 Task: Create a 'Coming Soon' poster for a historical event using Canva.
Action: Mouse moved to (527, 190)
Screenshot: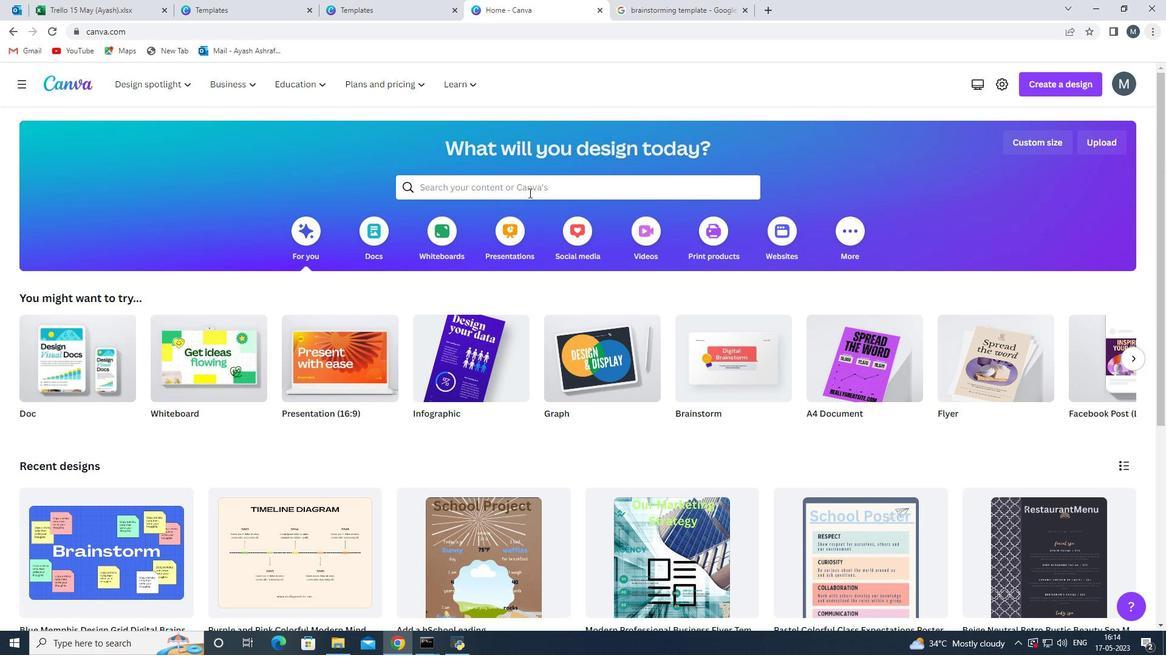 
Action: Mouse pressed left at (527, 190)
Screenshot: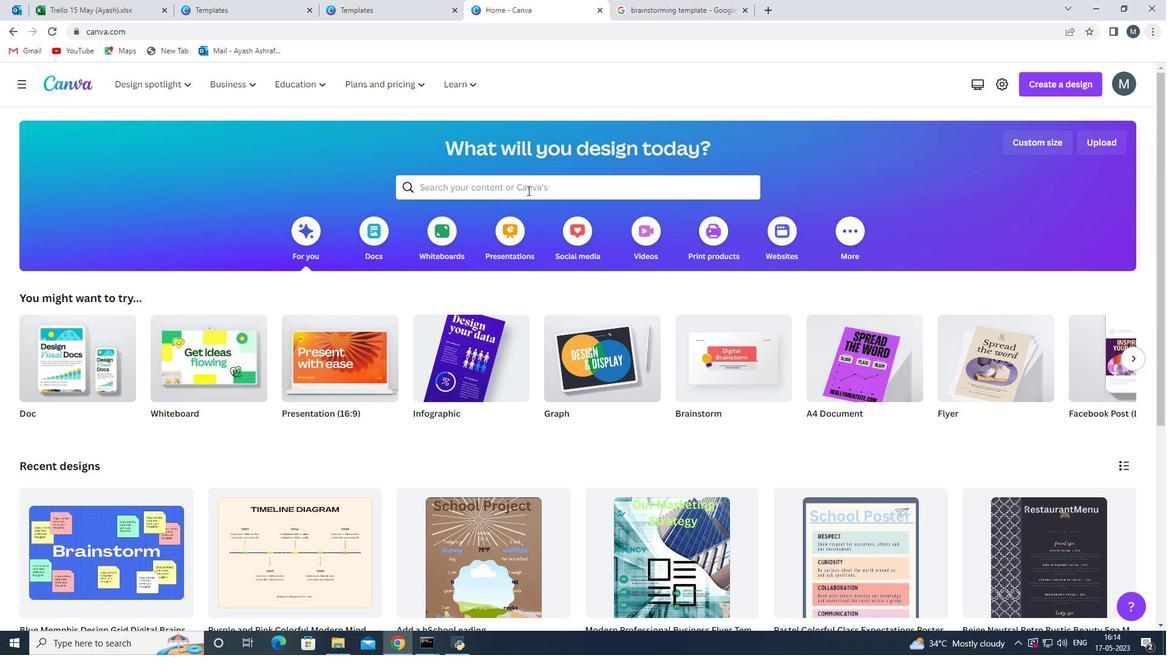 
Action: Mouse moved to (490, 188)
Screenshot: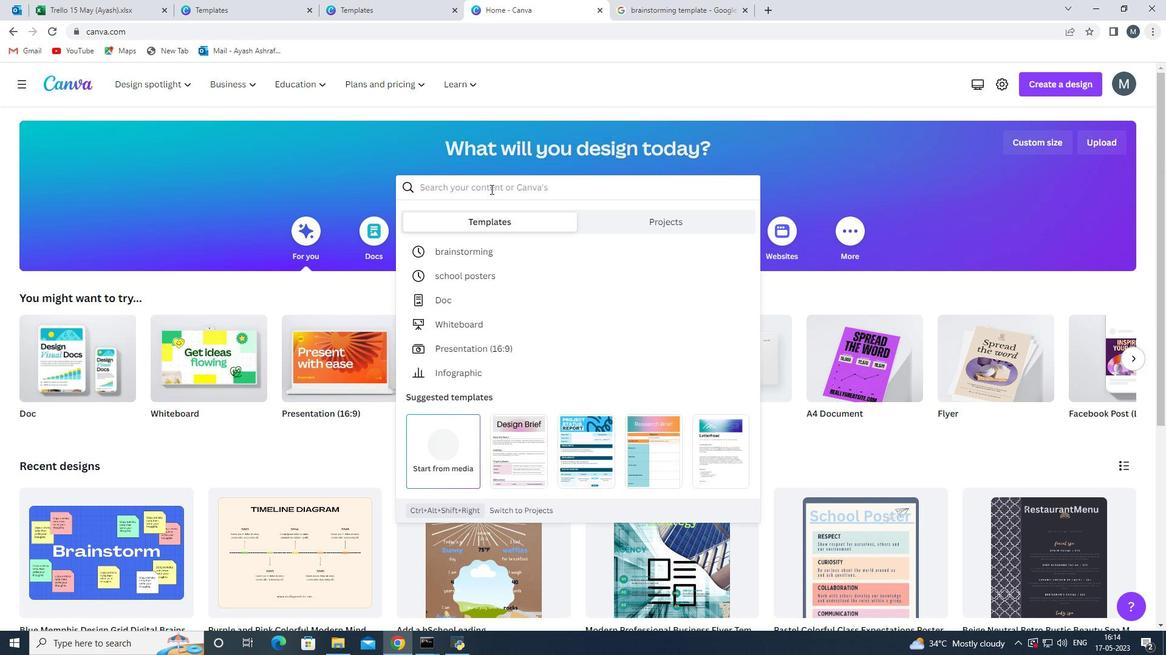 
Action: Mouse pressed left at (490, 188)
Screenshot: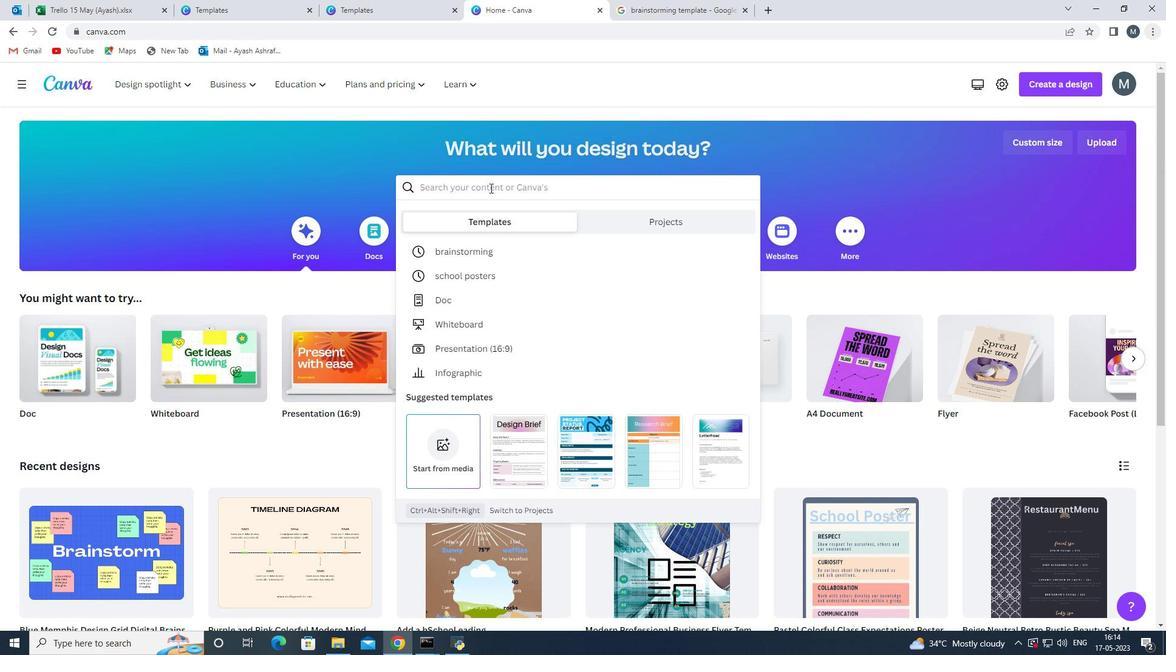 
Action: Key pressed <Key.shift>Historical<Key.space>
Screenshot: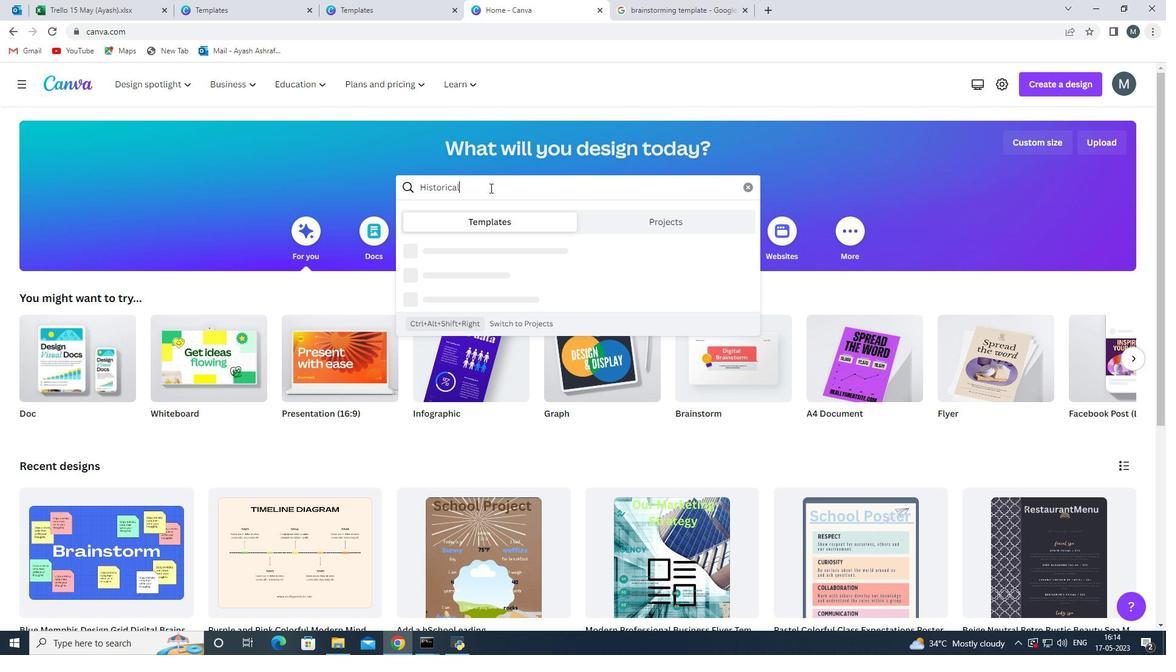
Action: Mouse moved to (506, 256)
Screenshot: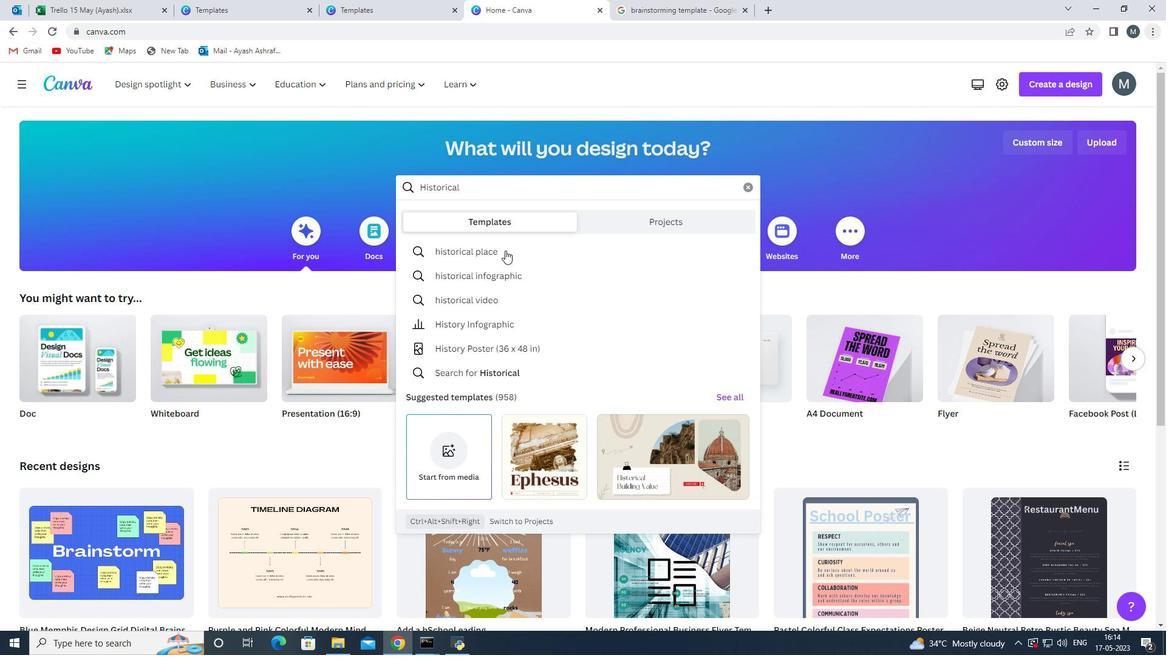 
Action: Key pressed timeline<Key.space>
Screenshot: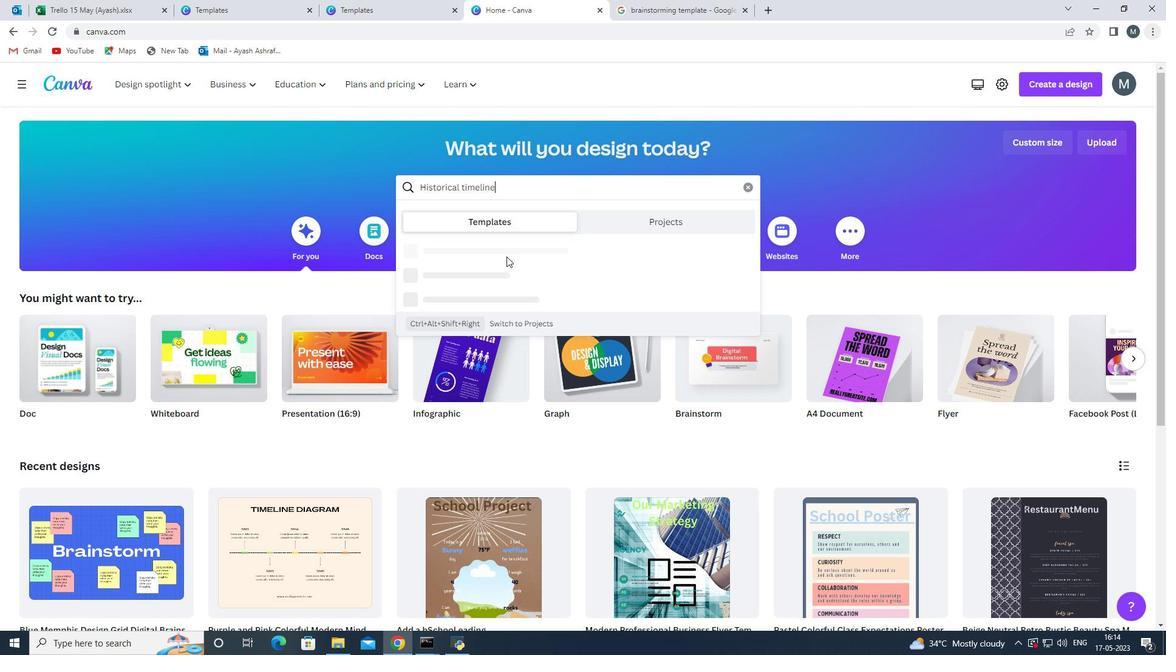 
Action: Mouse moved to (501, 279)
Screenshot: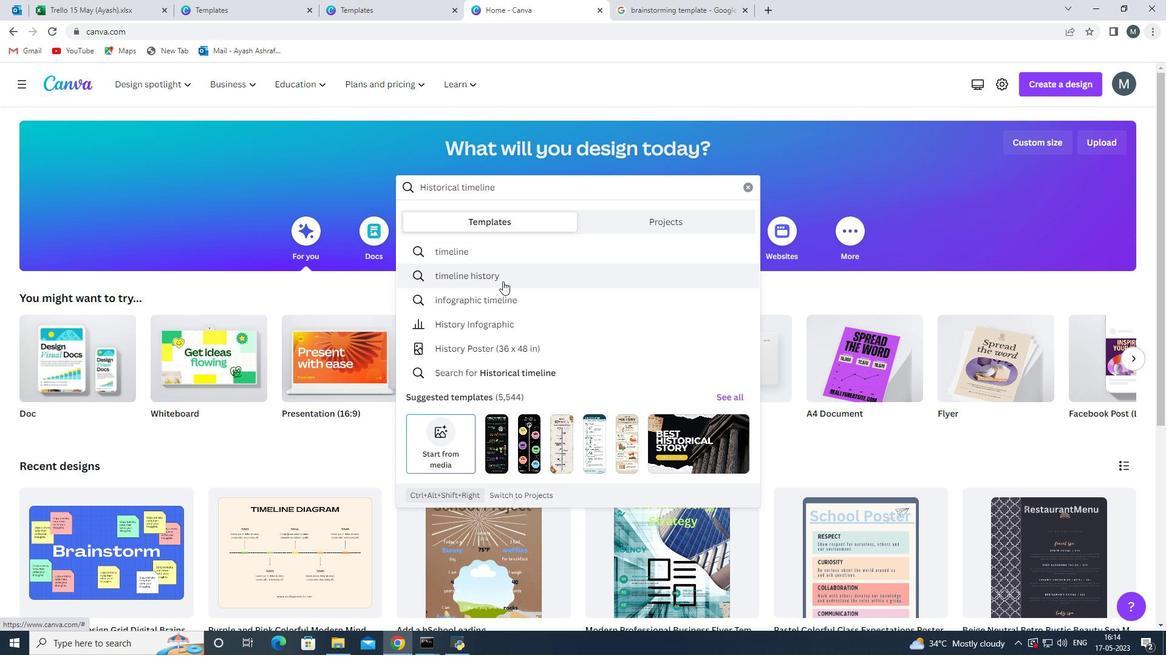 
Action: Mouse pressed left at (501, 279)
Screenshot: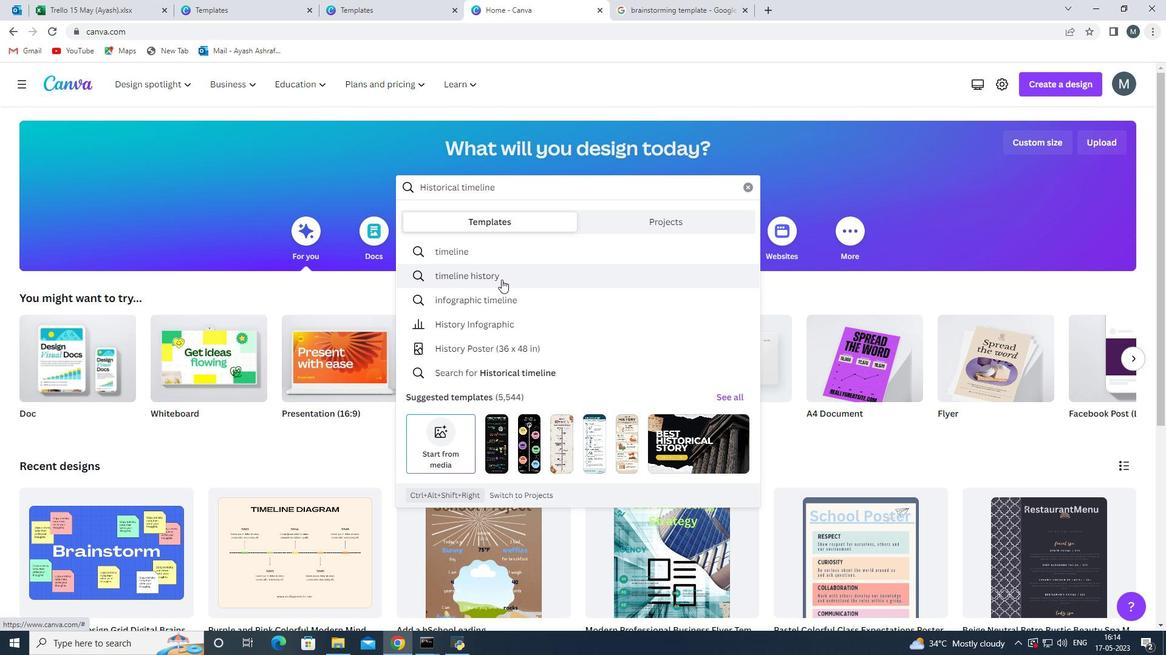 
Action: Mouse moved to (358, 380)
Screenshot: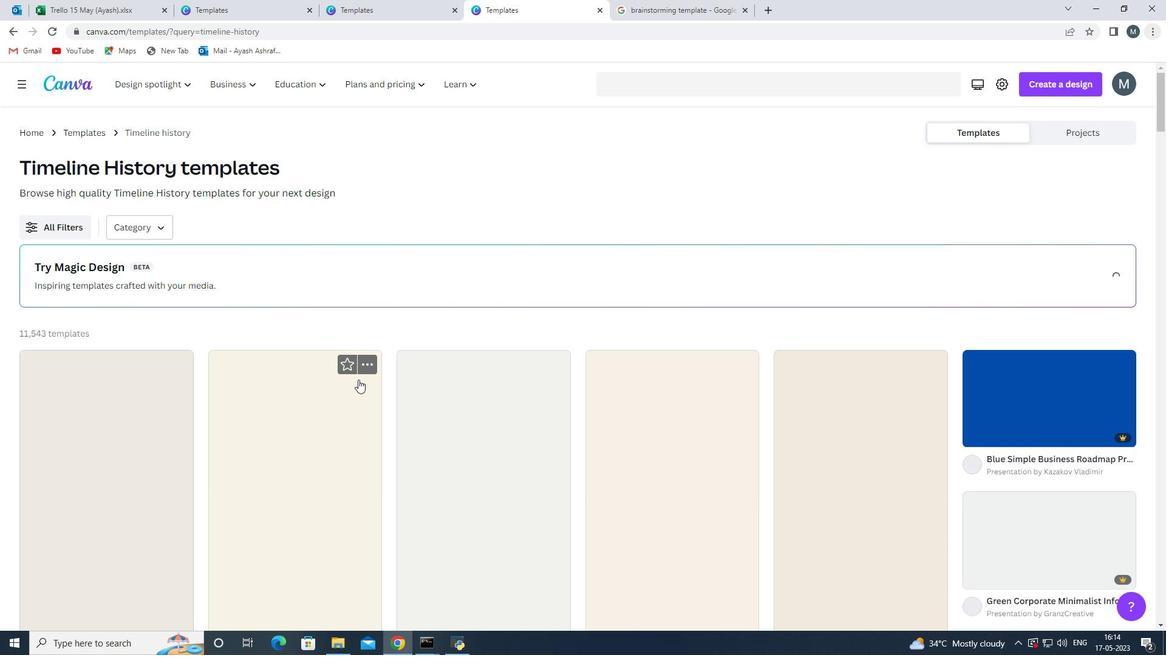 
Action: Mouse scrolled (358, 379) with delta (0, 0)
Screenshot: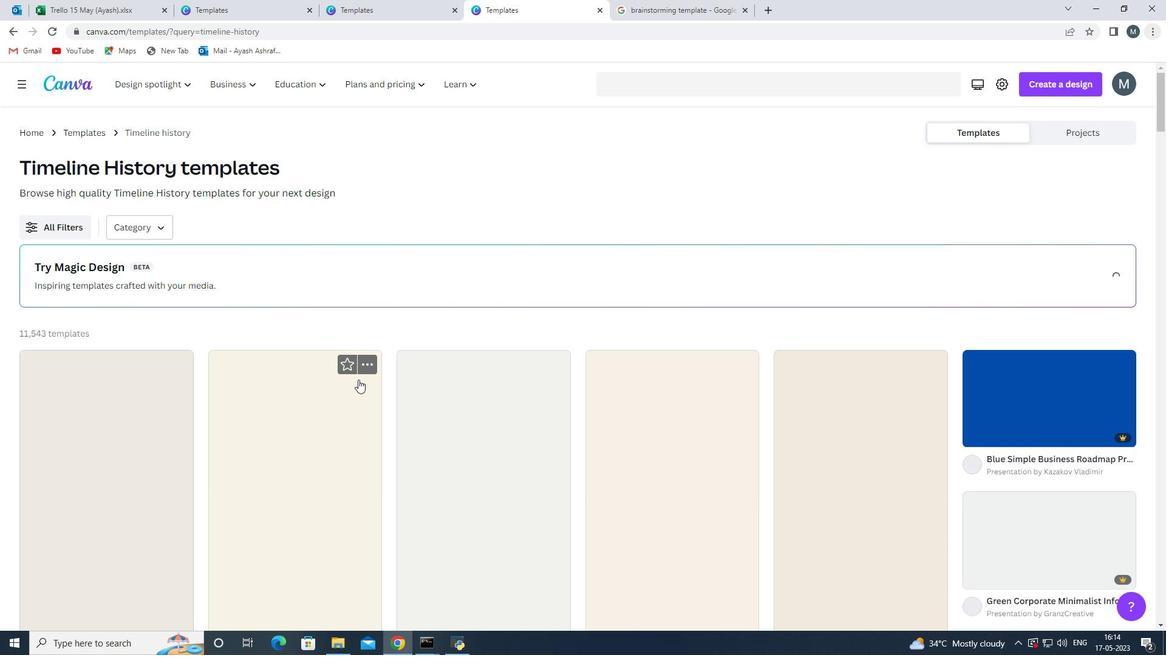 
Action: Mouse moved to (361, 381)
Screenshot: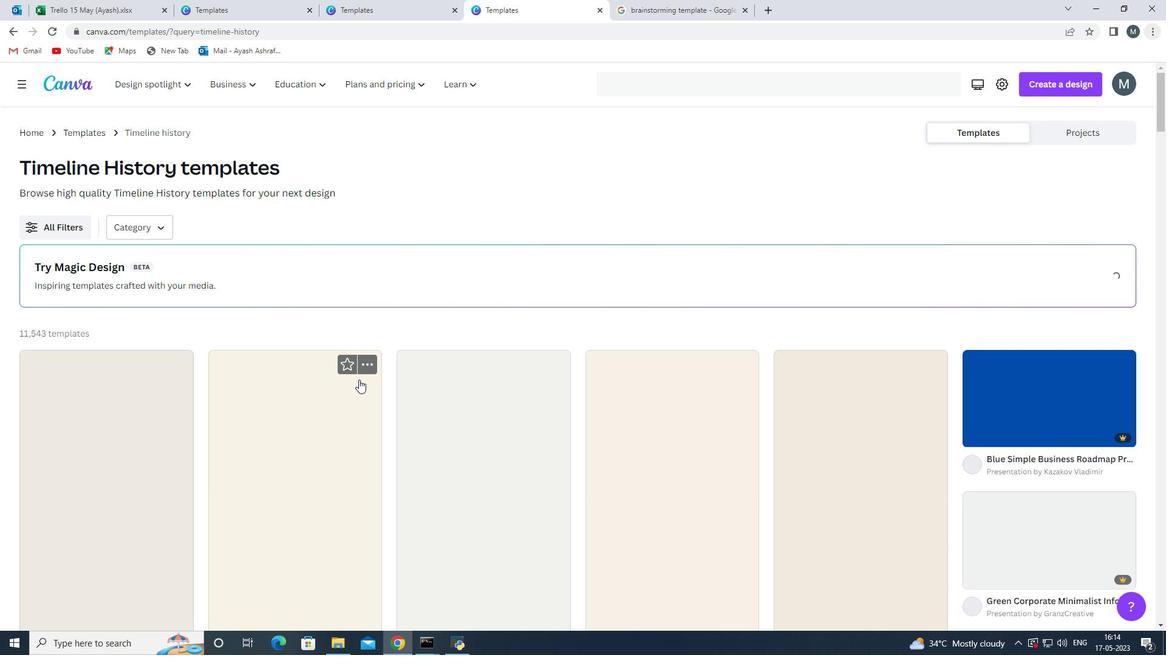 
Action: Mouse scrolled (361, 380) with delta (0, 0)
Screenshot: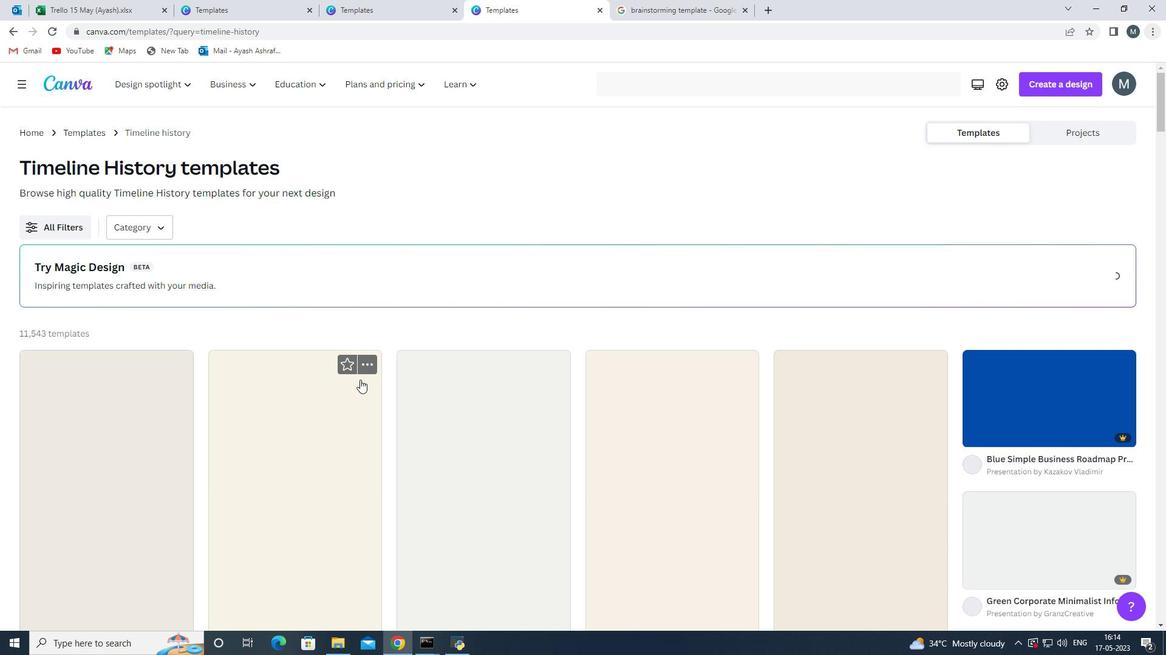 
Action: Mouse moved to (518, 425)
Screenshot: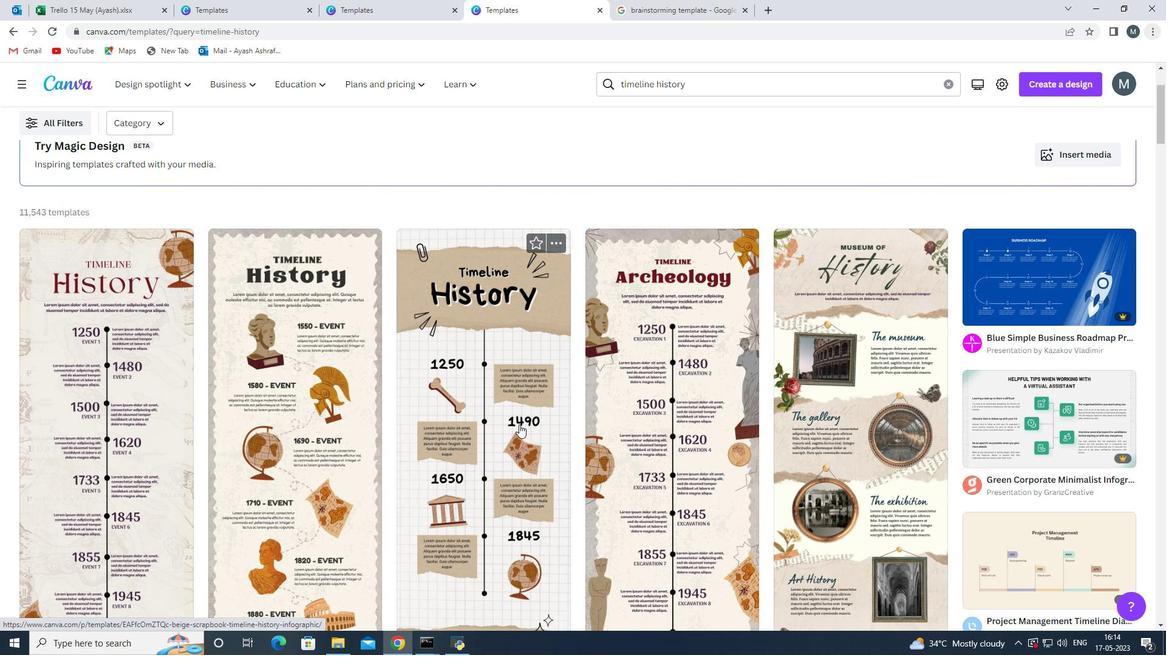 
Action: Mouse scrolled (518, 424) with delta (0, 0)
Screenshot: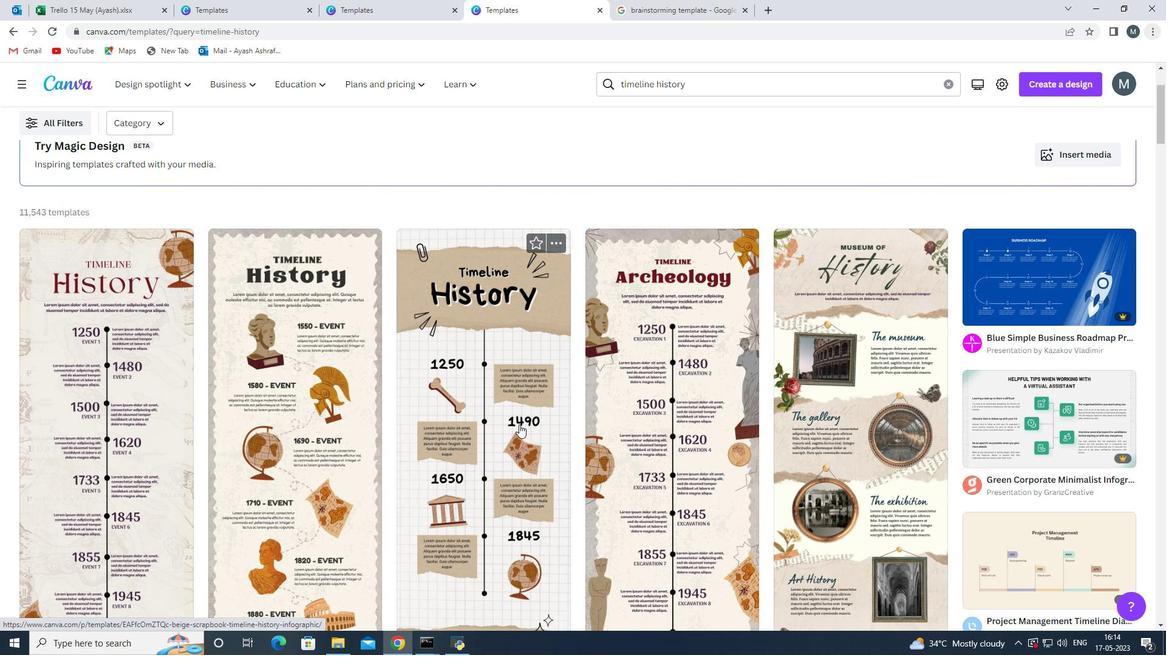 
Action: Mouse moved to (511, 424)
Screenshot: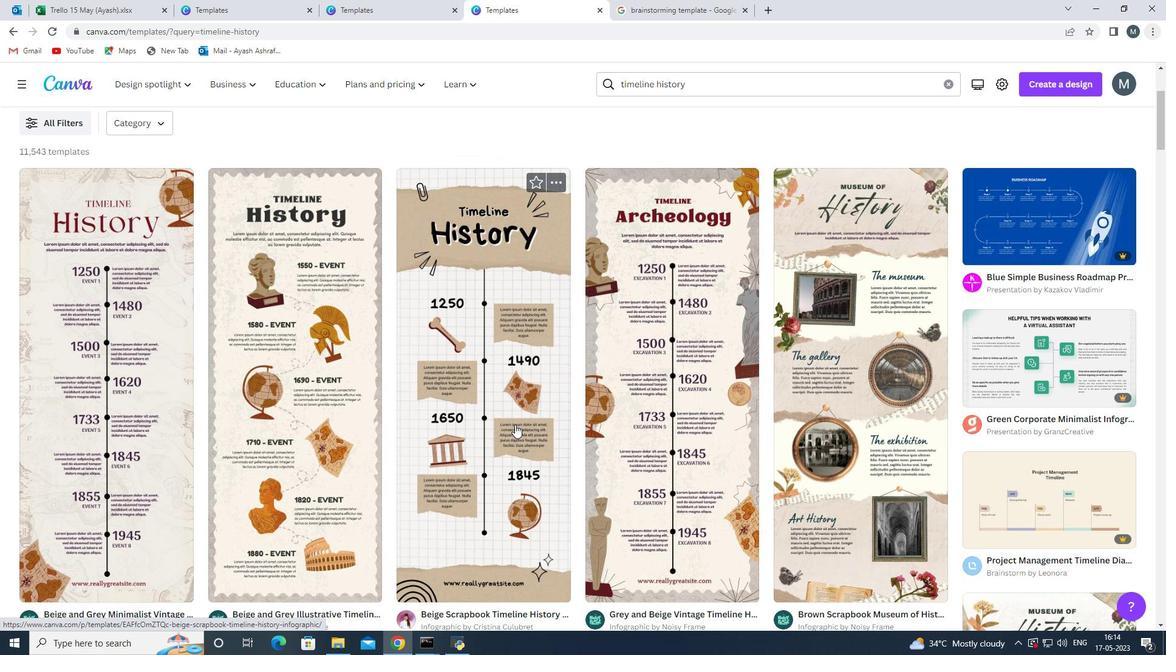 
Action: Mouse pressed left at (511, 424)
Screenshot: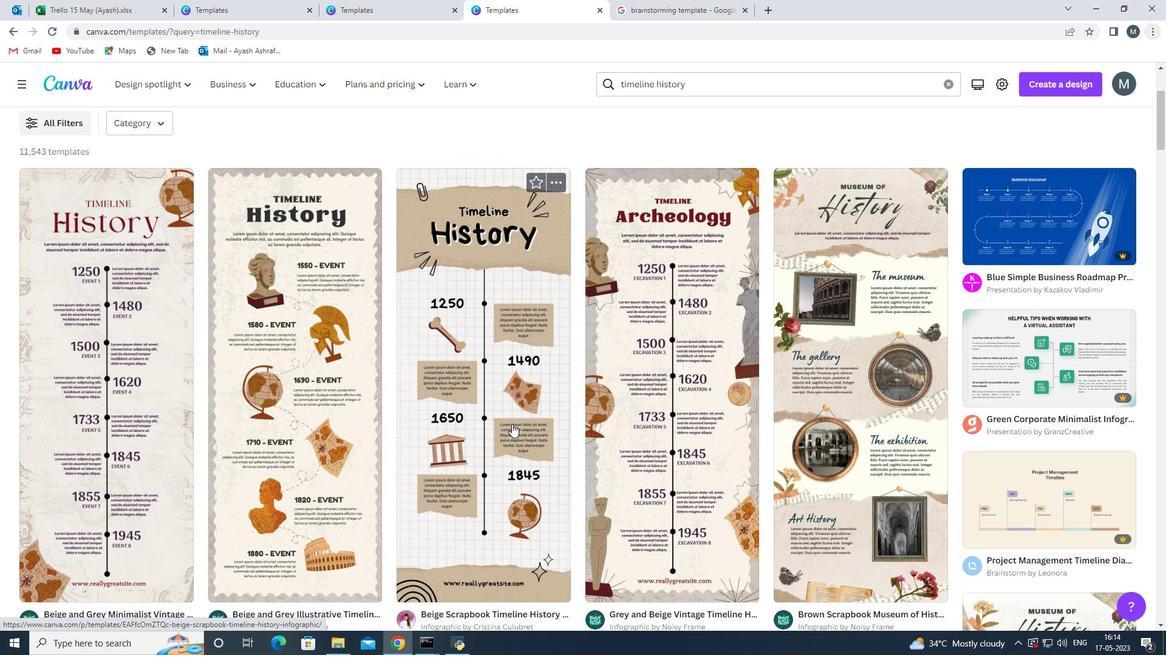 
Action: Mouse moved to (477, 413)
Screenshot: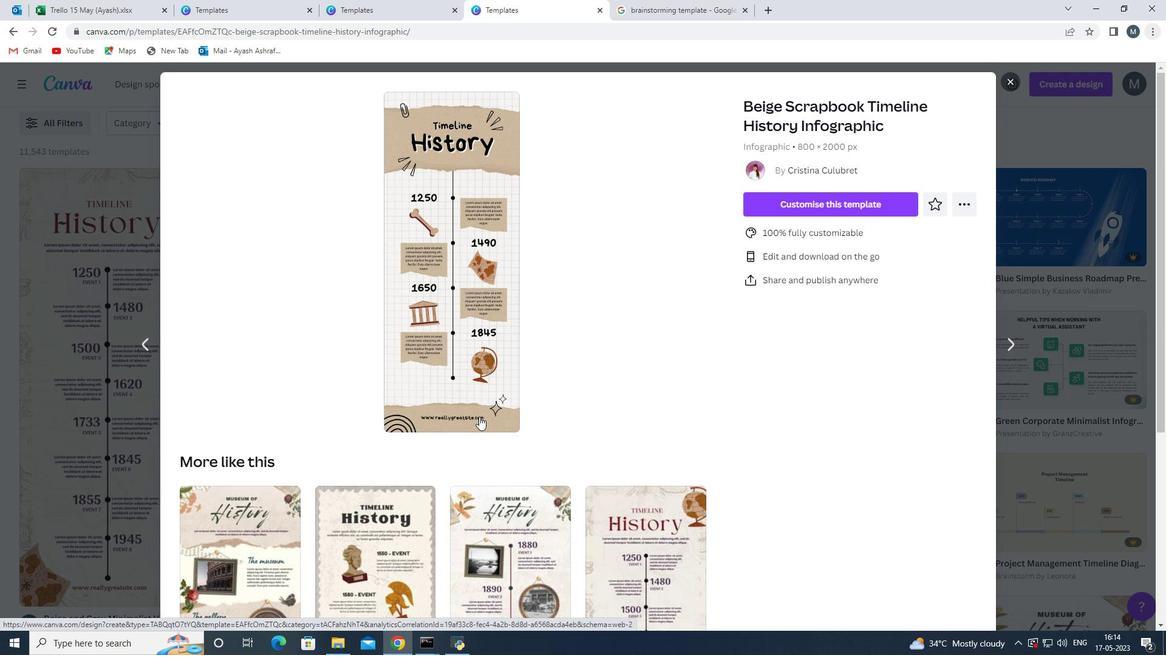 
Action: Mouse scrolled (477, 414) with delta (0, 0)
Screenshot: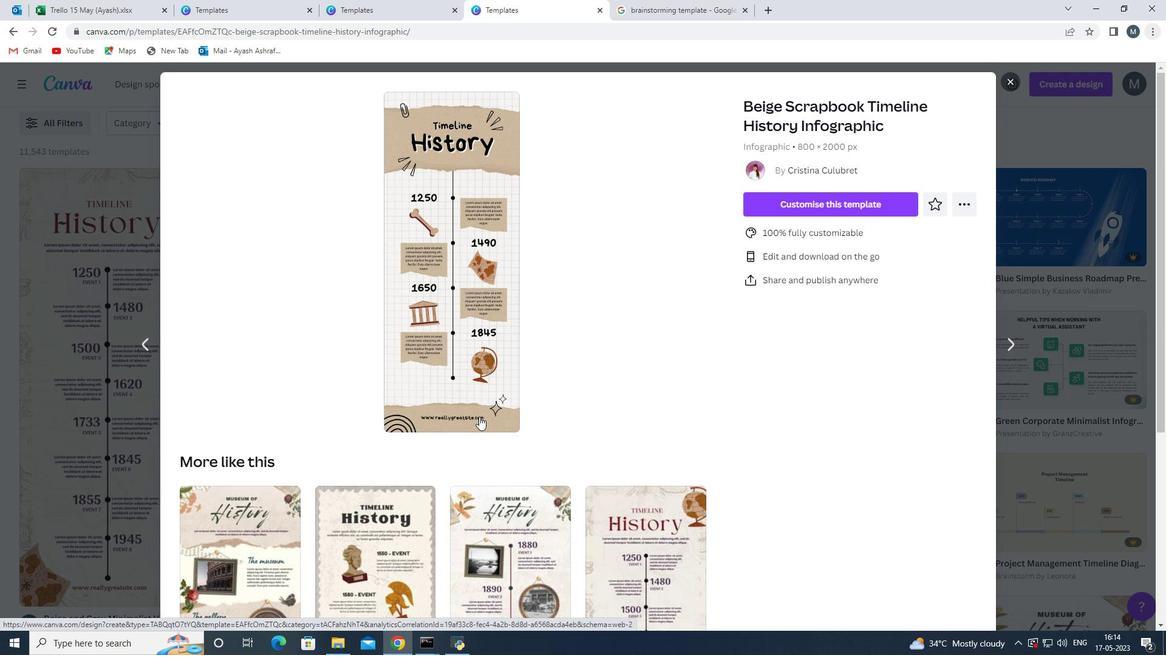 
Action: Mouse scrolled (477, 414) with delta (0, 0)
Screenshot: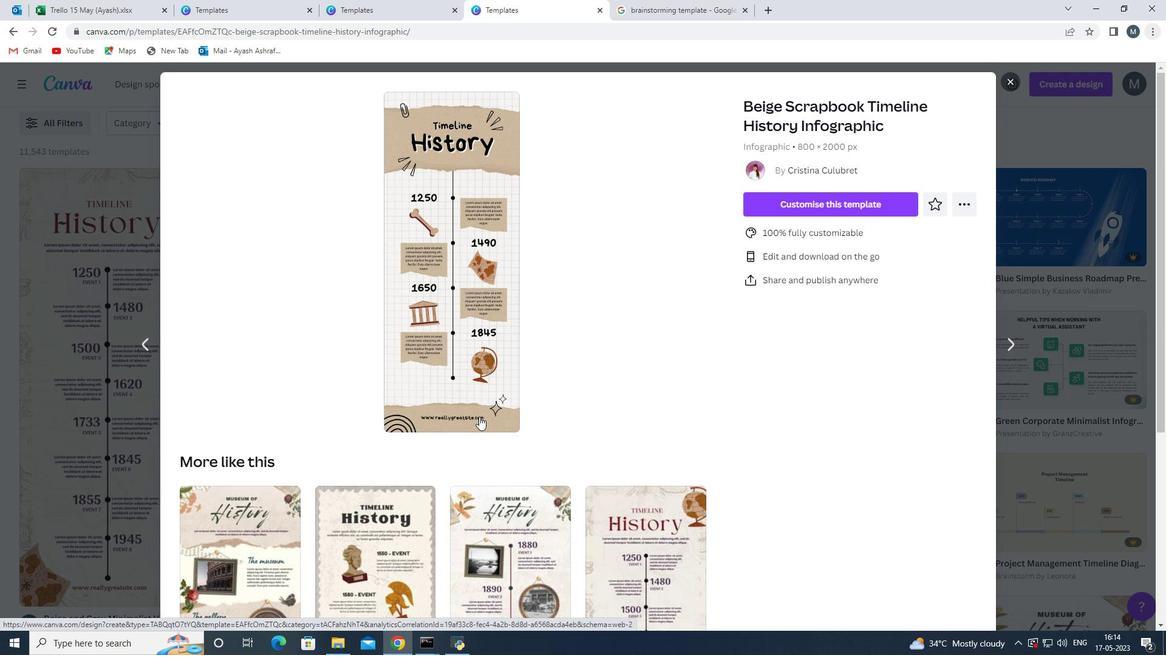 
Action: Mouse scrolled (477, 414) with delta (0, 0)
Screenshot: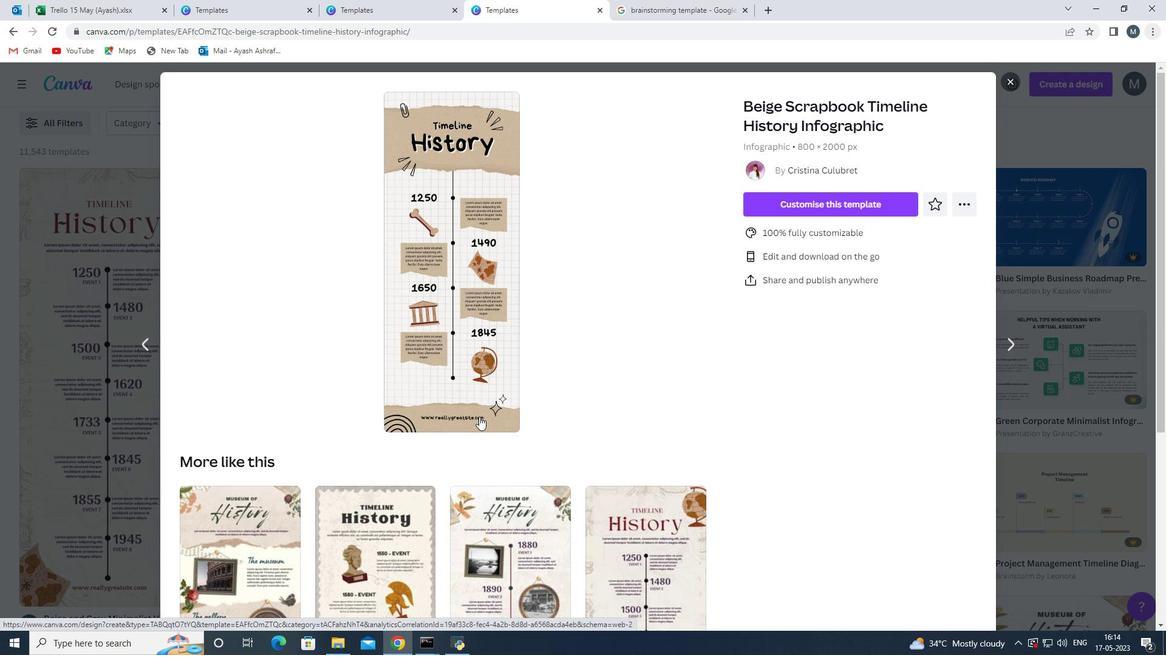
Action: Mouse scrolled (477, 414) with delta (0, 0)
Screenshot: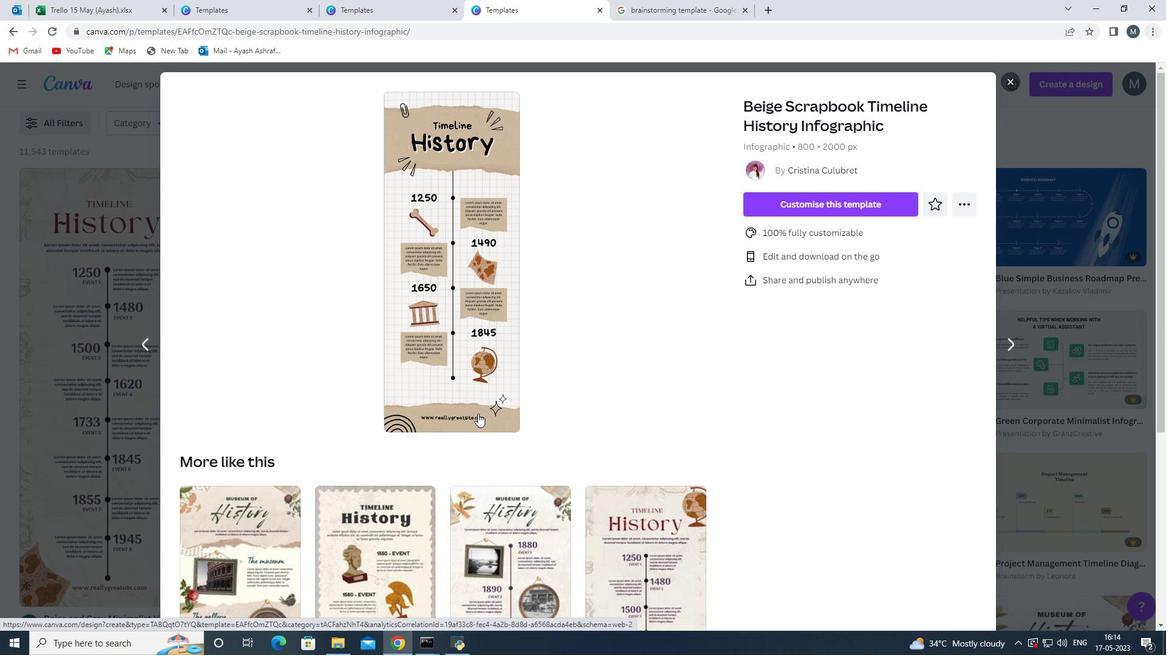 
Action: Mouse scrolled (477, 414) with delta (0, 0)
Screenshot: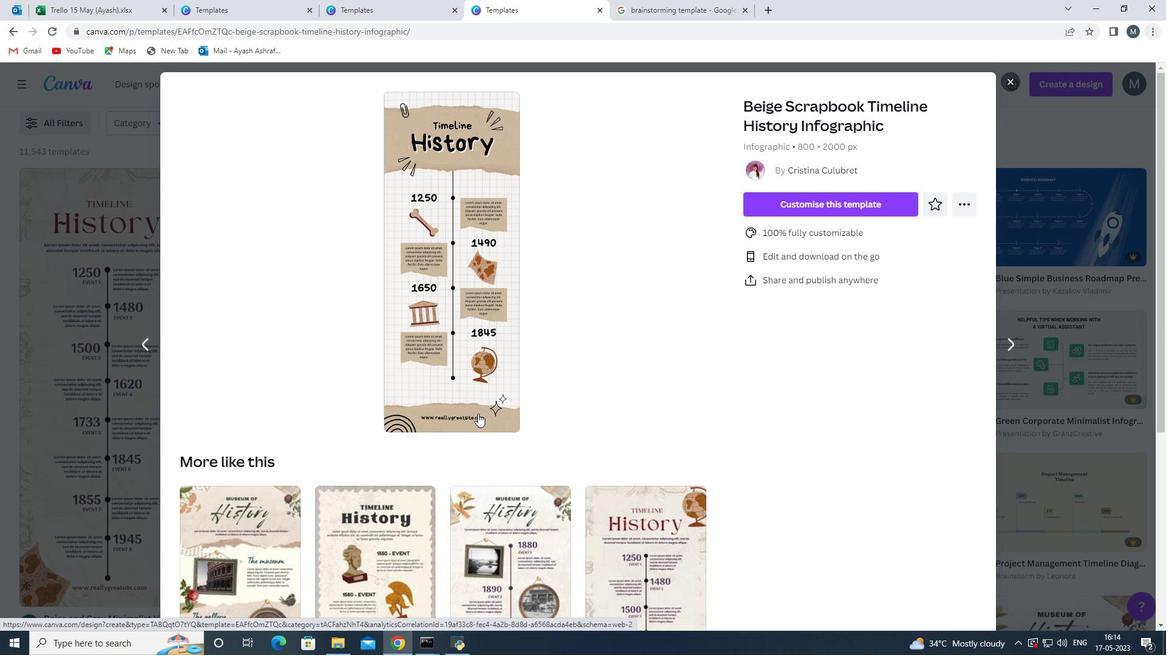 
Action: Mouse scrolled (477, 414) with delta (0, 0)
Screenshot: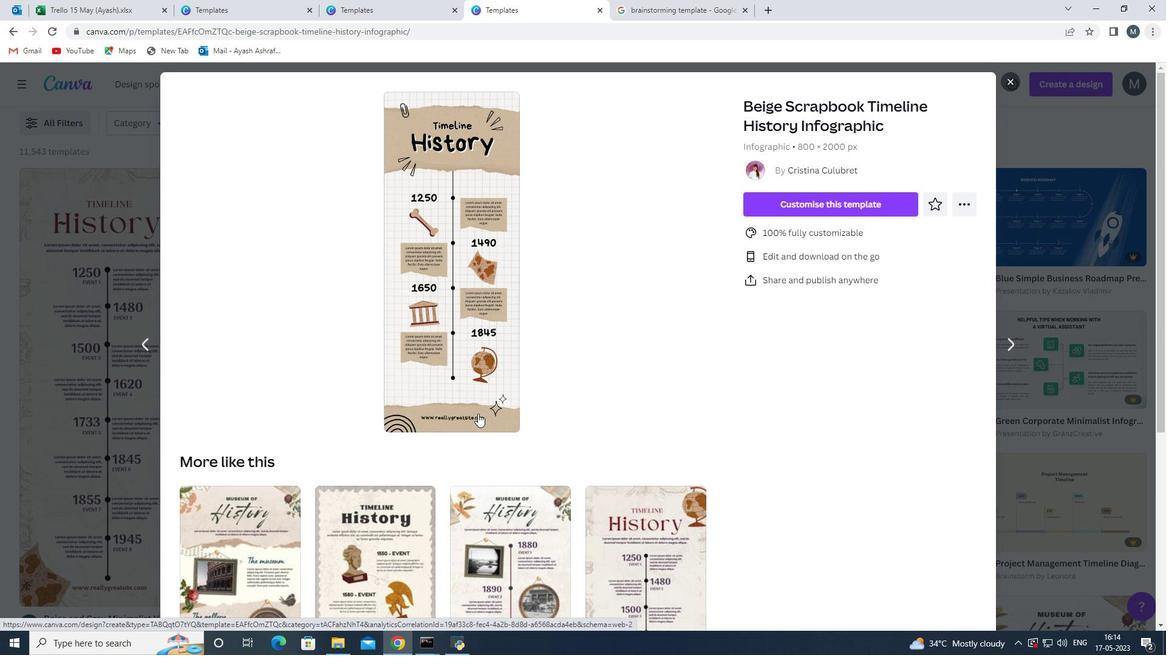 
Action: Mouse scrolled (477, 414) with delta (0, 0)
Screenshot: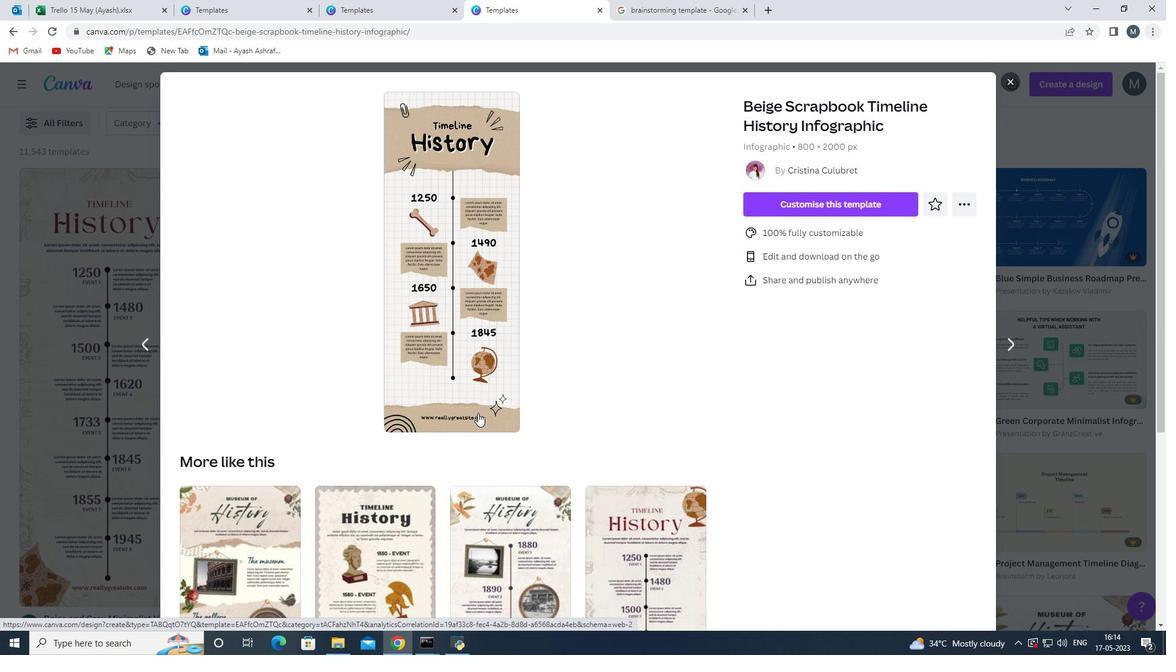 
Action: Mouse moved to (1008, 80)
Screenshot: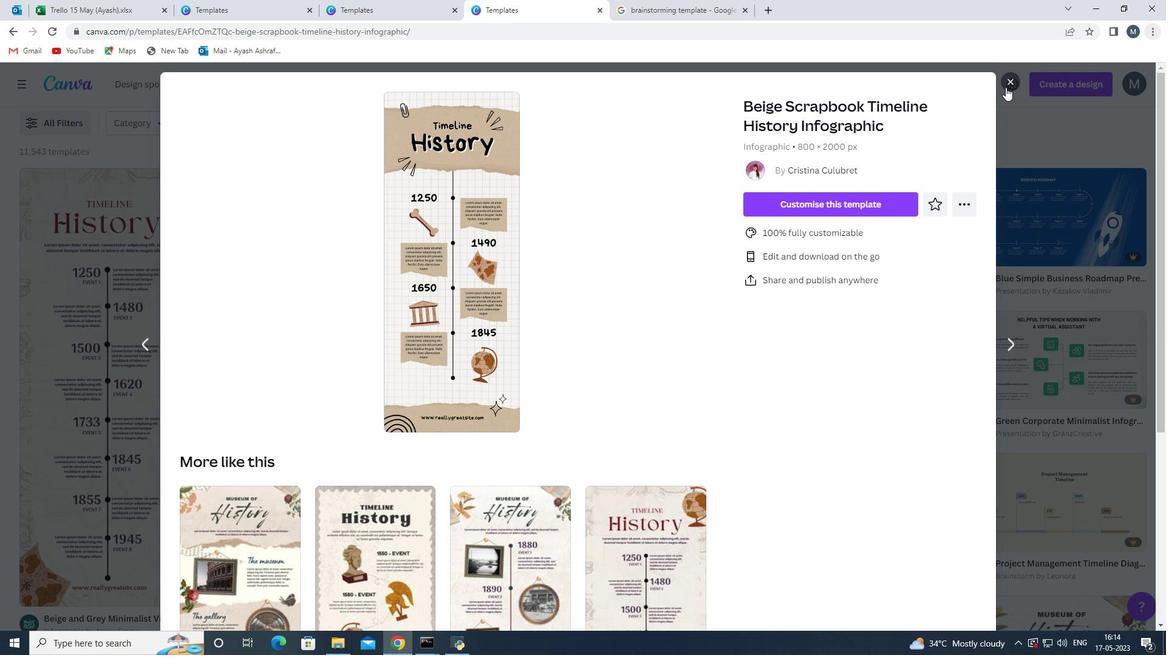 
Action: Mouse pressed left at (1008, 80)
Screenshot: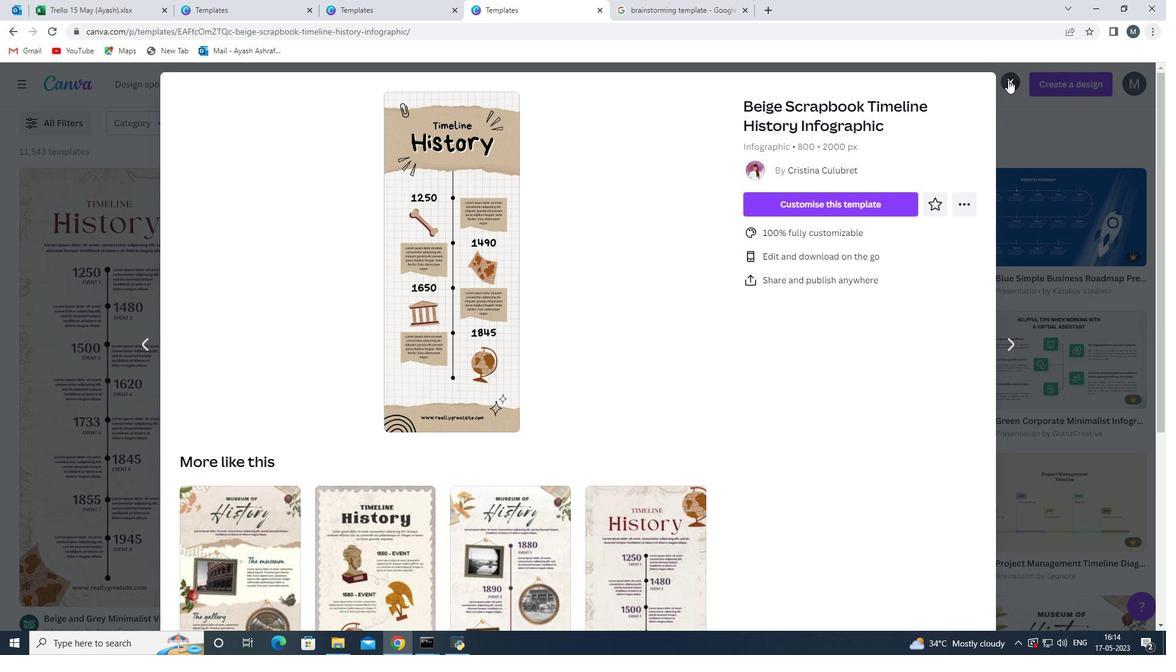 
Action: Mouse moved to (648, 139)
Screenshot: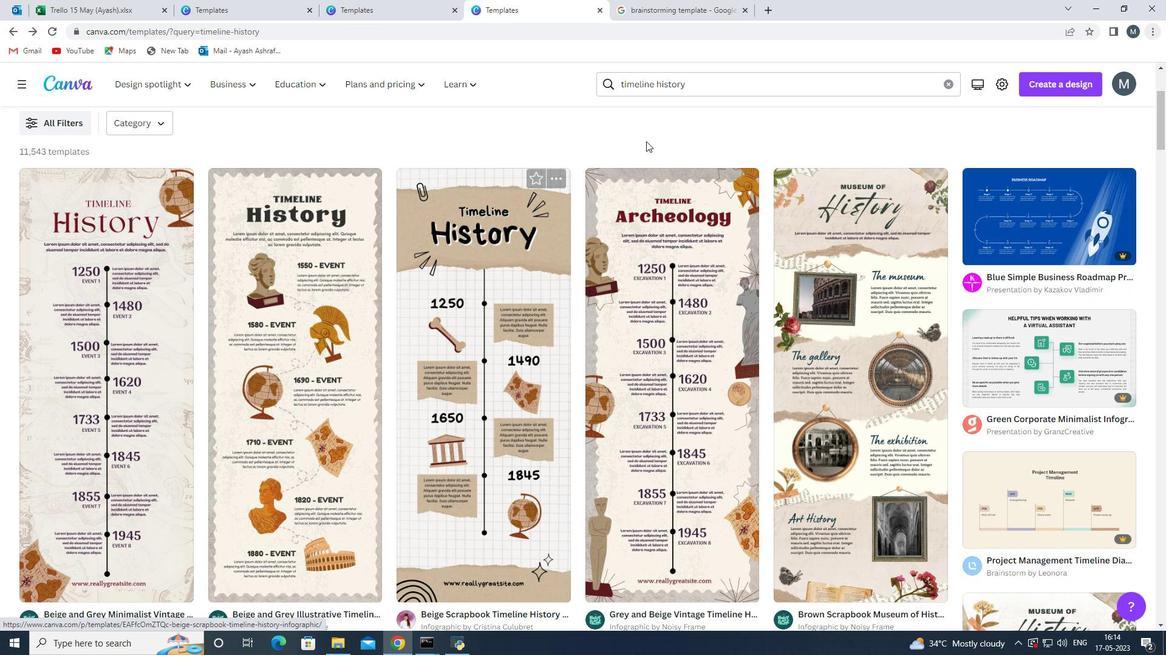 
Action: Mouse scrolled (648, 139) with delta (0, 0)
Screenshot: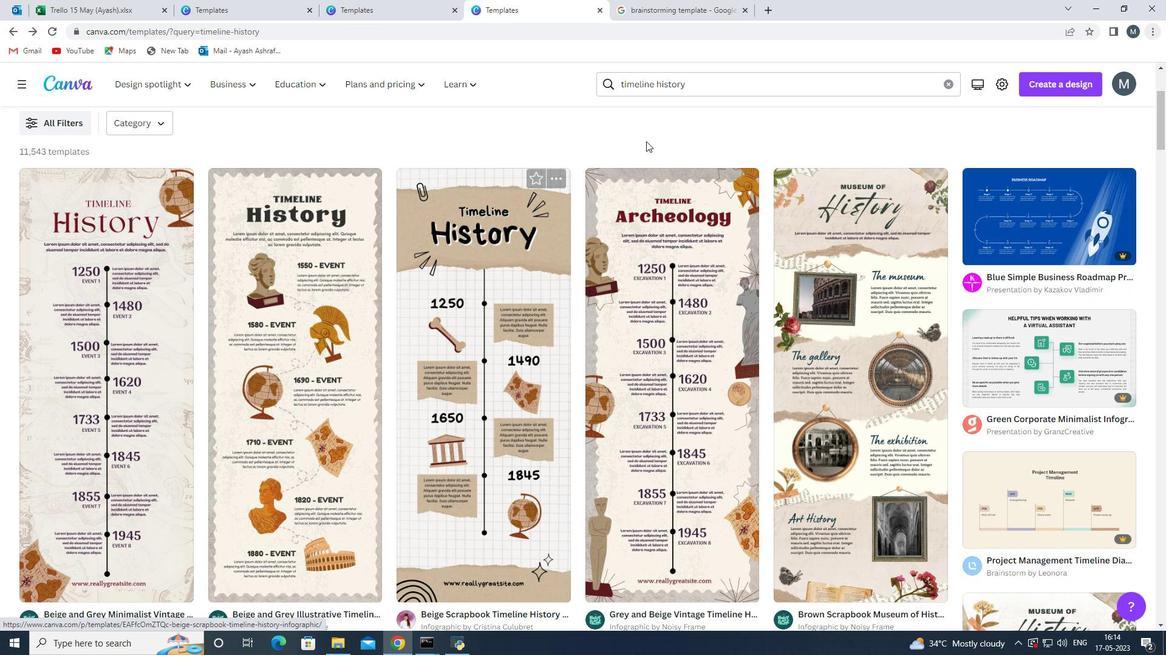 
Action: Mouse scrolled (648, 139) with delta (0, 0)
Screenshot: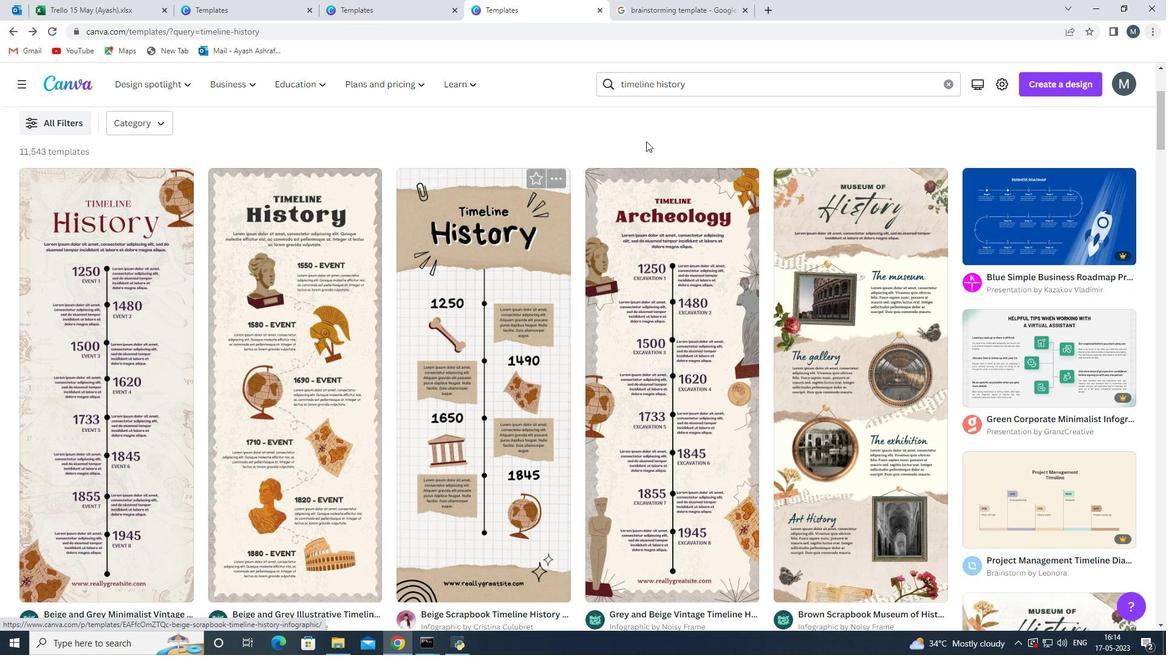 
Action: Mouse scrolled (648, 139) with delta (0, 0)
Screenshot: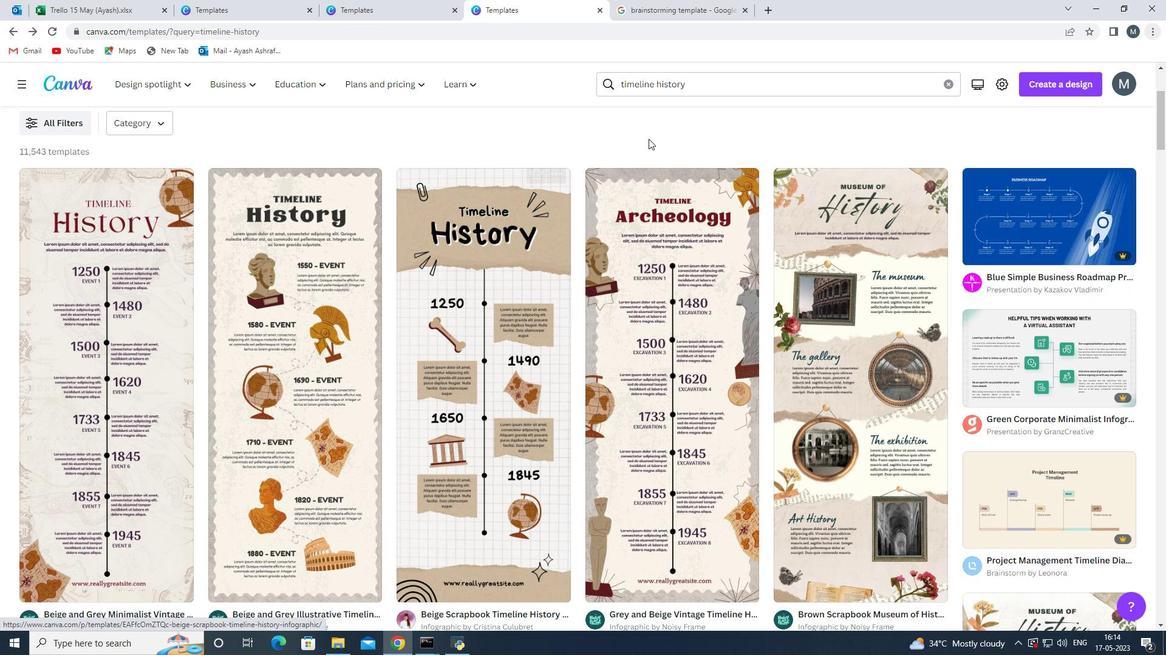 
Action: Mouse moved to (688, 85)
Screenshot: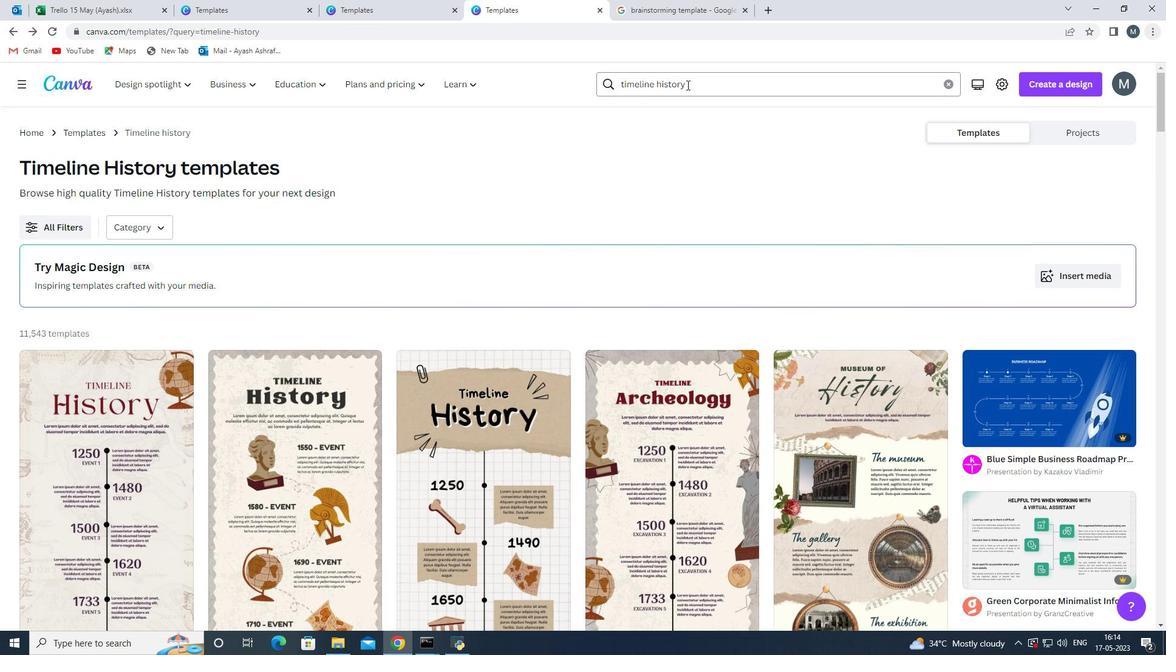
Action: Mouse pressed left at (688, 85)
Screenshot: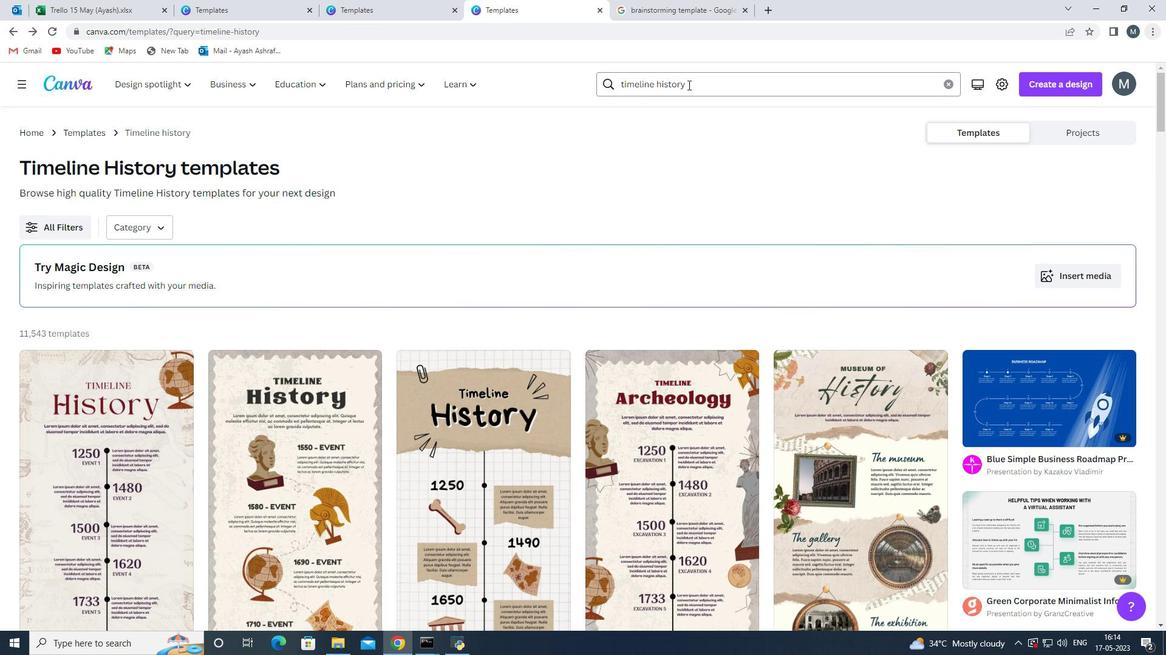
Action: Mouse moved to (654, 86)
Screenshot: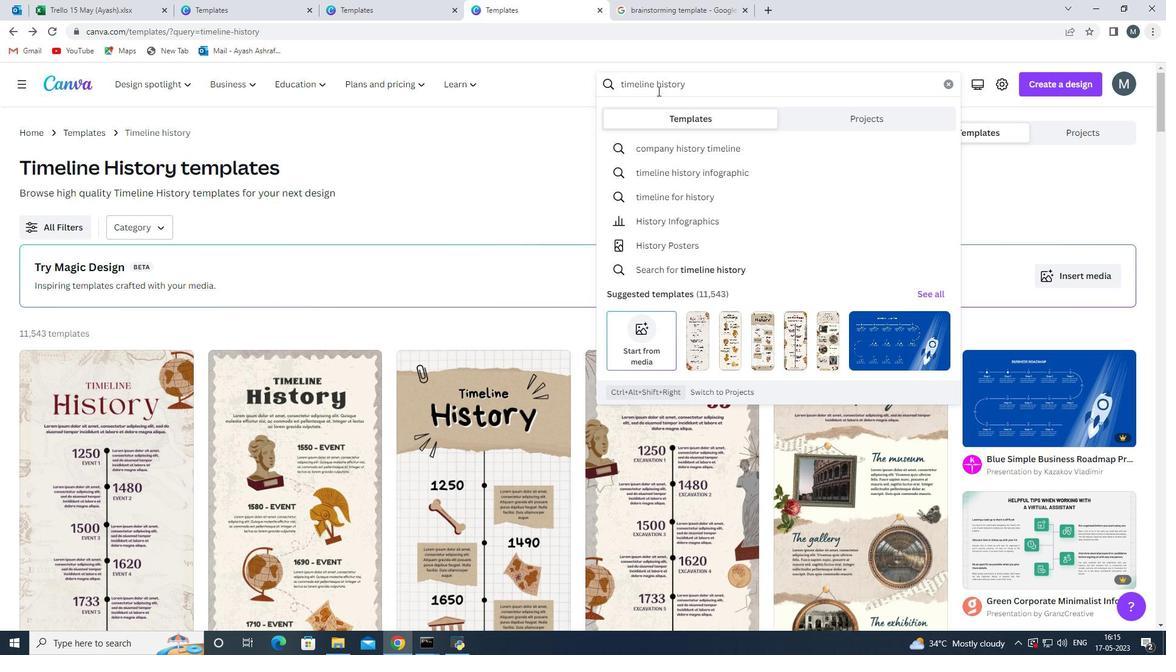 
Action: Mouse pressed left at (654, 86)
Screenshot: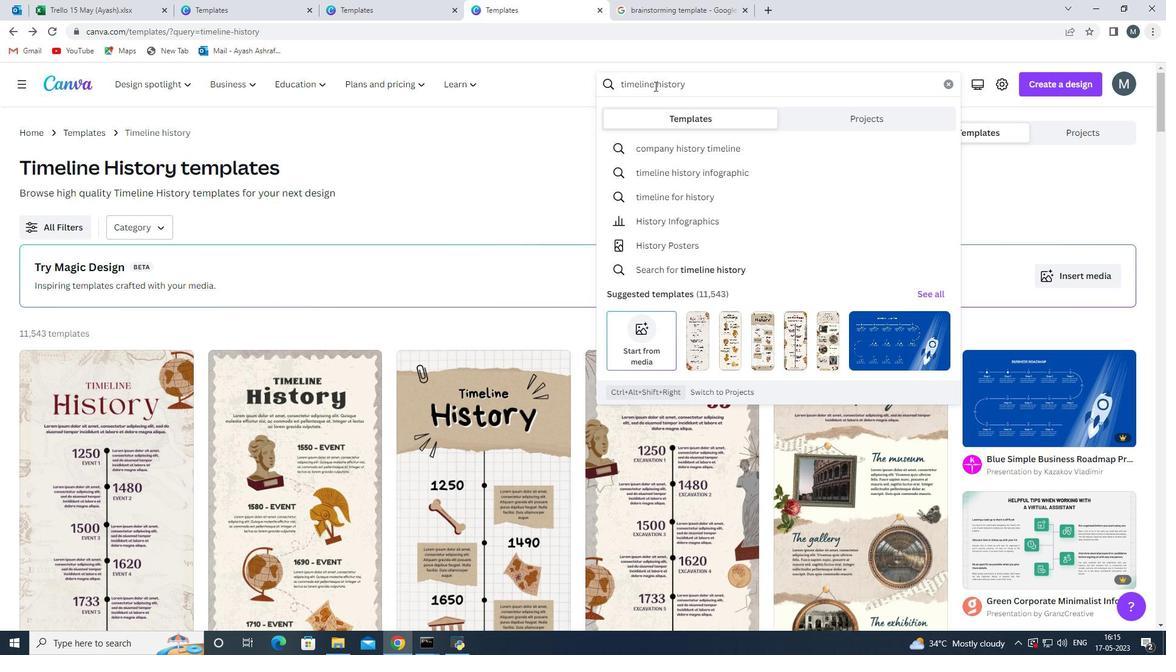 
Action: Mouse moved to (656, 88)
Screenshot: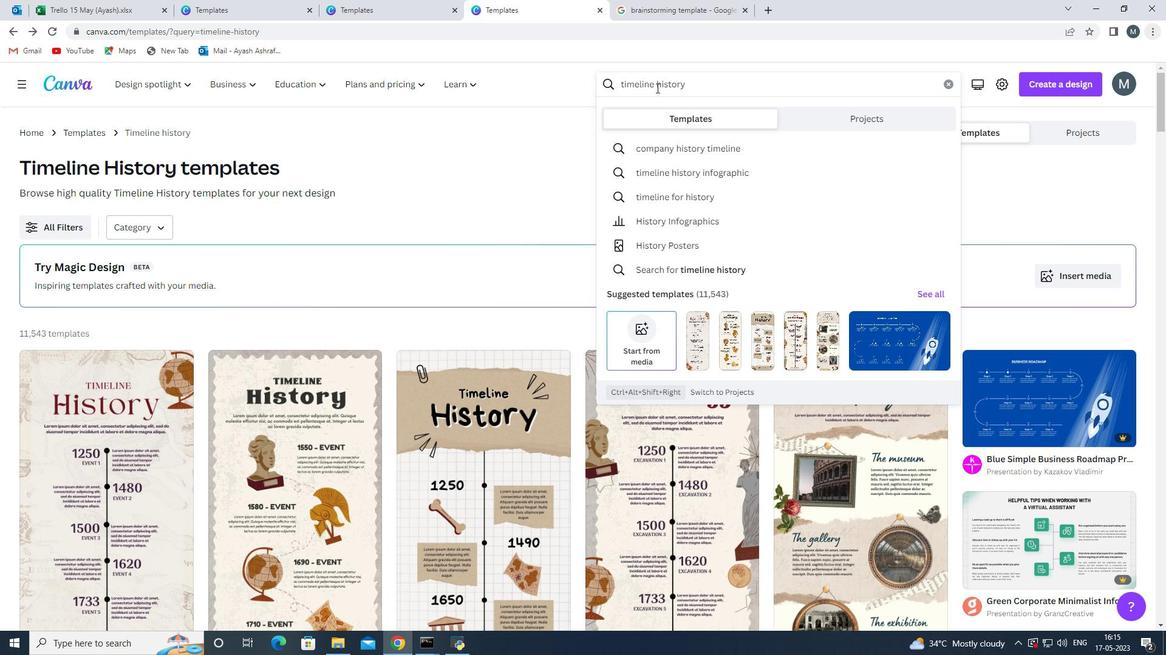 
Action: Key pressed <Key.backspace>
Screenshot: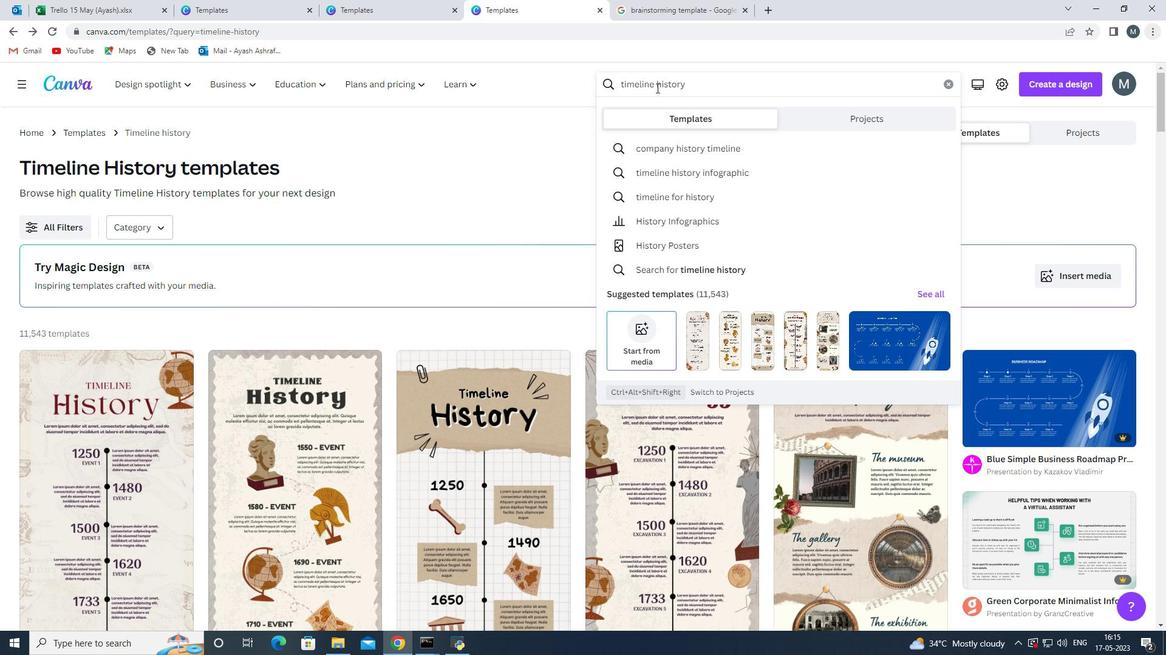 
Action: Mouse moved to (656, 89)
Screenshot: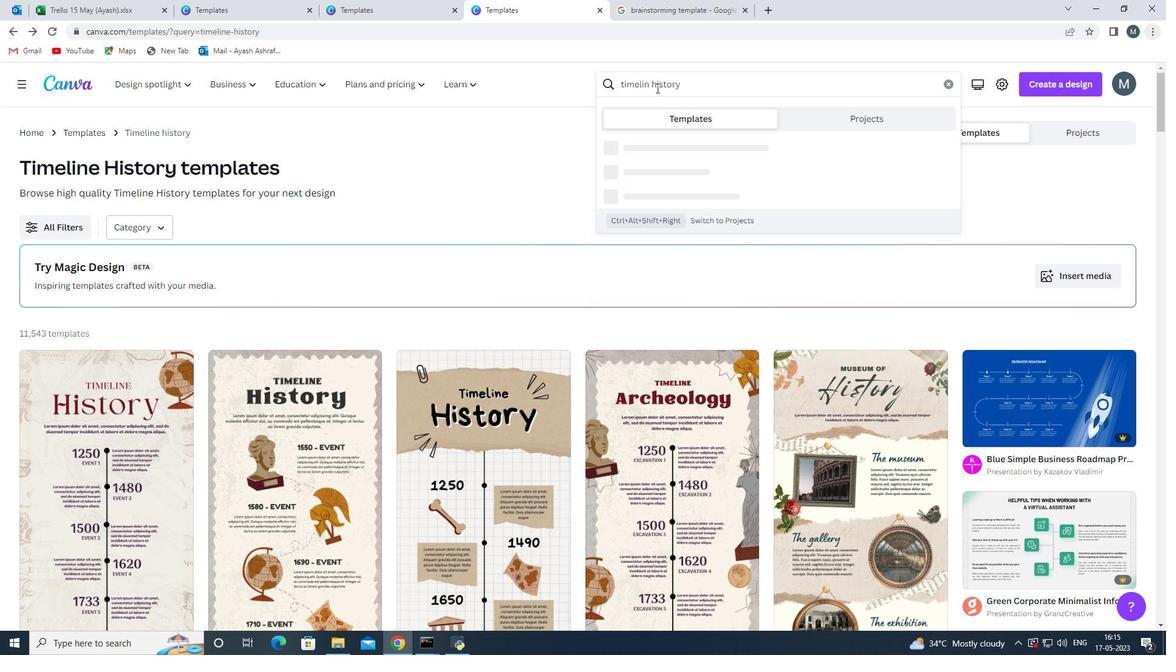 
Action: Key pressed <Key.backspace>
Screenshot: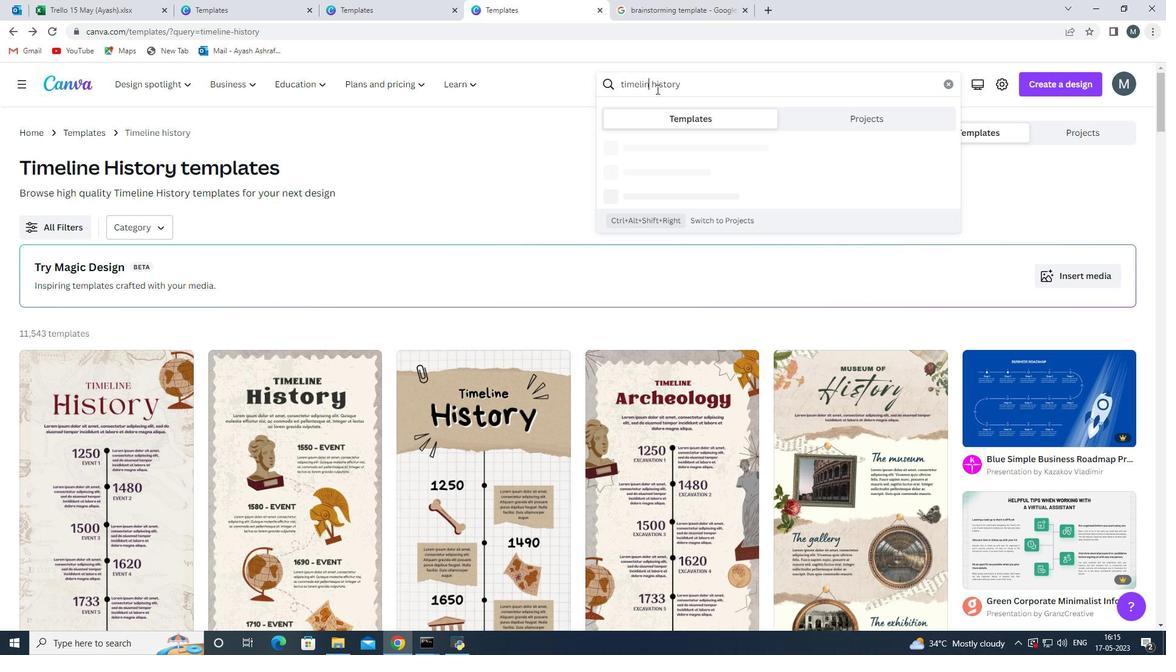 
Action: Mouse moved to (660, 89)
Screenshot: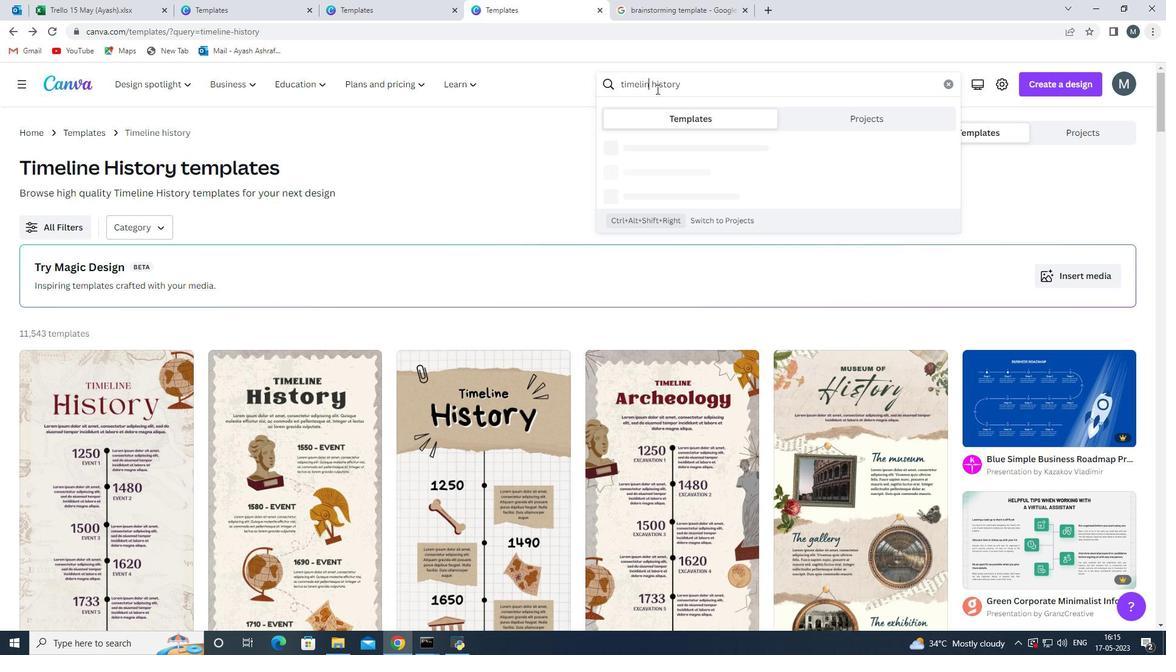
Action: Key pressed <Key.backspace>
Screenshot: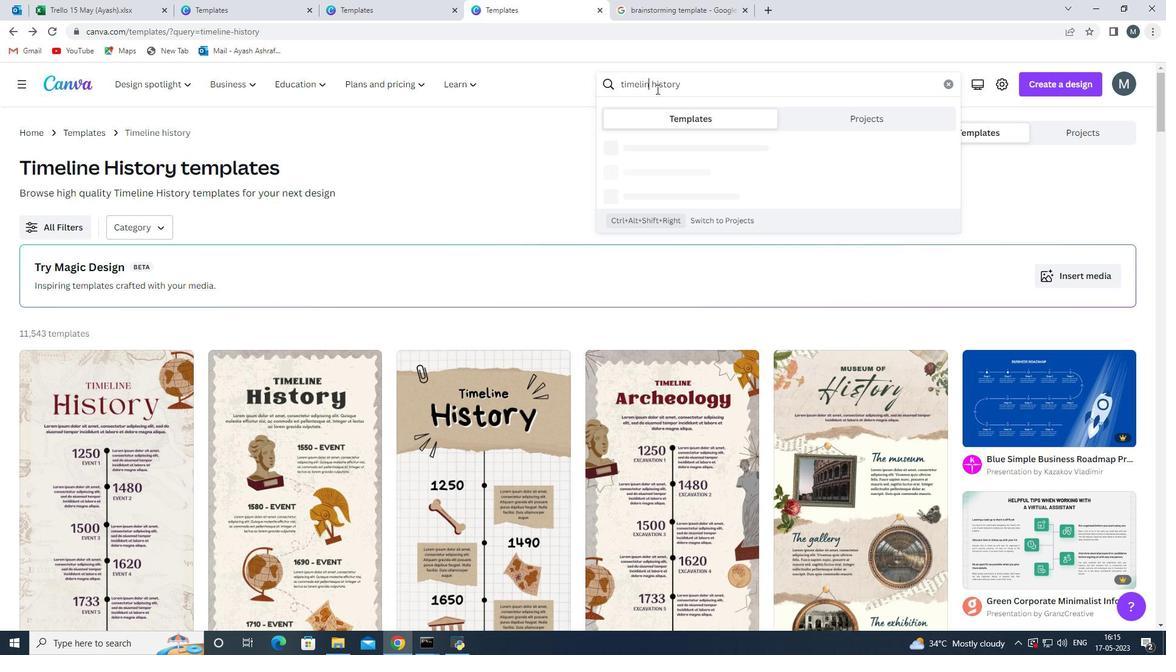 
Action: Mouse moved to (664, 90)
Screenshot: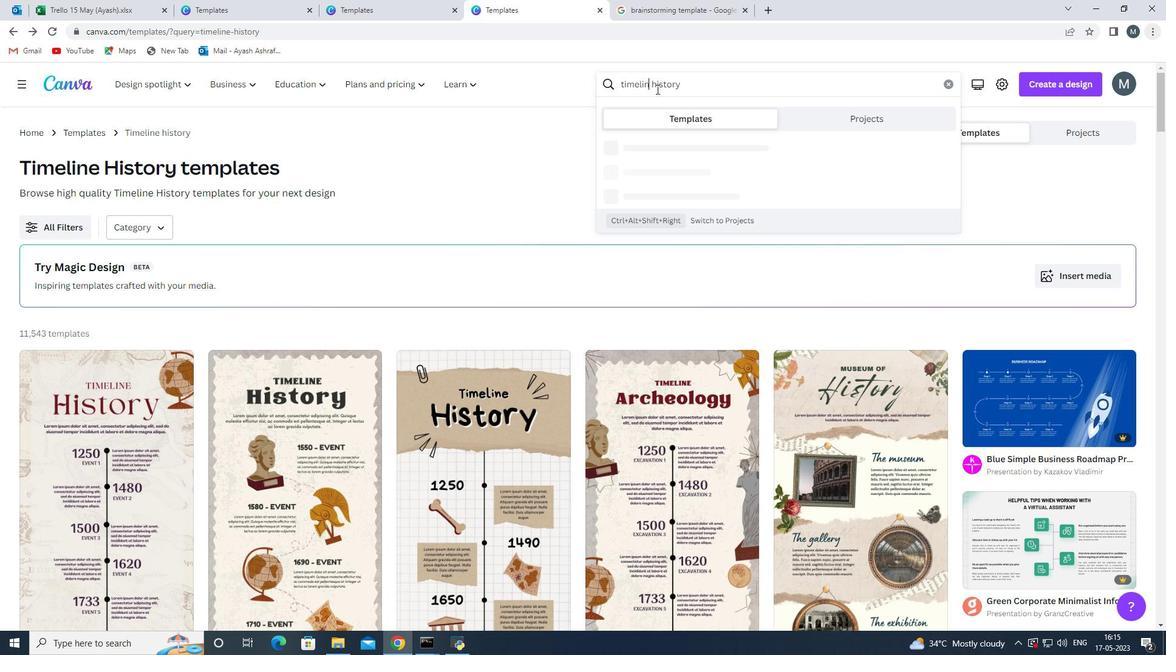 
Action: Key pressed <Key.backspace>
Screenshot: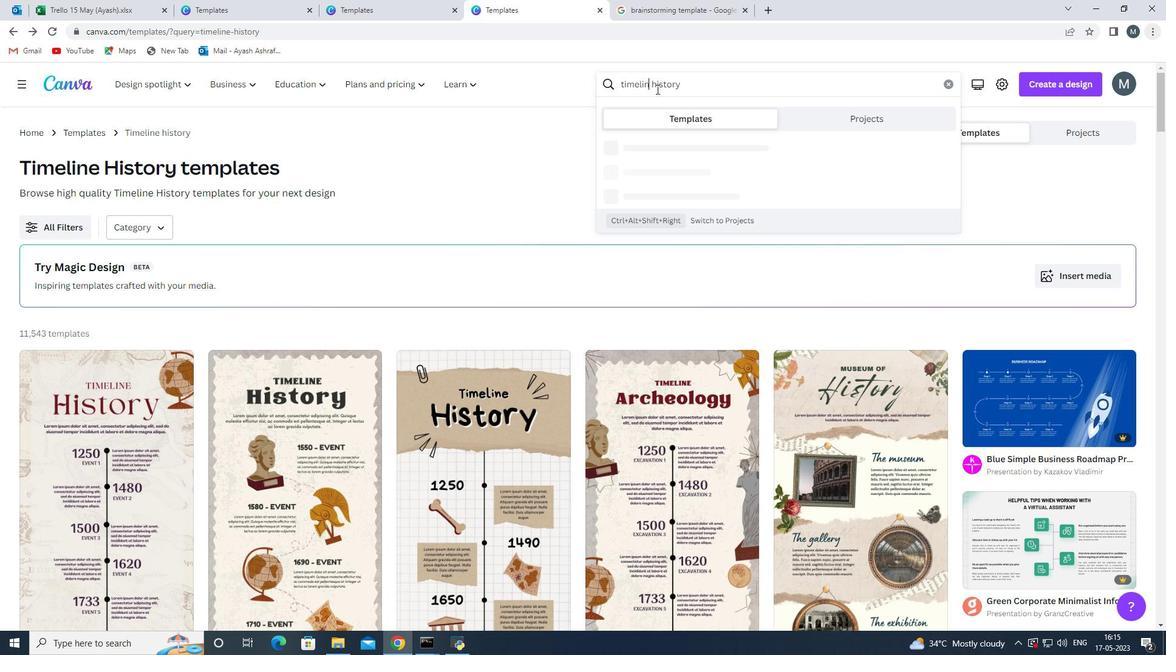 
Action: Mouse moved to (668, 90)
Screenshot: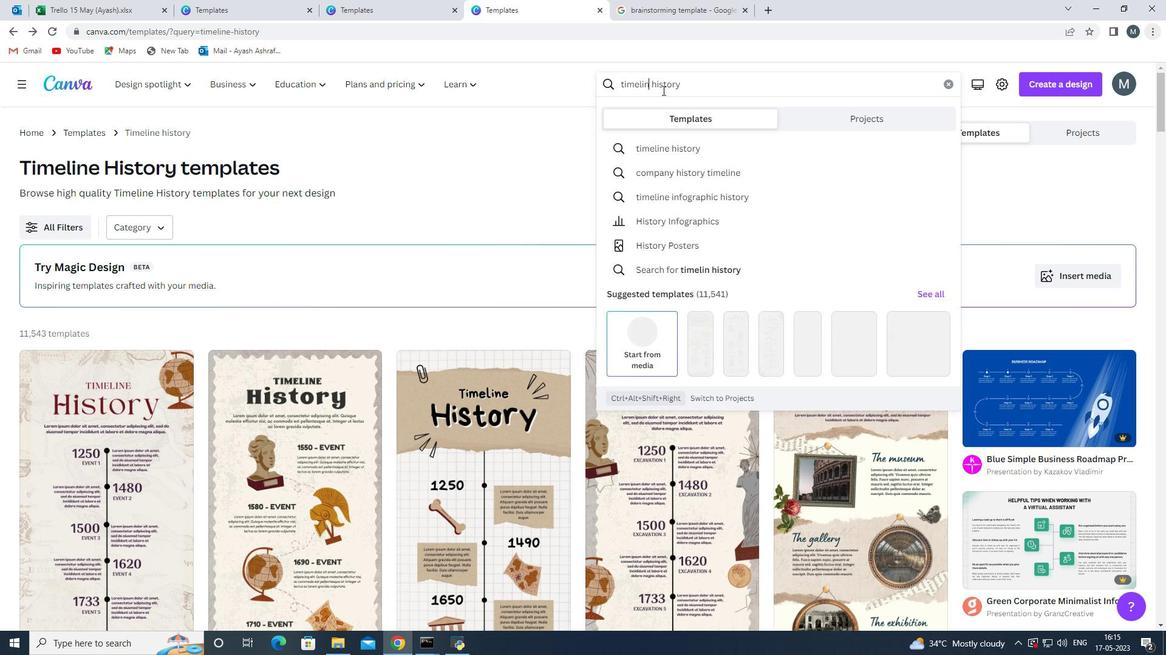 
Action: Key pressed <Key.backspace>
Screenshot: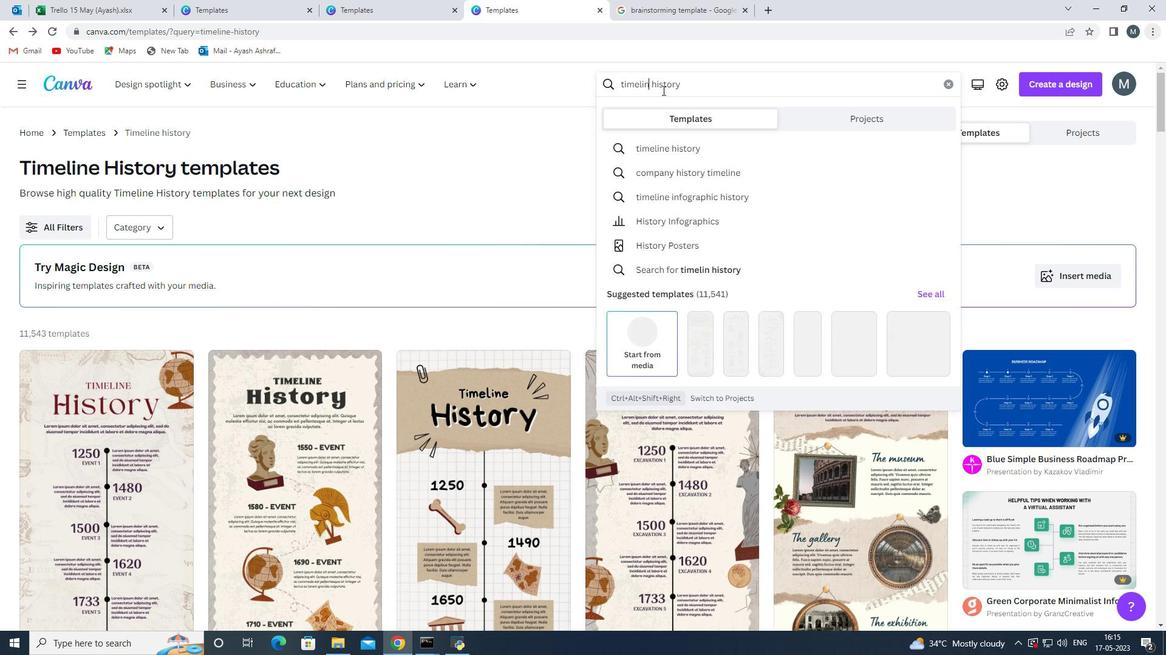 
Action: Mouse moved to (669, 90)
Screenshot: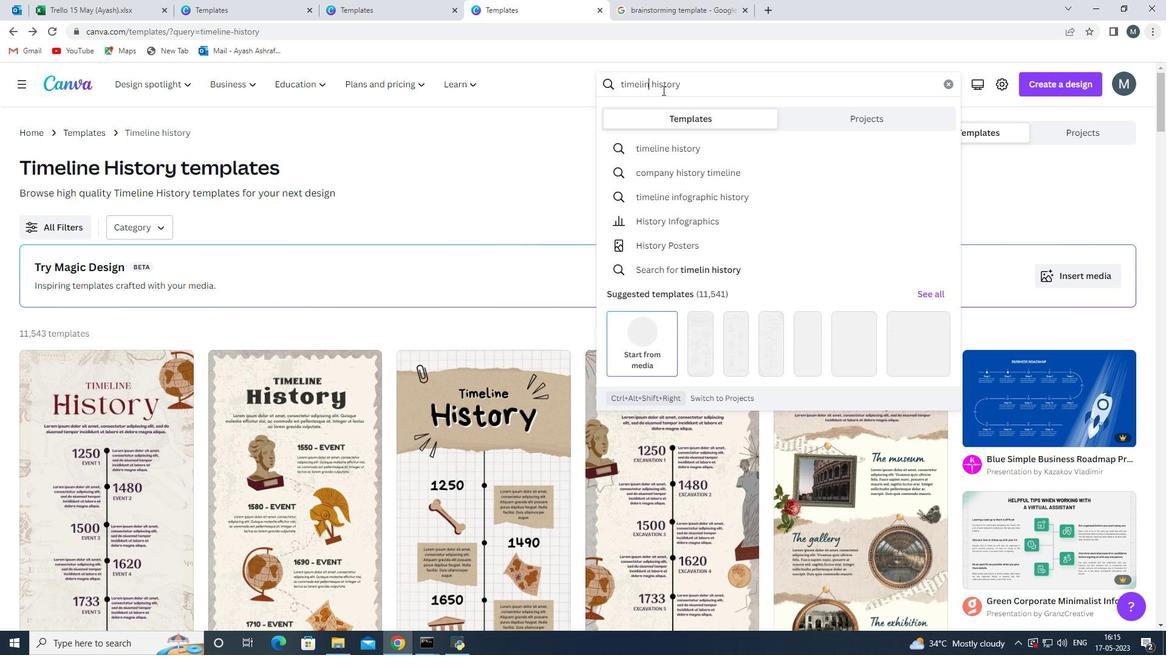 
Action: Key pressed <Key.backspace><Key.backspace>
Screenshot: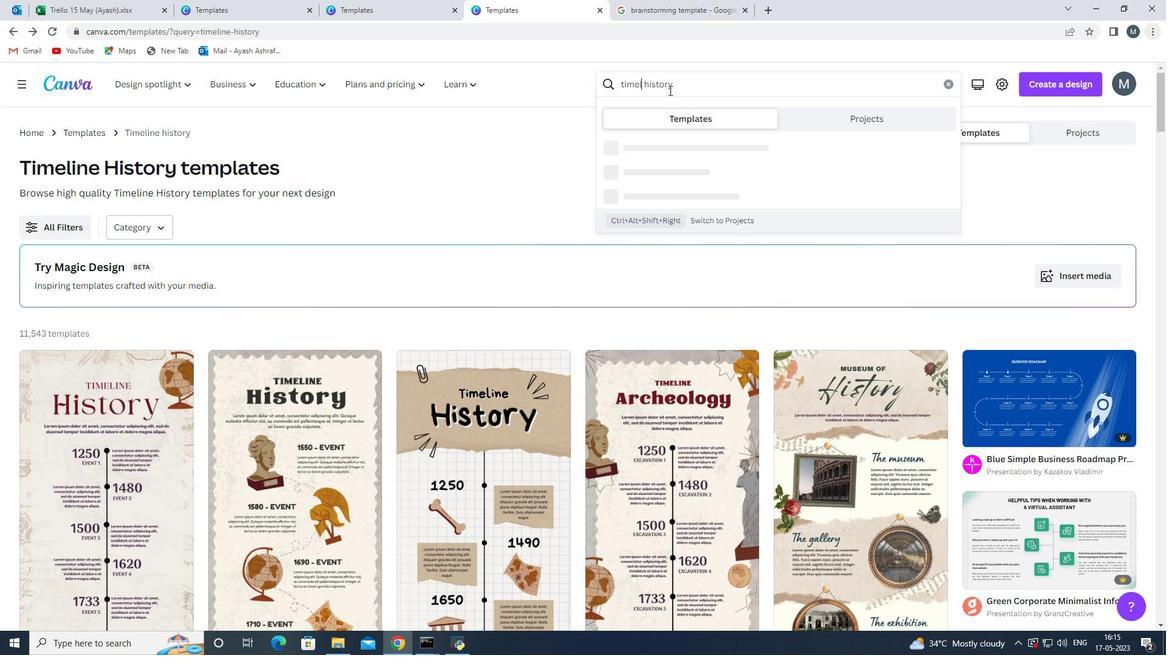 
Action: Mouse moved to (669, 90)
Screenshot: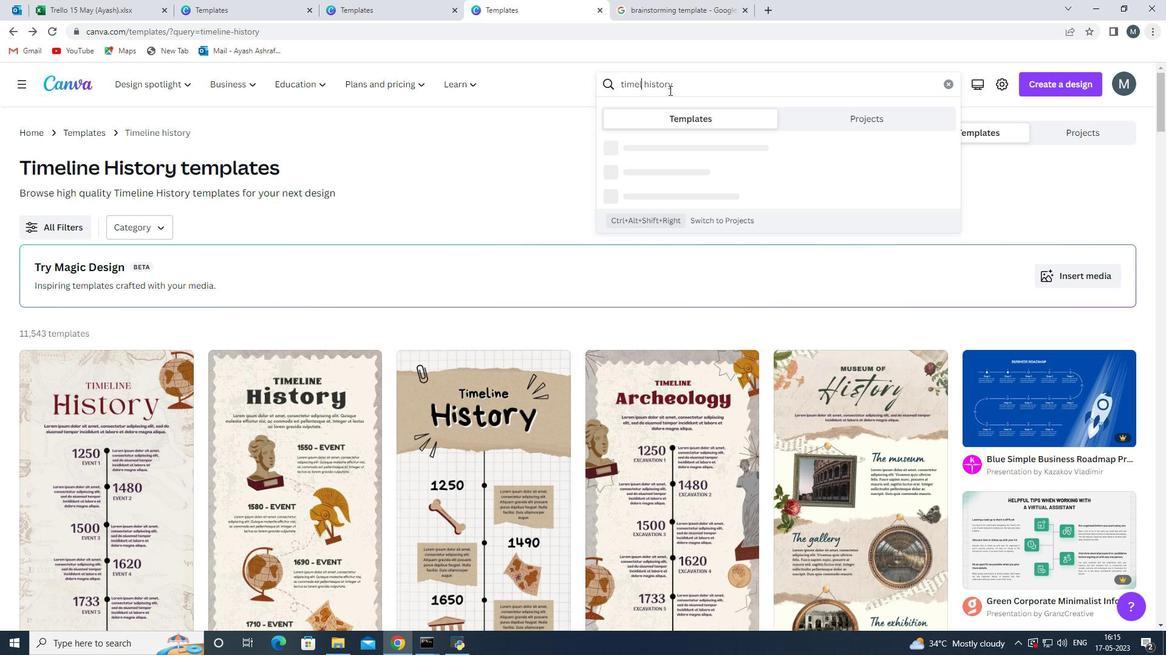 
Action: Key pressed <Key.backspace>
Screenshot: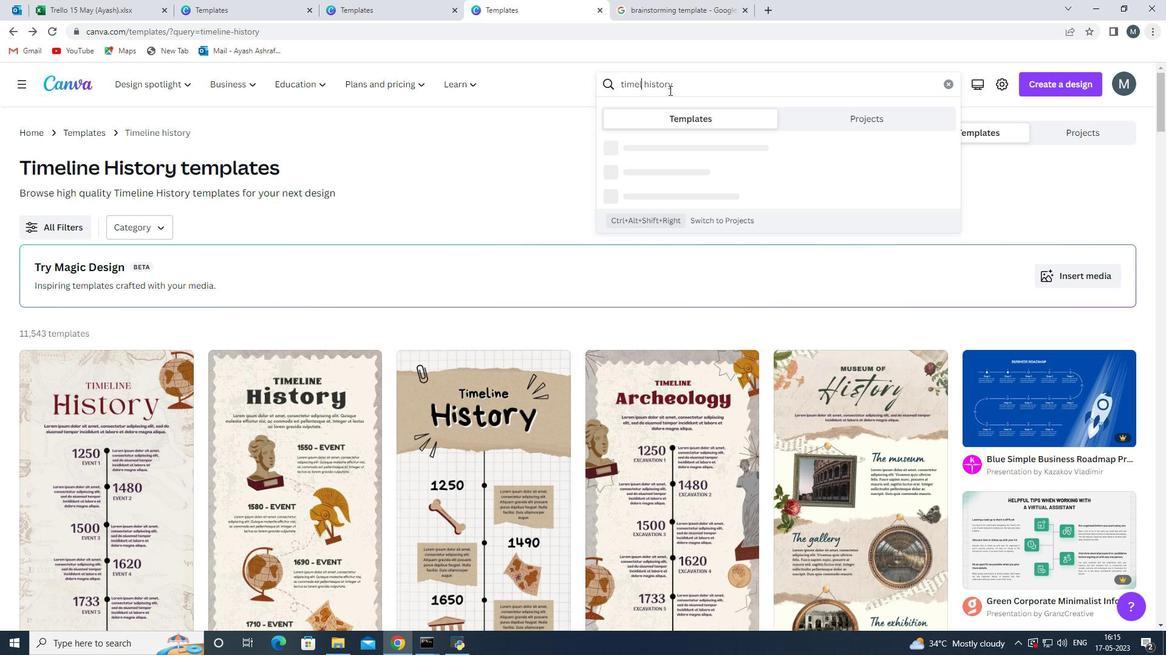 
Action: Mouse moved to (671, 88)
Screenshot: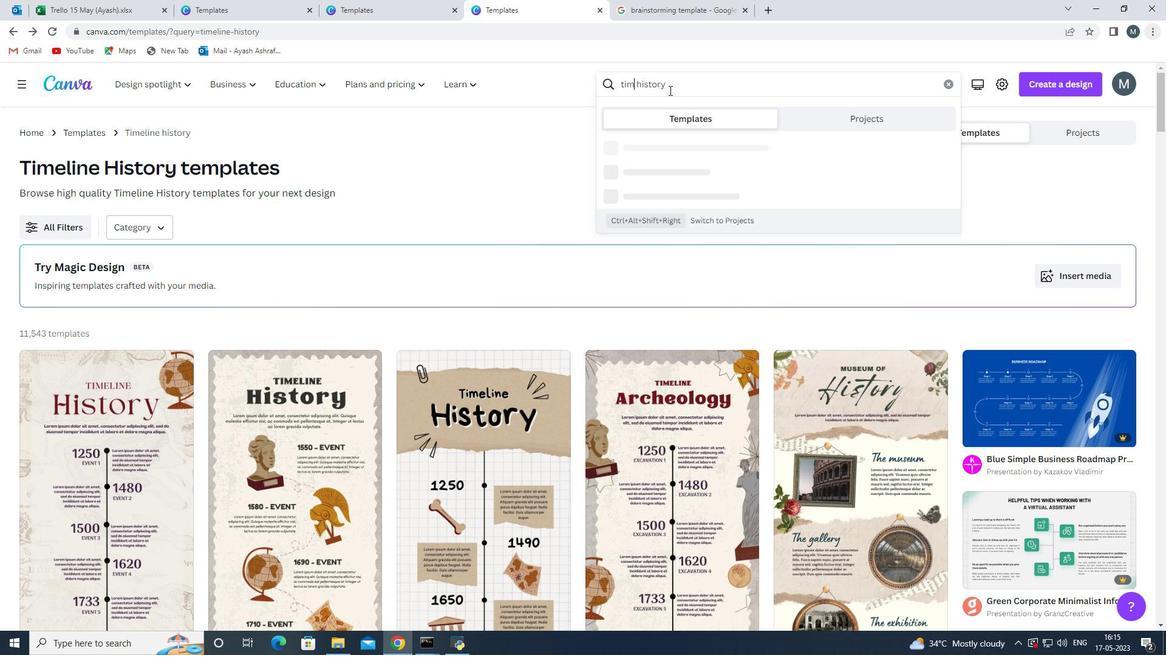 
Action: Key pressed <Key.backspace>
Screenshot: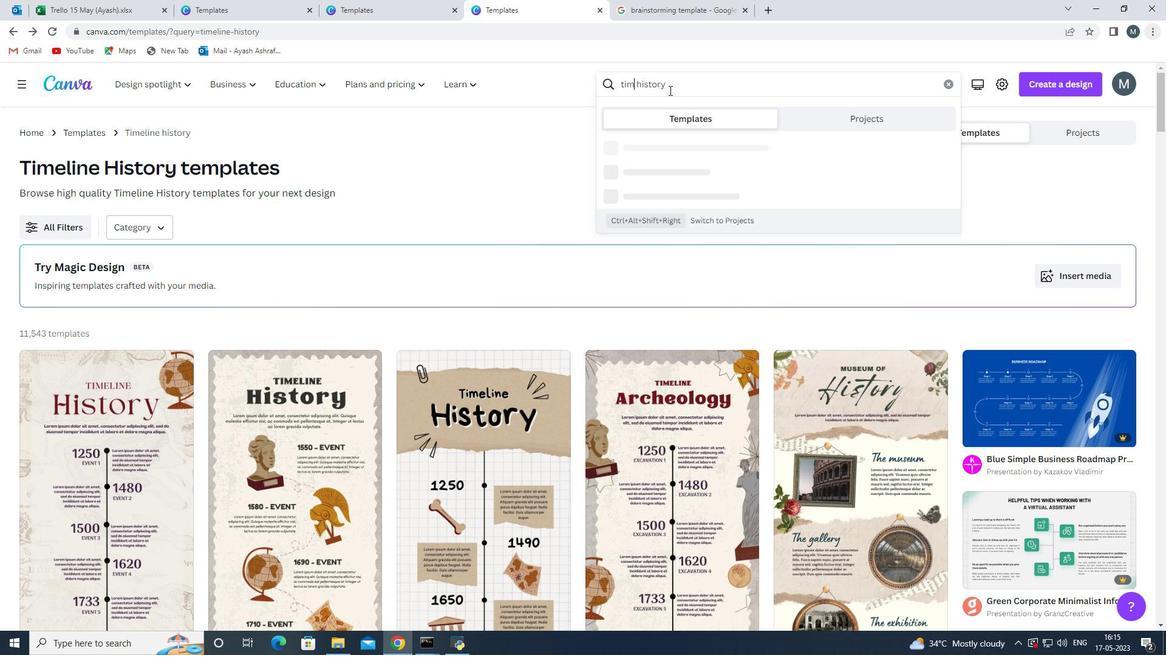 
Action: Mouse moved to (672, 88)
Screenshot: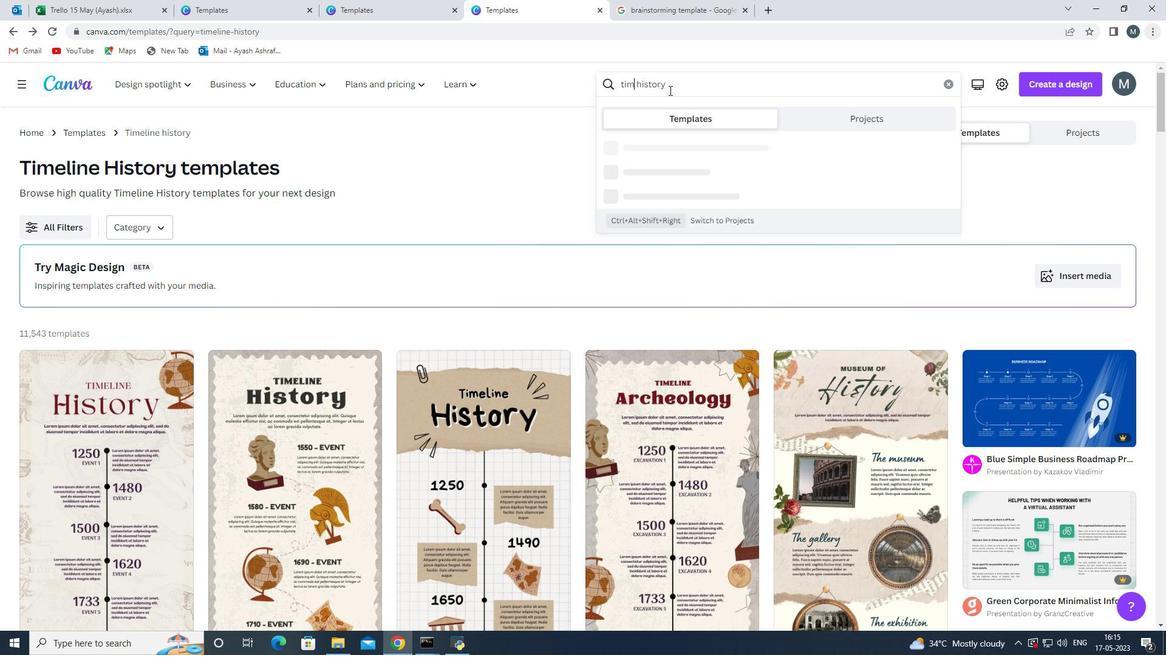 
Action: Key pressed <Key.backspace><Key.backspace><Key.backspace>
Screenshot: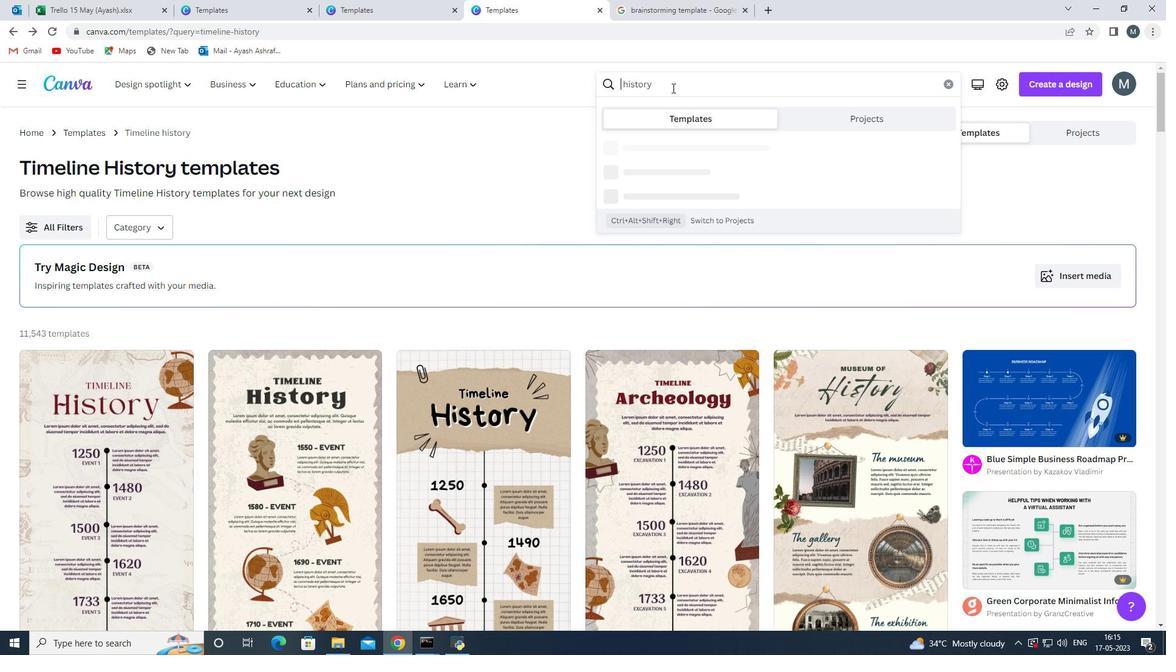 
Action: Mouse moved to (671, 88)
Screenshot: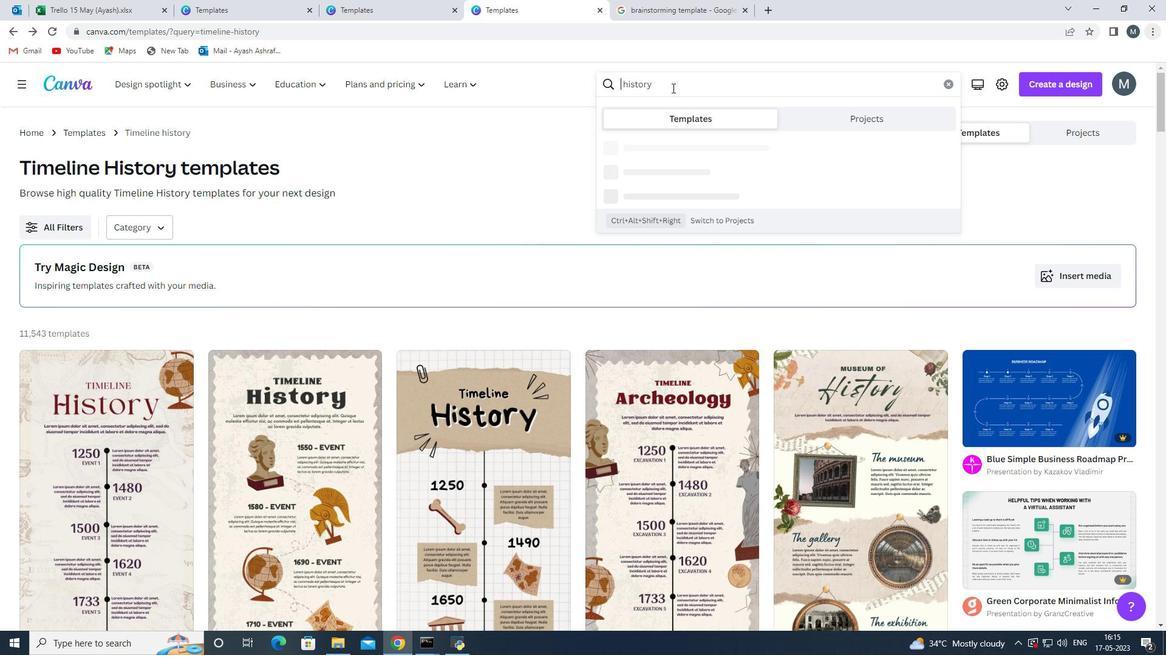 
Action: Key pressed <Key.backspace><Key.backspace>
Screenshot: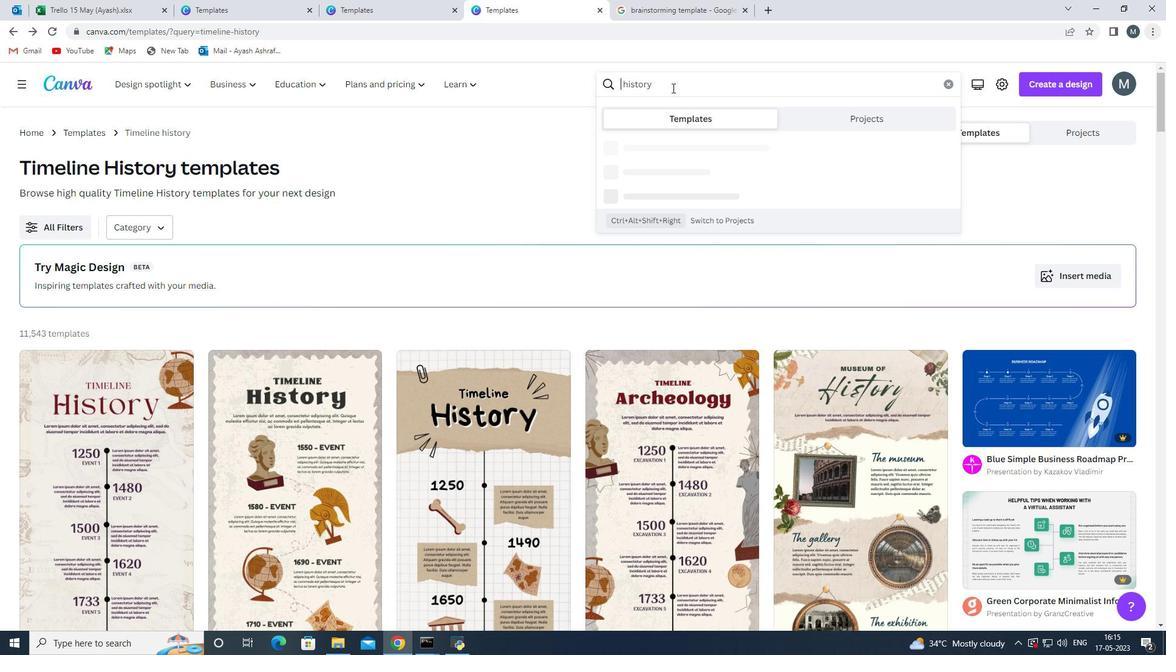 
Action: Mouse moved to (670, 88)
Screenshot: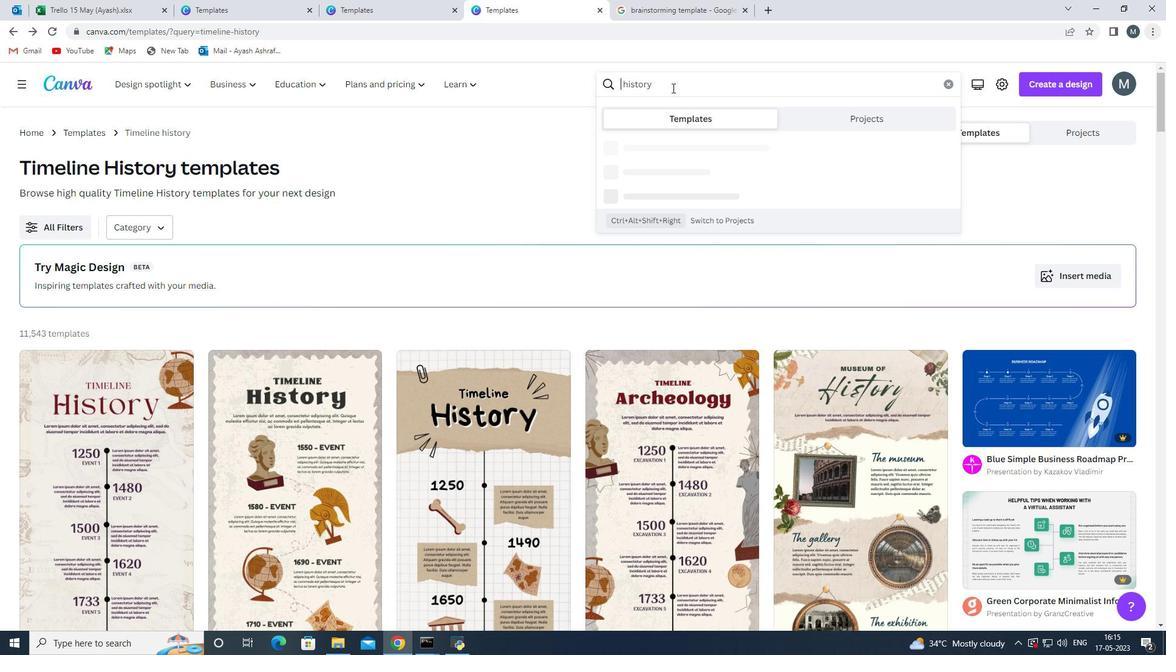 
Action: Key pressed <Key.backspace>
Screenshot: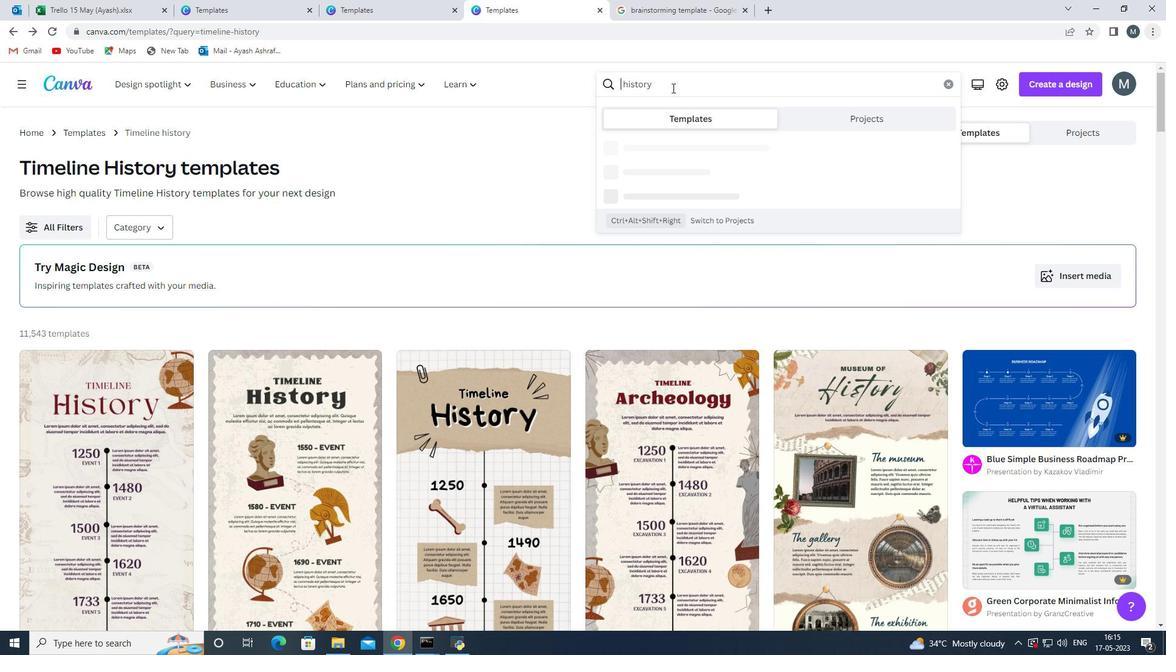 
Action: Mouse moved to (669, 88)
Screenshot: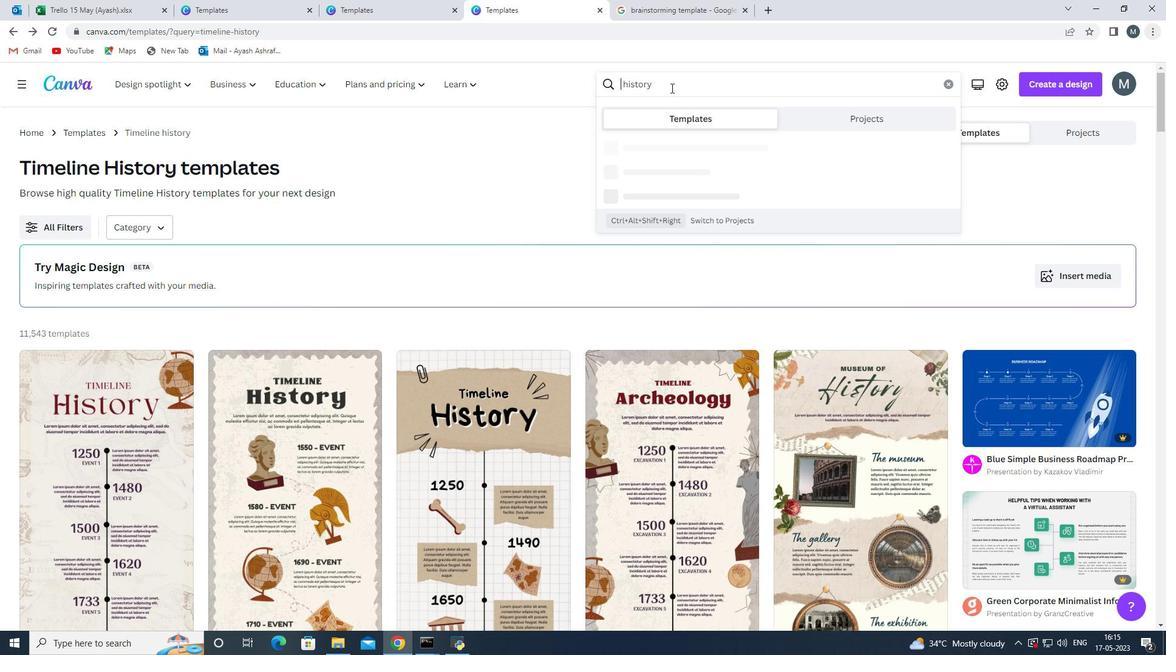 
Action: Key pressed <Key.backspace>
Screenshot: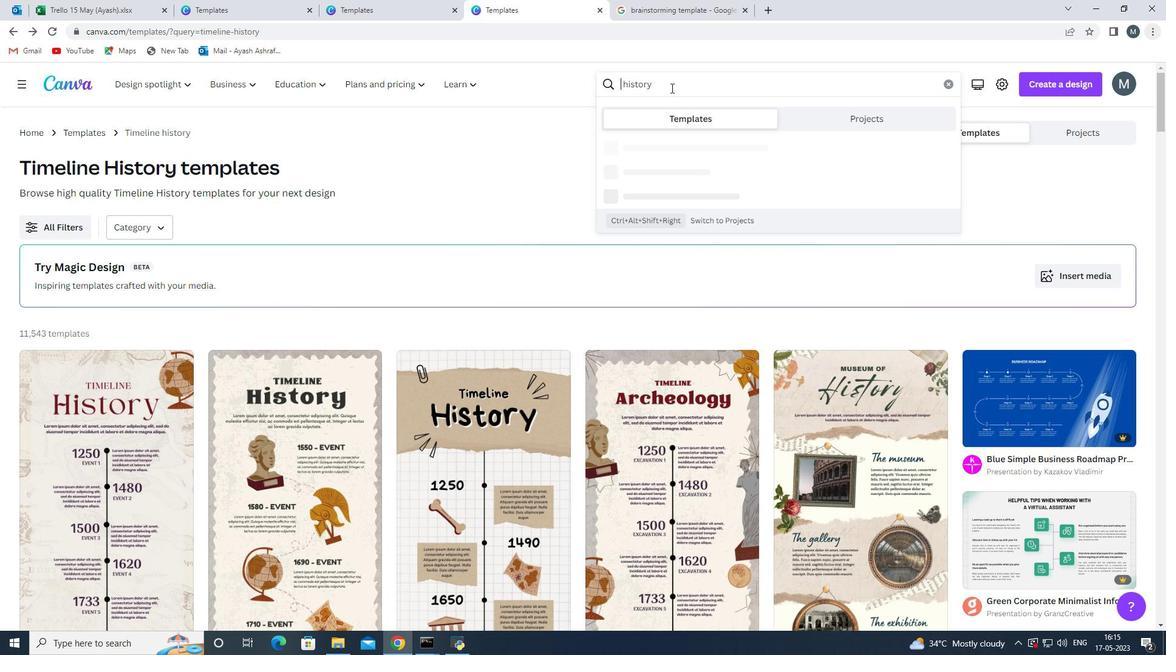 
Action: Mouse moved to (668, 88)
Screenshot: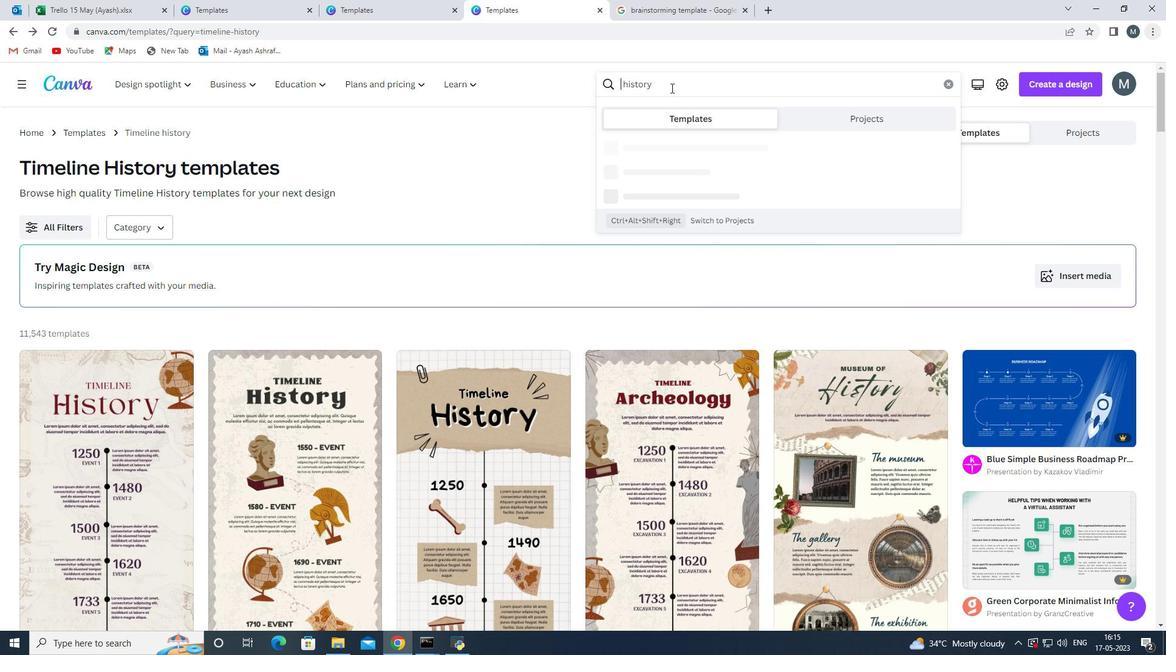 
Action: Key pressed <Key.backspace><Key.backspace>
Screenshot: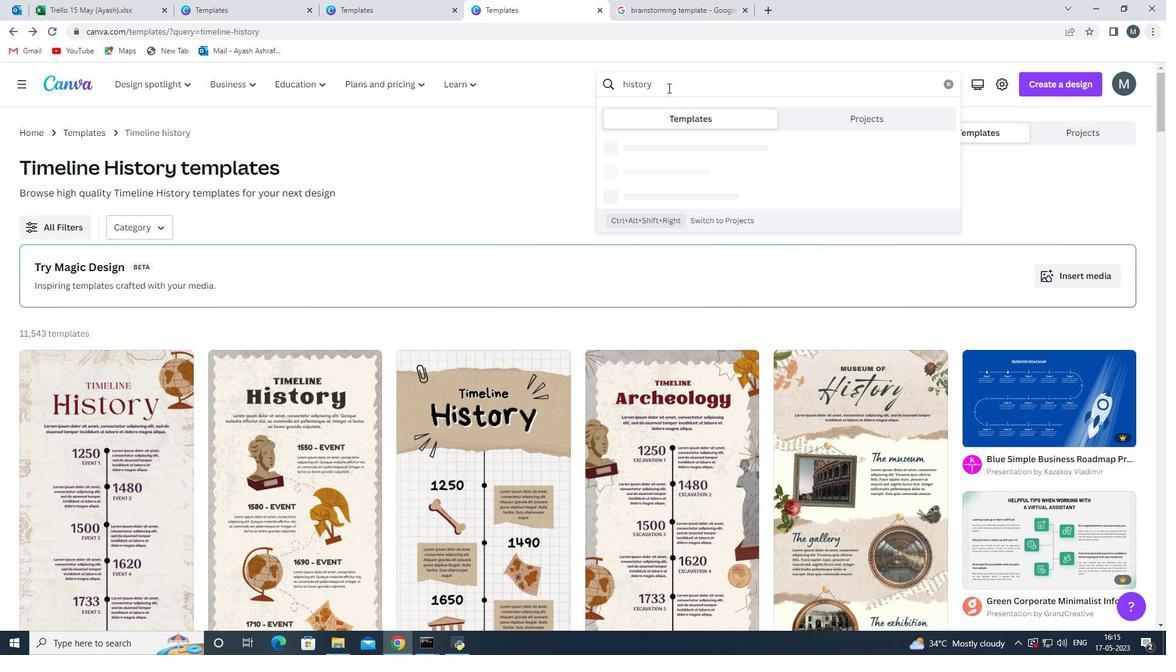 
Action: Mouse pressed left at (668, 88)
Screenshot: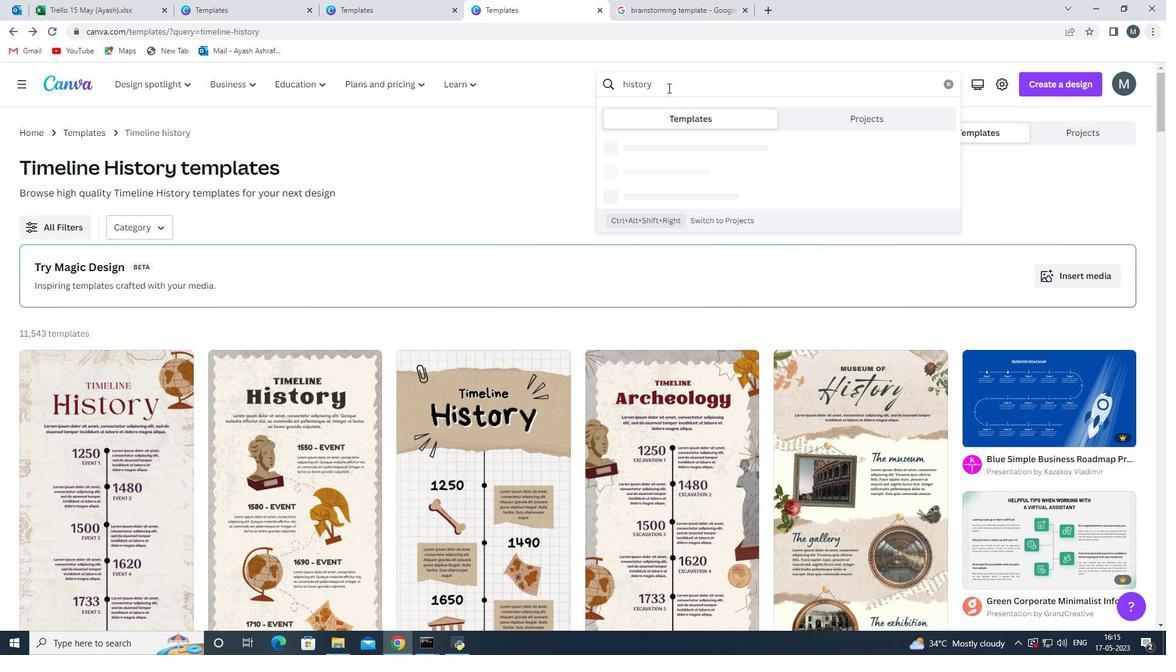 
Action: Key pressed <Key.backspace>ical<Key.space>event
Screenshot: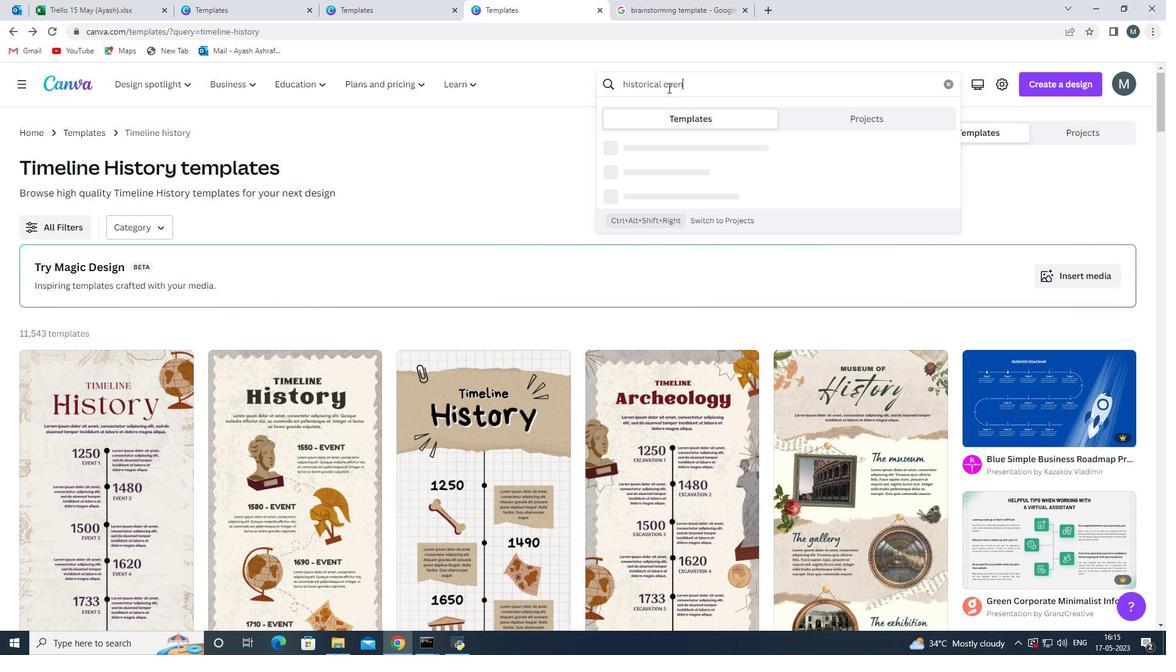 
Action: Mouse moved to (677, 151)
Screenshot: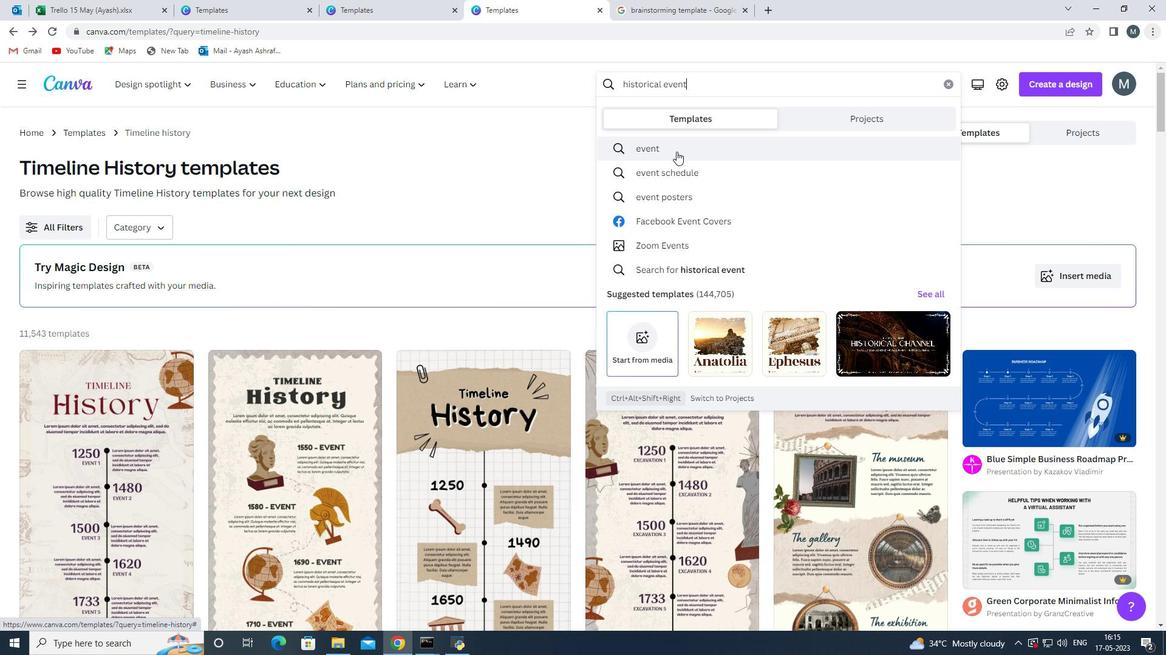 
Action: Mouse pressed left at (677, 151)
Screenshot: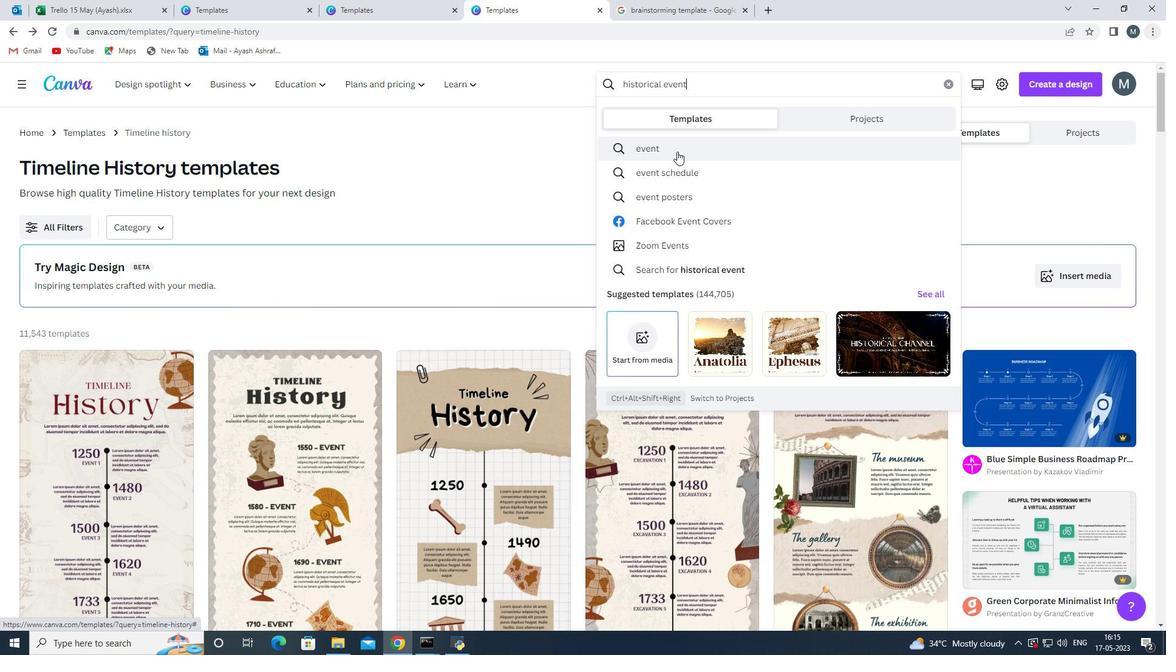 
Action: Mouse moved to (295, 304)
Screenshot: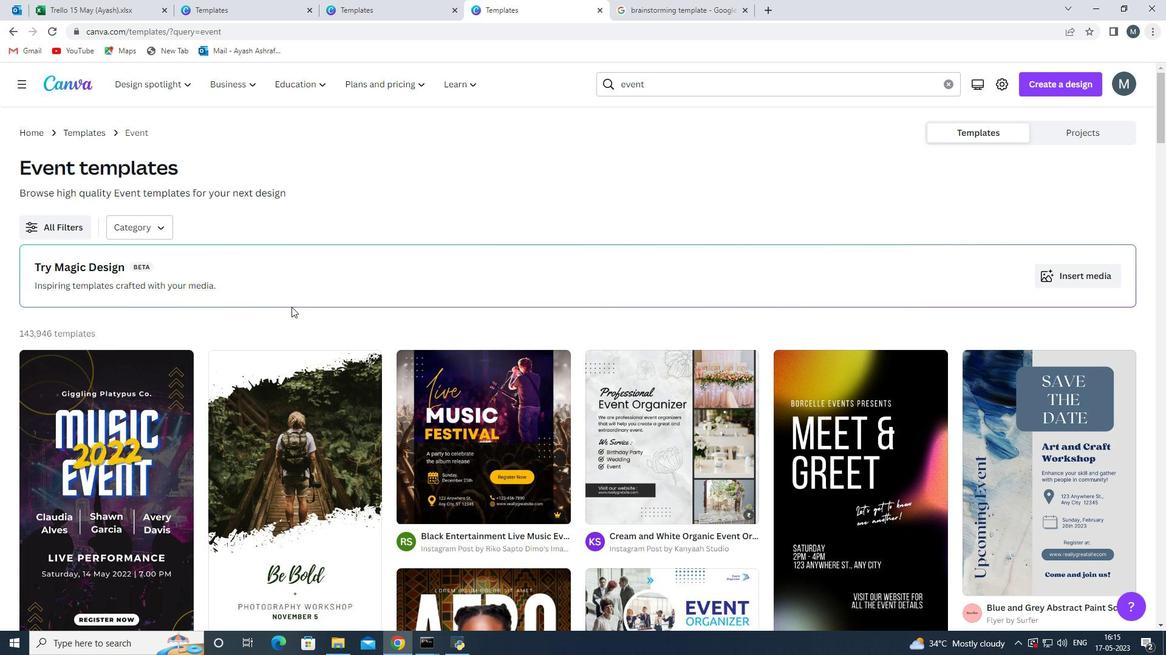 
Action: Mouse scrolled (295, 304) with delta (0, 0)
Screenshot: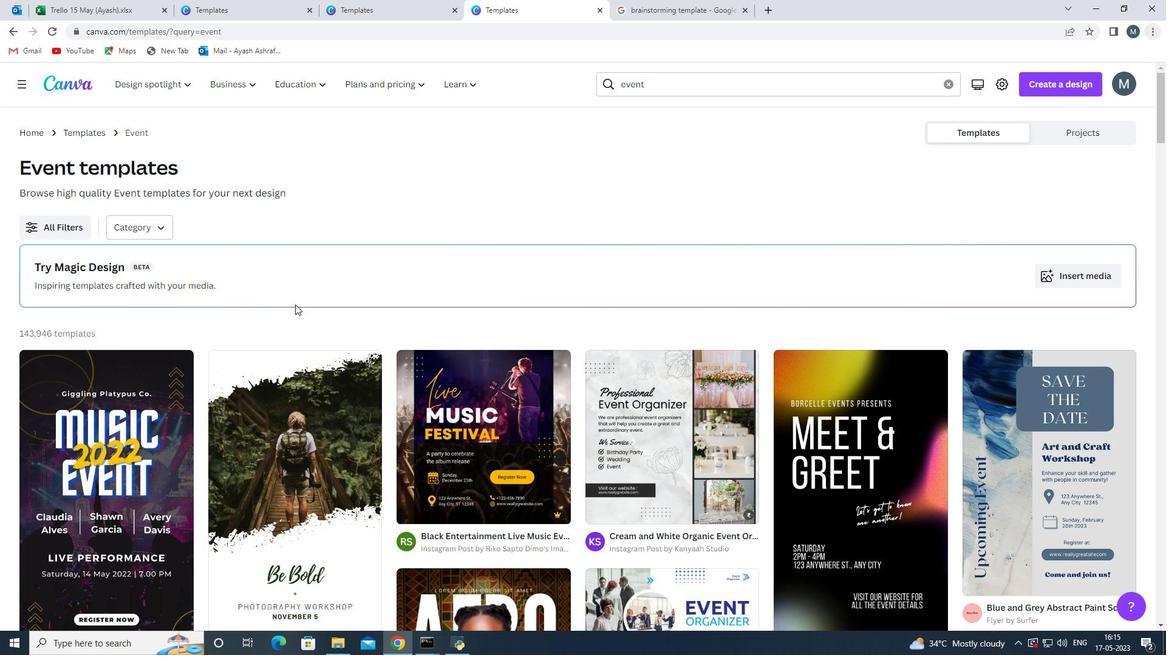 
Action: Mouse scrolled (295, 304) with delta (0, 0)
Screenshot: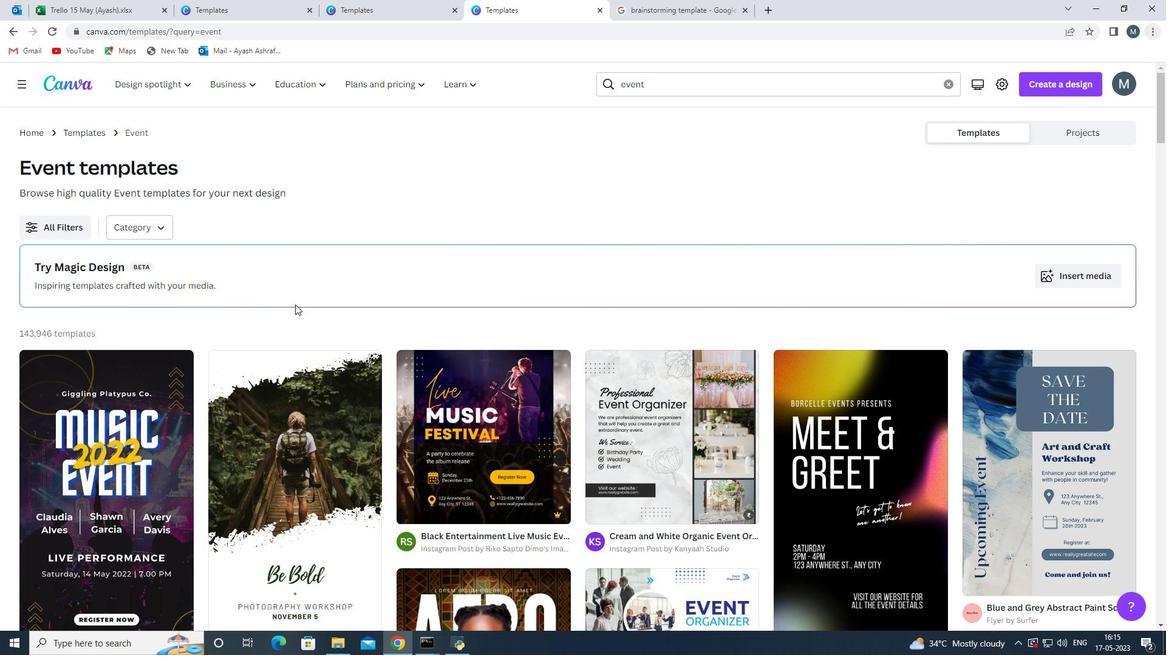 
Action: Mouse moved to (319, 323)
Screenshot: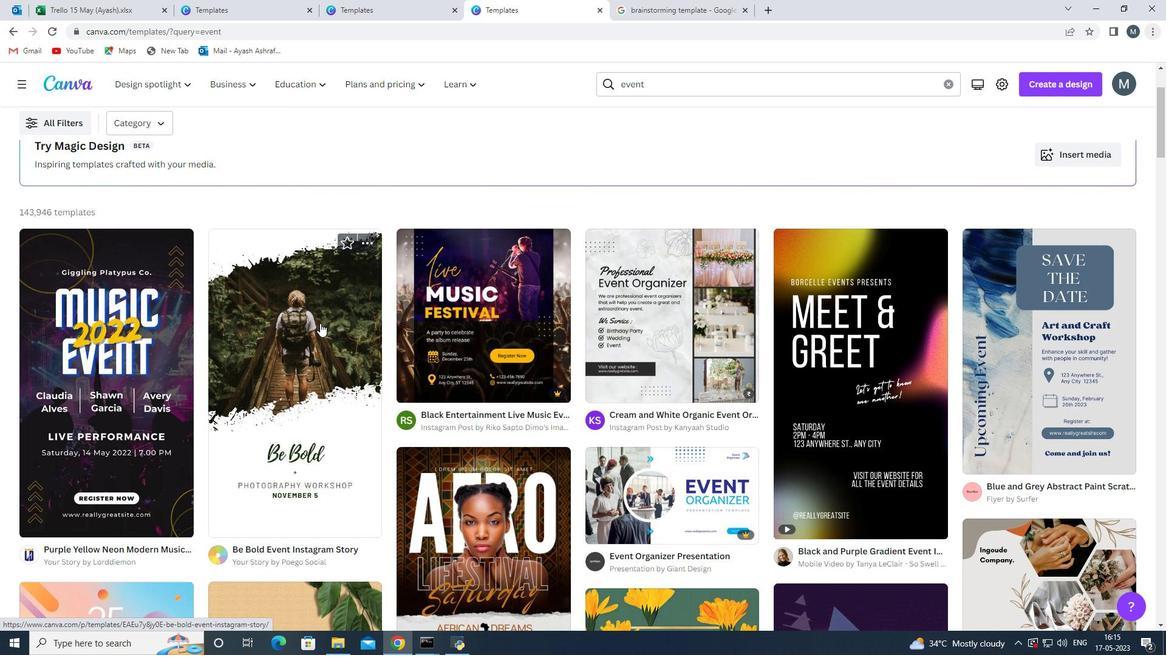 
Action: Mouse scrolled (319, 323) with delta (0, 0)
Screenshot: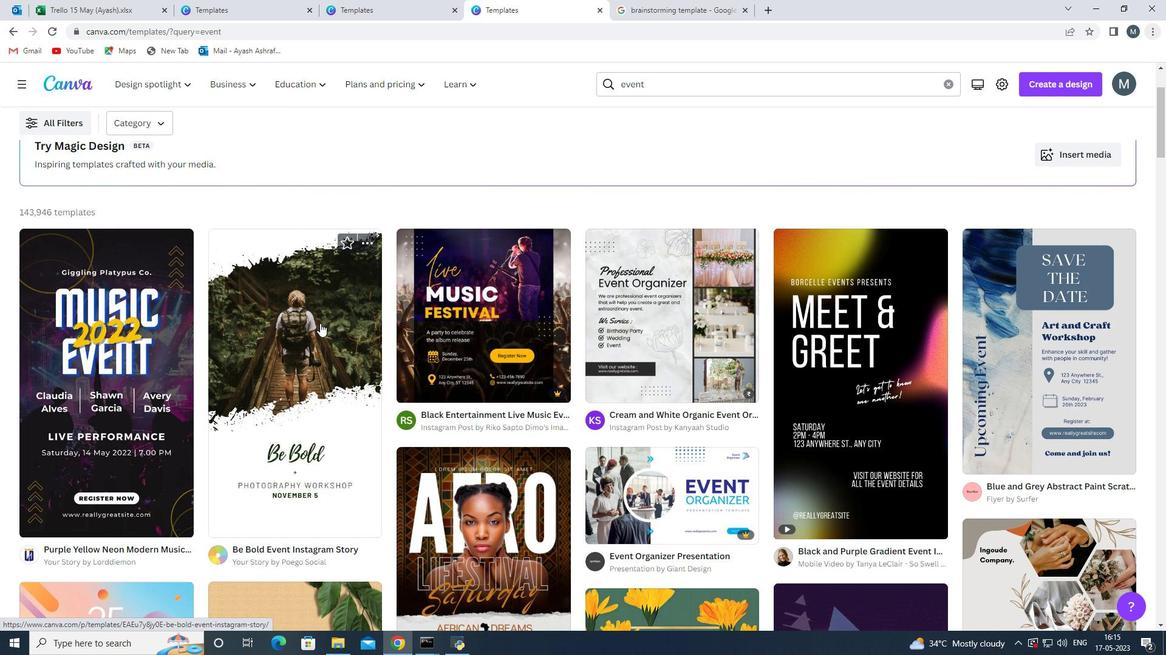
Action: Mouse moved to (317, 323)
Screenshot: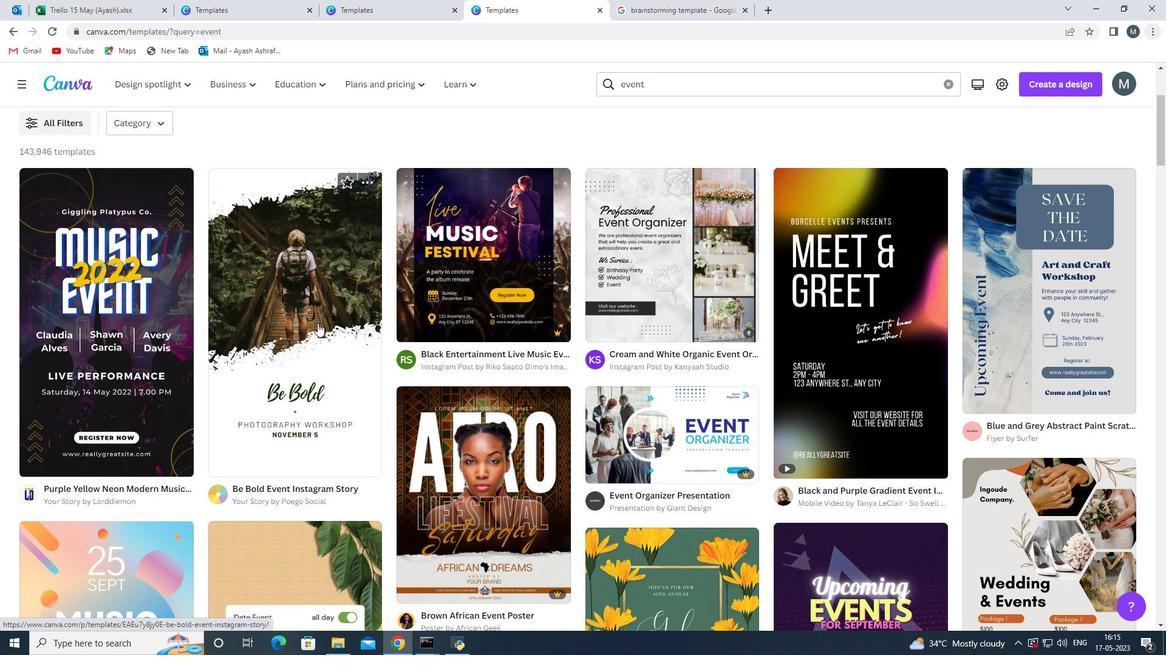 
Action: Mouse scrolled (317, 323) with delta (0, 0)
Screenshot: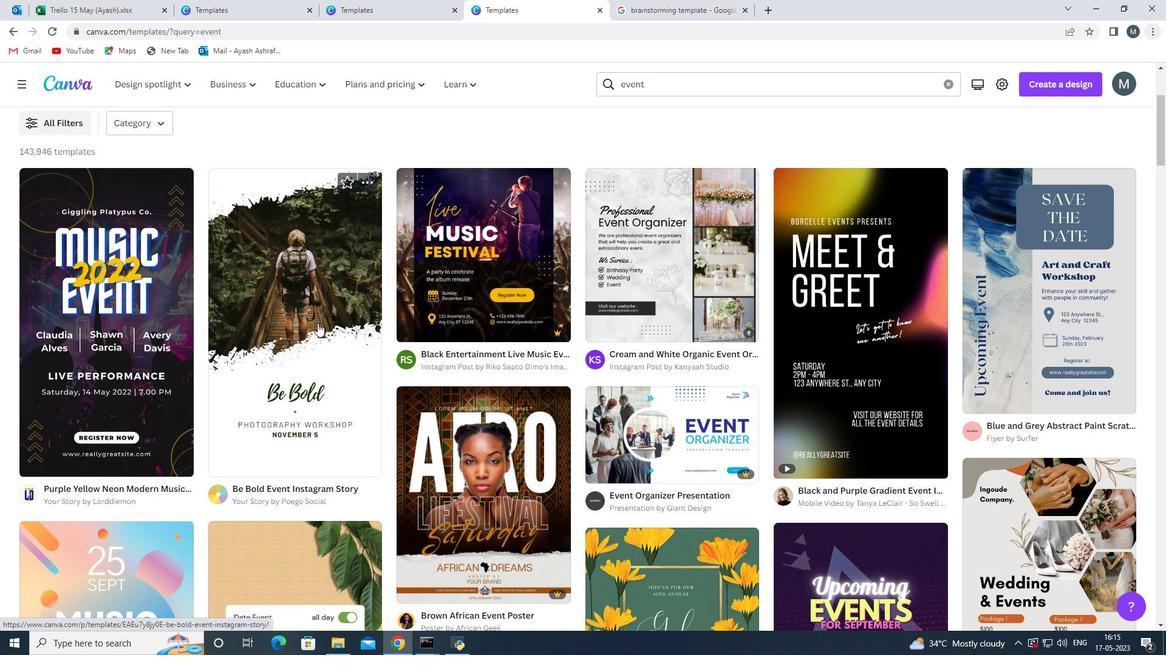 
Action: Mouse moved to (317, 324)
Screenshot: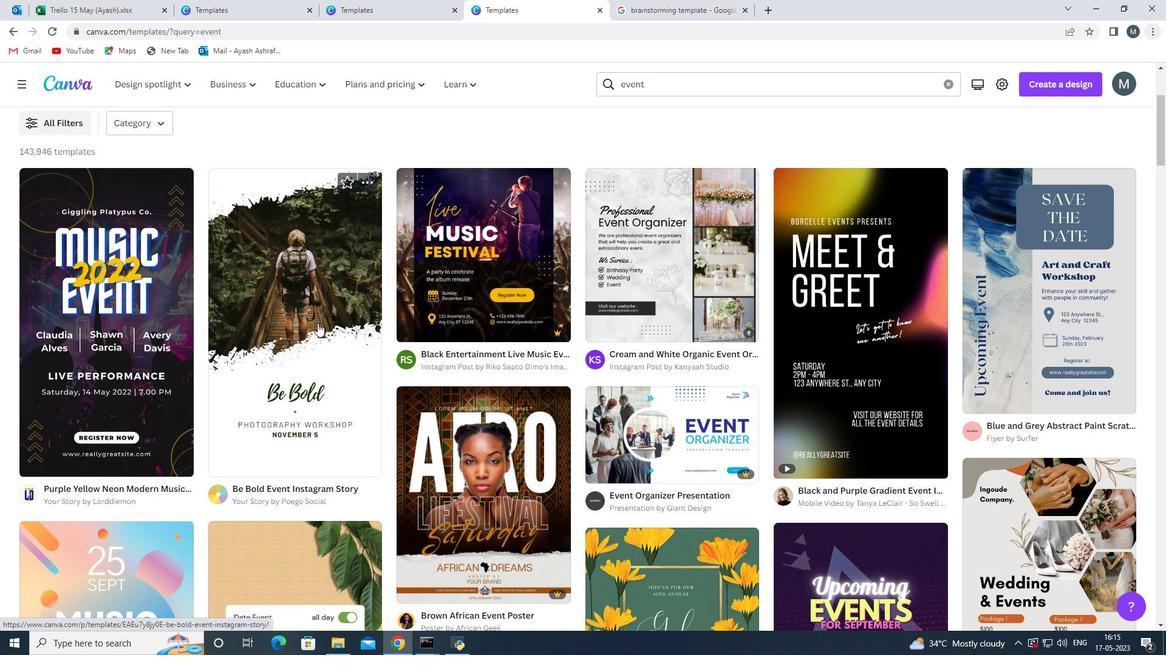 
Action: Mouse scrolled (317, 323) with delta (0, 0)
Screenshot: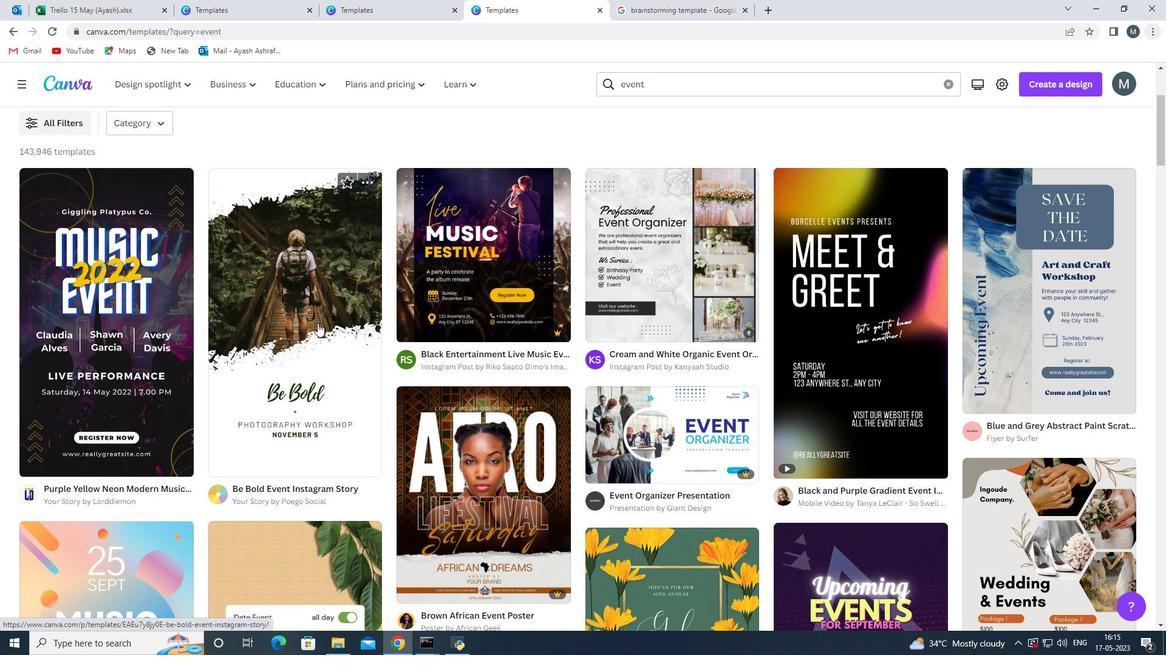
Action: Mouse moved to (317, 324)
Screenshot: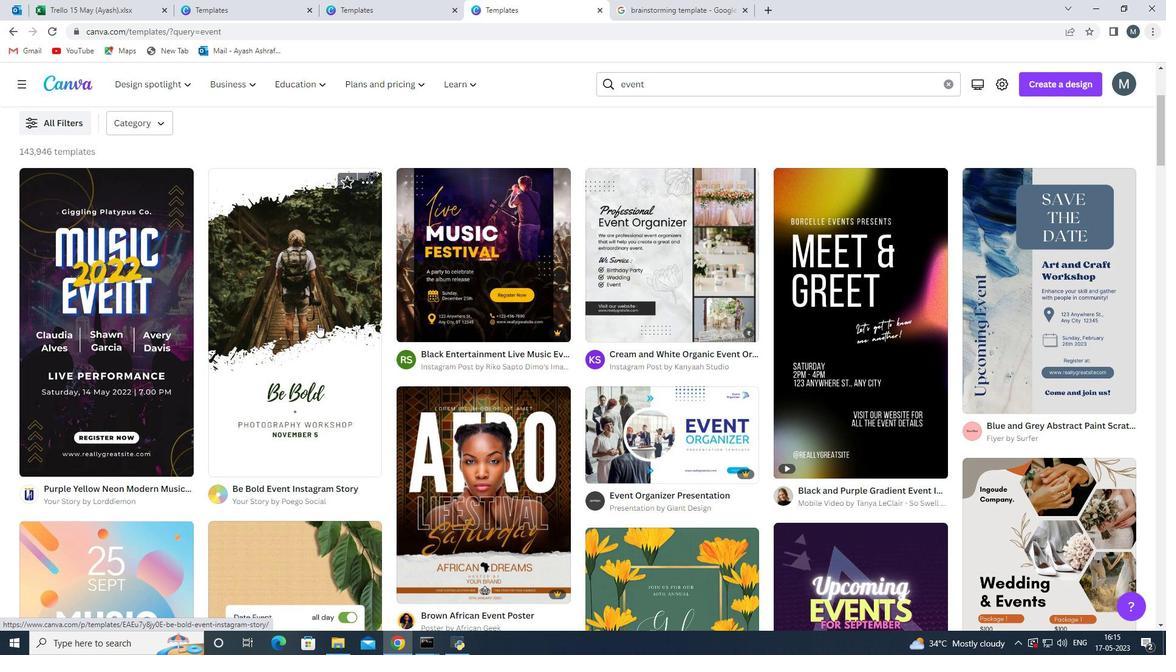 
Action: Mouse scrolled (317, 323) with delta (0, 0)
Screenshot: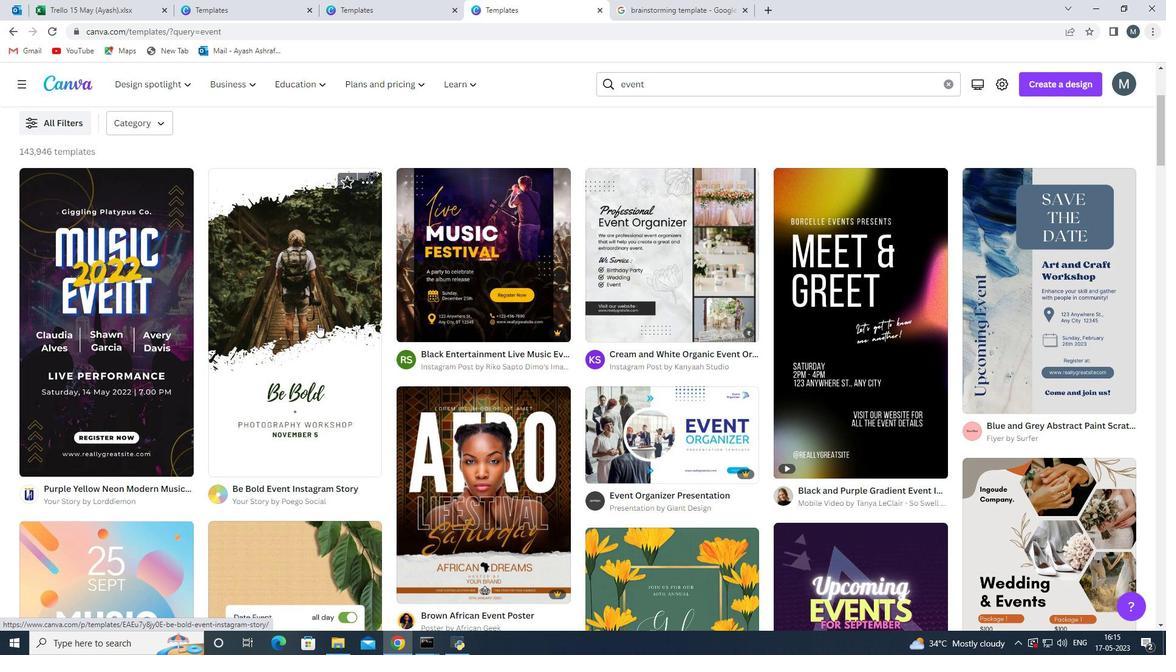 
Action: Mouse scrolled (317, 323) with delta (0, 0)
Screenshot: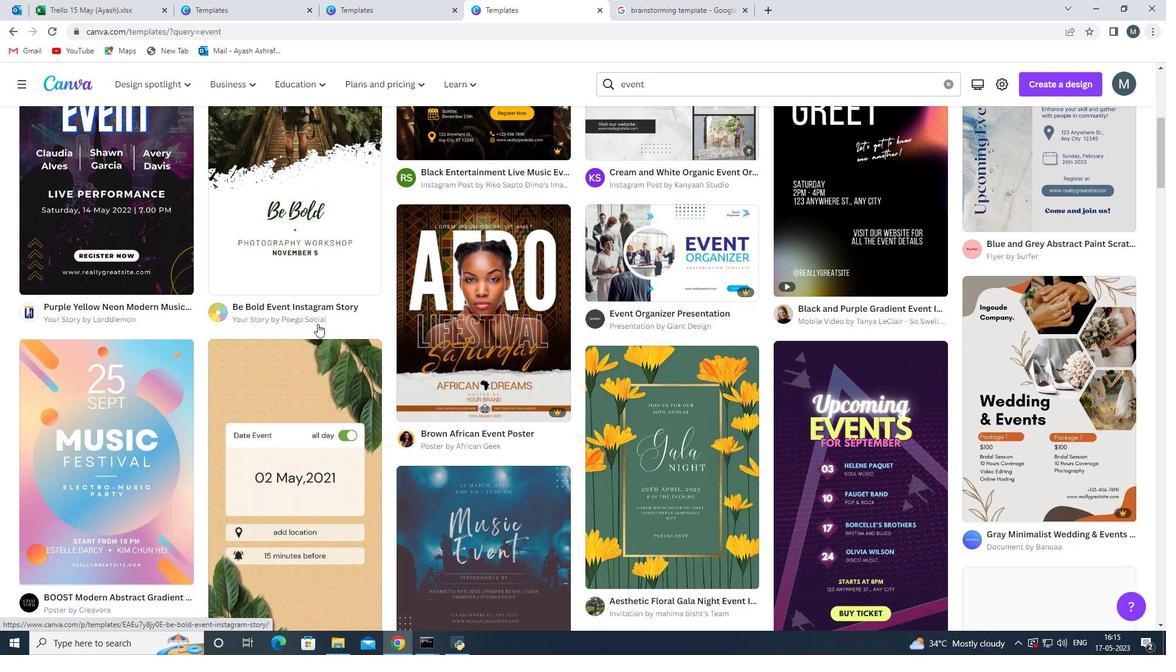 
Action: Mouse moved to (129, 425)
Screenshot: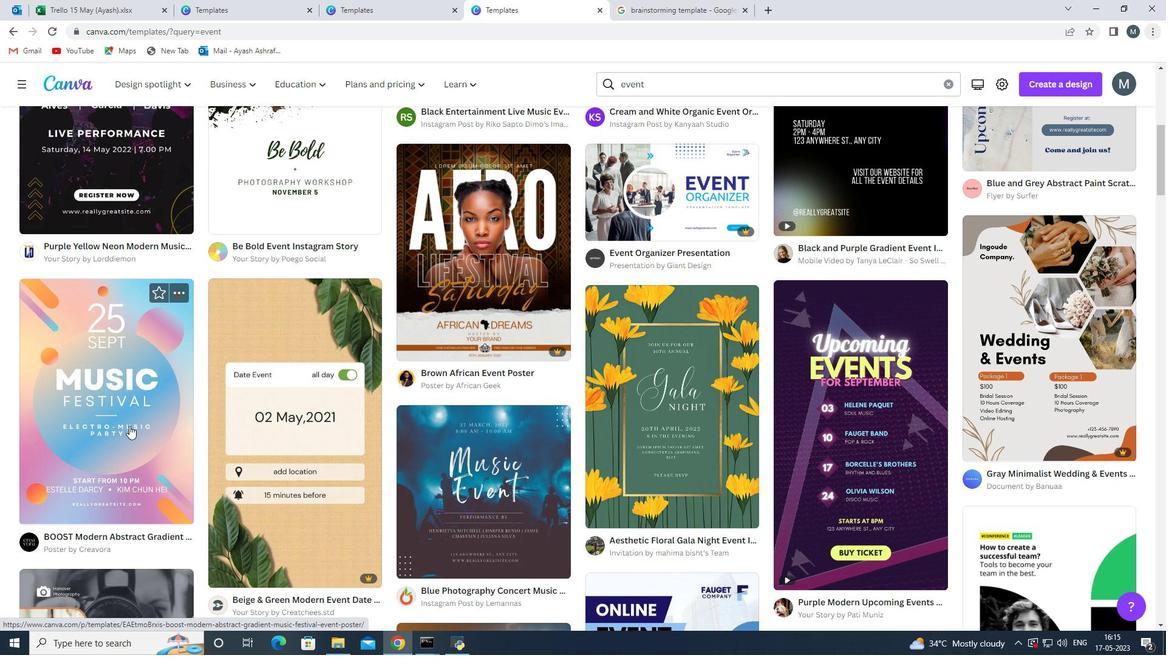 
Action: Mouse pressed left at (129, 425)
Screenshot: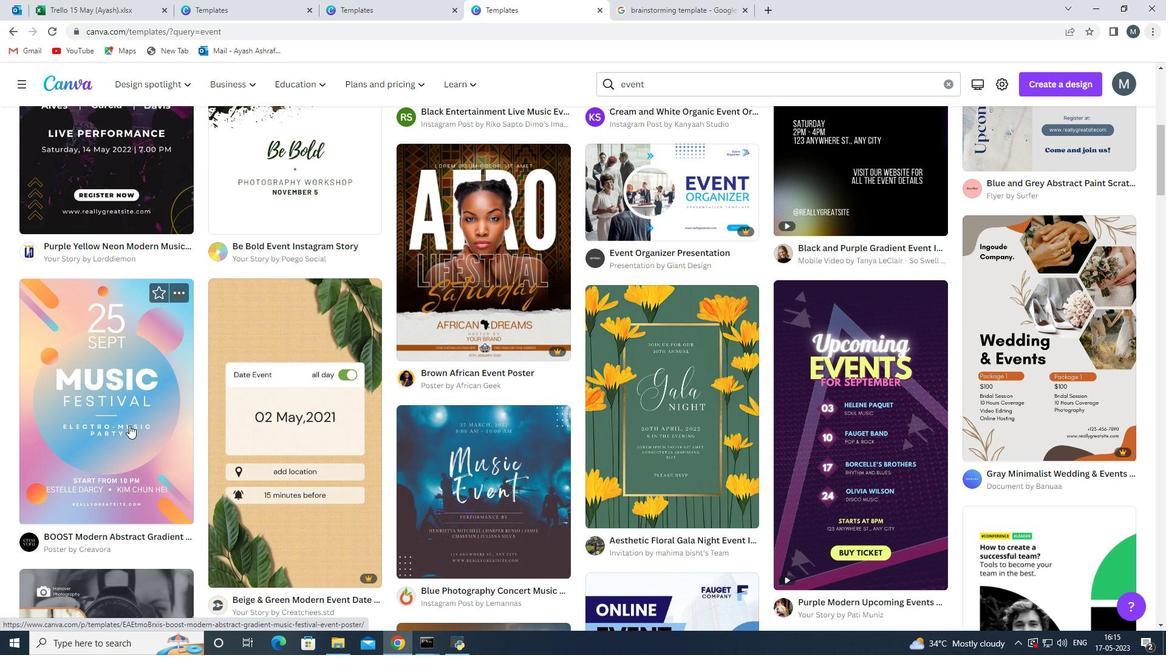 
Action: Mouse moved to (502, 309)
Screenshot: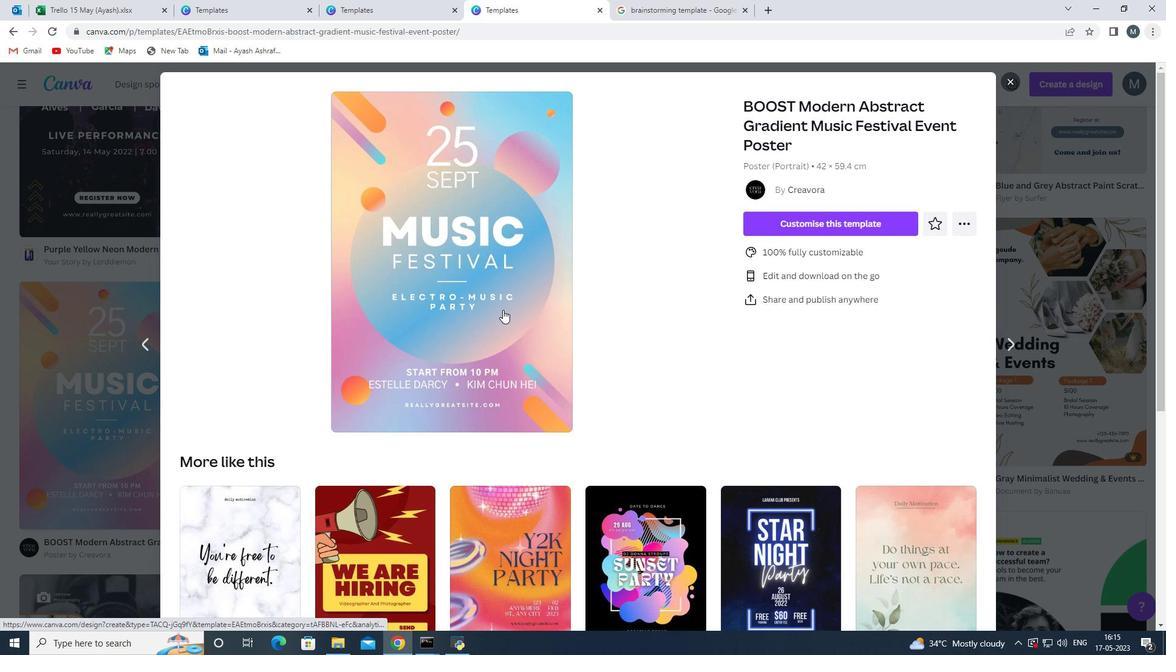 
Action: Mouse scrolled (502, 309) with delta (0, 0)
Screenshot: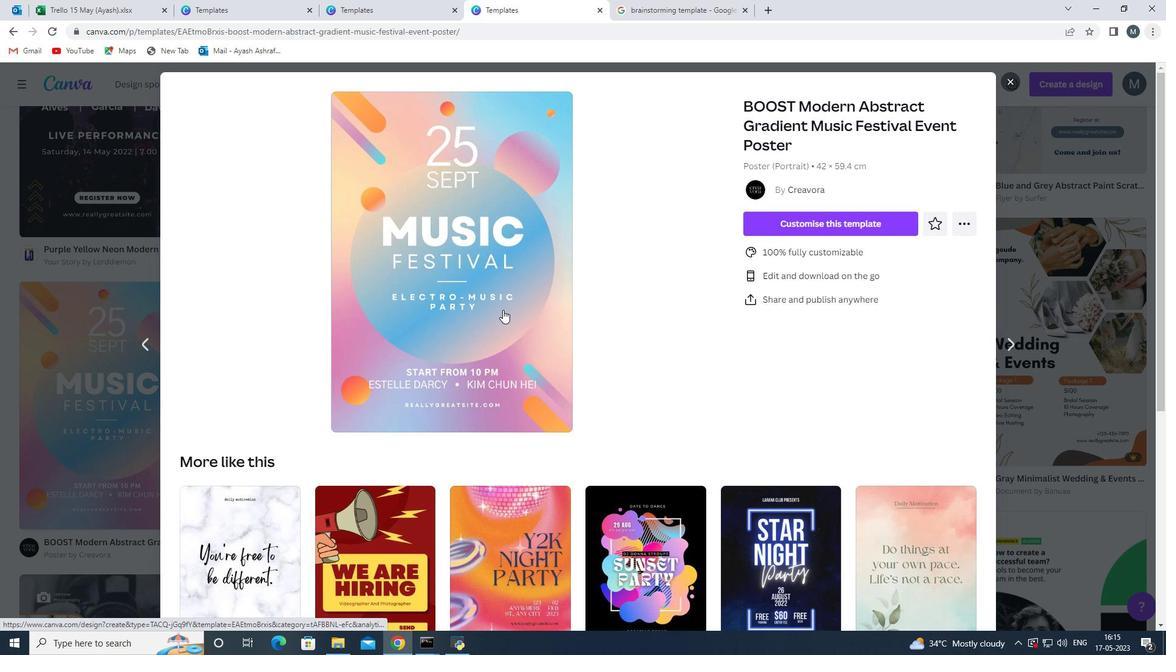 
Action: Mouse scrolled (502, 309) with delta (0, 0)
Screenshot: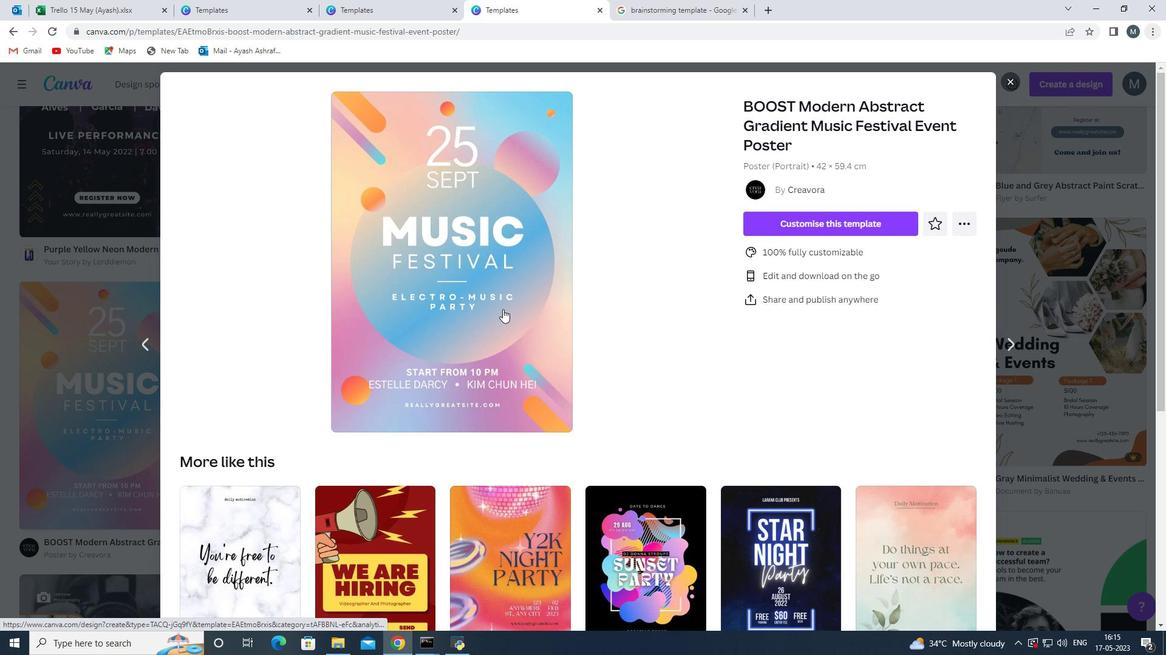 
Action: Mouse scrolled (502, 309) with delta (0, 0)
Screenshot: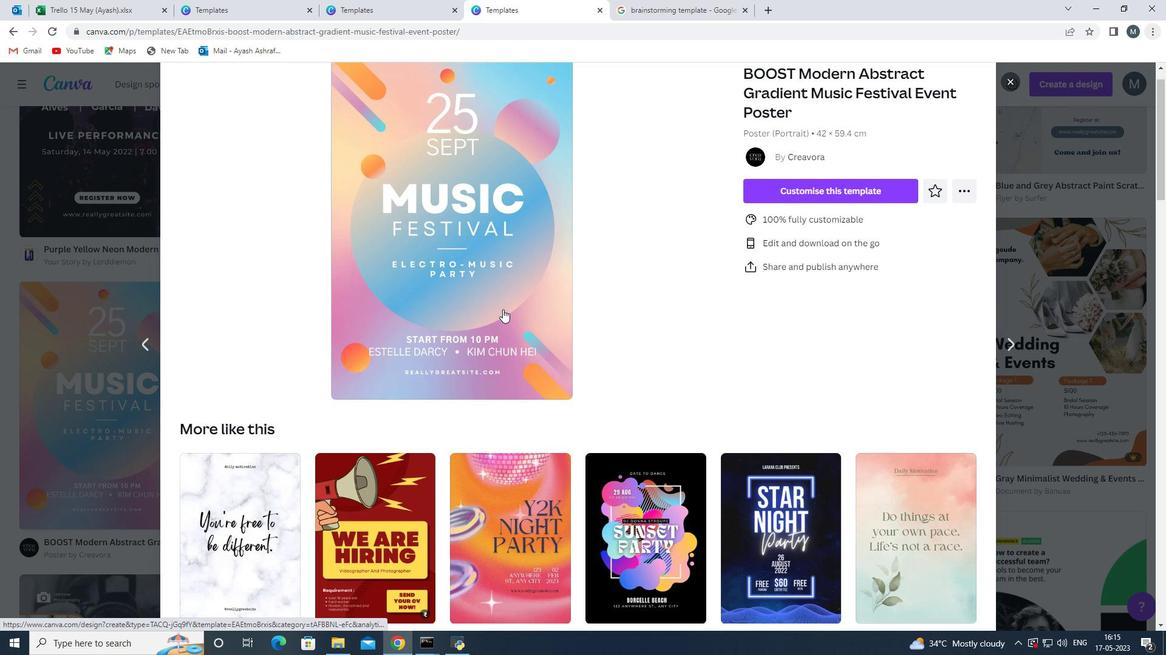 
Action: Mouse moved to (482, 417)
Screenshot: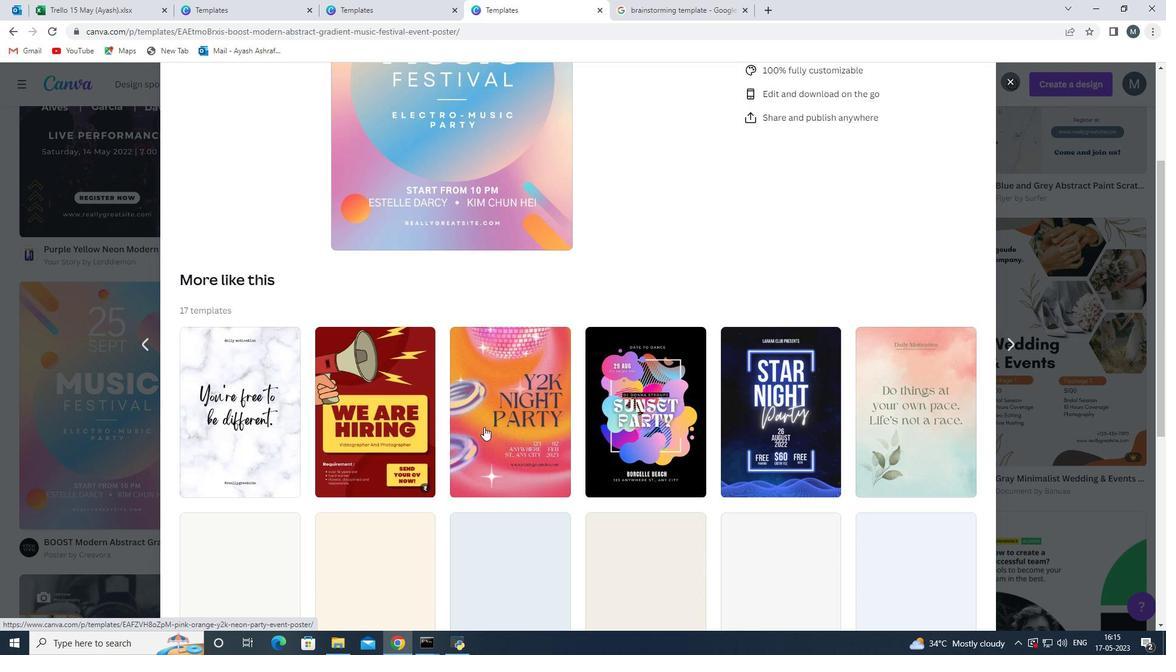
Action: Mouse pressed left at (482, 417)
Screenshot: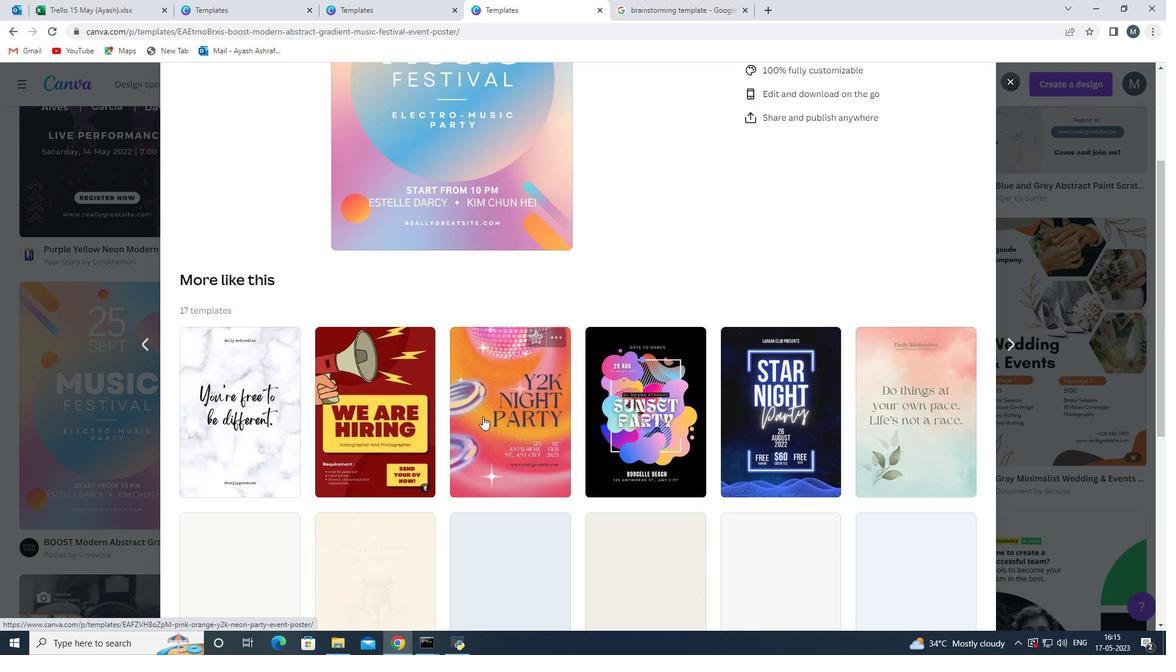 
Action: Mouse moved to (592, 269)
Screenshot: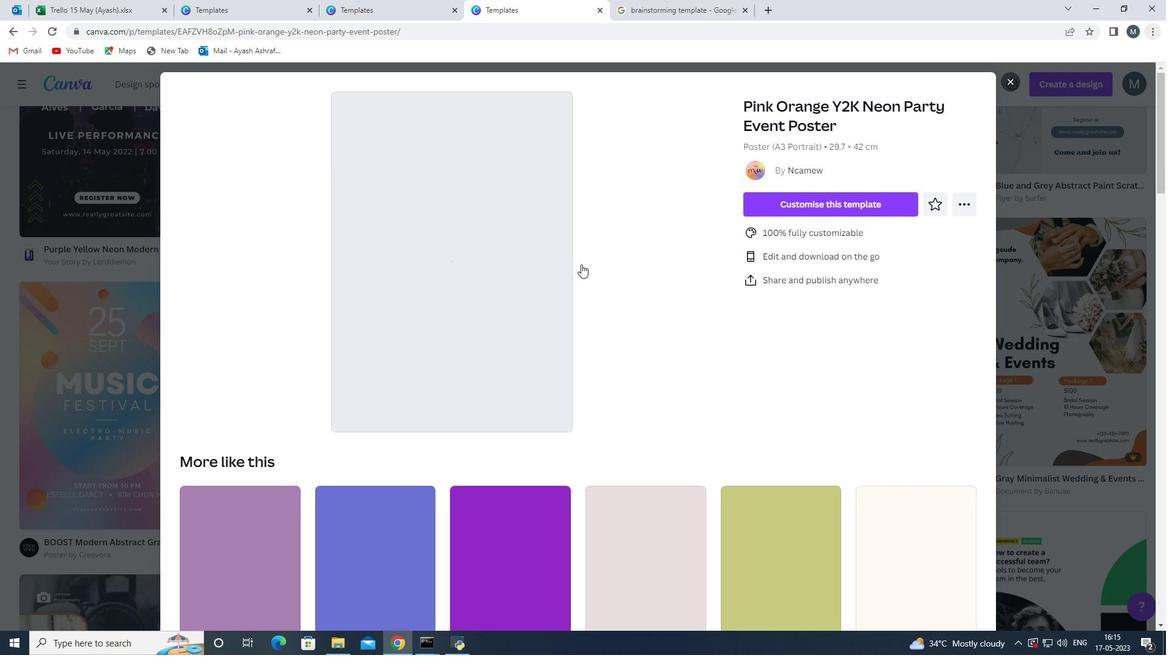 
Action: Mouse scrolled (592, 269) with delta (0, 0)
Screenshot: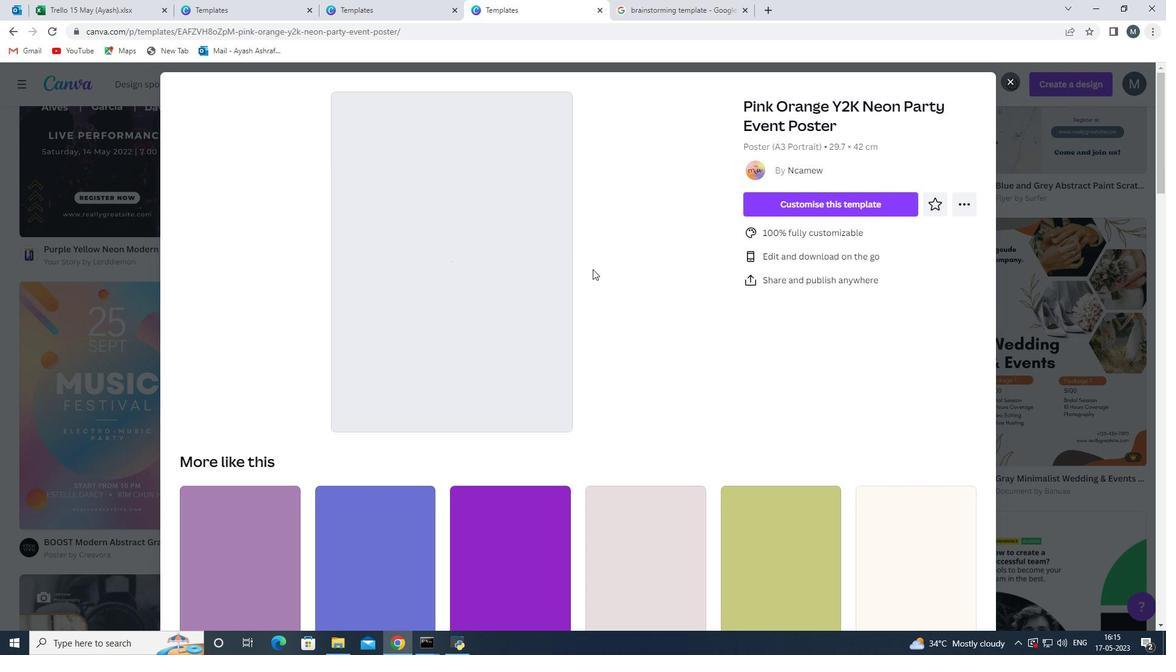 
Action: Mouse scrolled (592, 269) with delta (0, 0)
Screenshot: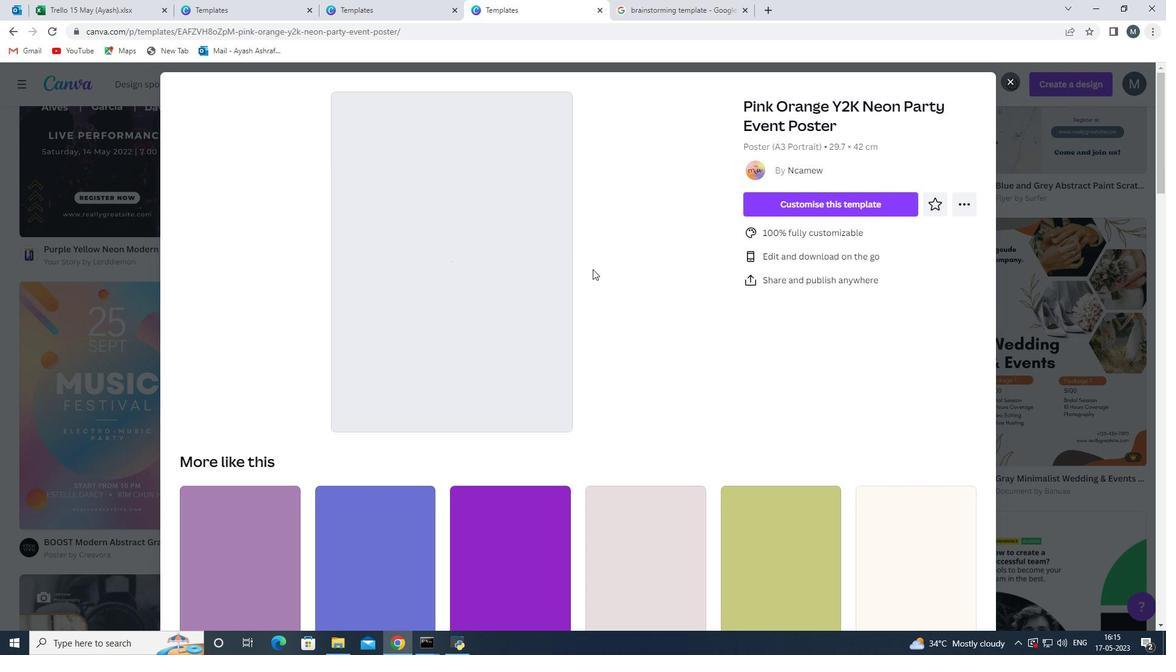 
Action: Mouse scrolled (592, 269) with delta (0, 0)
Screenshot: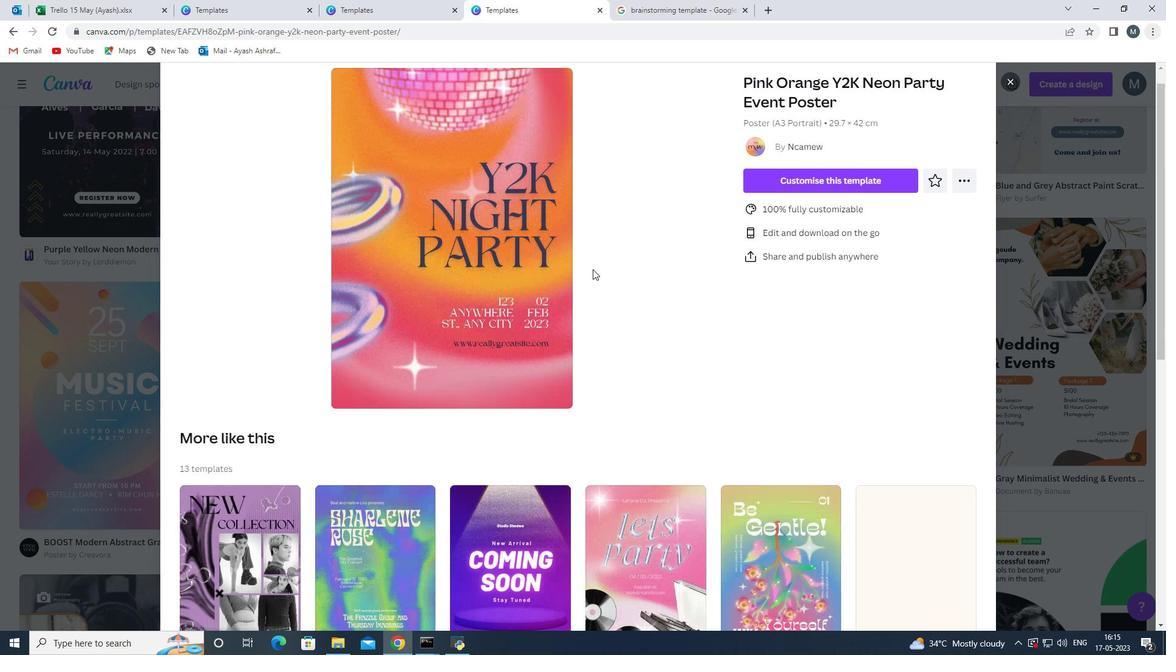 
Action: Mouse moved to (442, 462)
Screenshot: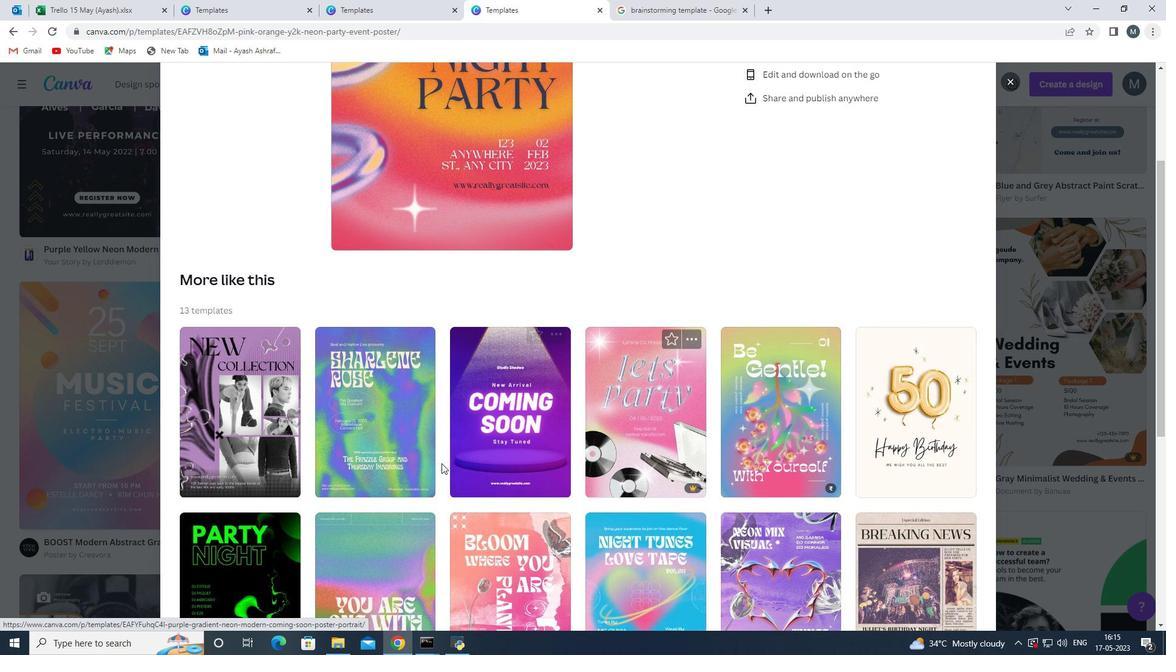 
Action: Mouse pressed left at (442, 462)
Screenshot: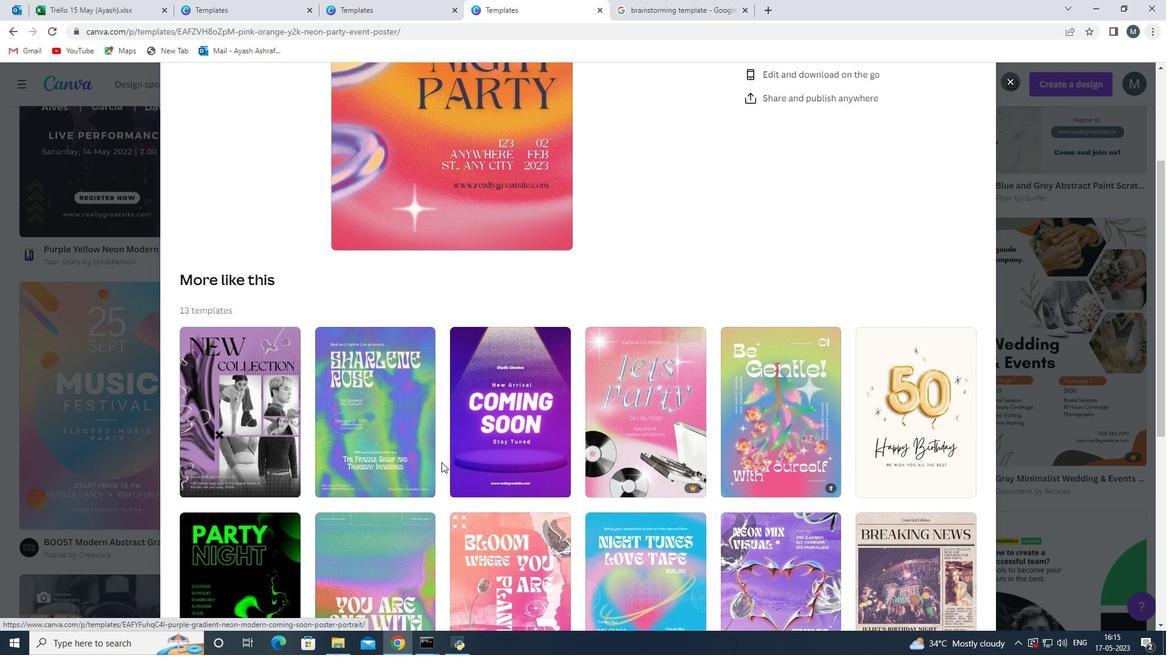 
Action: Mouse moved to (497, 449)
Screenshot: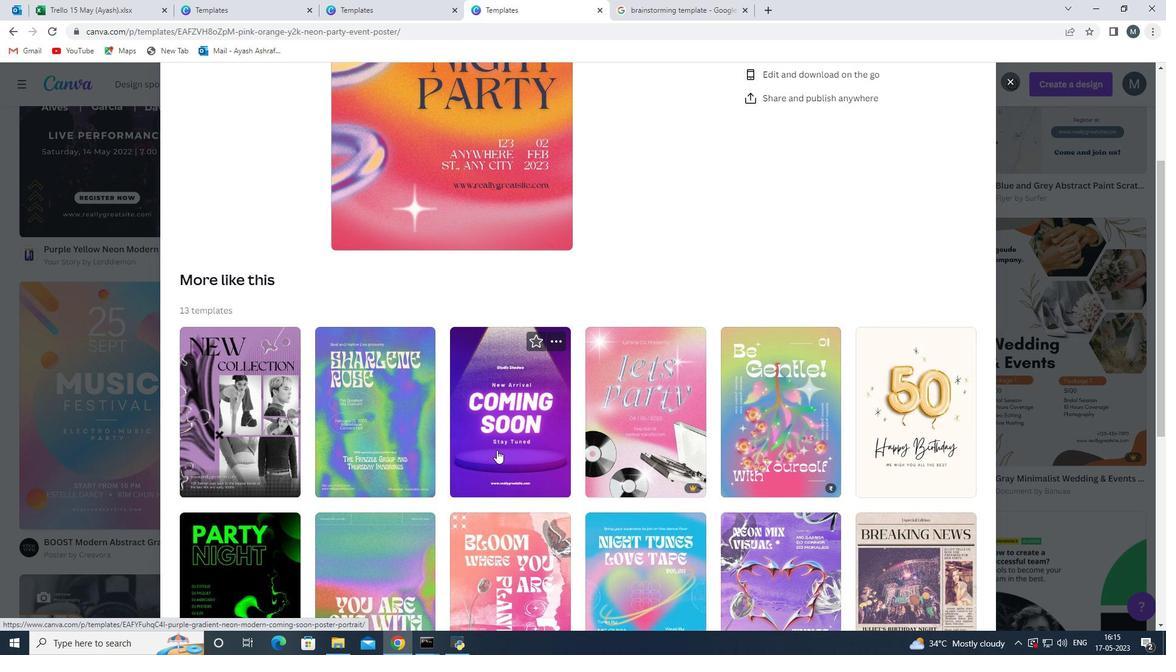 
Action: Mouse pressed left at (497, 449)
Screenshot: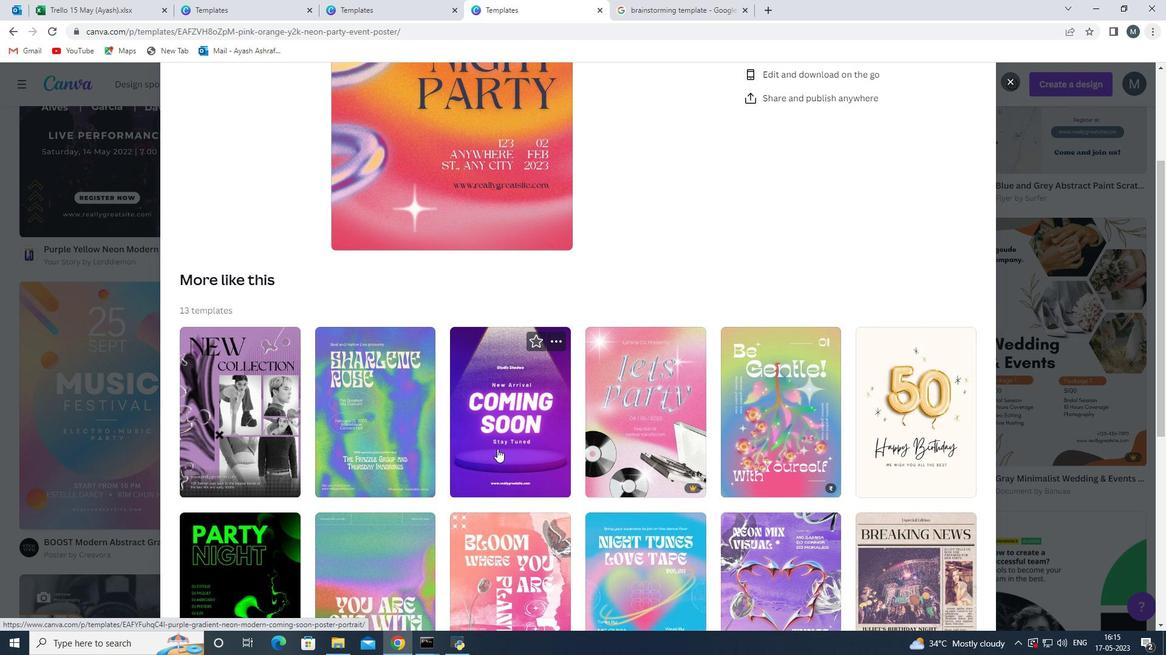 
Action: Mouse moved to (801, 205)
Screenshot: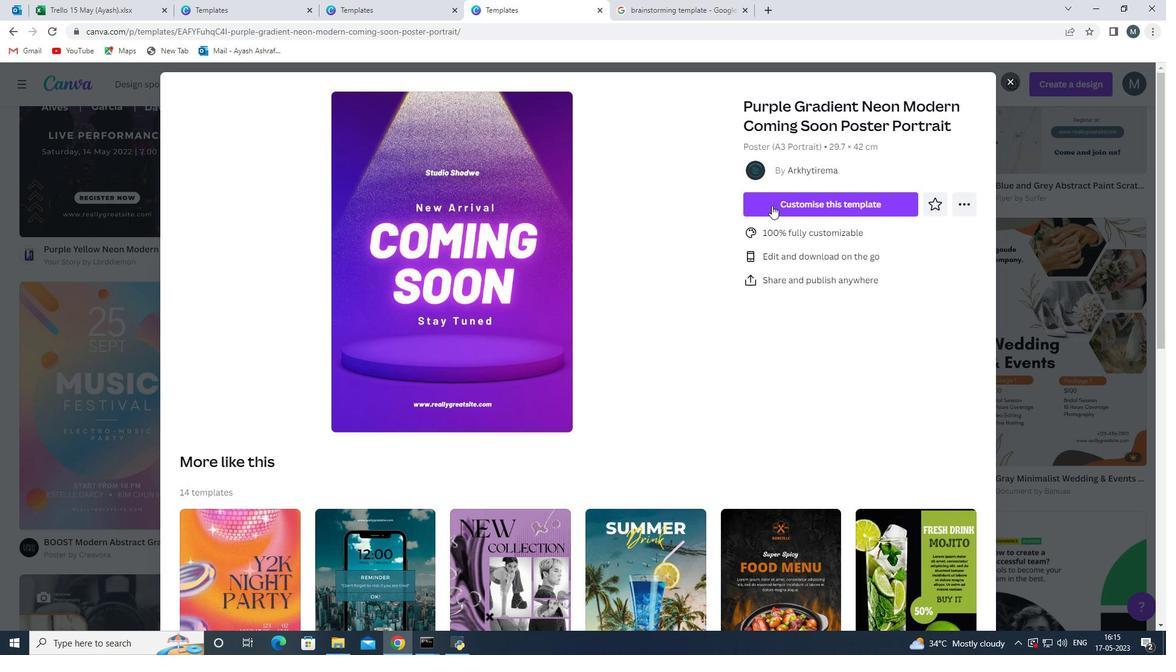 
Action: Mouse pressed left at (801, 205)
Screenshot: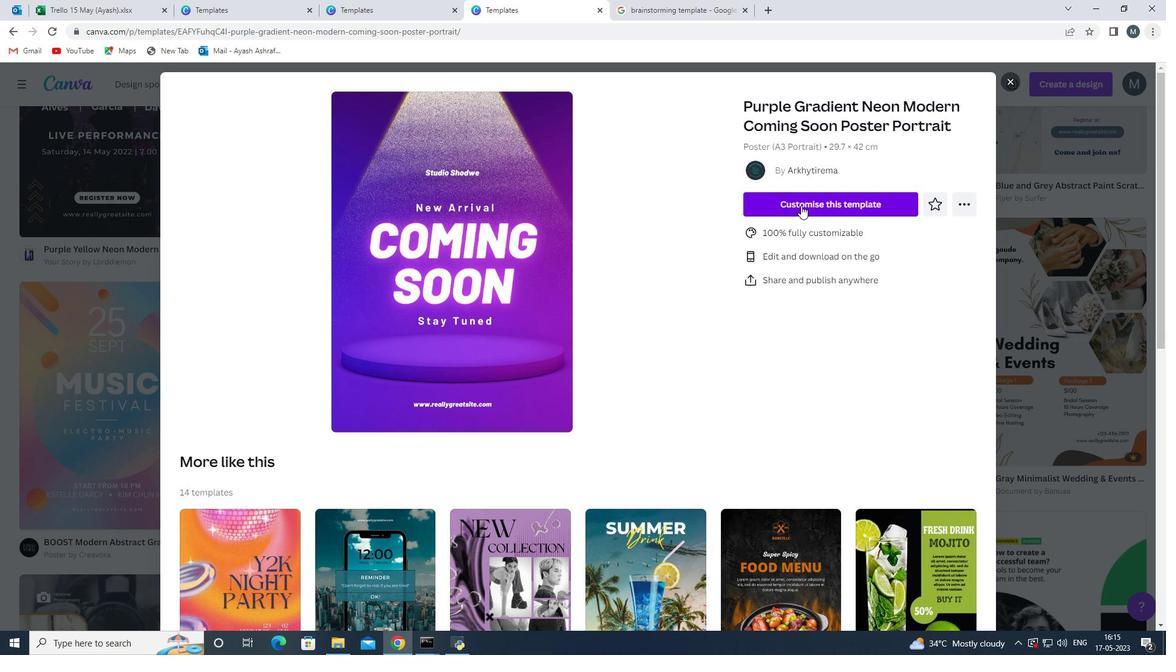 
Action: Mouse moved to (145, 182)
Screenshot: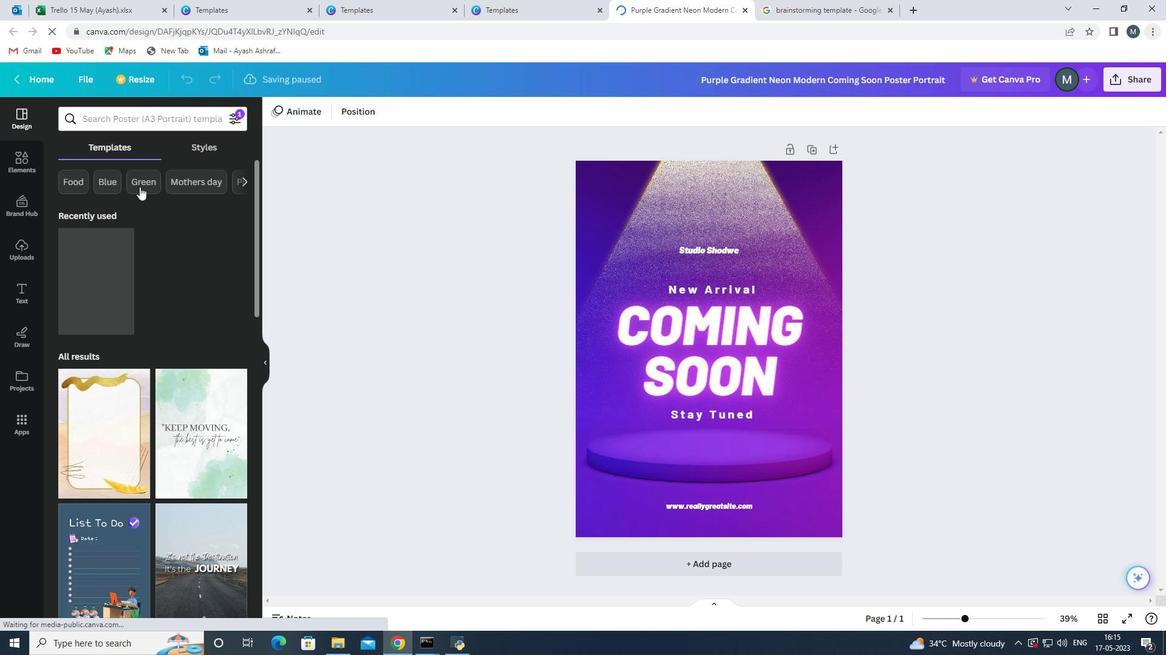 
Action: Mouse pressed left at (145, 182)
Screenshot: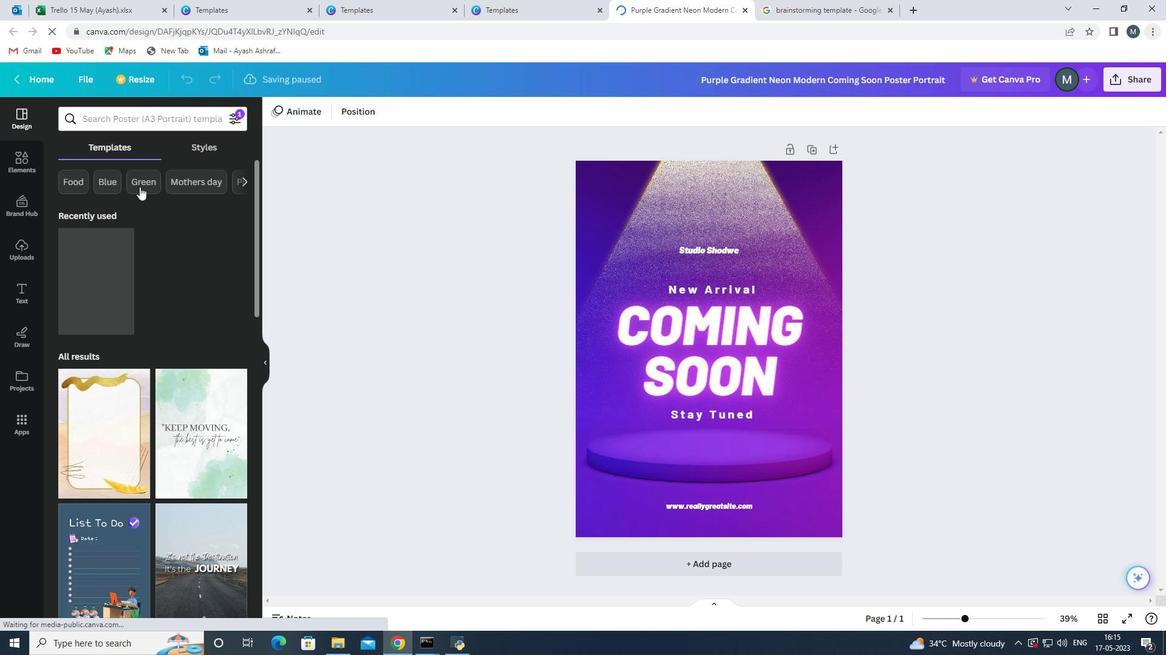 
Action: Mouse moved to (696, 351)
Screenshot: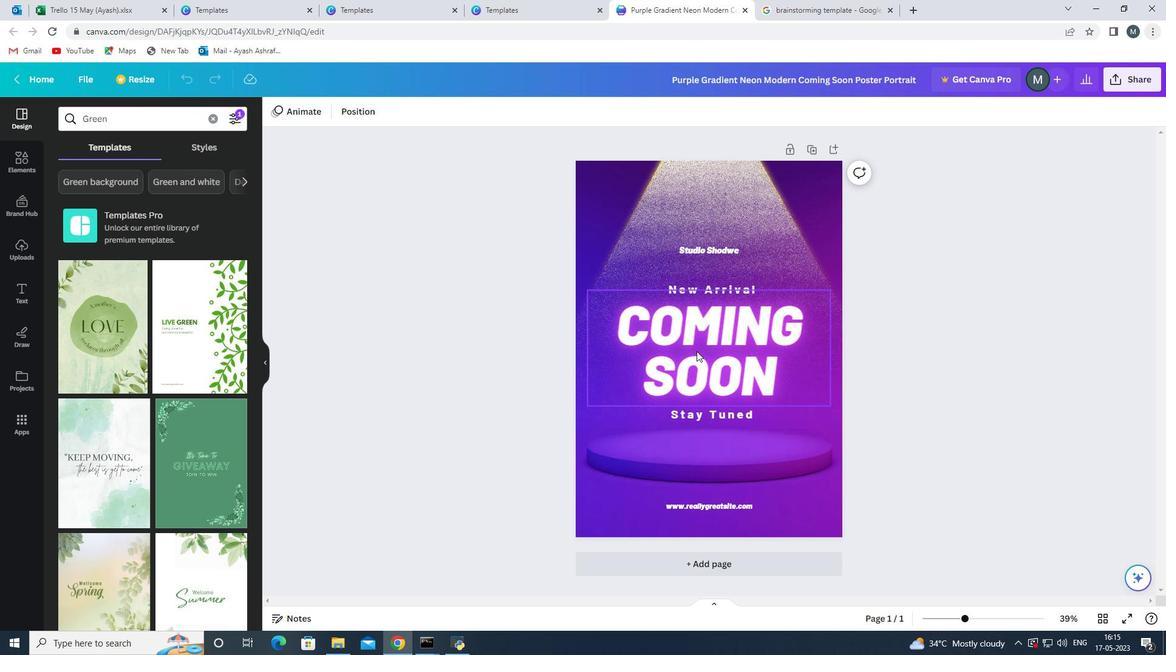 
Action: Mouse pressed left at (696, 351)
Screenshot: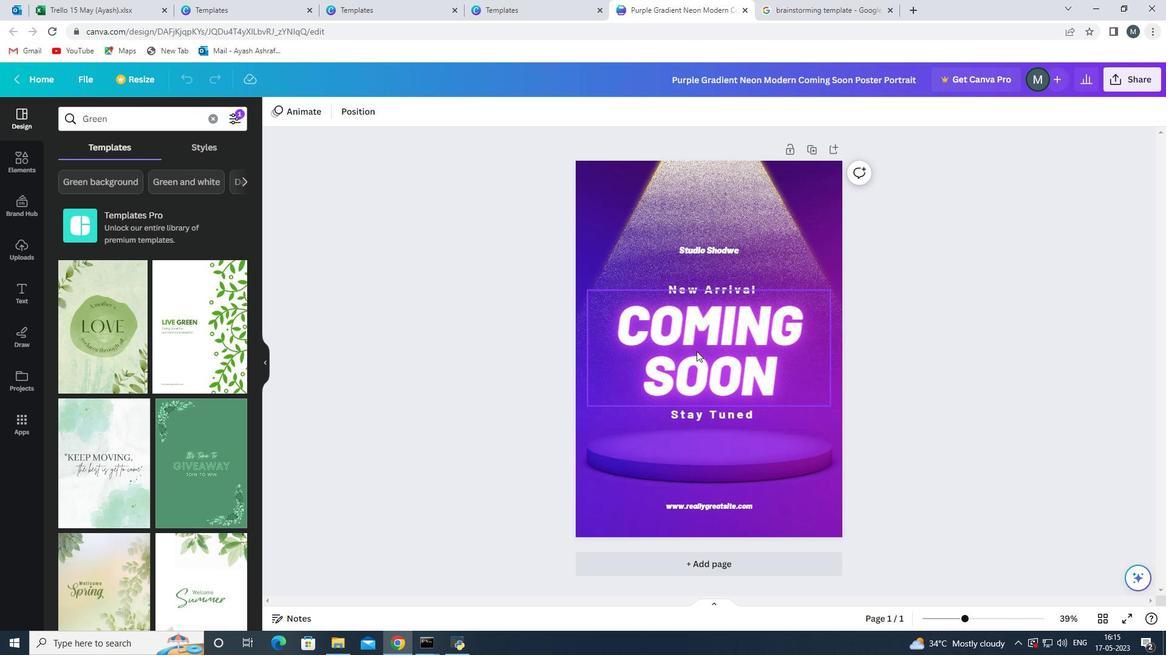
Action: Mouse moved to (197, 187)
Screenshot: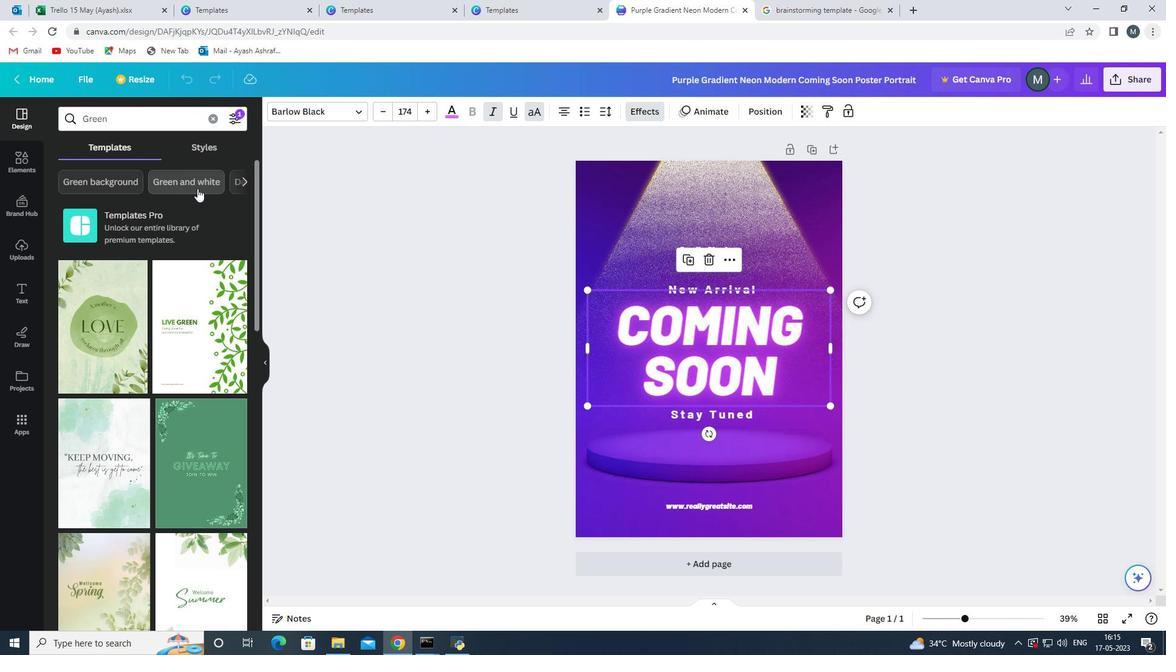 
Action: Mouse pressed left at (197, 187)
Screenshot: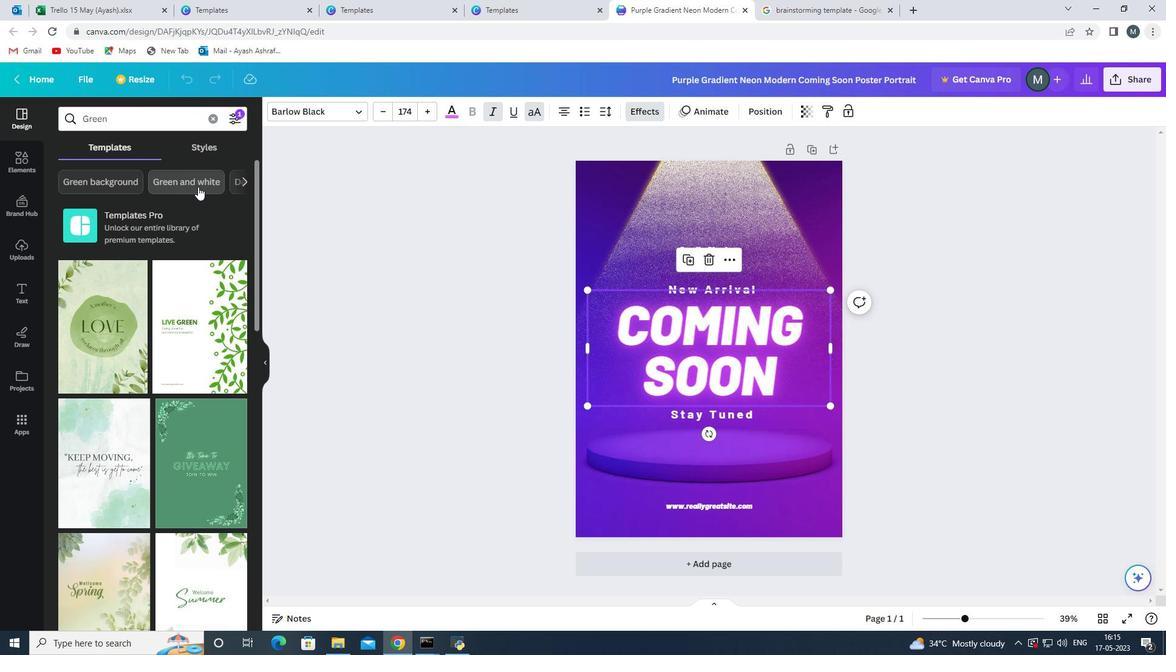 
Action: Mouse moved to (151, 184)
Screenshot: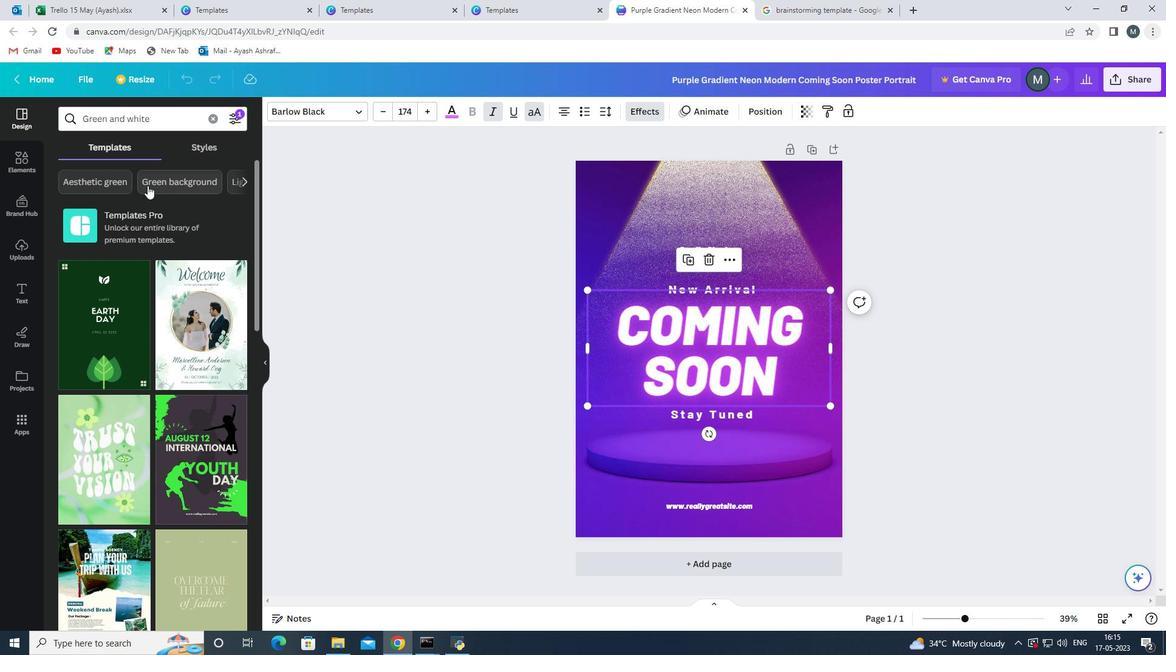 
Action: Mouse pressed left at (151, 184)
Screenshot: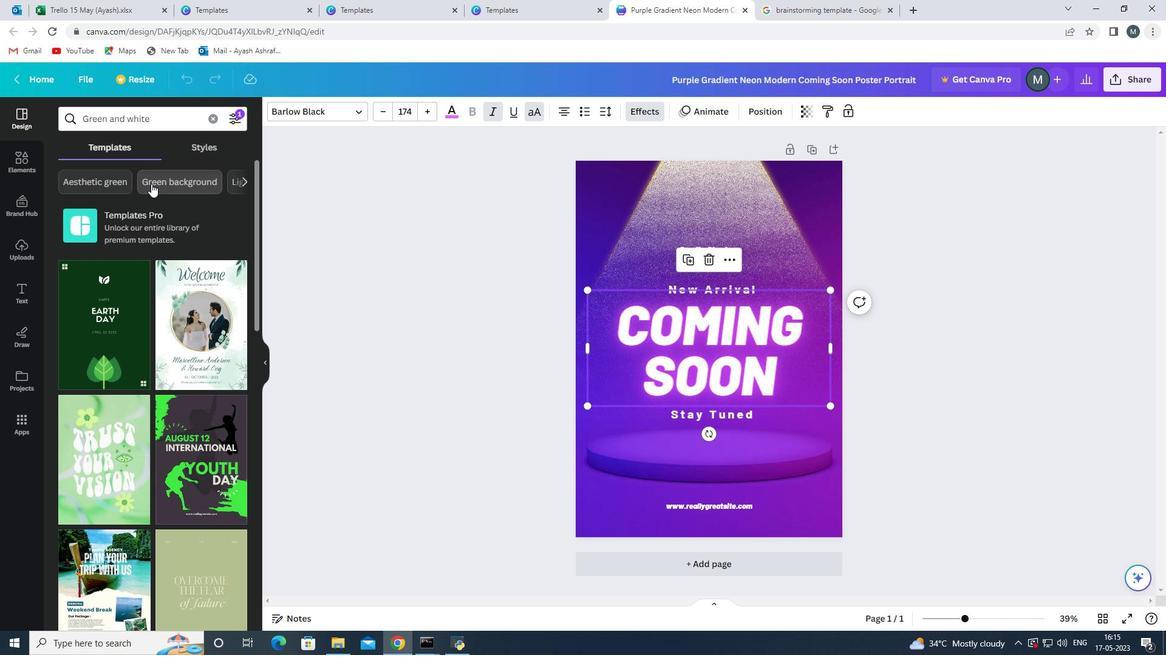 
Action: Mouse moved to (628, 242)
Screenshot: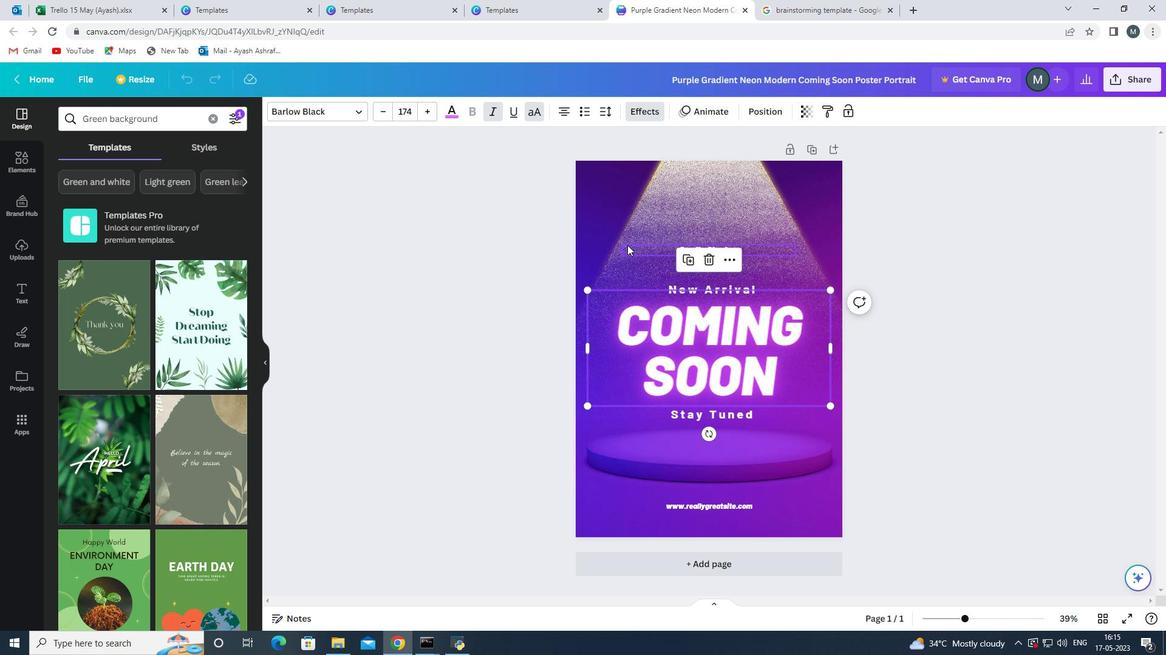 
Action: Mouse pressed left at (628, 242)
Screenshot: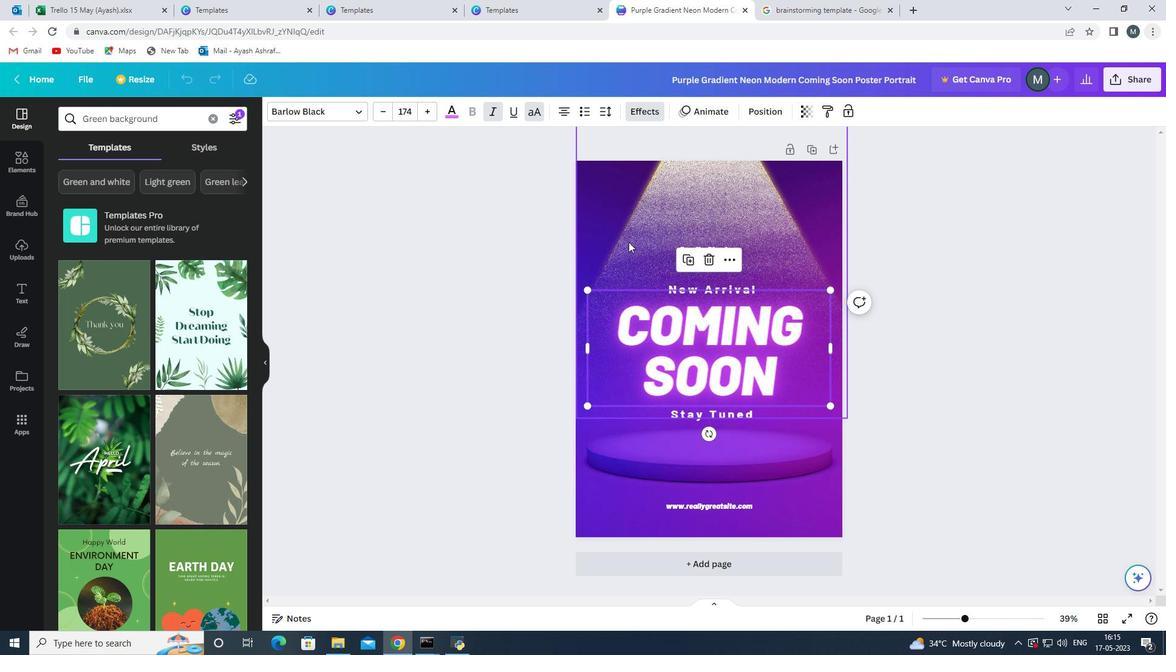 
Action: Mouse moved to (627, 477)
Screenshot: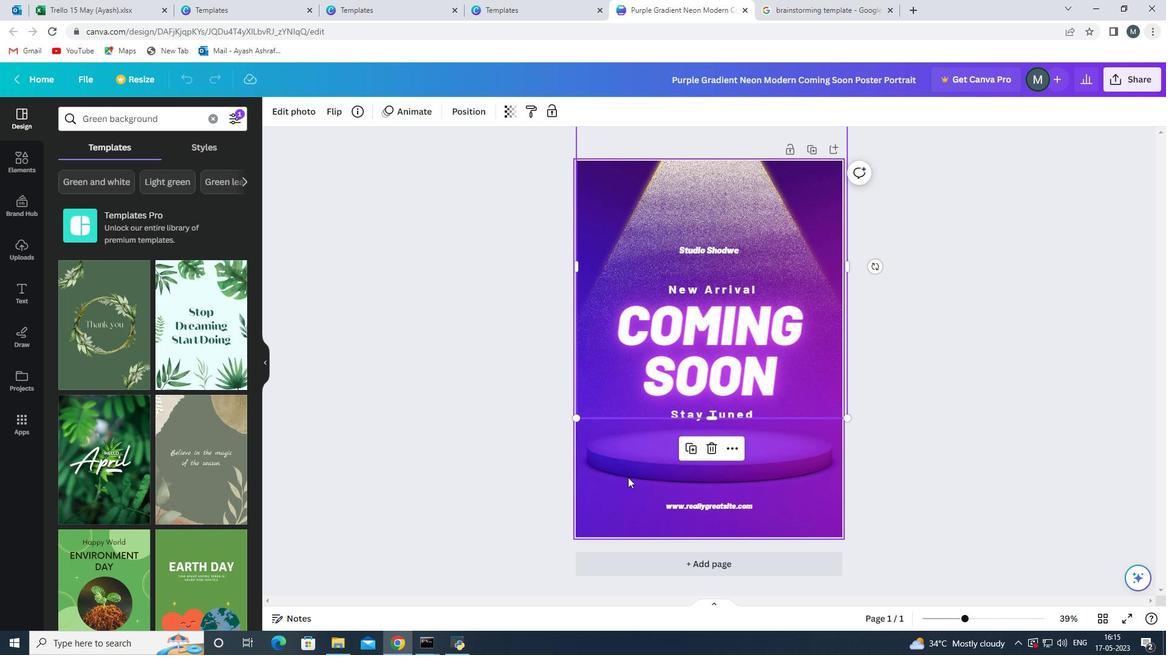 
Action: Mouse pressed left at (627, 477)
Screenshot: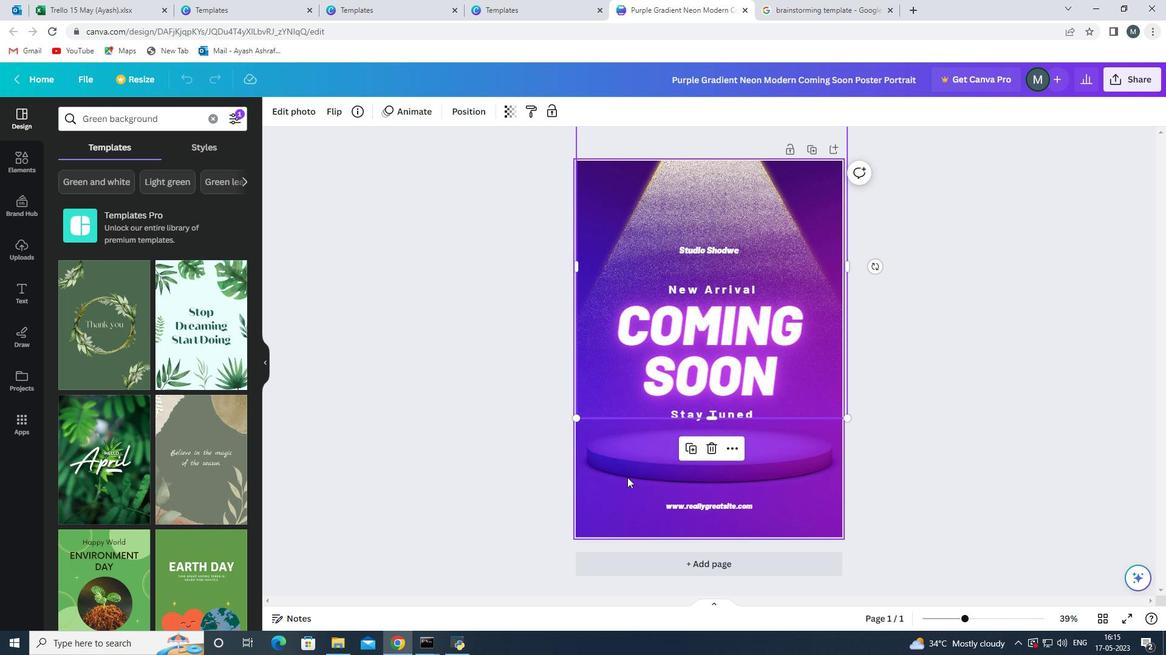 
Action: Mouse moved to (197, 146)
Screenshot: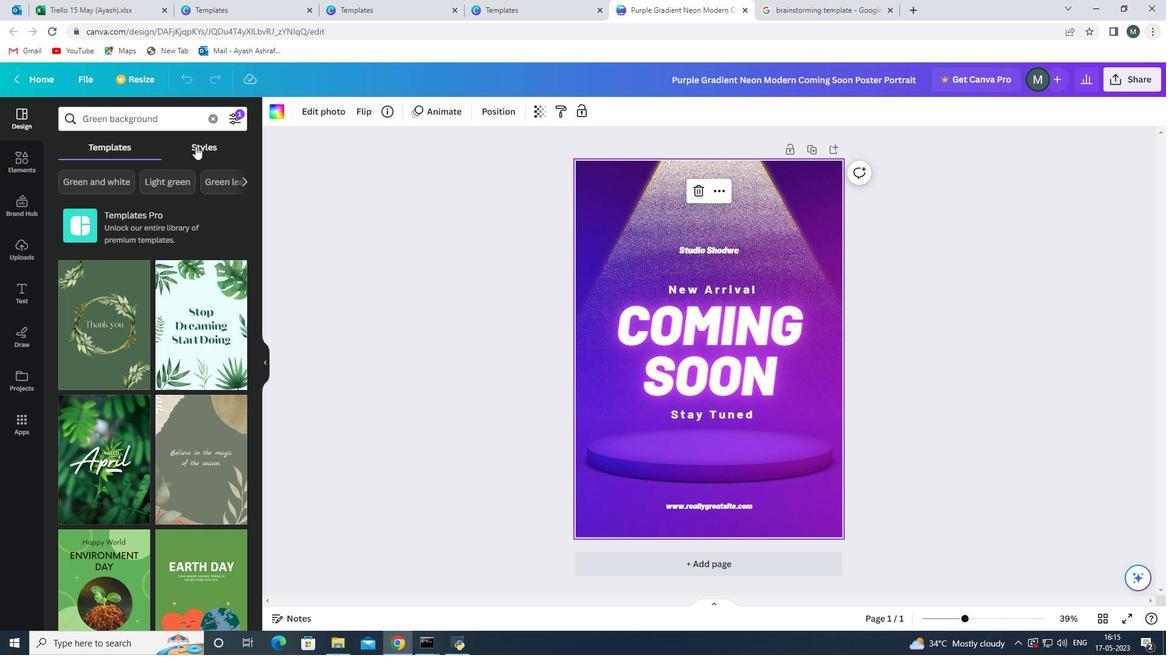 
Action: Mouse pressed left at (197, 146)
Screenshot: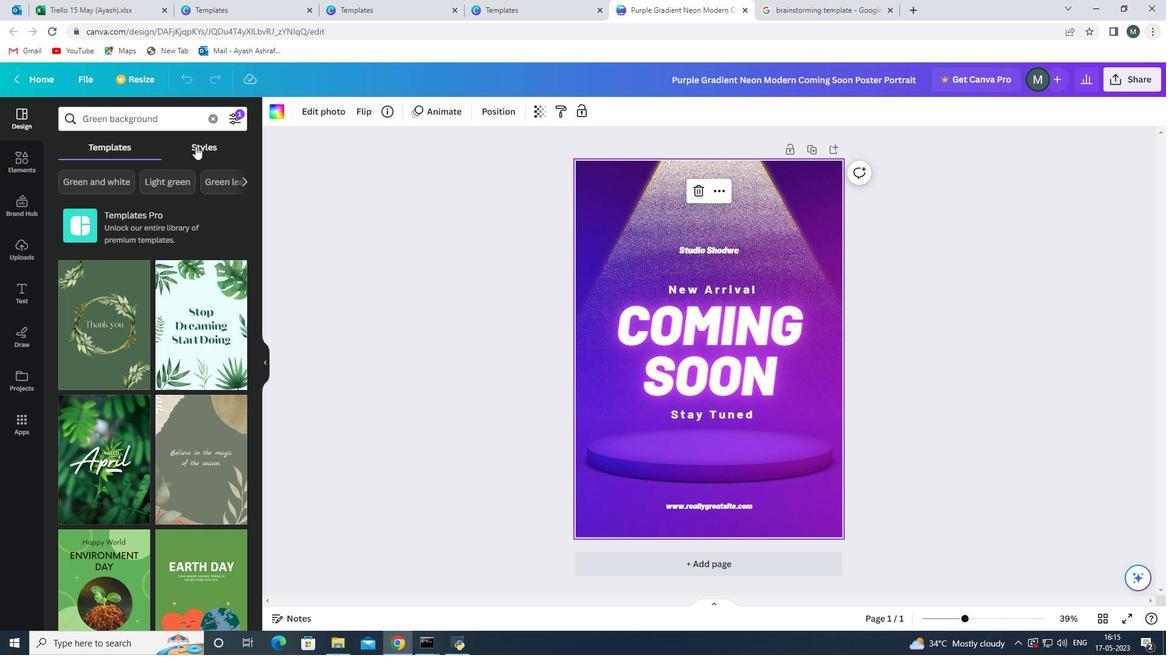 
Action: Mouse moved to (178, 249)
Screenshot: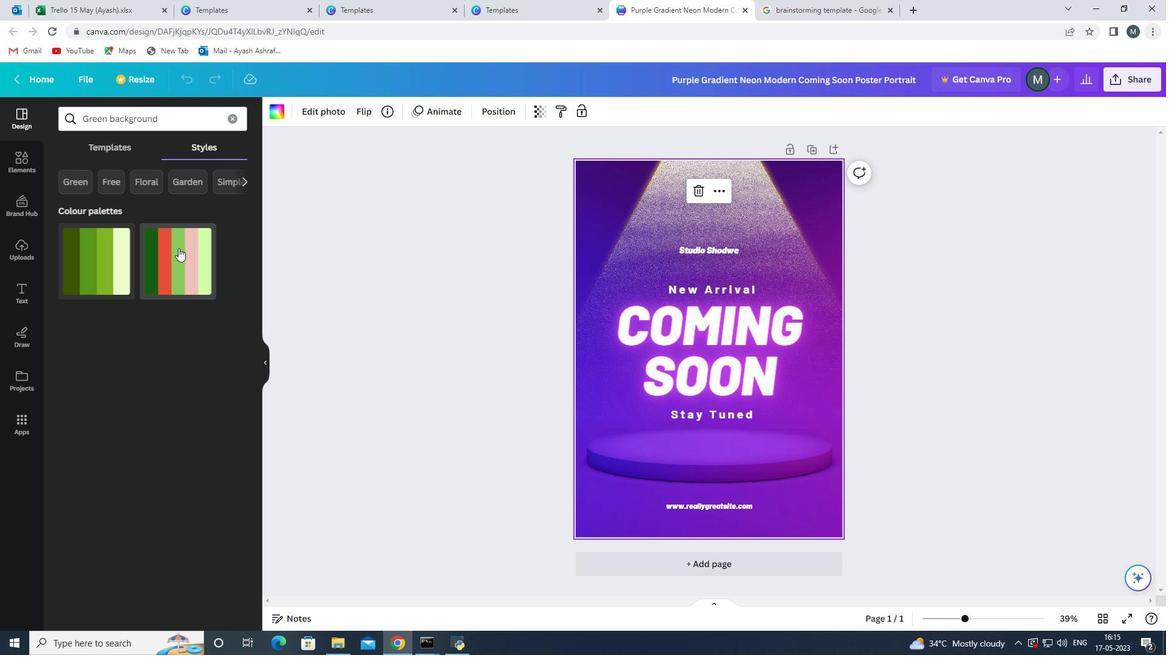 
Action: Mouse pressed left at (178, 249)
Screenshot: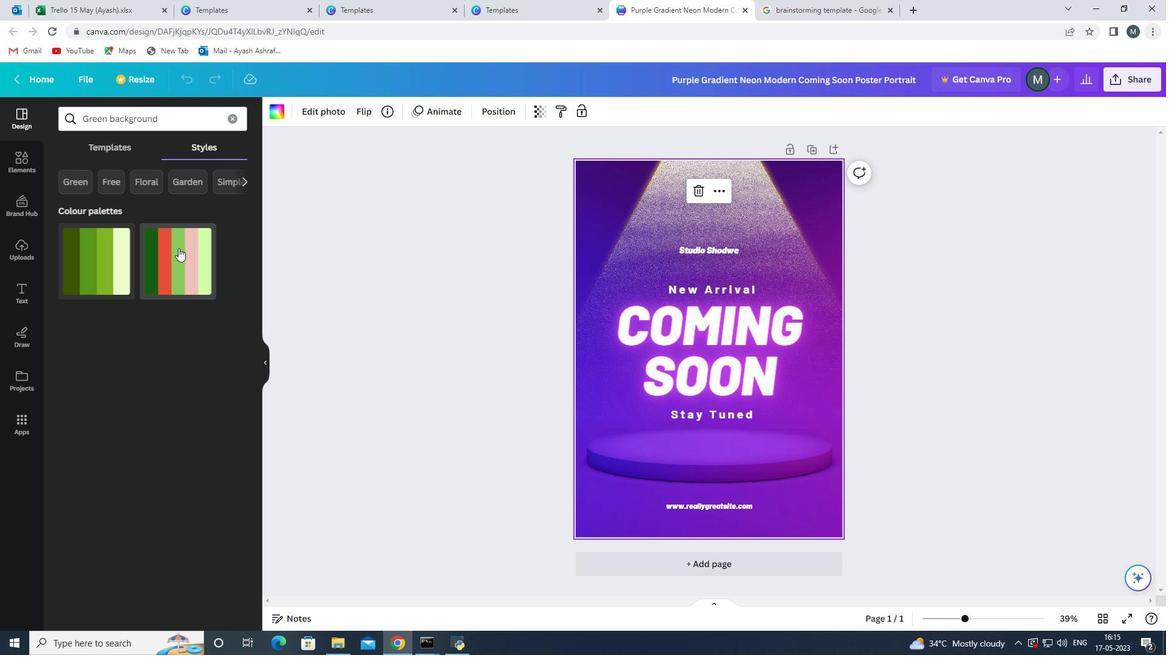 
Action: Mouse moved to (109, 259)
Screenshot: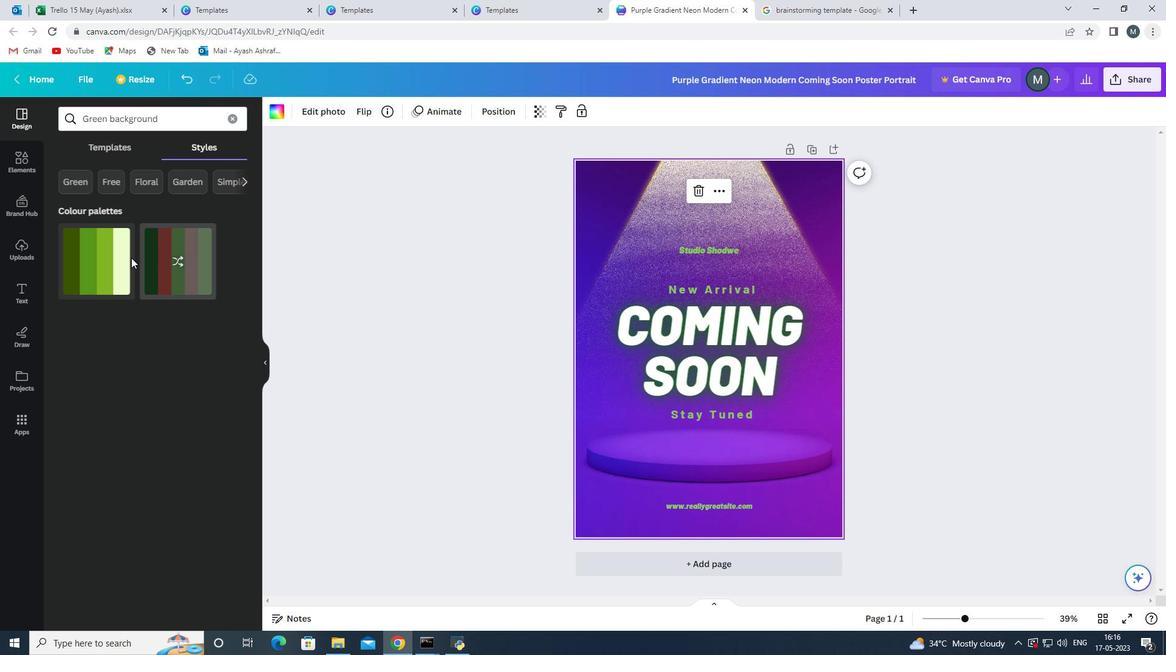 
Action: Mouse pressed left at (109, 259)
Screenshot: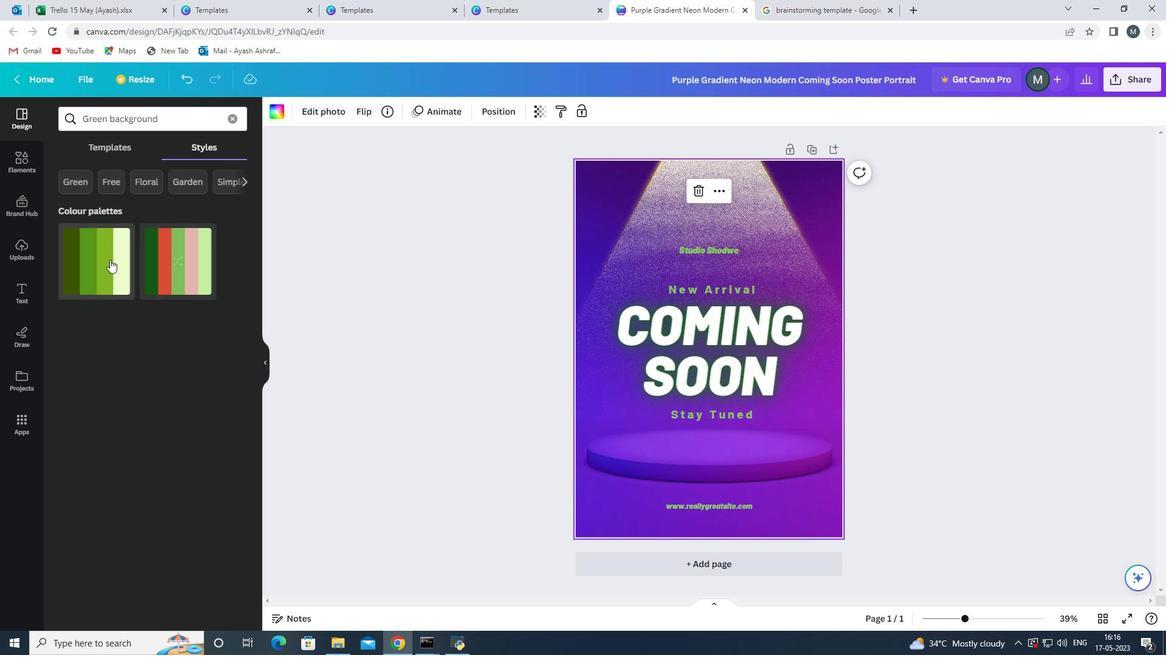 
Action: Mouse moved to (22, 292)
Screenshot: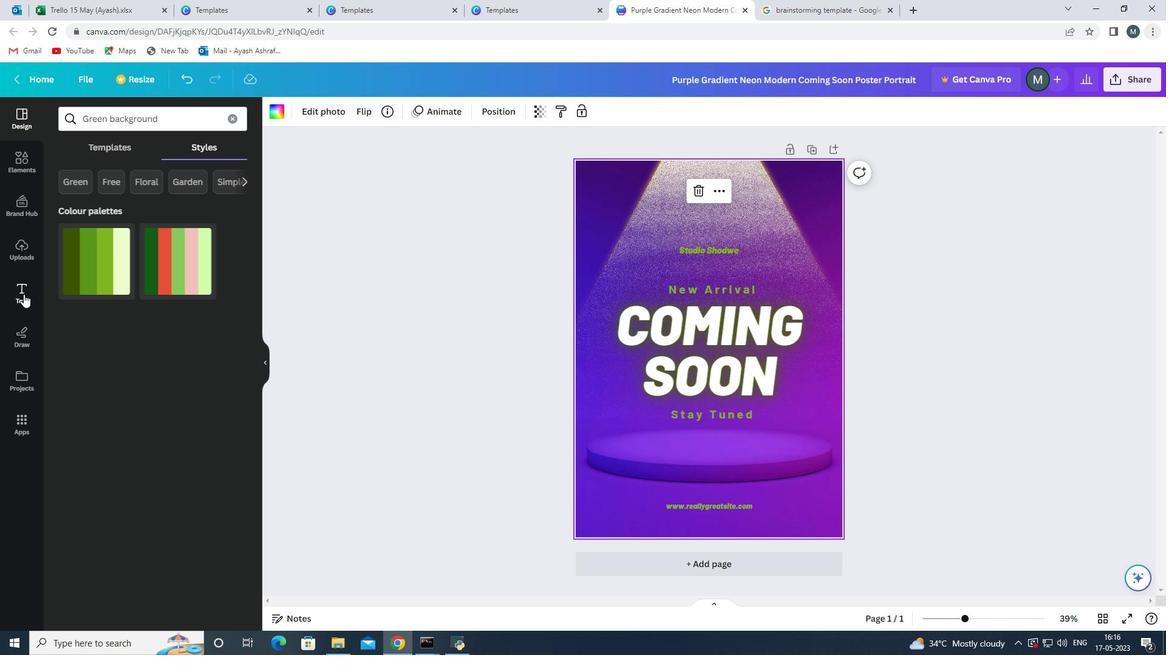 
Action: Mouse pressed left at (22, 292)
Screenshot: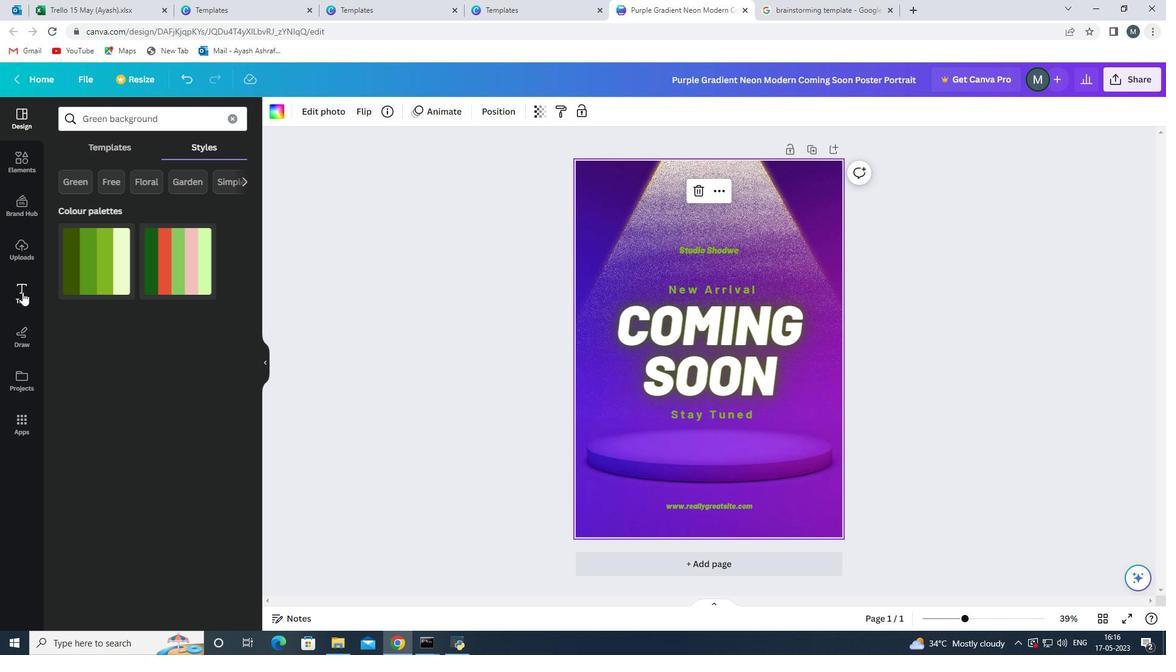 
Action: Mouse moved to (150, 257)
Screenshot: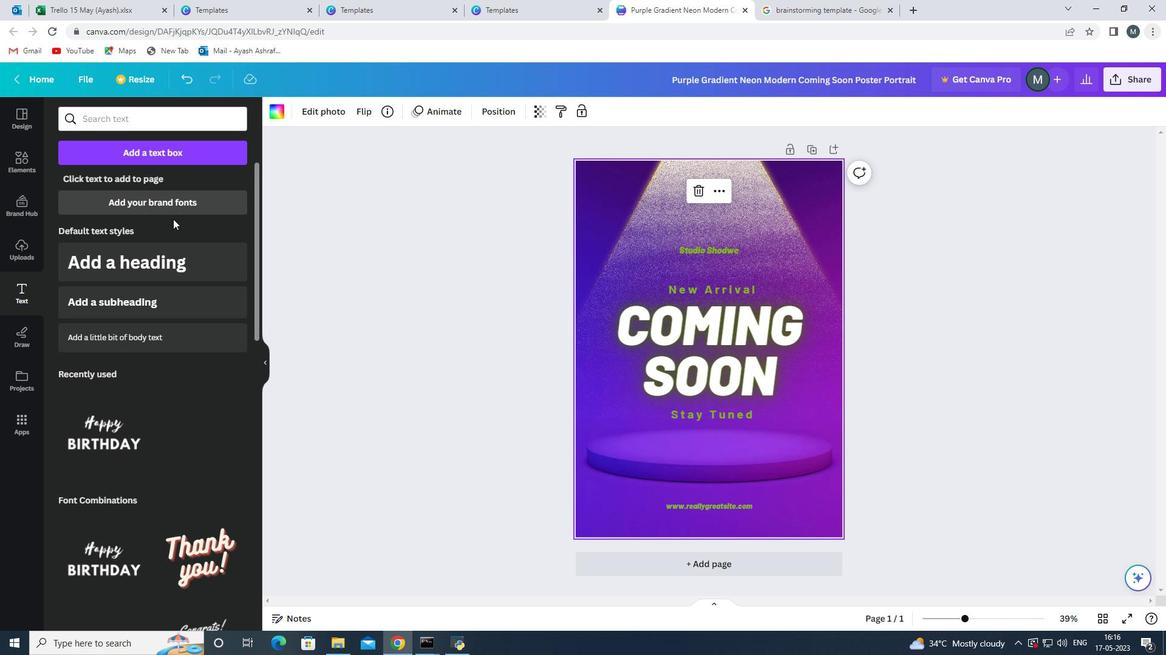 
Action: Mouse pressed left at (150, 257)
Screenshot: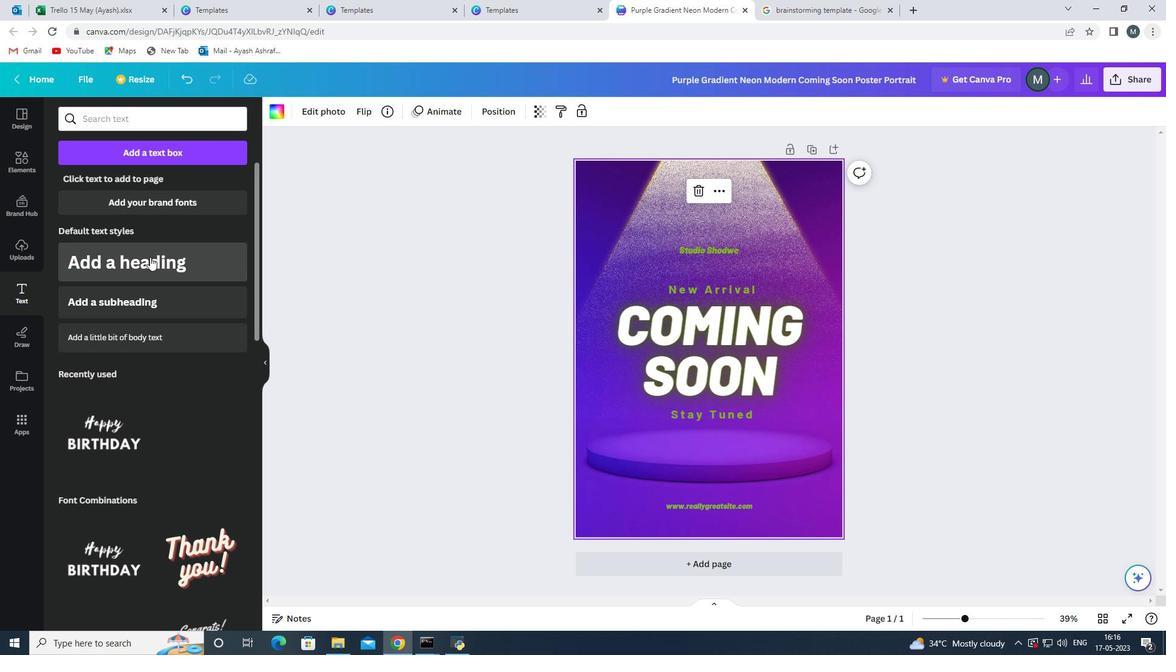 
Action: Mouse moved to (682, 323)
Screenshot: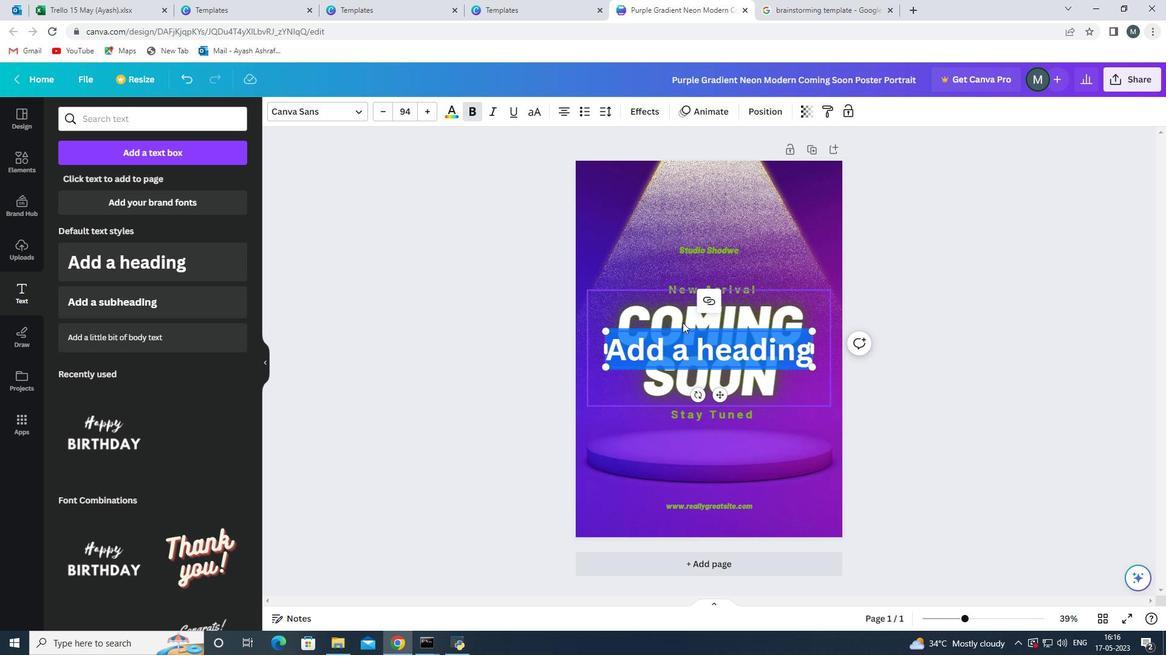
Action: Mouse pressed left at (682, 323)
Screenshot: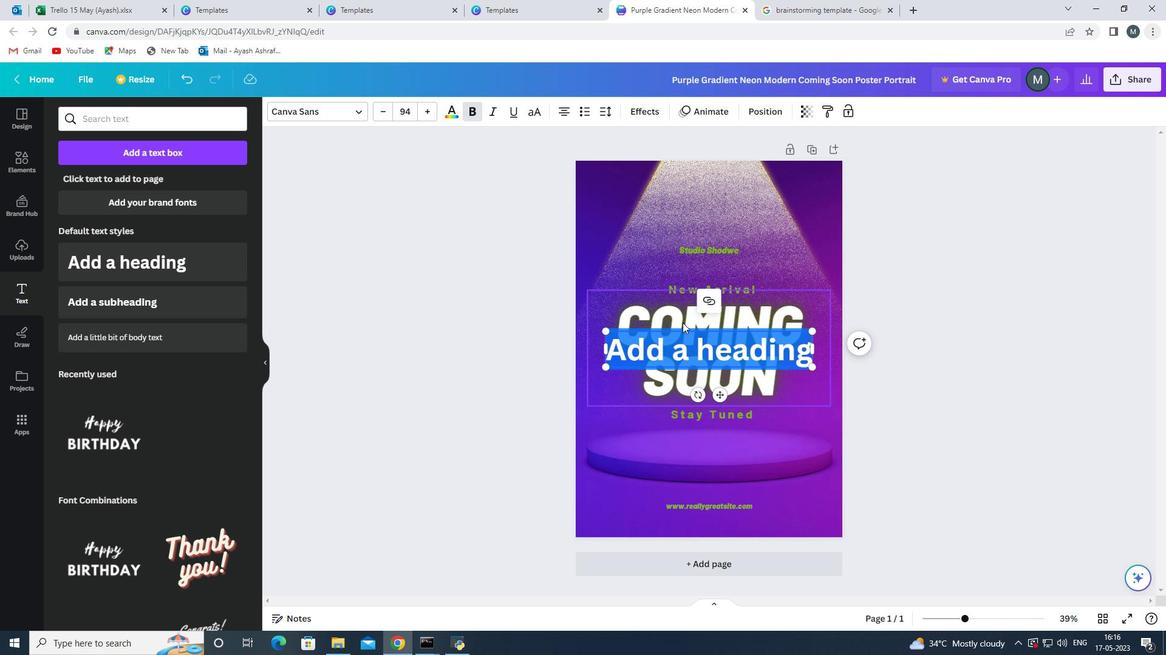 
Action: Mouse moved to (677, 512)
Screenshot: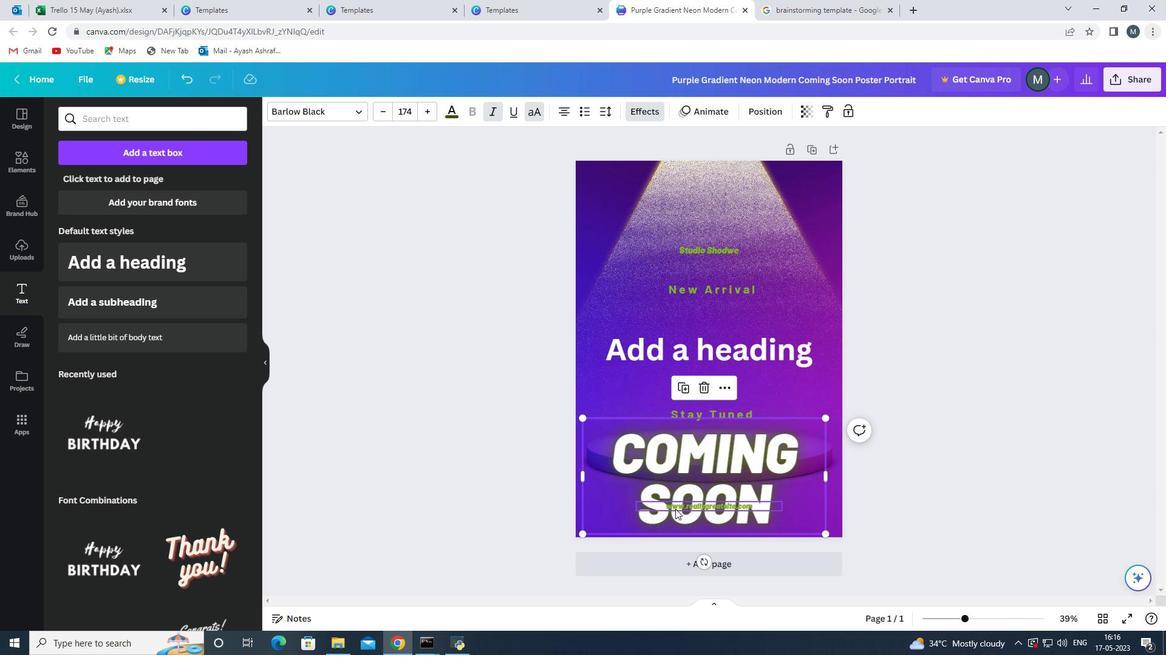 
Action: Mouse pressed left at (677, 512)
Screenshot: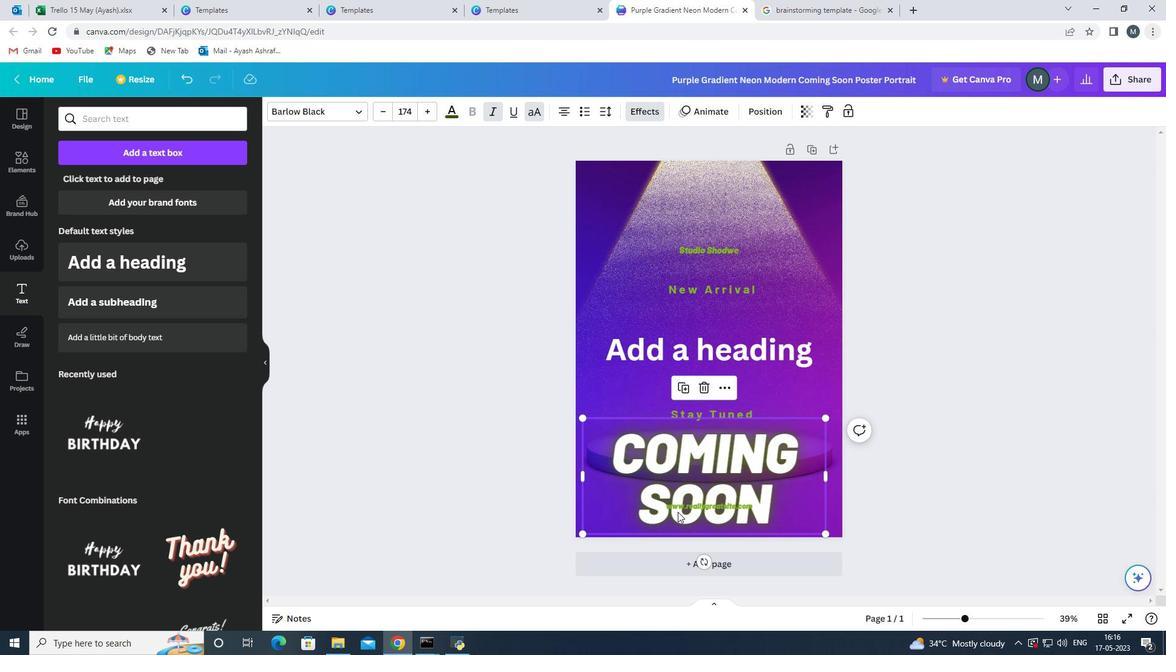 
Action: Mouse moved to (624, 293)
Screenshot: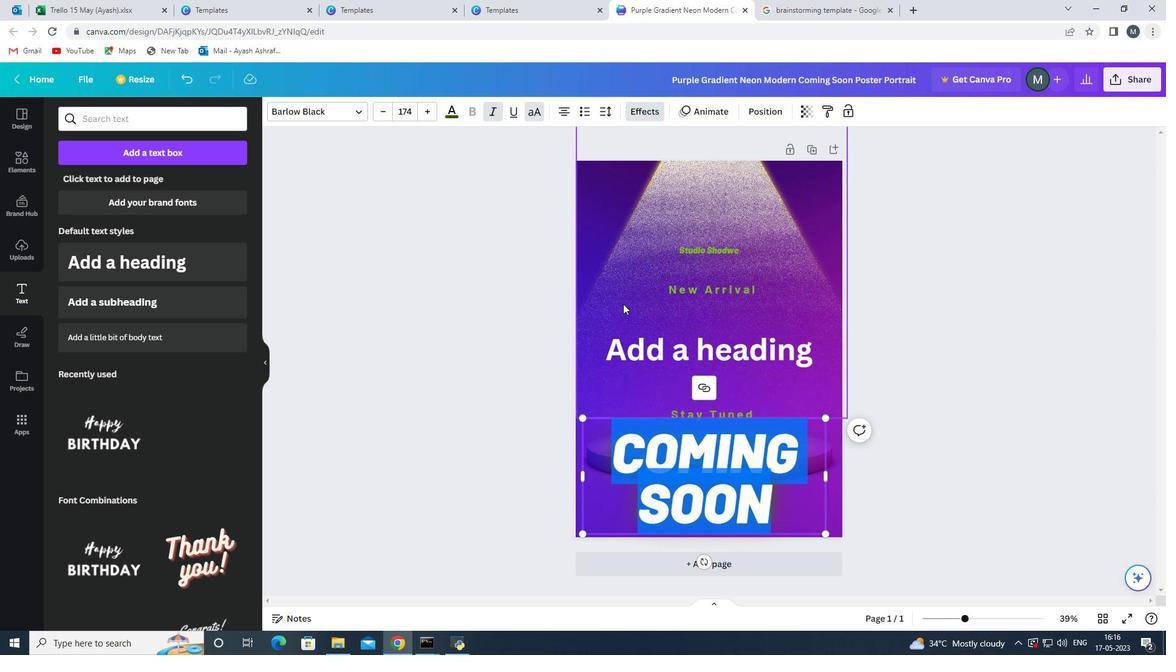 
Action: Mouse pressed left at (624, 293)
Screenshot: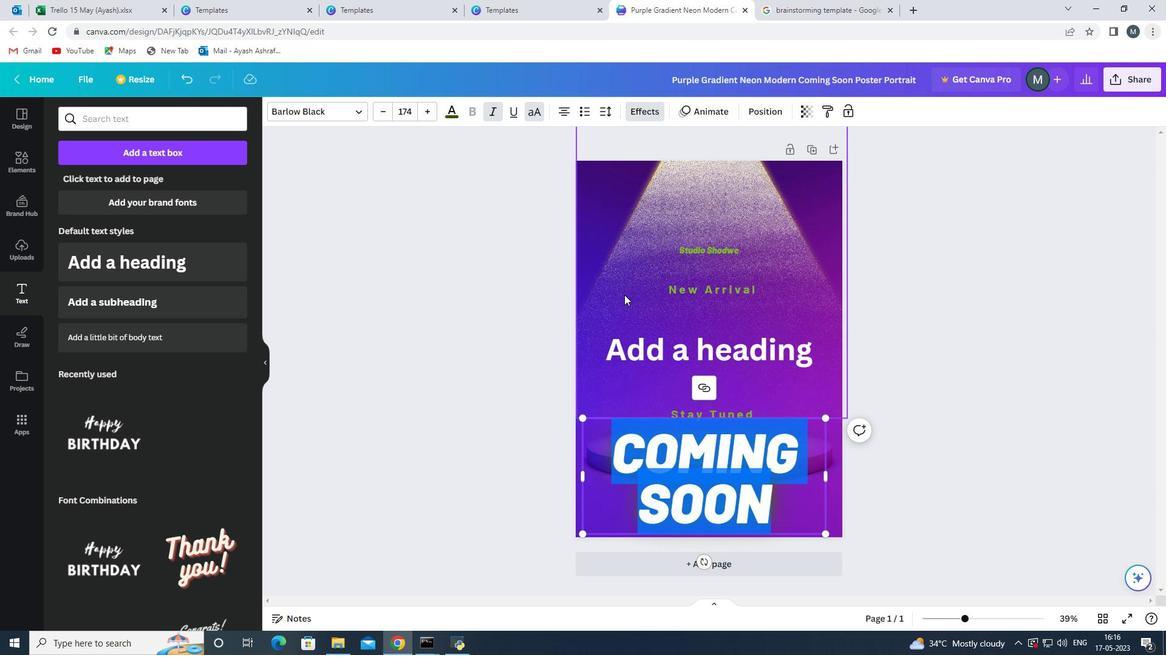 
Action: Mouse moved to (711, 450)
Screenshot: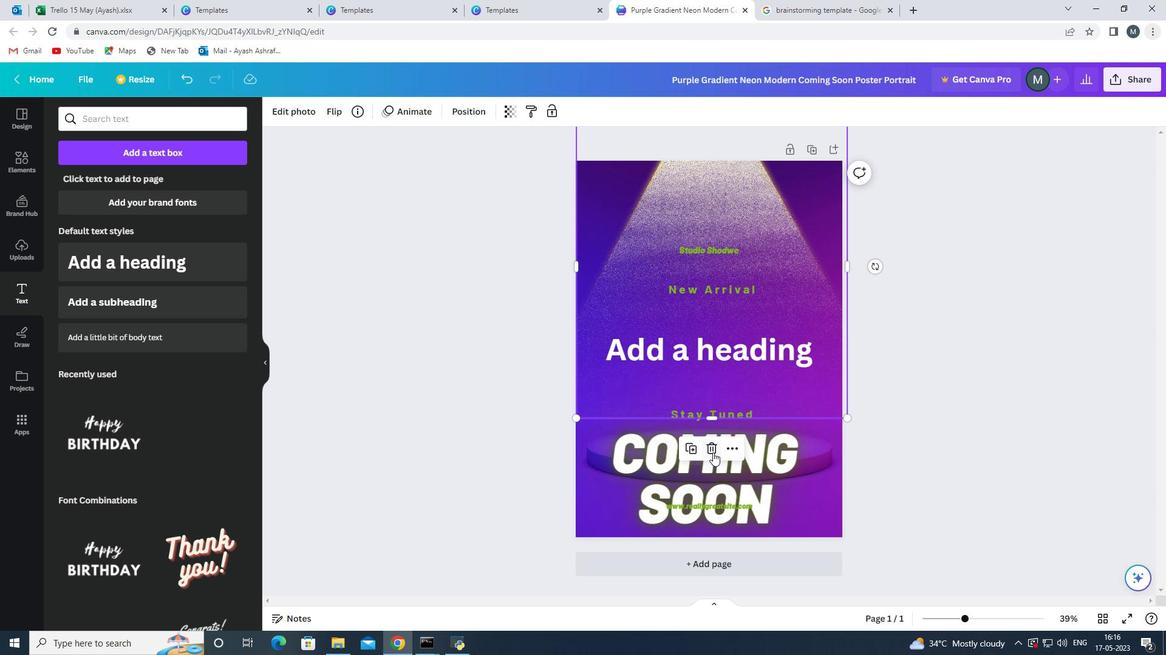 
Action: Mouse pressed left at (711, 450)
Screenshot: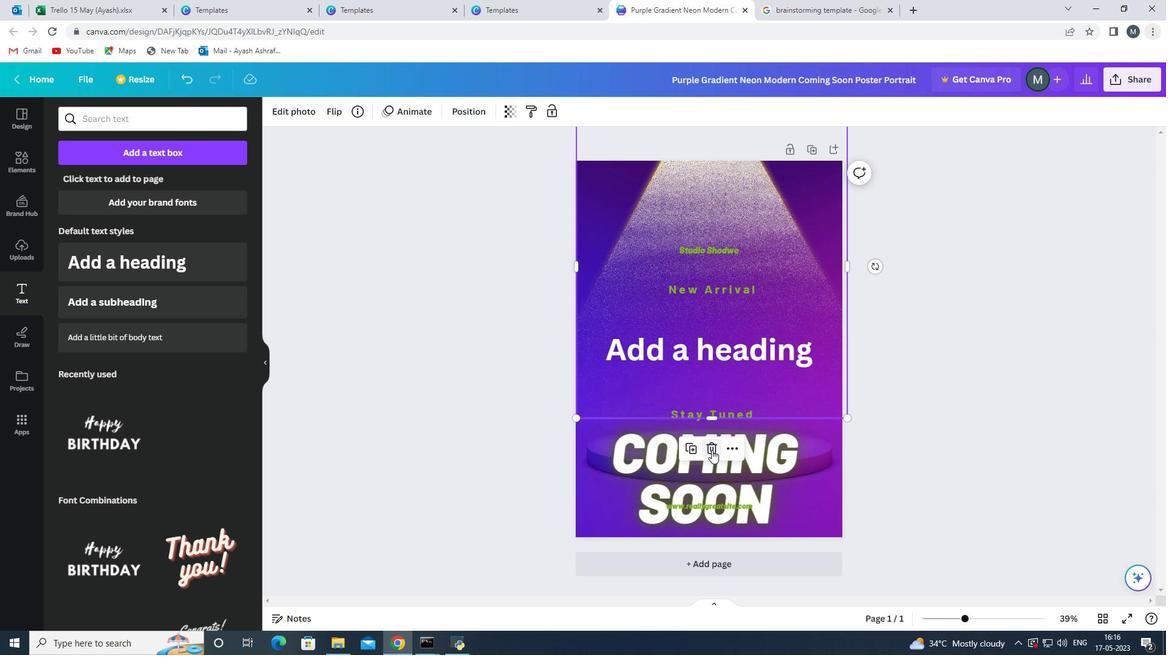 
Action: Mouse moved to (704, 513)
Screenshot: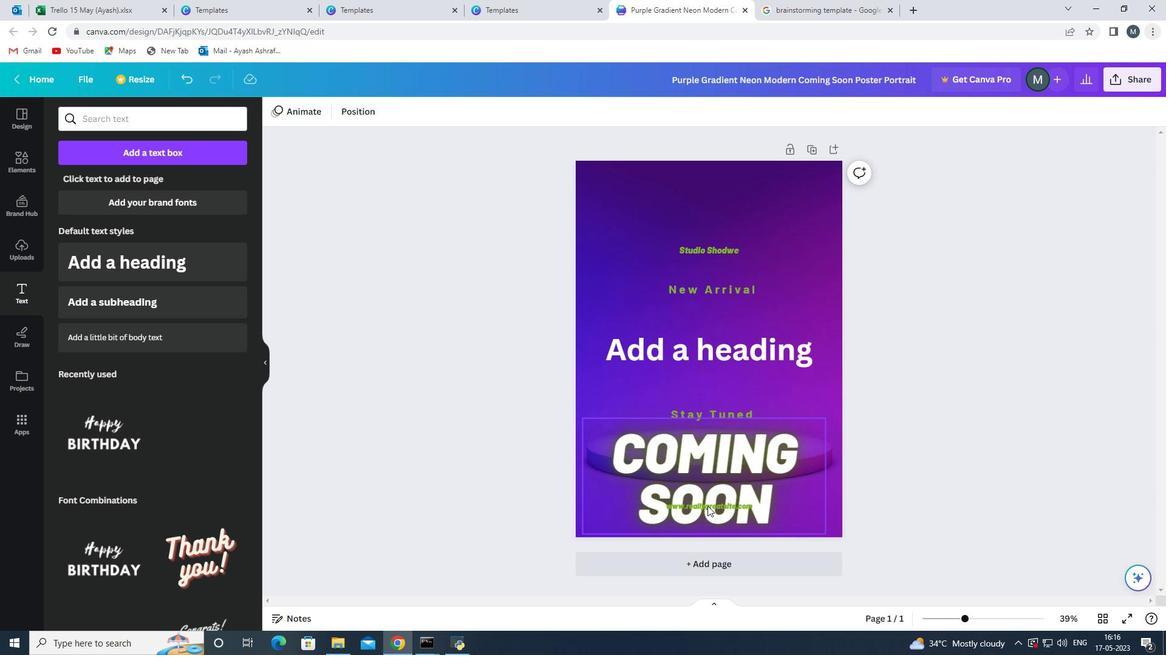
Action: Mouse pressed left at (704, 513)
Screenshot: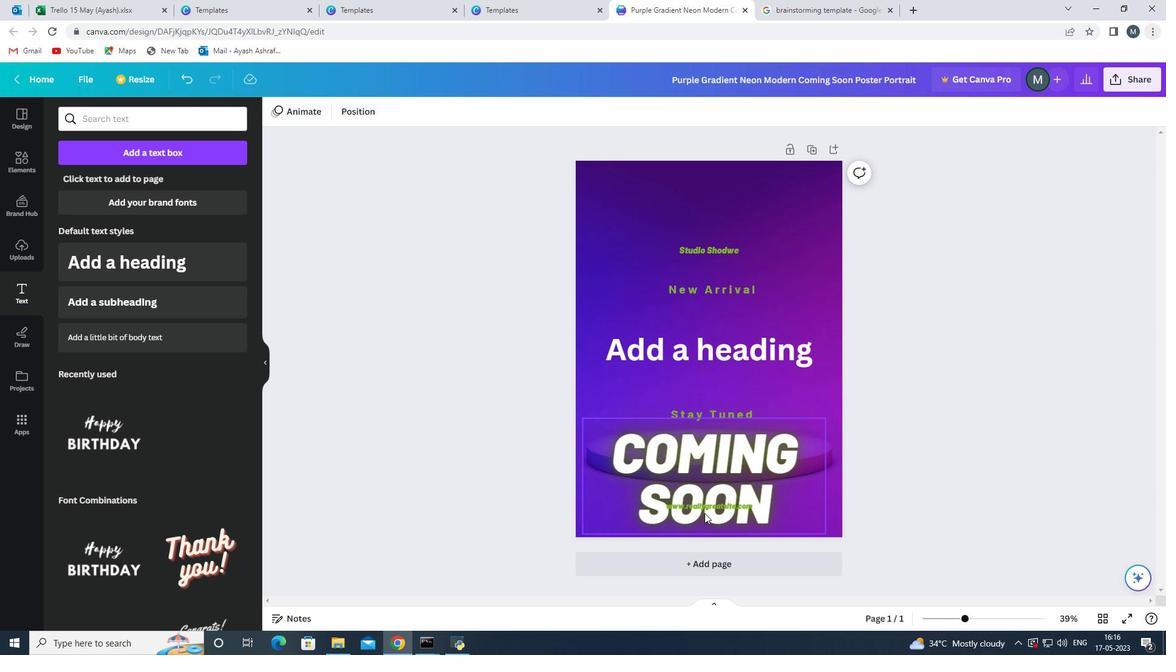 
Action: Mouse moved to (638, 241)
Screenshot: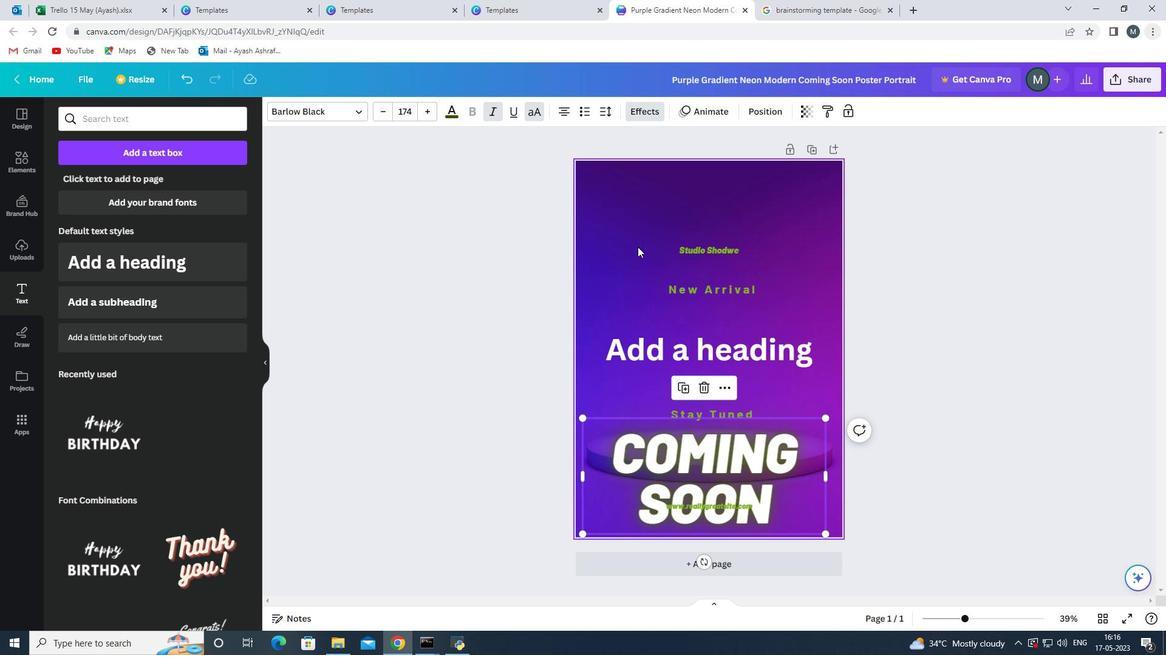 
Action: Mouse pressed left at (638, 241)
Screenshot: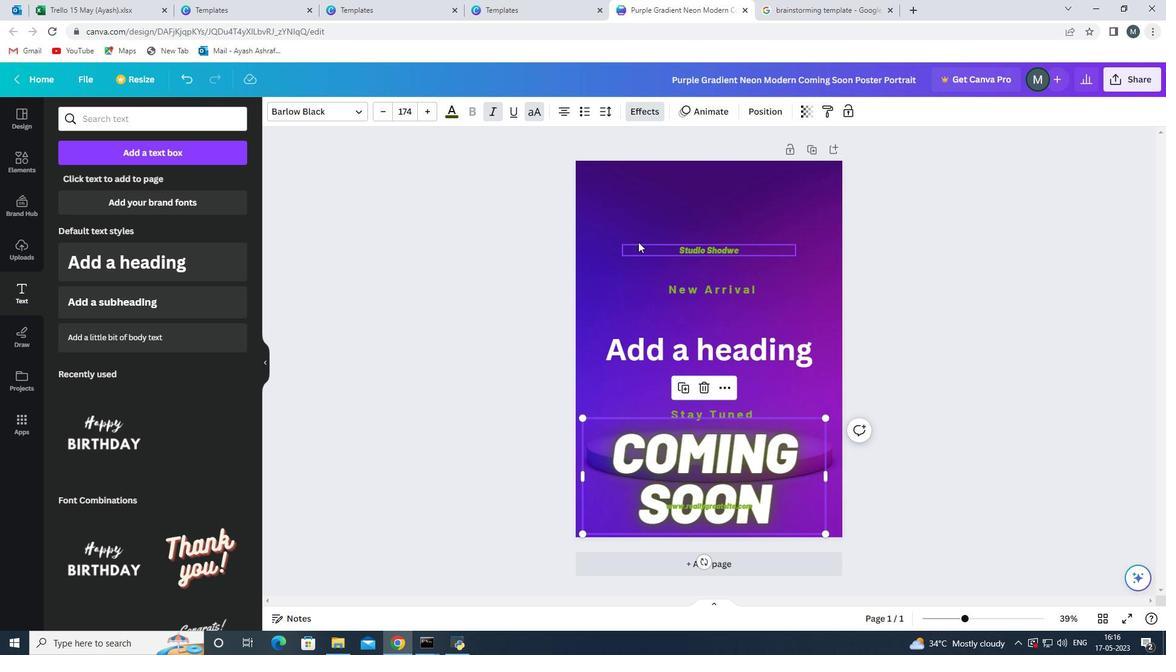 
Action: Mouse moved to (688, 290)
Screenshot: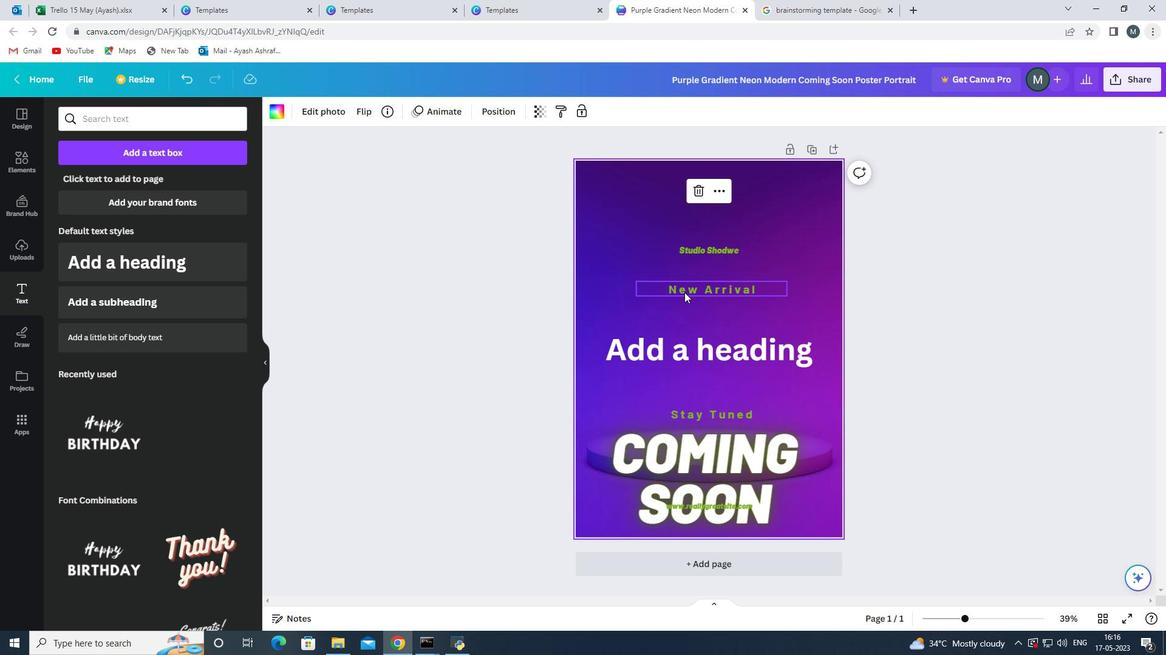 
Action: Mouse pressed left at (688, 290)
Screenshot: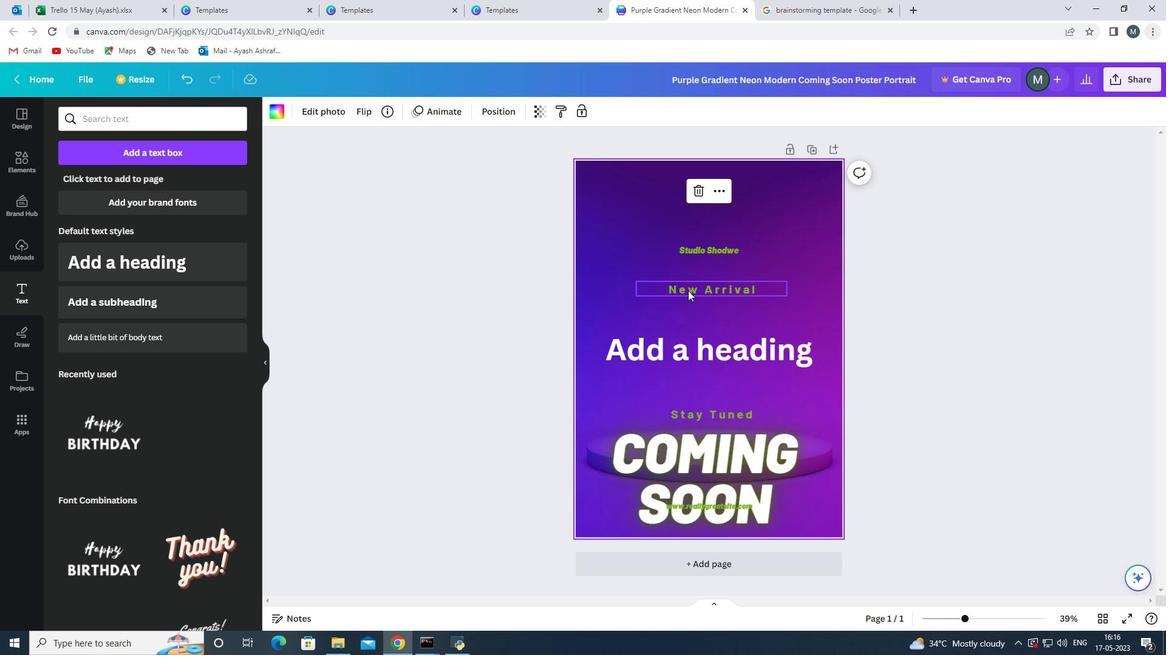 
Action: Mouse moved to (713, 256)
Screenshot: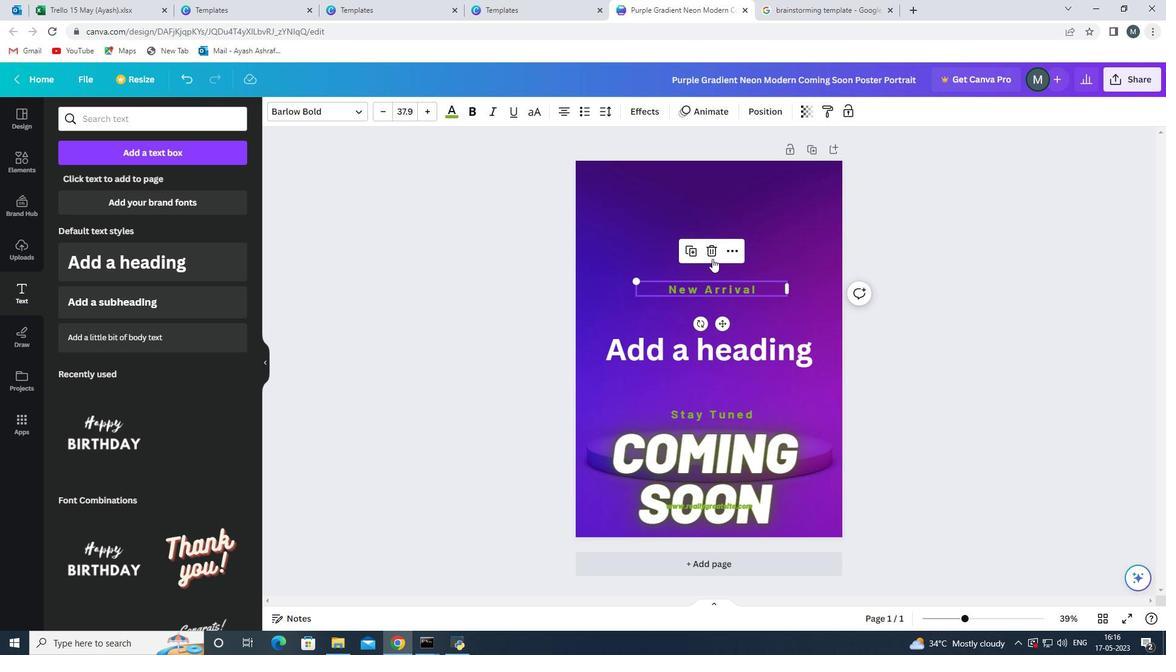 
Action: Mouse pressed left at (713, 256)
Screenshot: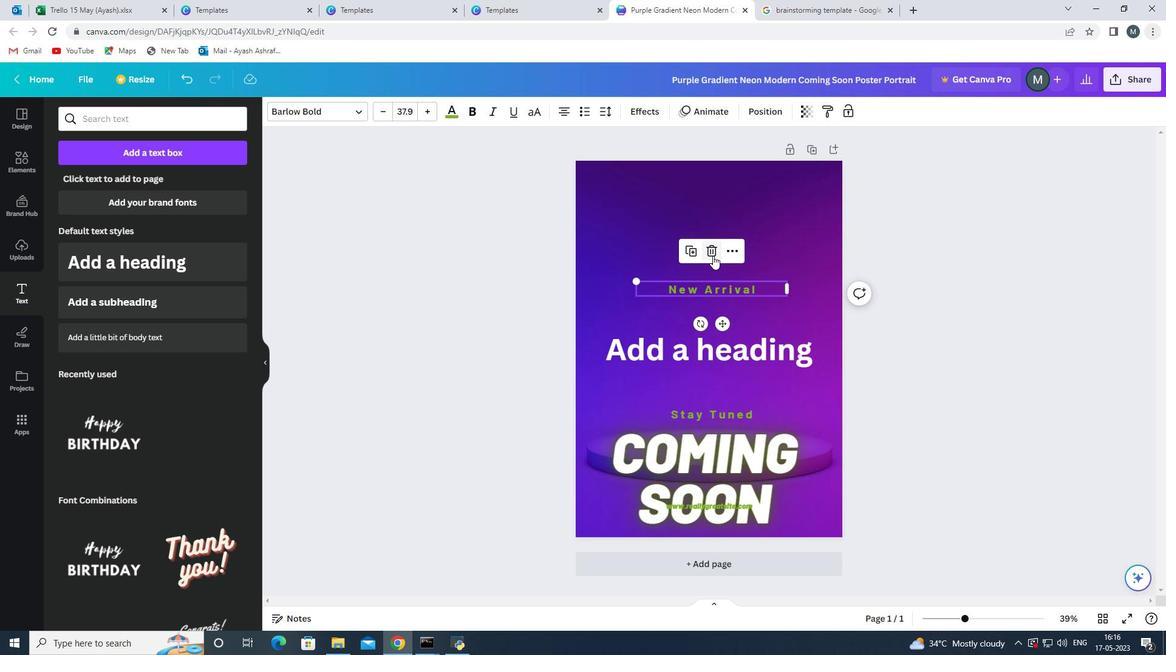 
Action: Mouse moved to (706, 250)
Screenshot: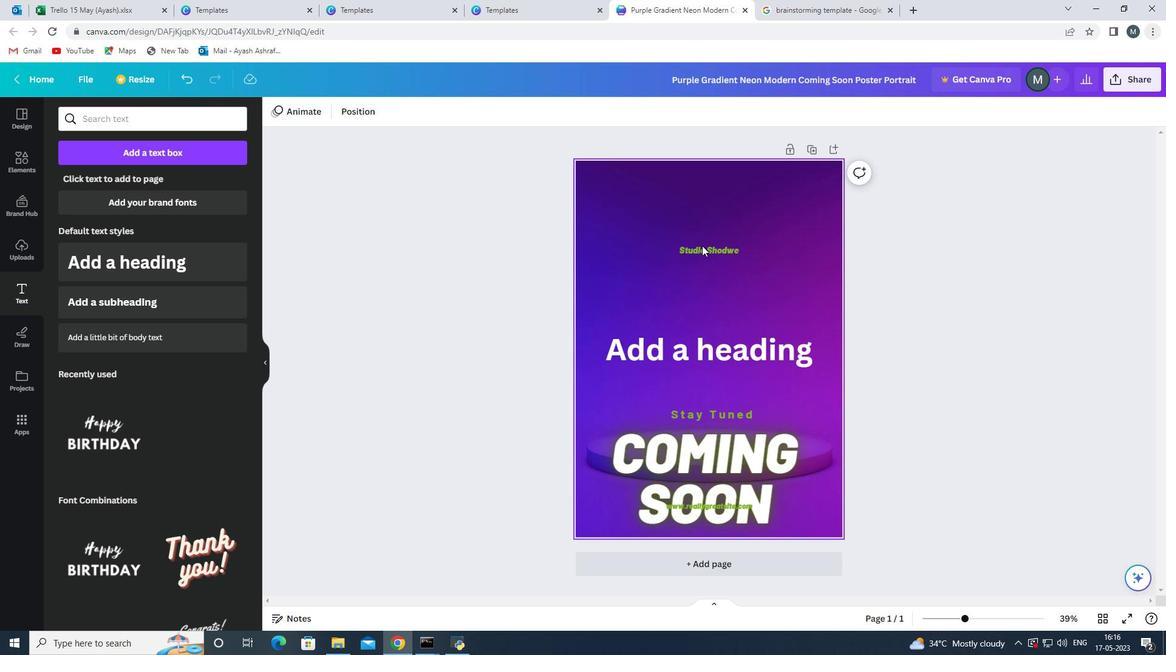 
Action: Mouse pressed left at (706, 250)
Screenshot: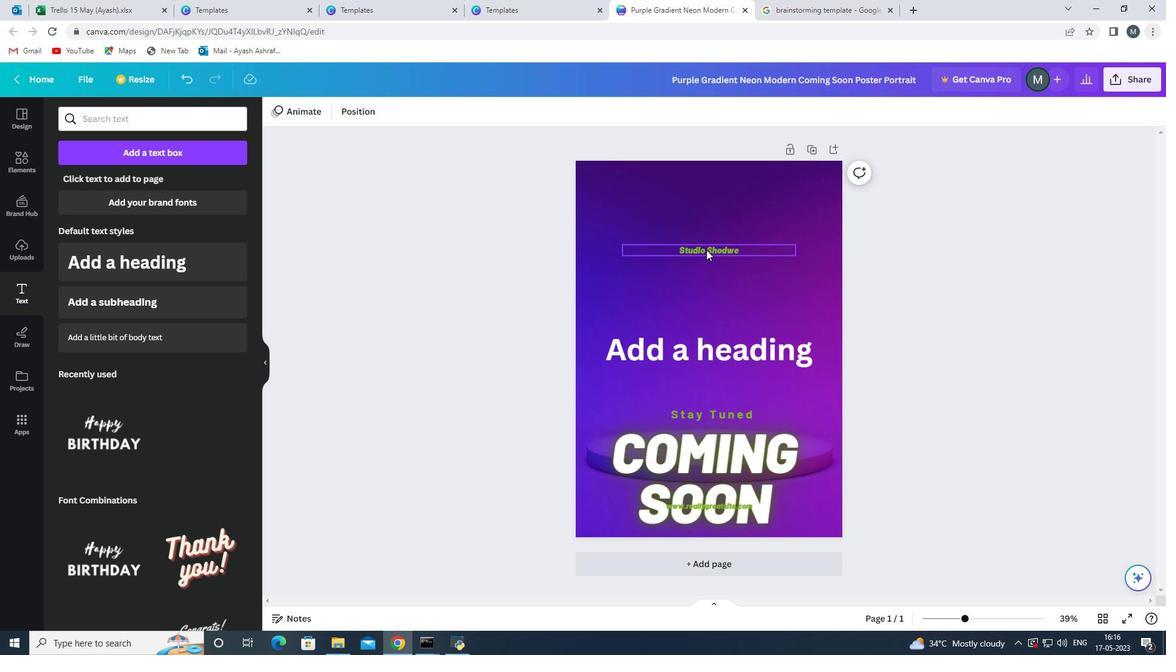 
Action: Mouse moved to (710, 210)
Screenshot: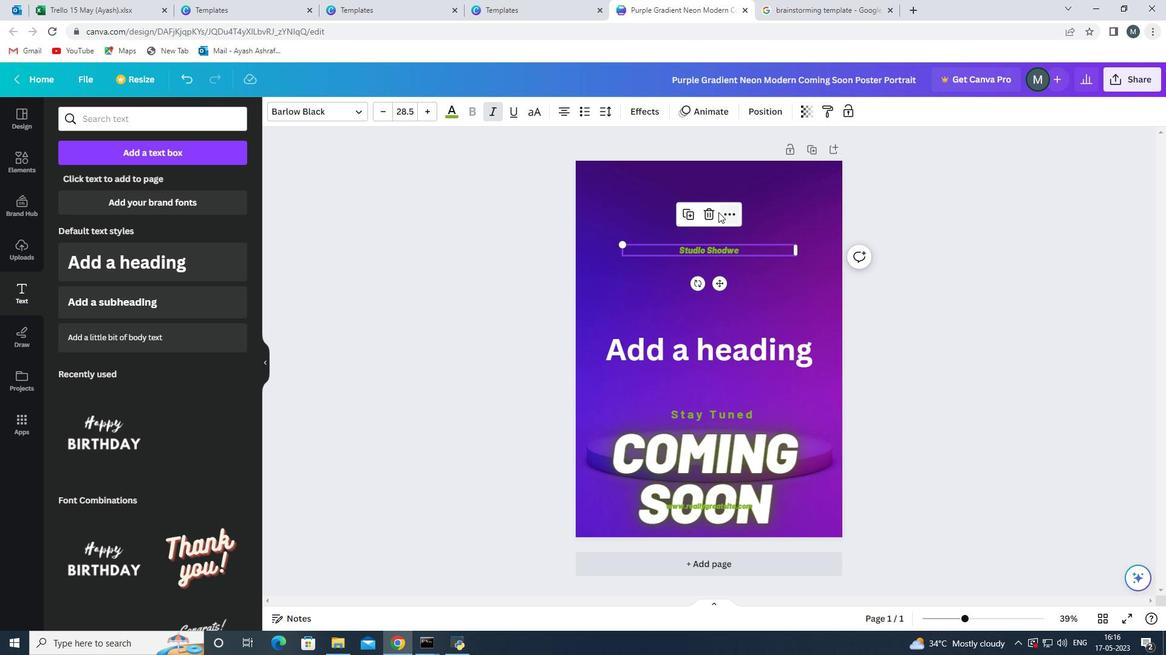 
Action: Mouse pressed left at (710, 210)
Screenshot: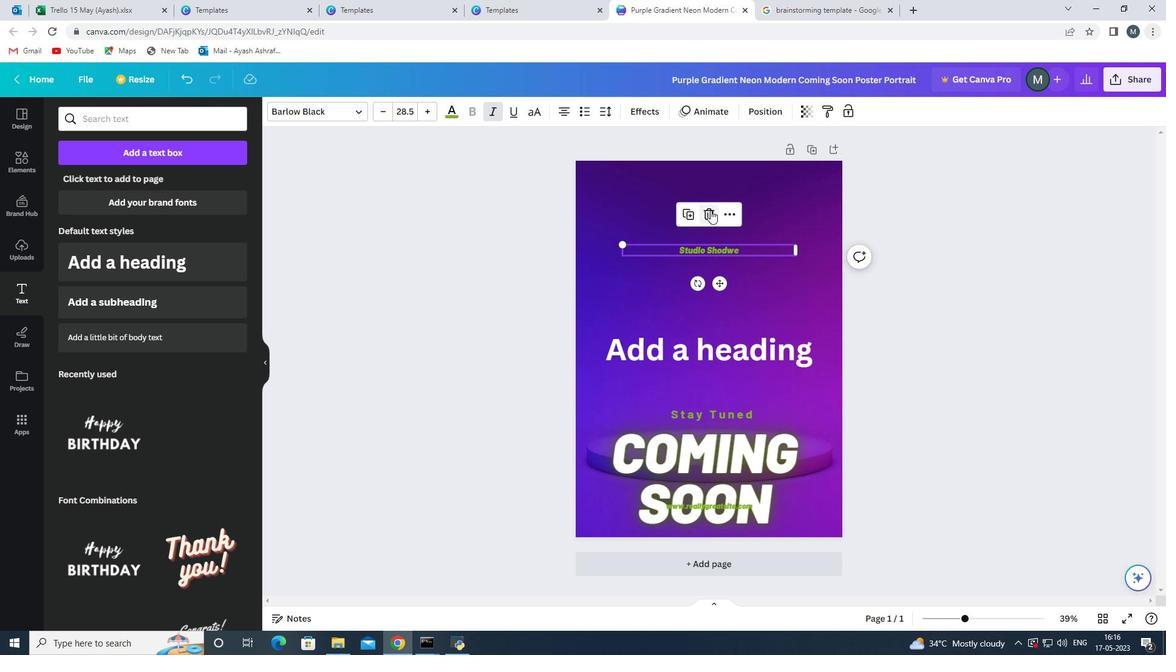 
Action: Mouse moved to (140, 267)
Screenshot: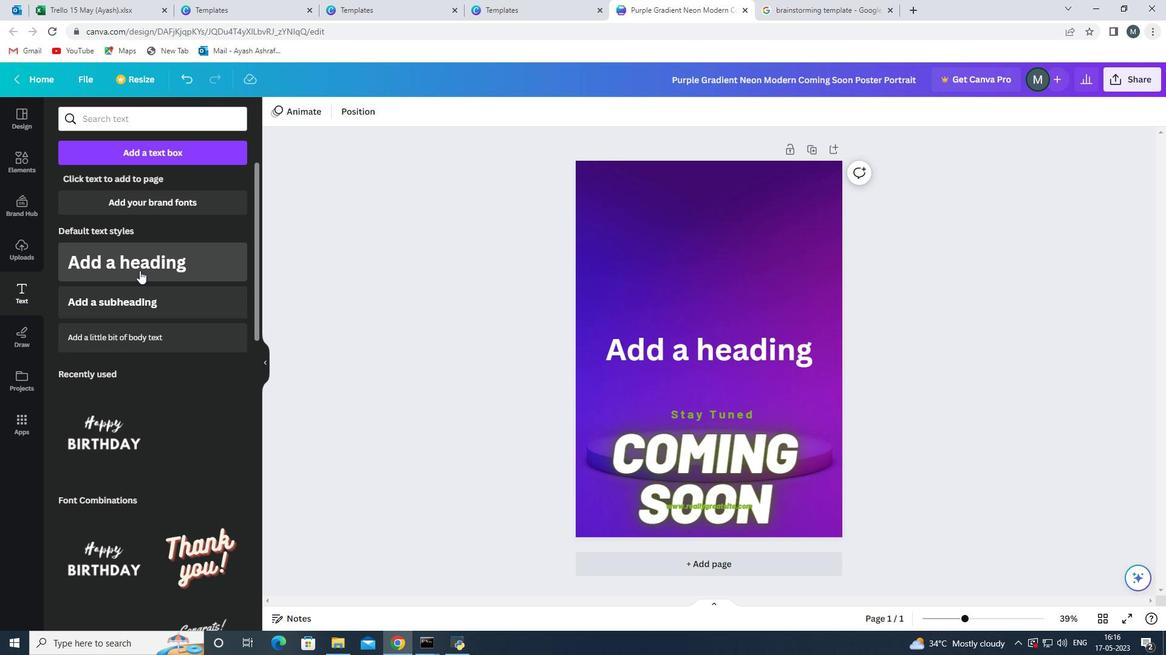 
Action: Mouse pressed left at (140, 267)
Screenshot: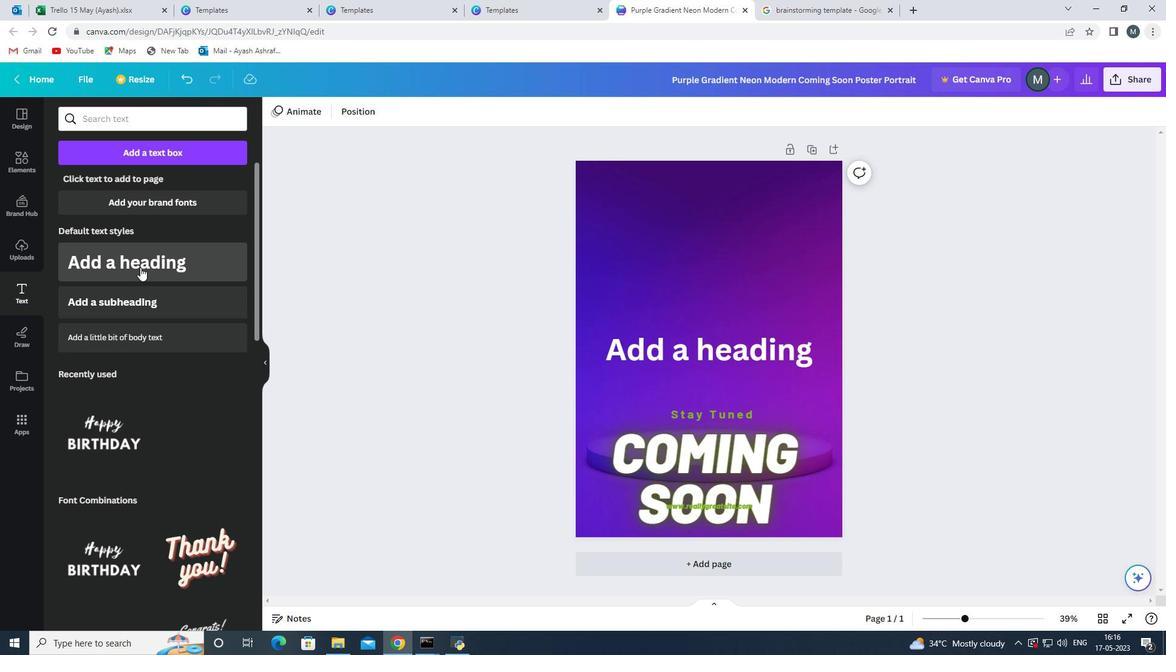 
Action: Mouse moved to (688, 346)
Screenshot: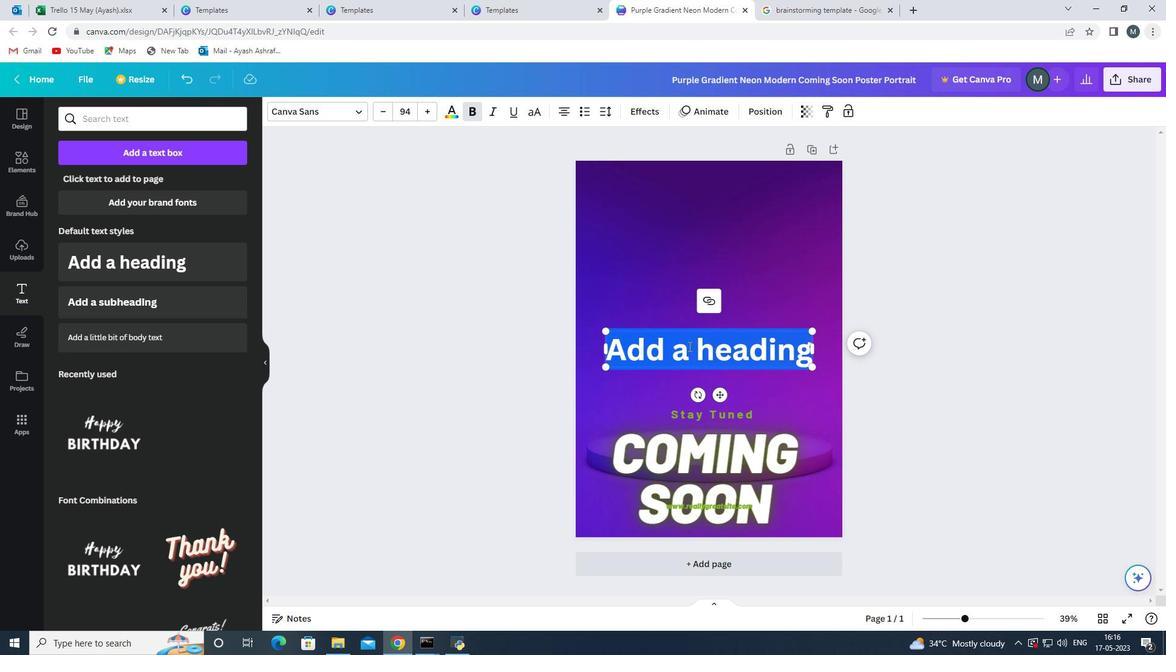 
Action: Mouse pressed left at (688, 346)
Screenshot: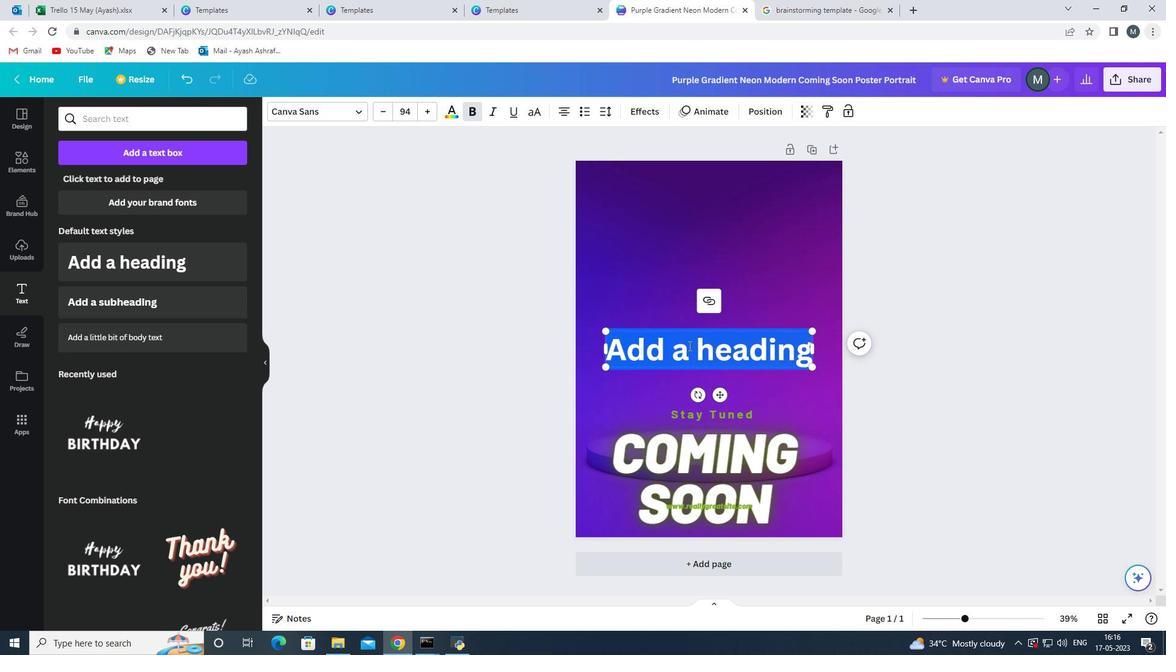 
Action: Mouse moved to (679, 356)
Screenshot: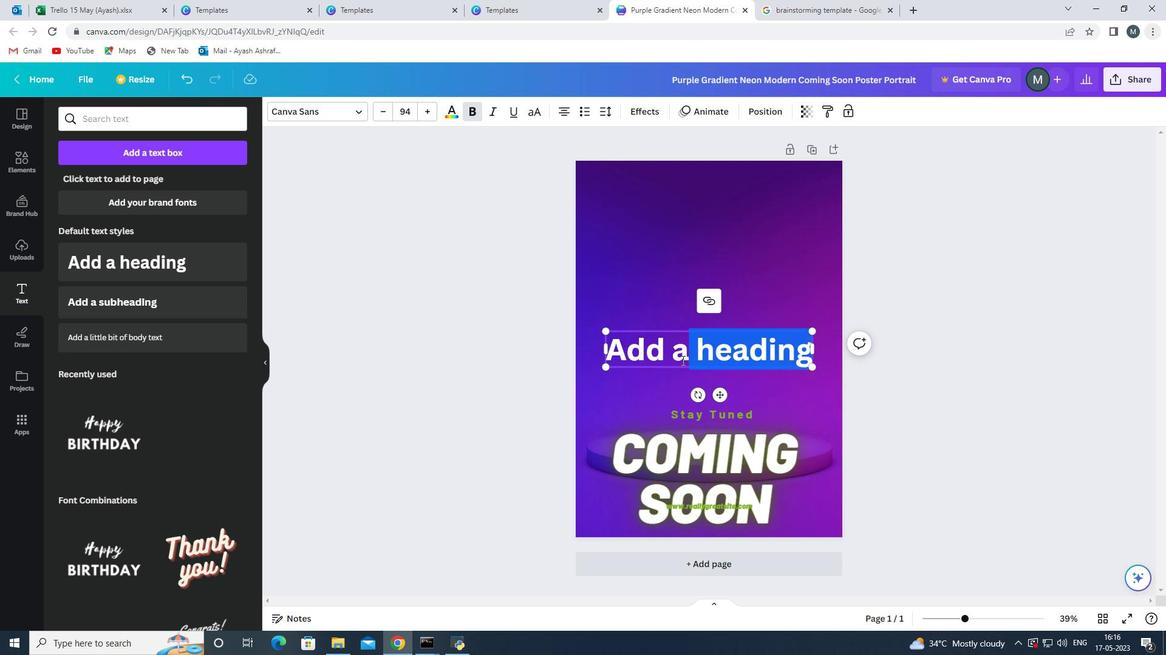 
Action: Mouse pressed left at (679, 356)
Screenshot: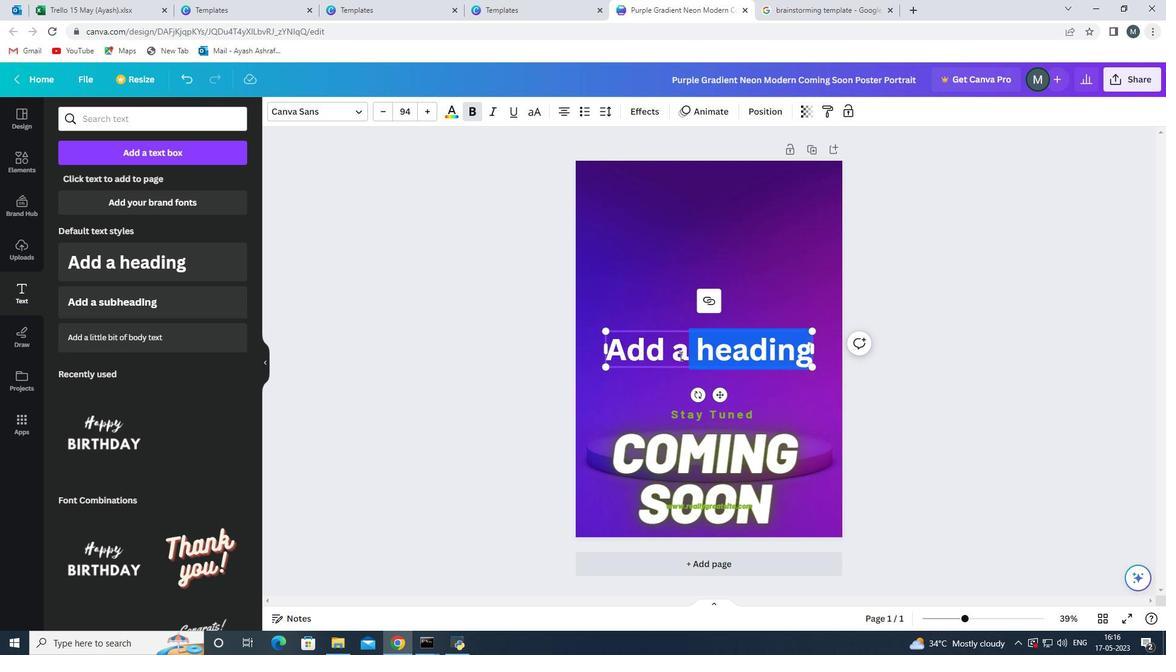 
Action: Mouse moved to (679, 355)
Screenshot: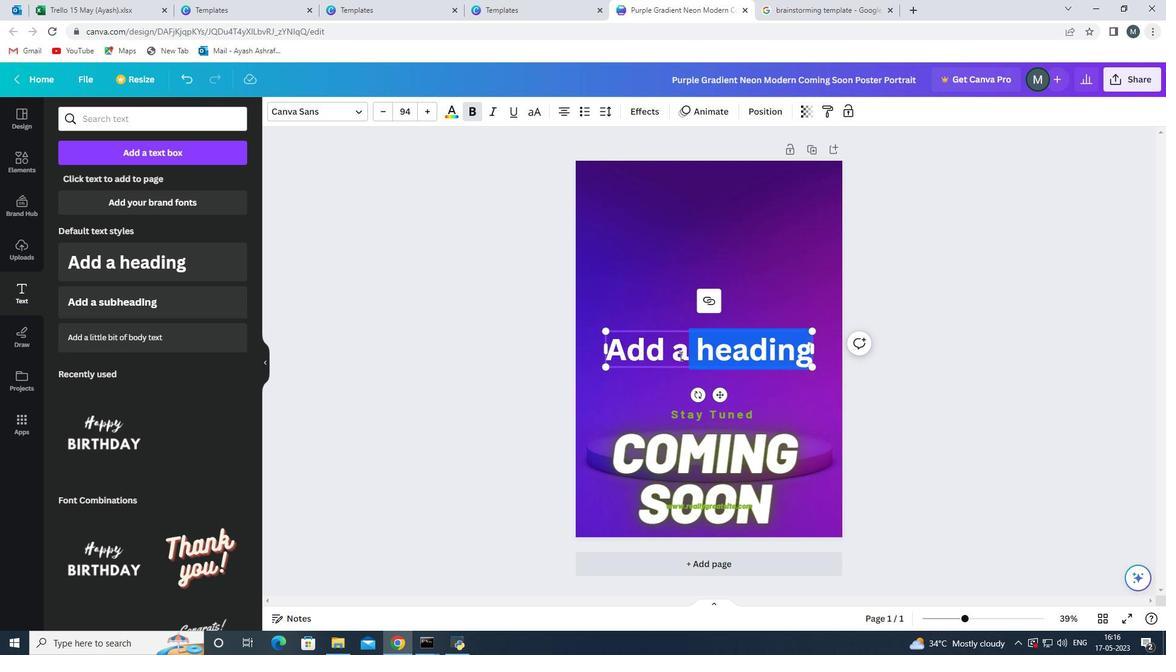 
Action: Mouse pressed left at (679, 355)
Screenshot: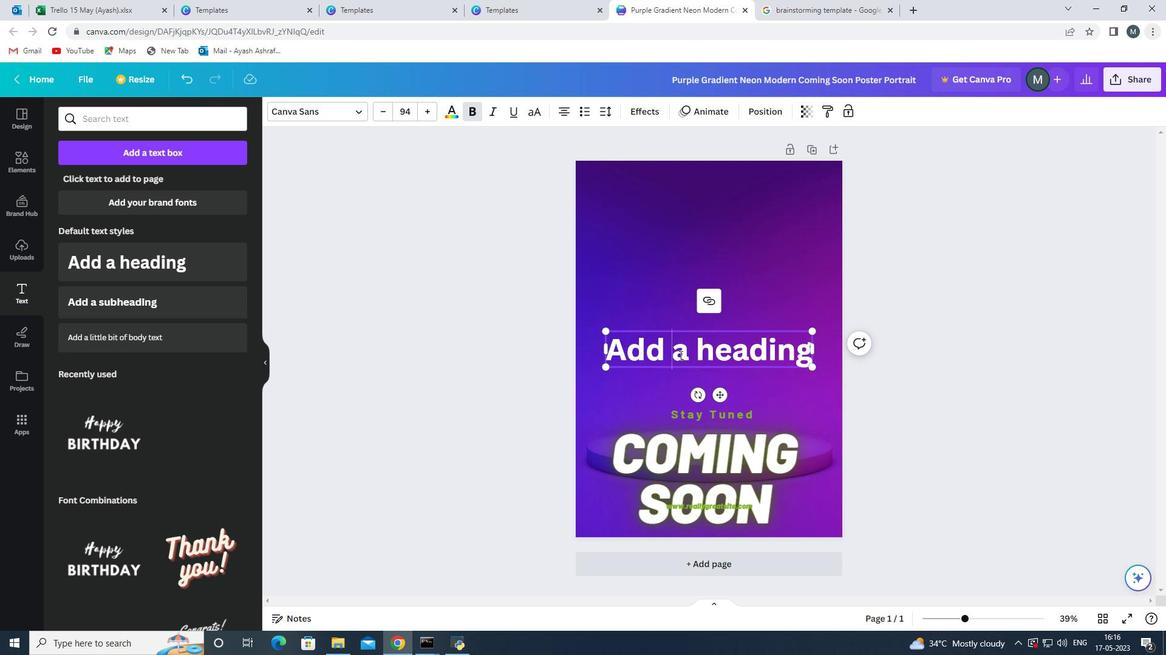 
Action: Mouse pressed left at (679, 355)
Screenshot: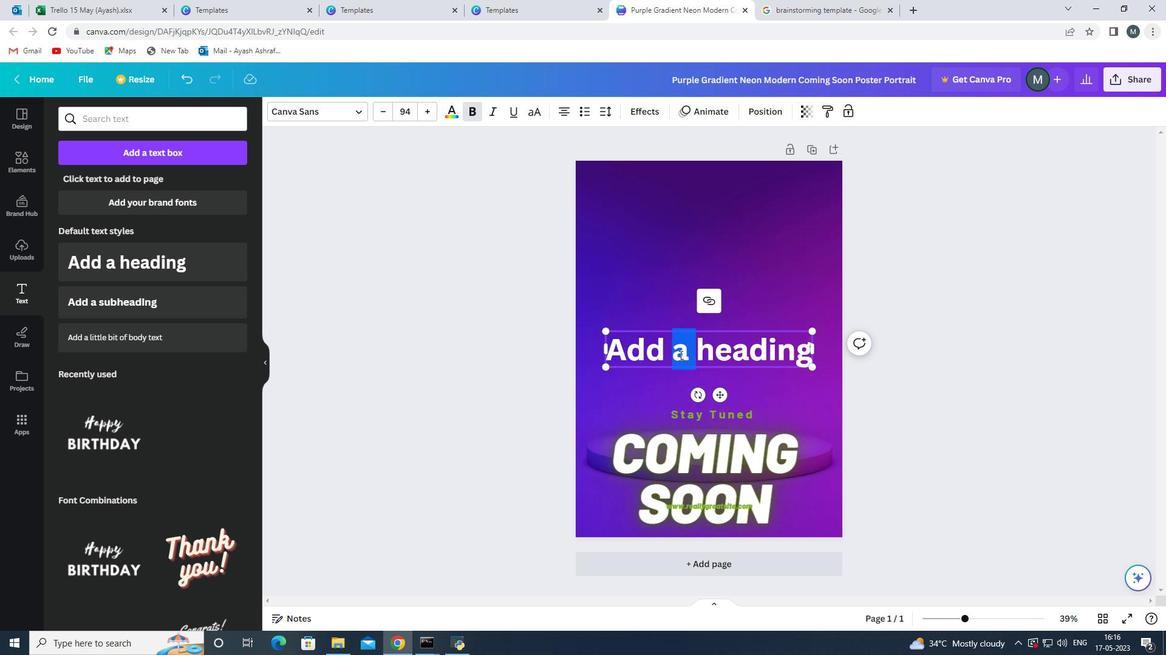 
Action: Key pressed <Key.shift>Historicl<Key.space>
Screenshot: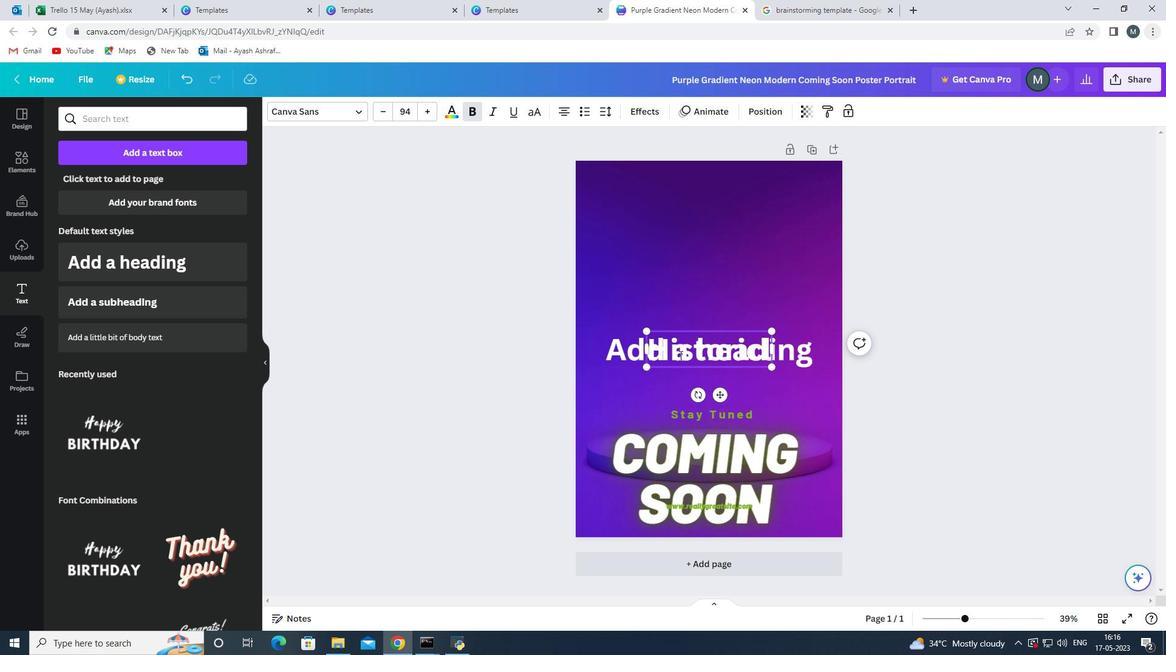 
Action: Mouse moved to (711, 329)
Screenshot: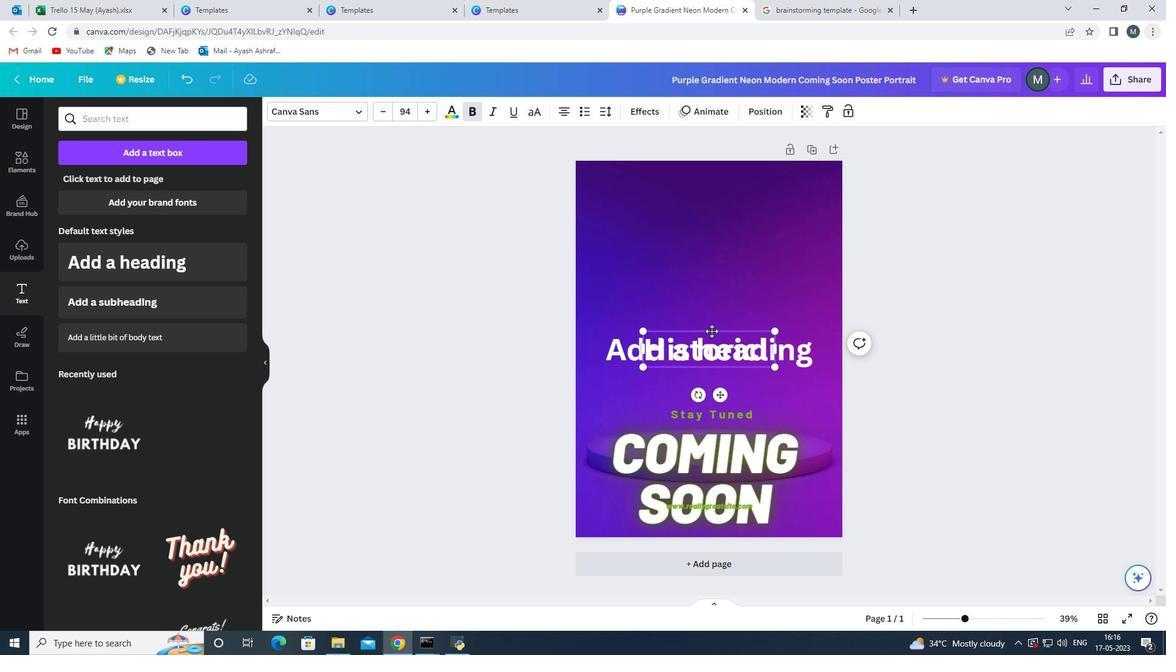 
Action: Mouse pressed left at (711, 329)
Screenshot: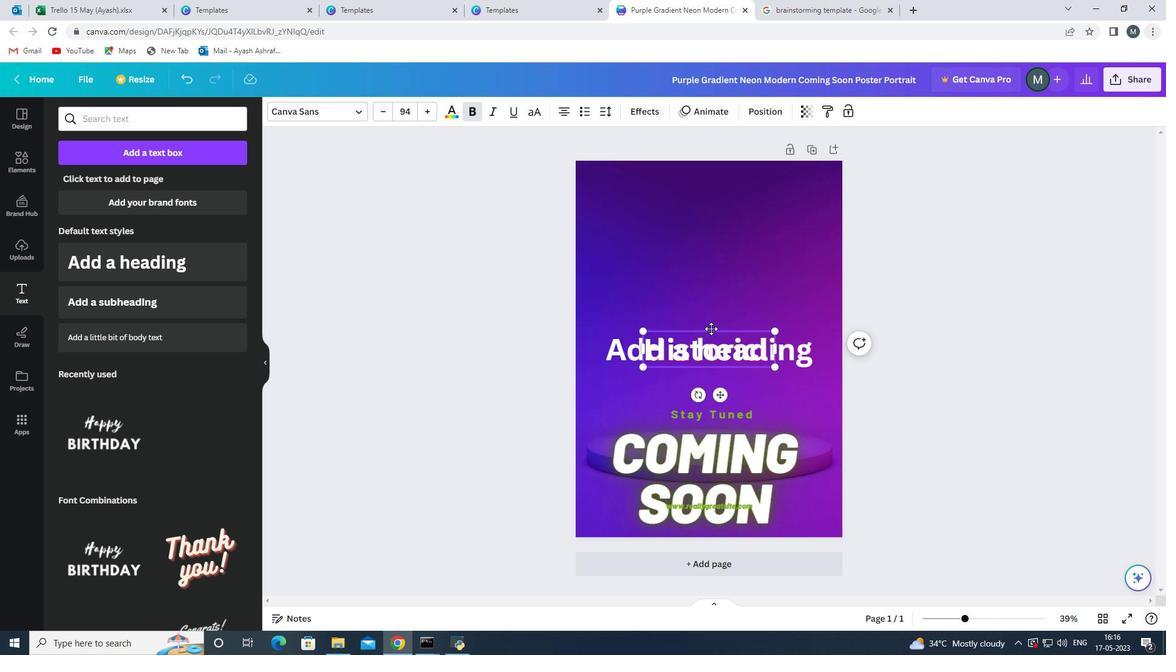 
Action: Mouse moved to (719, 257)
Screenshot: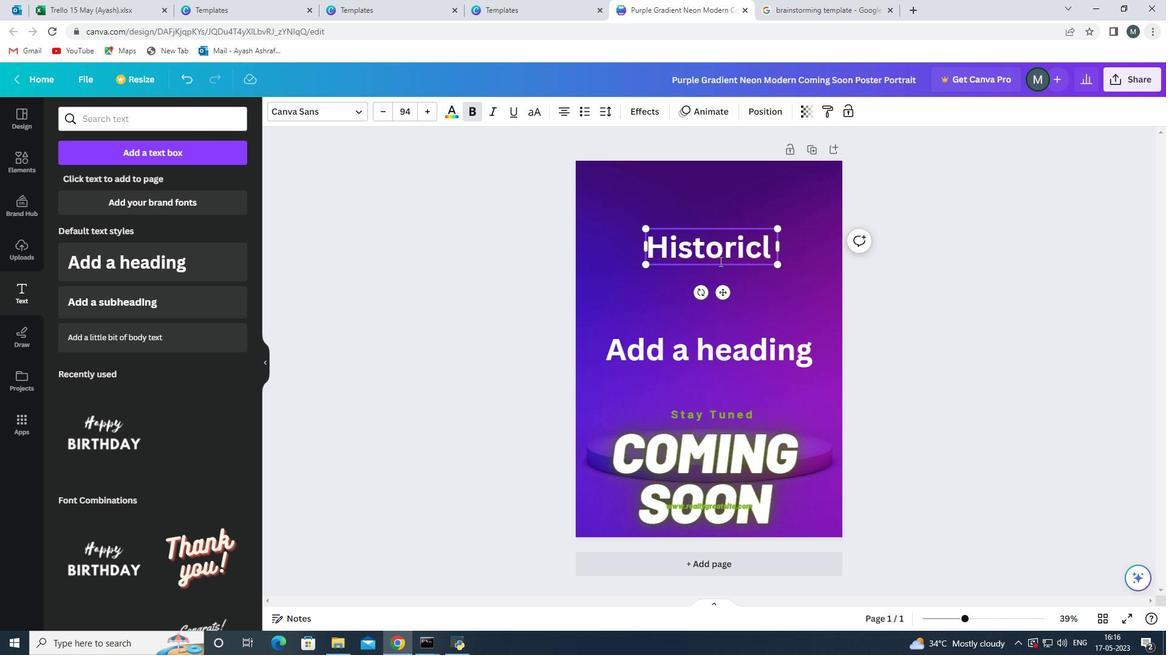 
Action: Mouse pressed left at (719, 257)
Screenshot: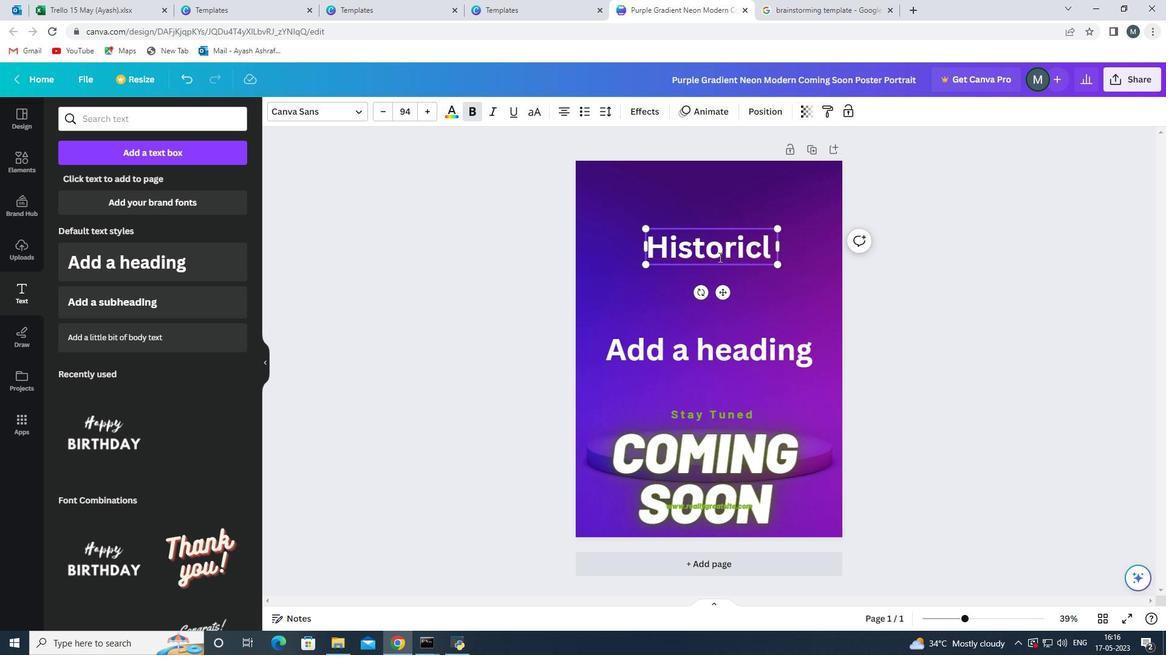 
Action: Mouse pressed left at (719, 257)
Screenshot: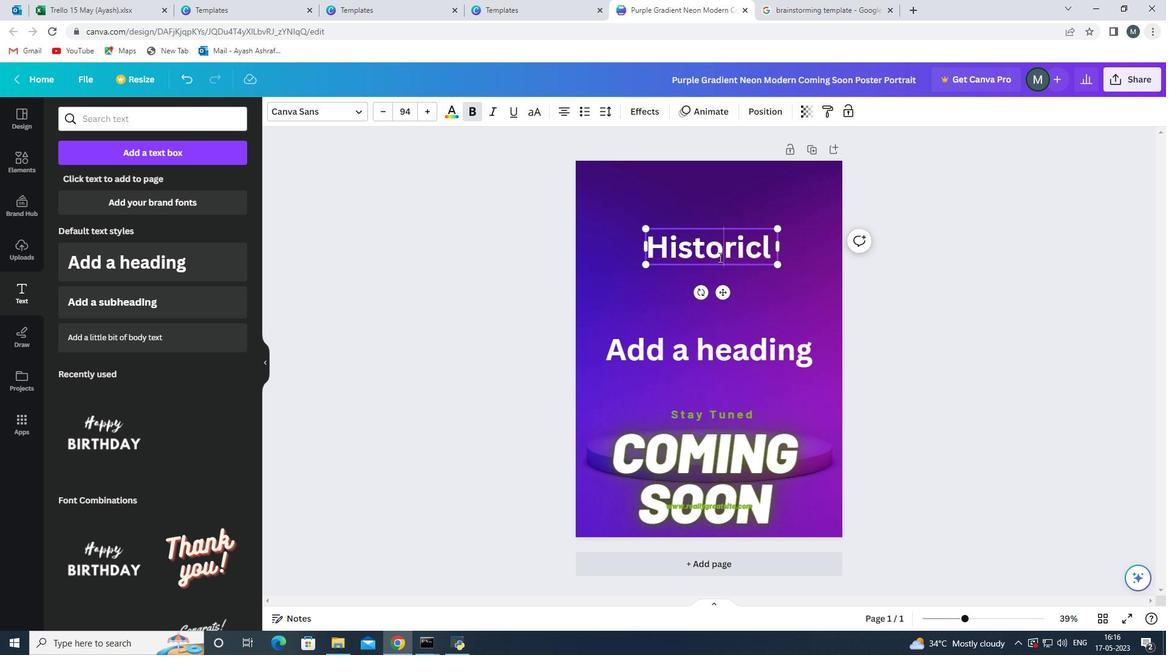 
Action: Mouse moved to (756, 250)
Screenshot: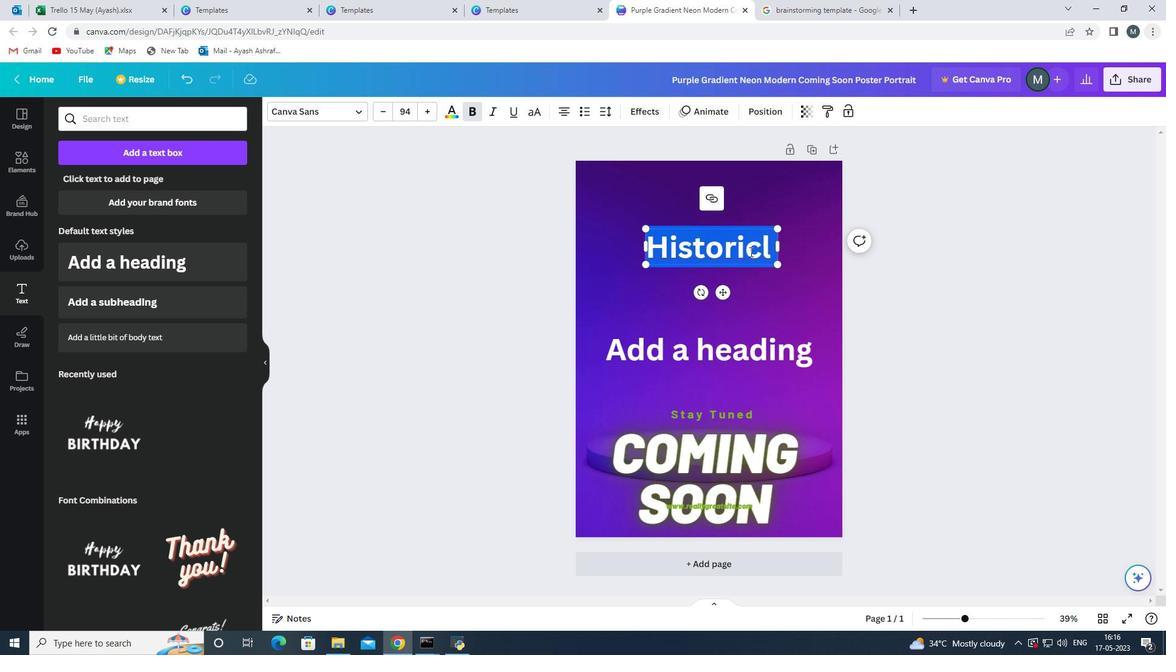 
Action: Mouse pressed left at (756, 250)
Screenshot: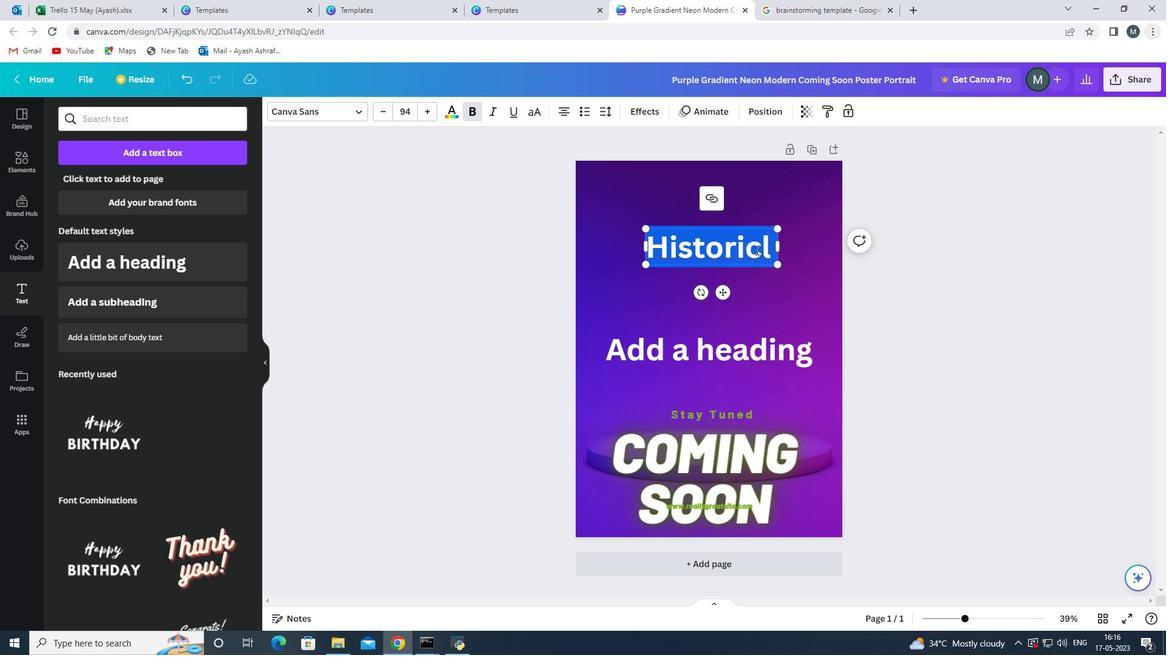 
Action: Mouse pressed left at (756, 250)
Screenshot: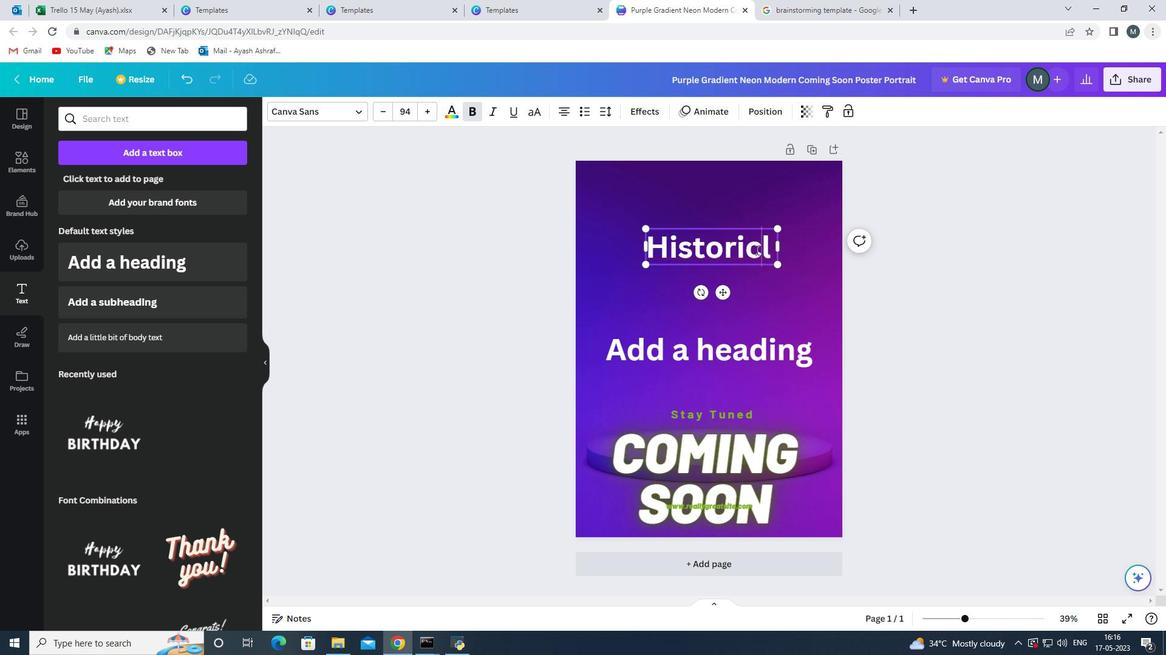 
Action: Mouse moved to (768, 247)
Screenshot: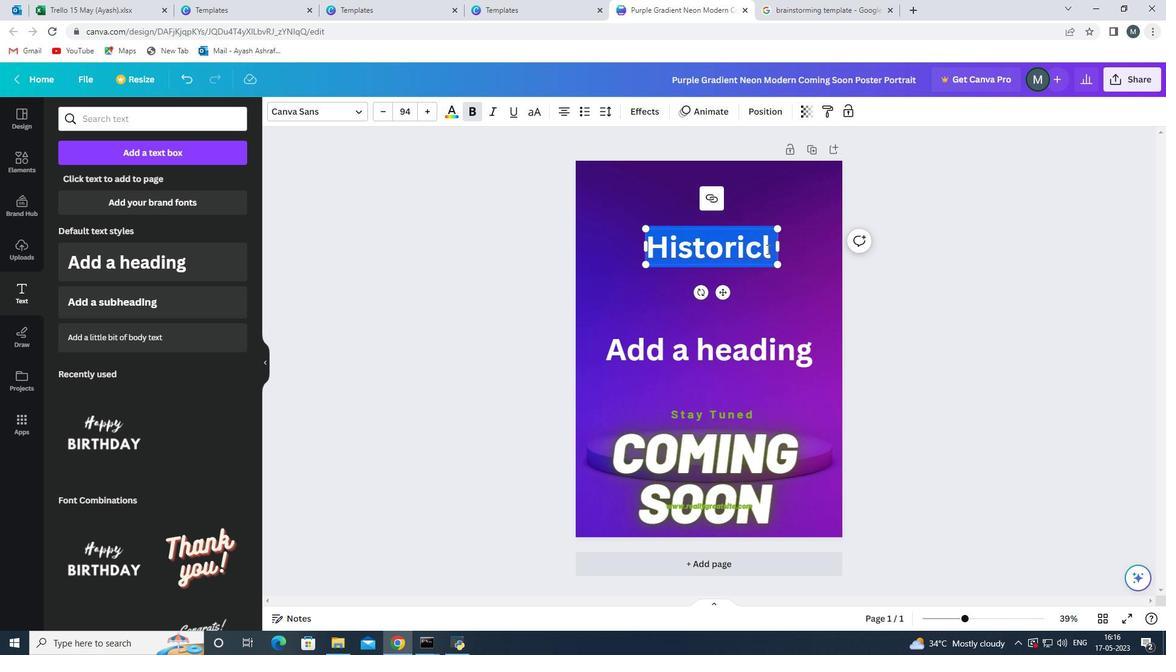 
Action: Mouse pressed left at (768, 247)
Screenshot: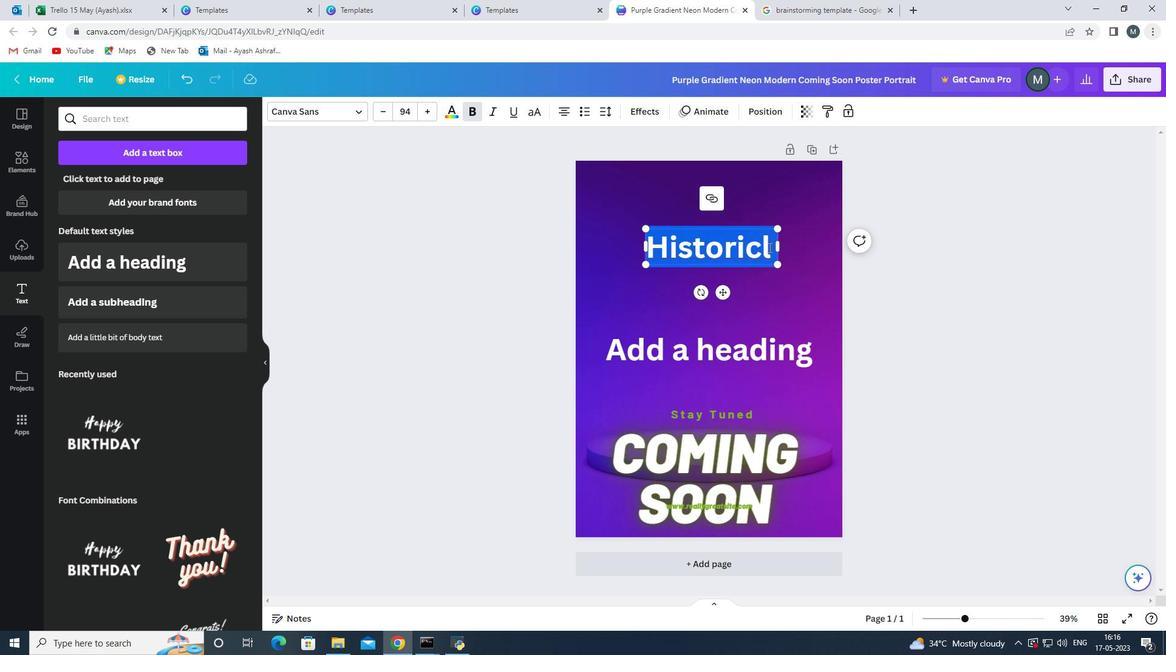 
Action: Mouse moved to (778, 249)
Screenshot: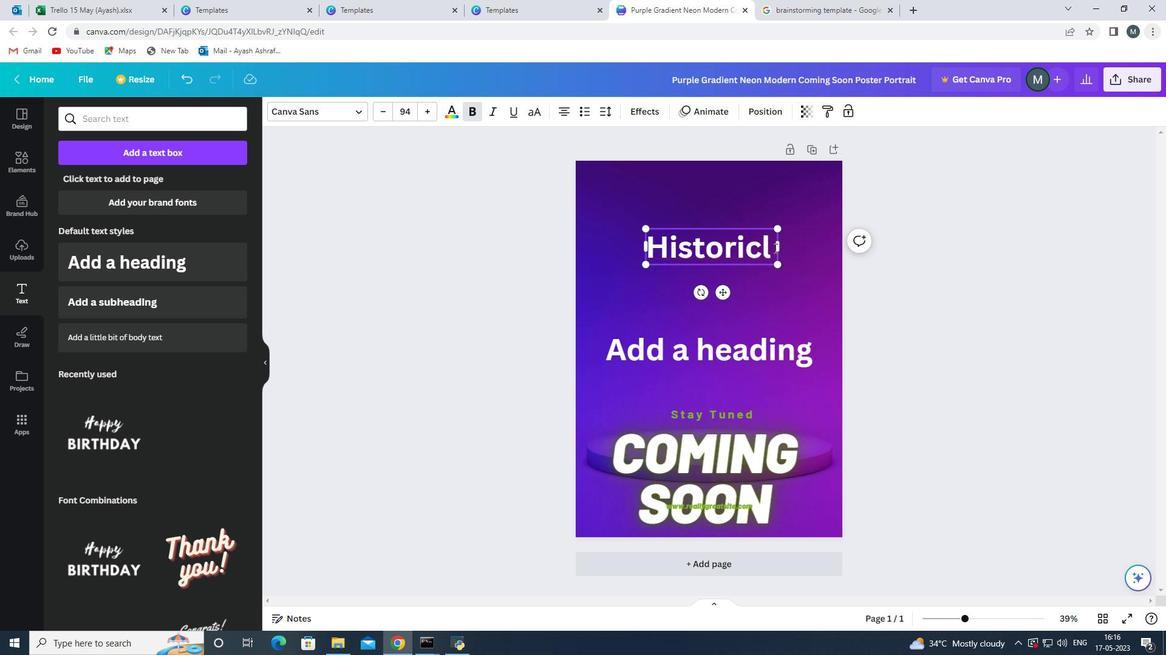
Action: Key pressed <Key.space>
Screenshot: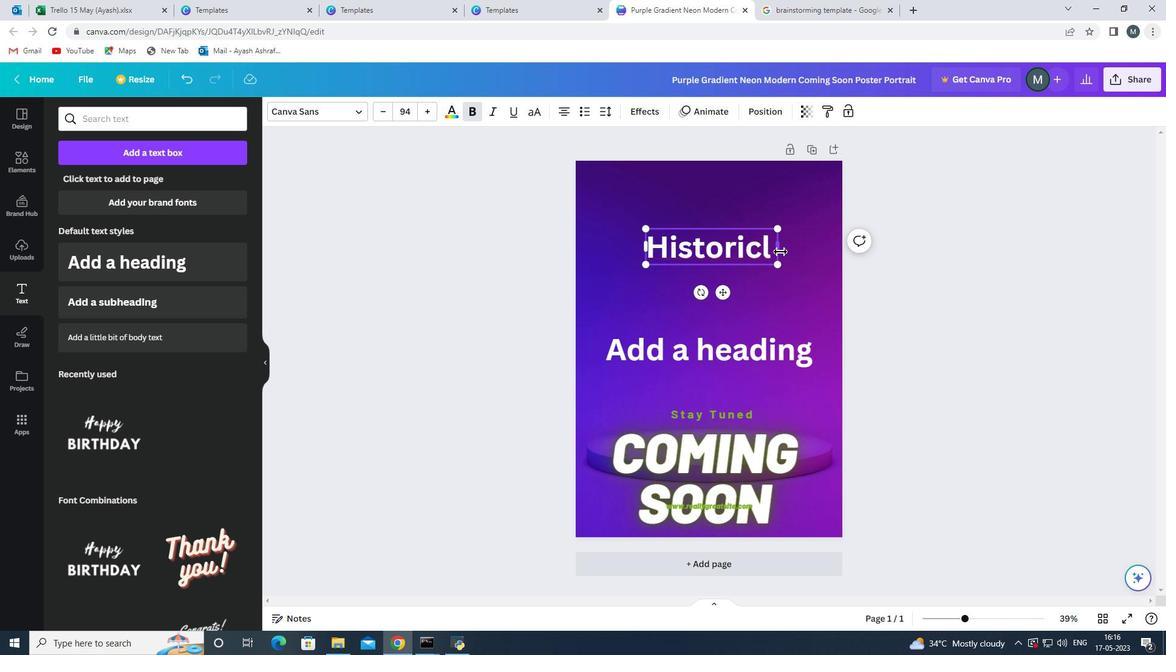 
Action: Mouse moved to (756, 256)
Screenshot: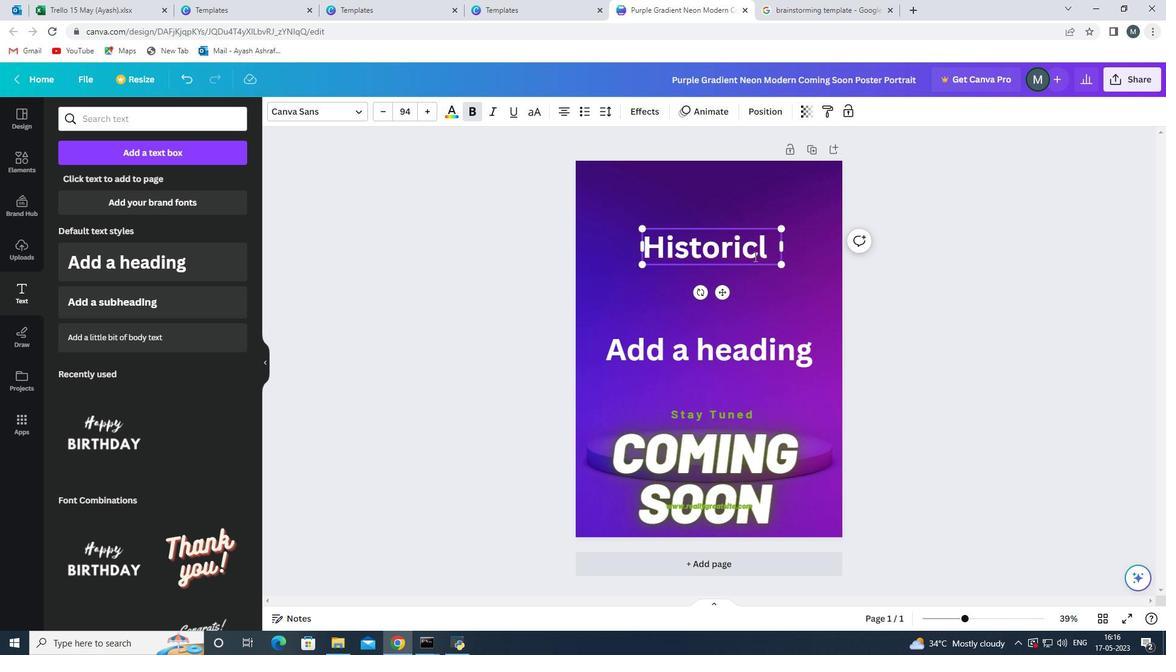 
Action: Key pressed <Key.shift>Event
Screenshot: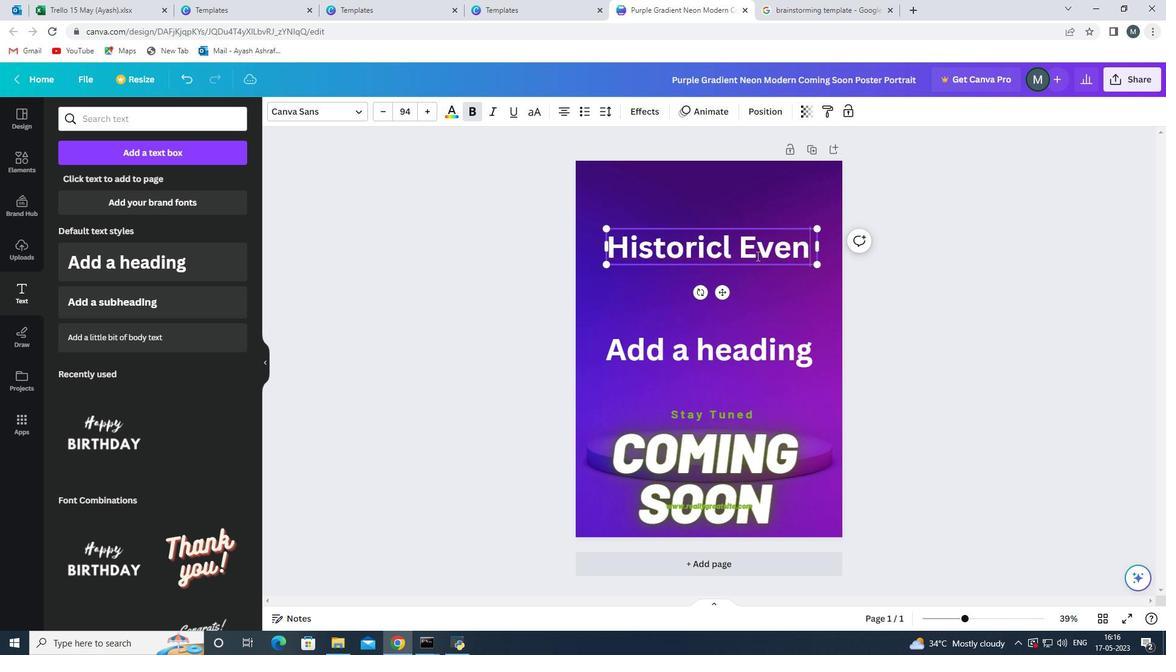 
Action: Mouse moved to (704, 241)
Screenshot: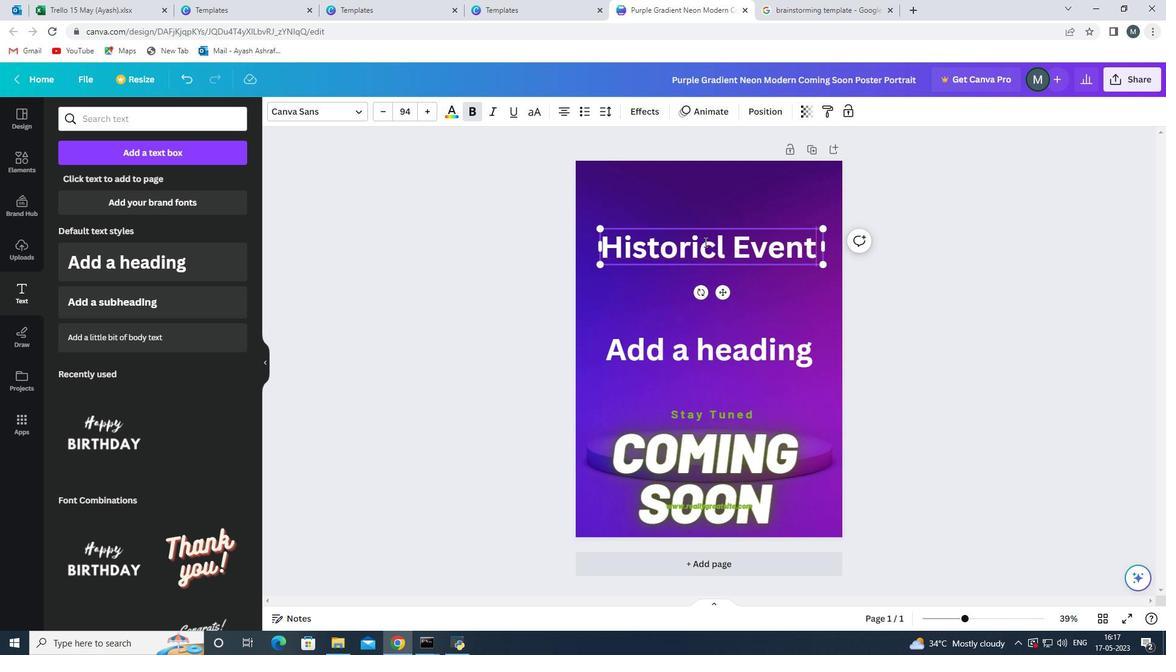 
Action: Mouse pressed left at (704, 241)
Screenshot: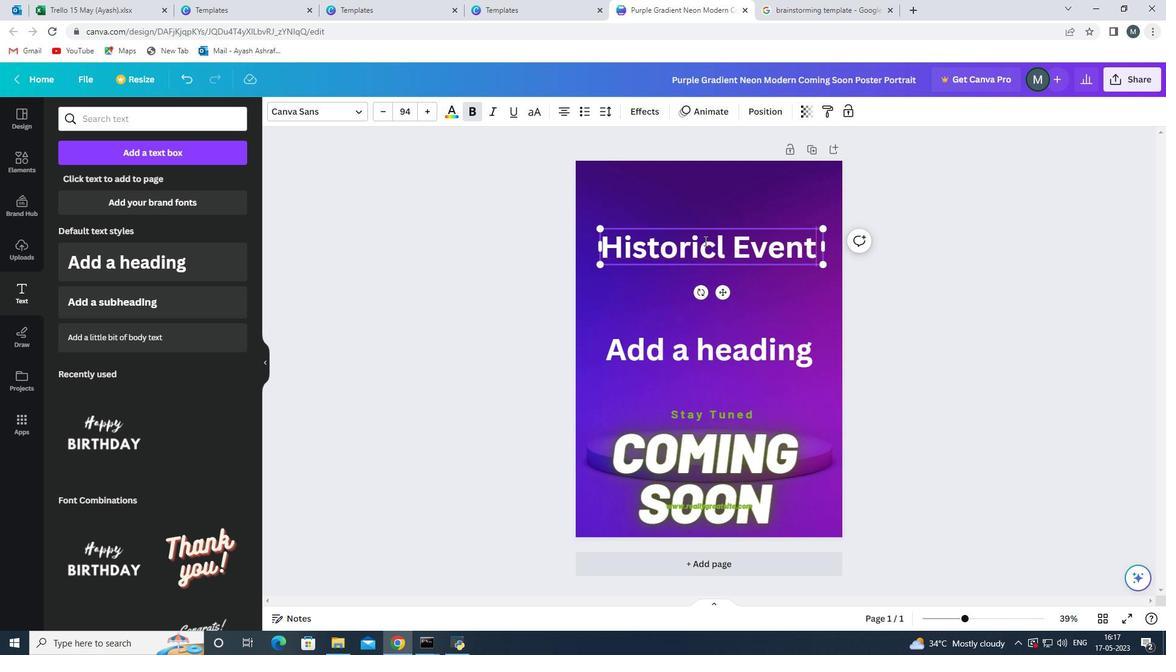 
Action: Mouse moved to (669, 251)
Screenshot: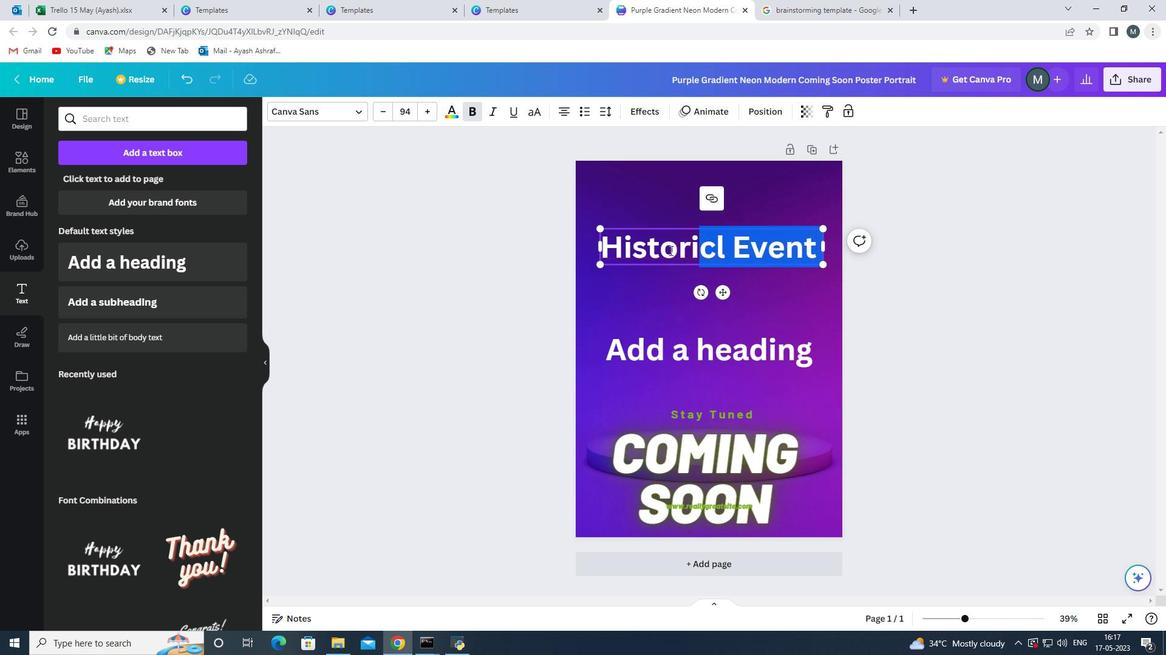 
Action: Mouse pressed left at (669, 251)
Screenshot: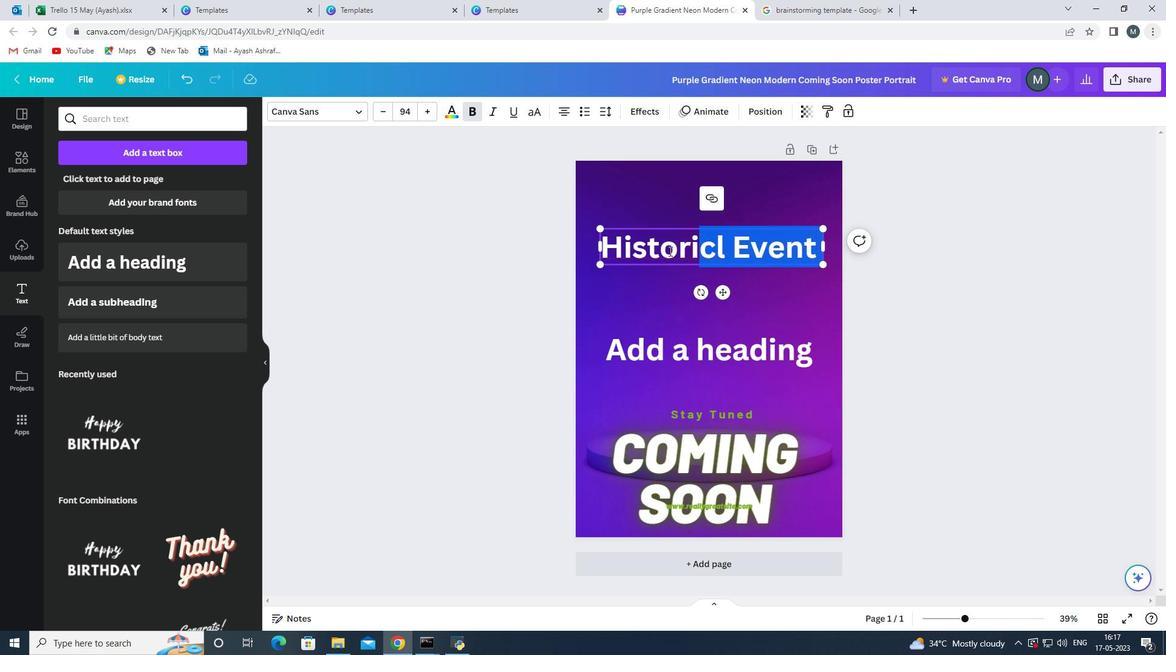 
Action: Mouse moved to (723, 227)
Screenshot: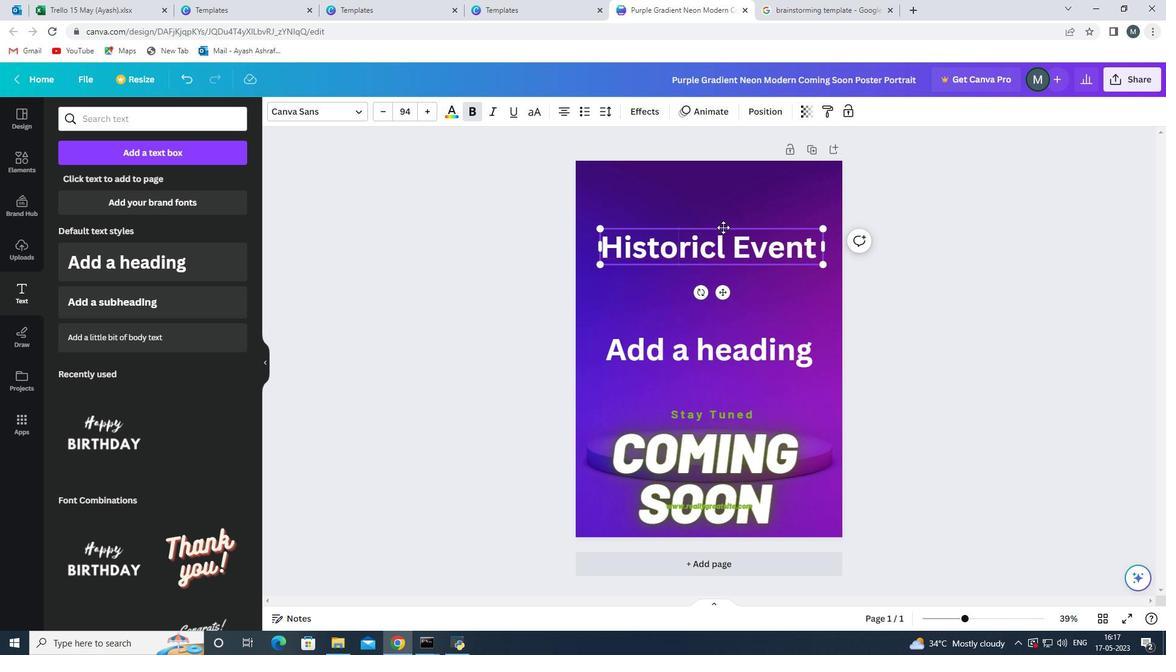 
Action: Mouse pressed left at (723, 227)
Screenshot: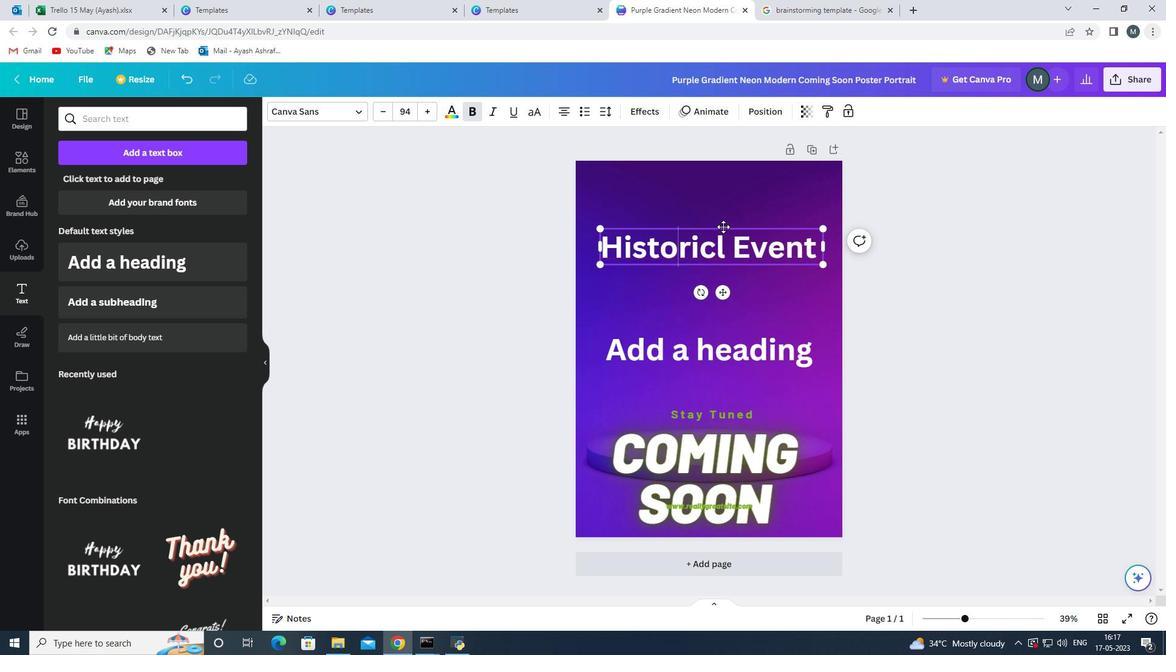 
Action: Mouse moved to (703, 233)
Screenshot: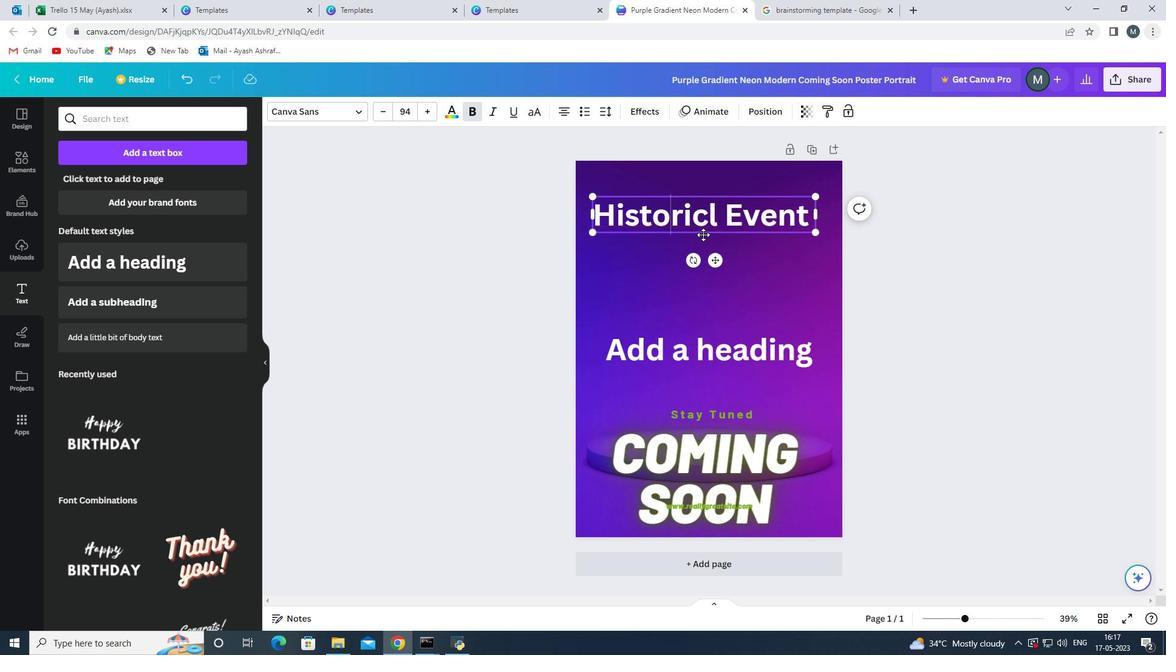 
Action: Mouse pressed left at (703, 233)
Screenshot: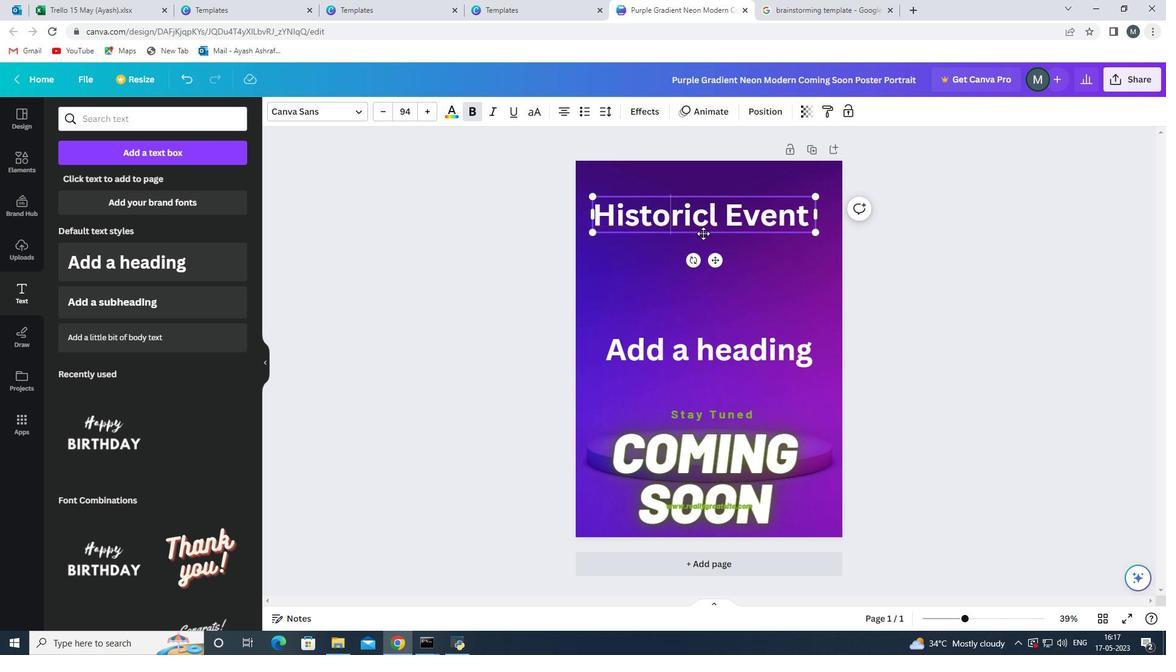 
Action: Mouse moved to (815, 225)
Screenshot: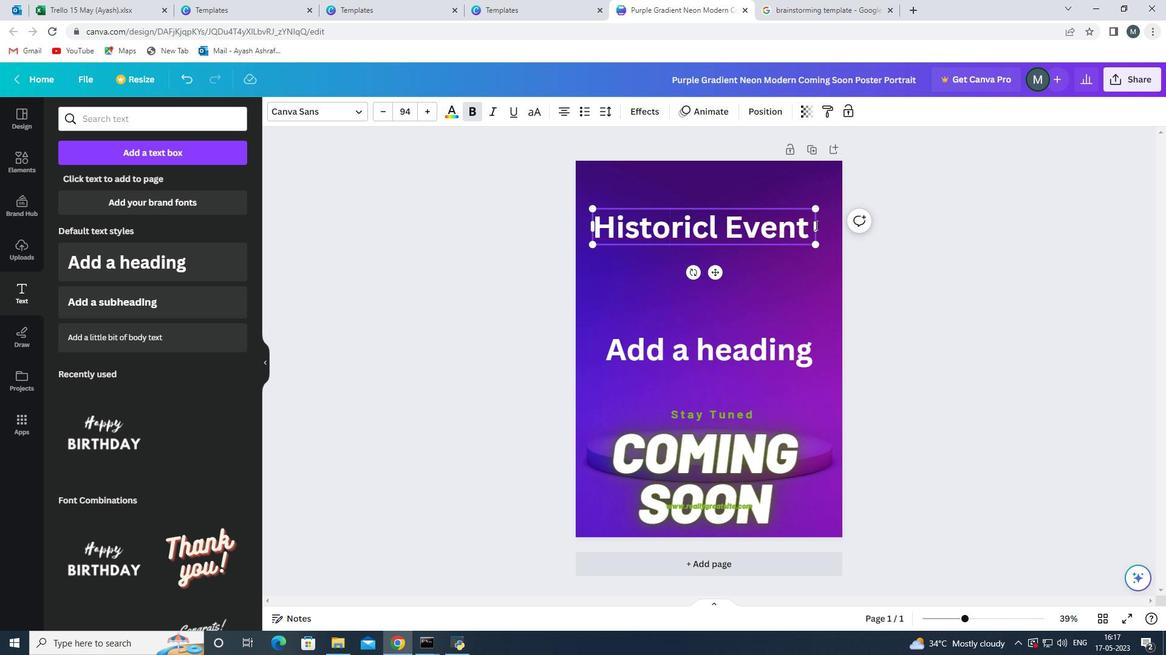 
Action: Mouse pressed left at (815, 225)
Screenshot: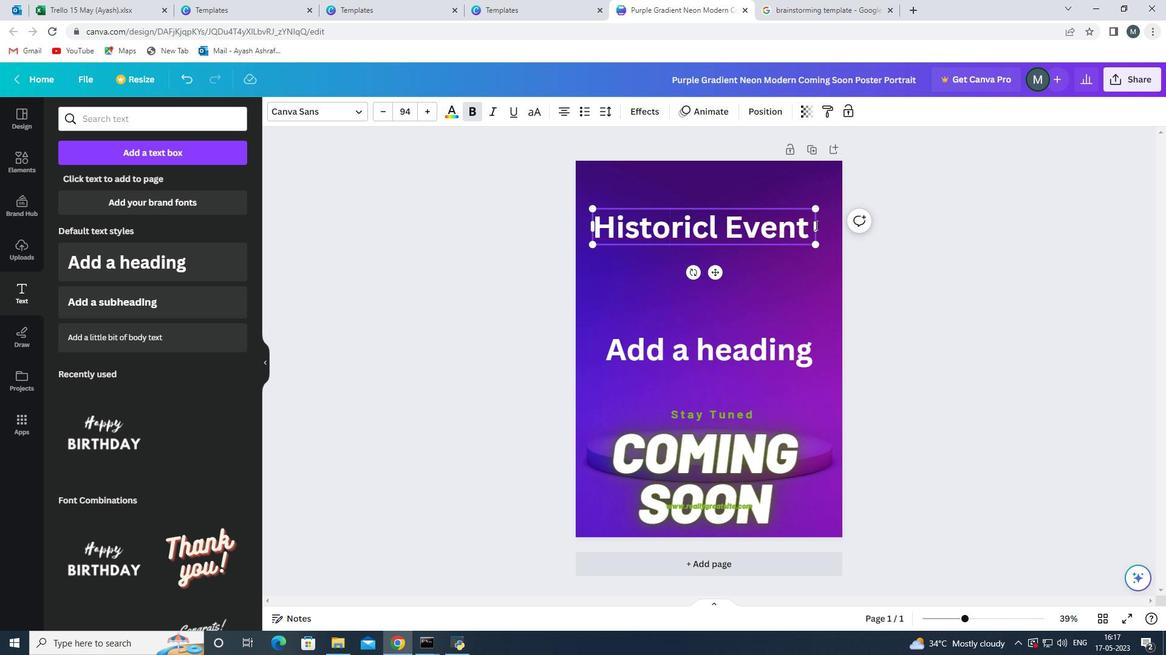 
Action: Mouse moved to (590, 235)
Screenshot: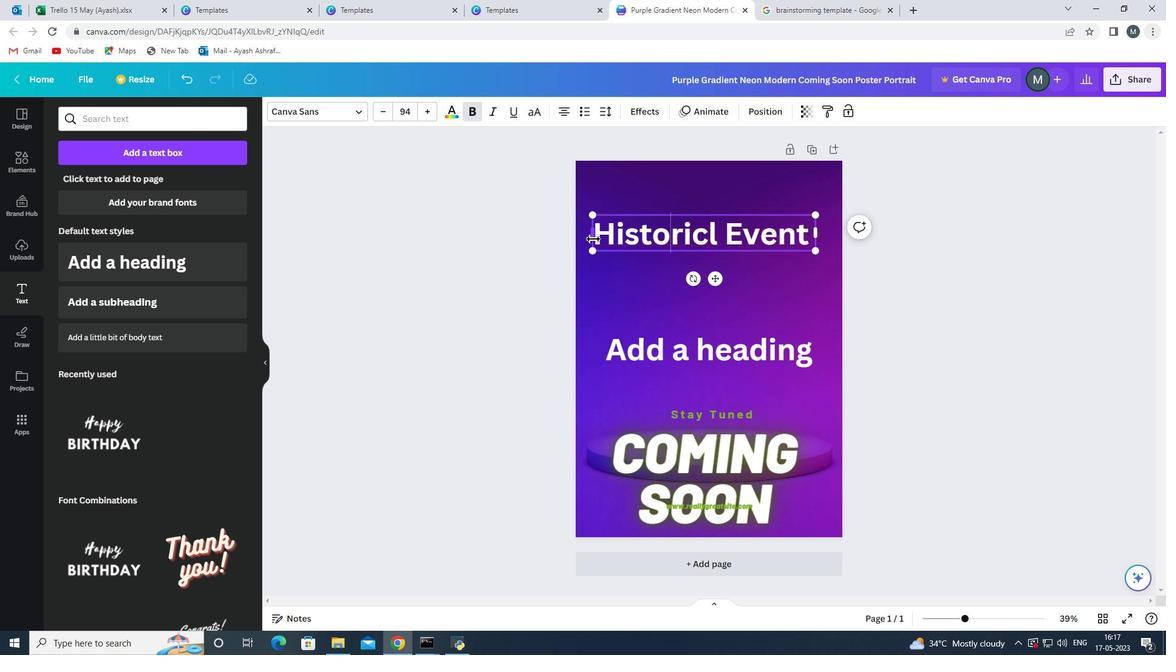 
Action: Mouse pressed left at (590, 235)
Screenshot: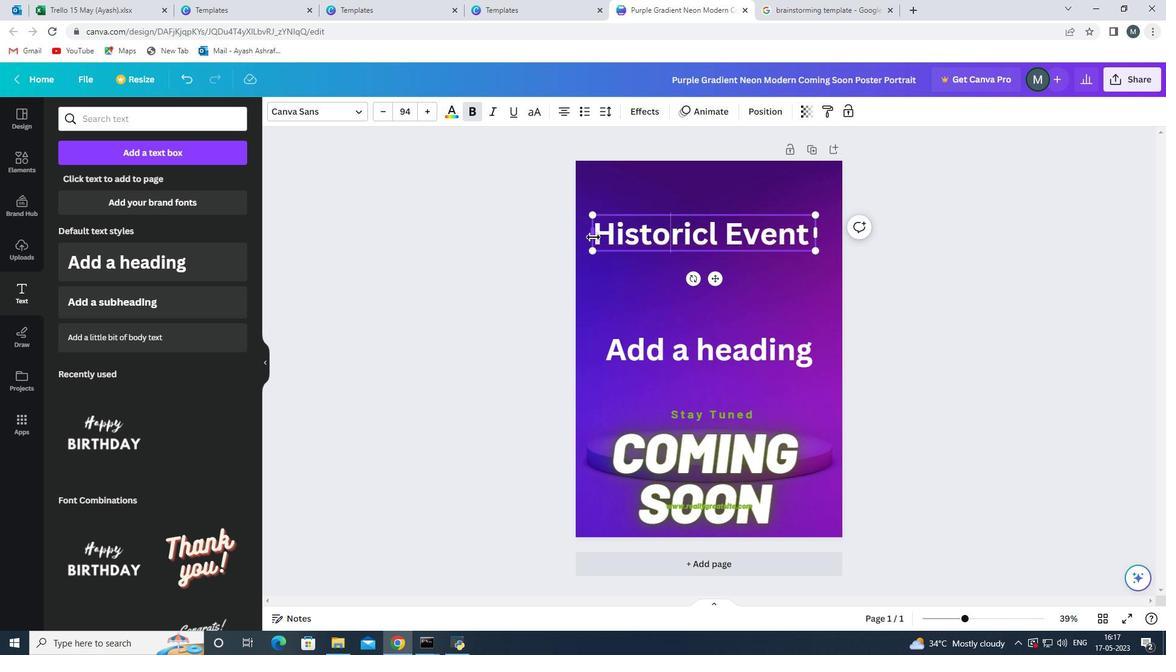 
Action: Mouse moved to (691, 230)
Screenshot: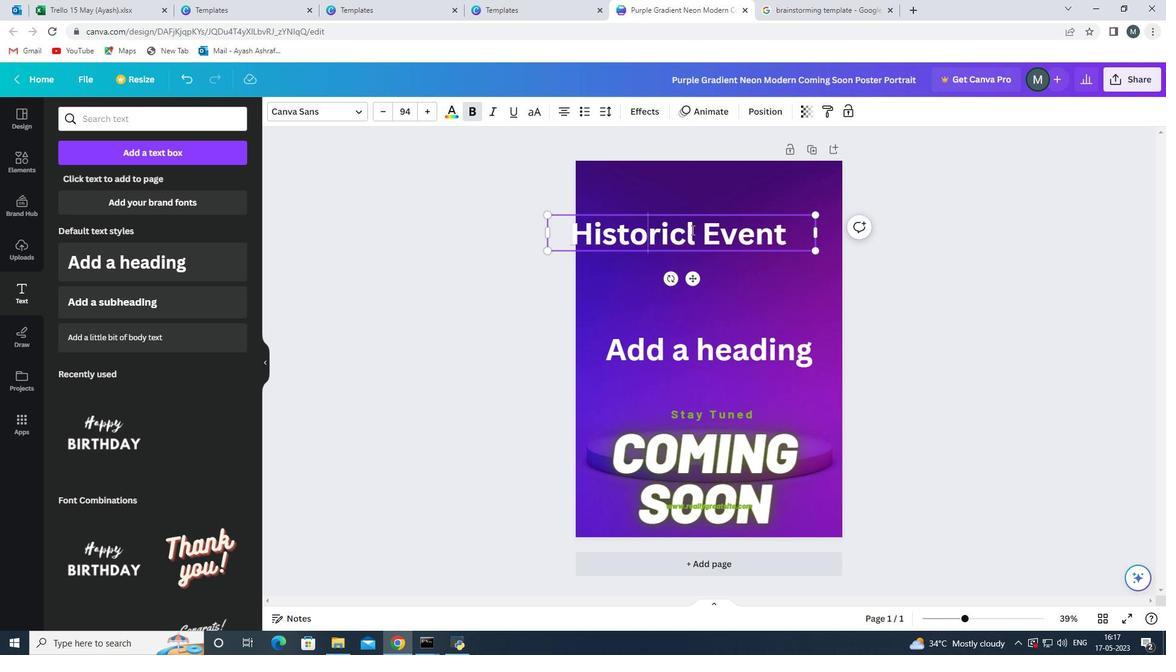 
Action: Mouse pressed left at (691, 230)
Screenshot: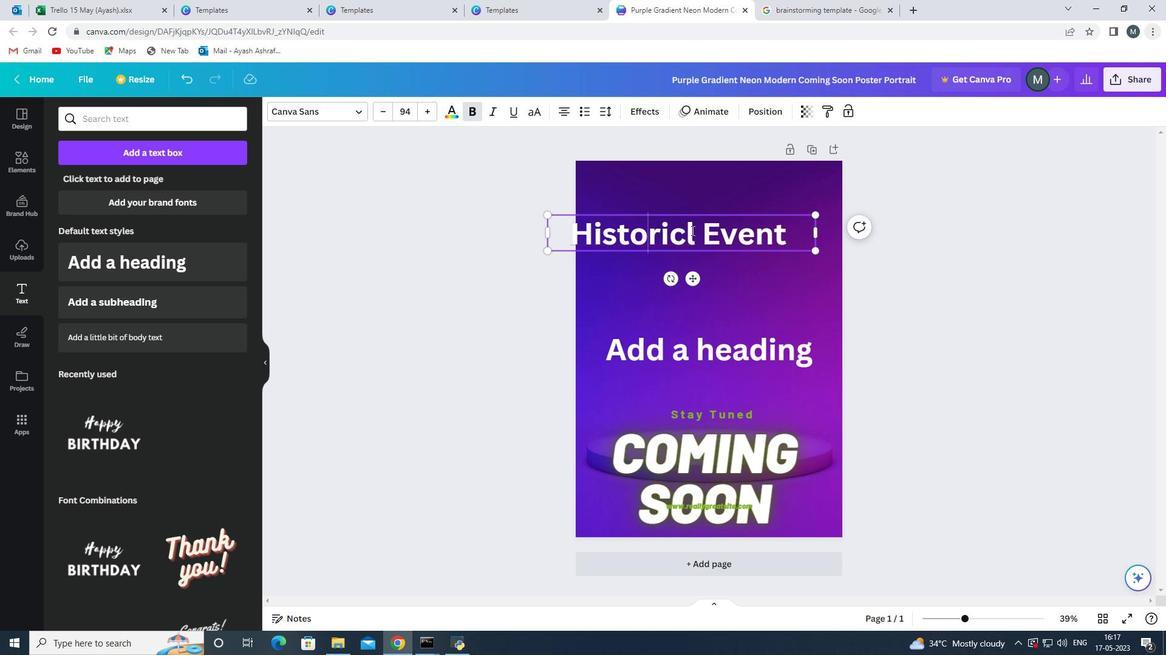 
Action: Mouse moved to (808, 229)
Screenshot: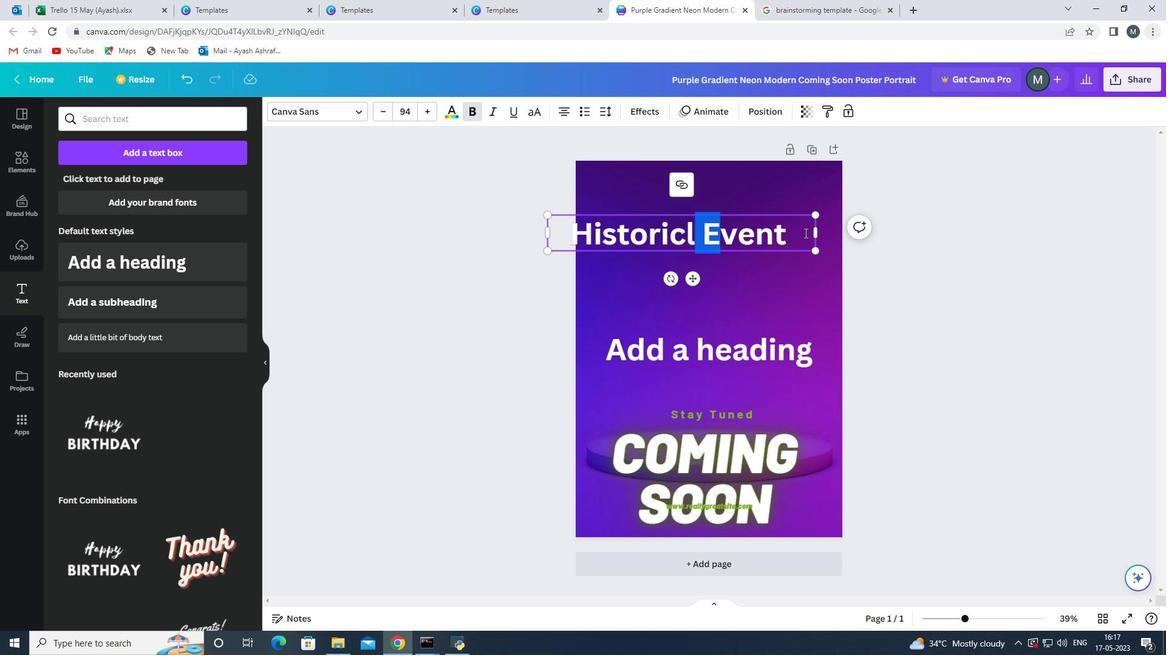 
Action: Mouse pressed left at (808, 229)
Screenshot: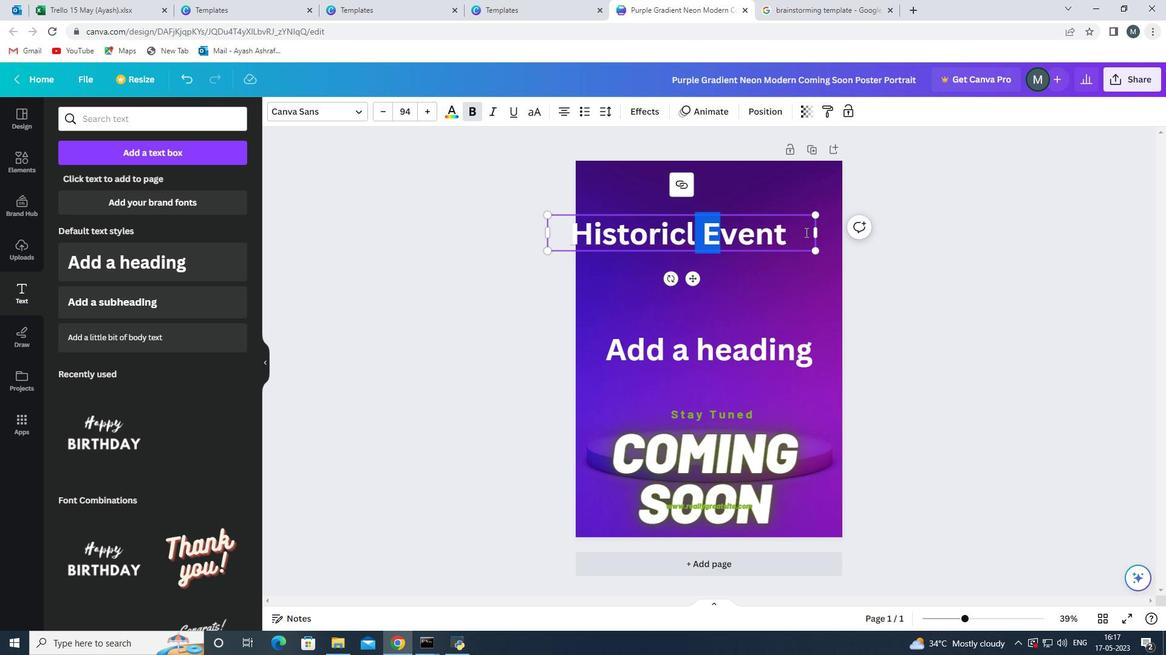 
Action: Mouse moved to (814, 232)
Screenshot: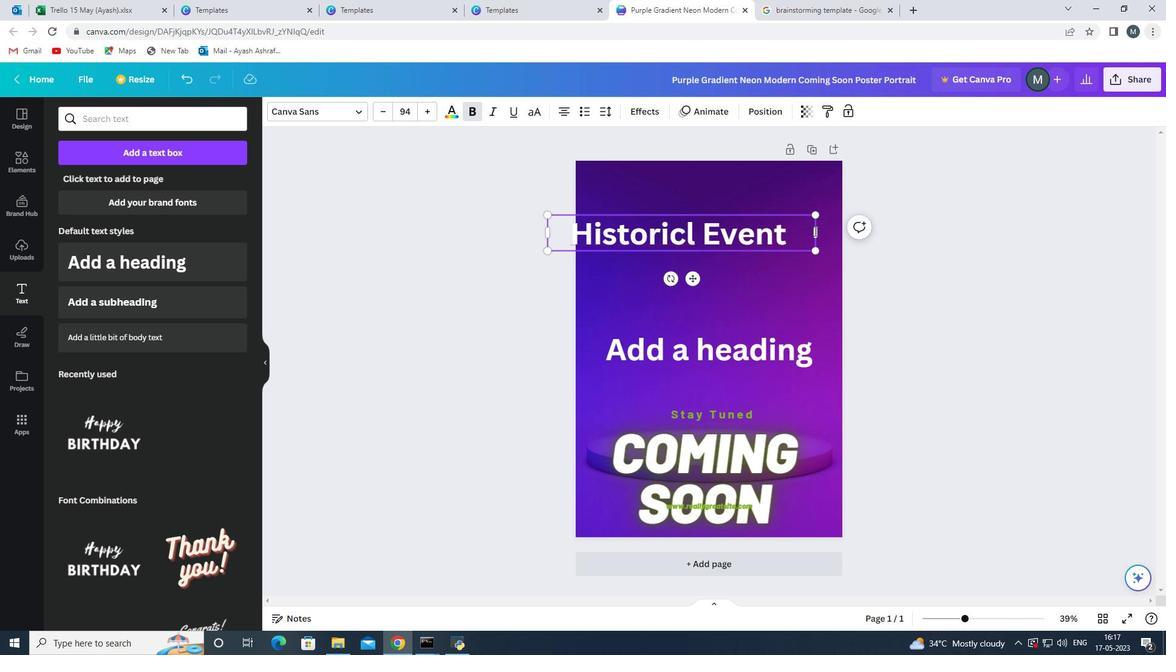 
Action: Mouse pressed left at (814, 232)
Screenshot: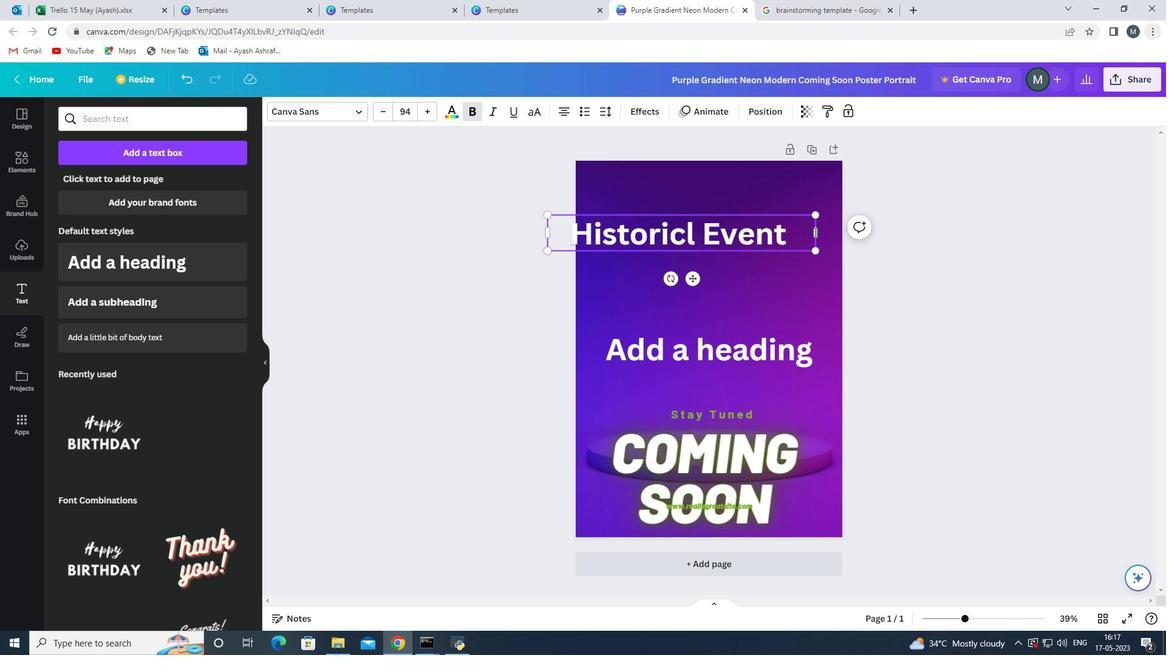 
Action: Mouse moved to (719, 214)
Screenshot: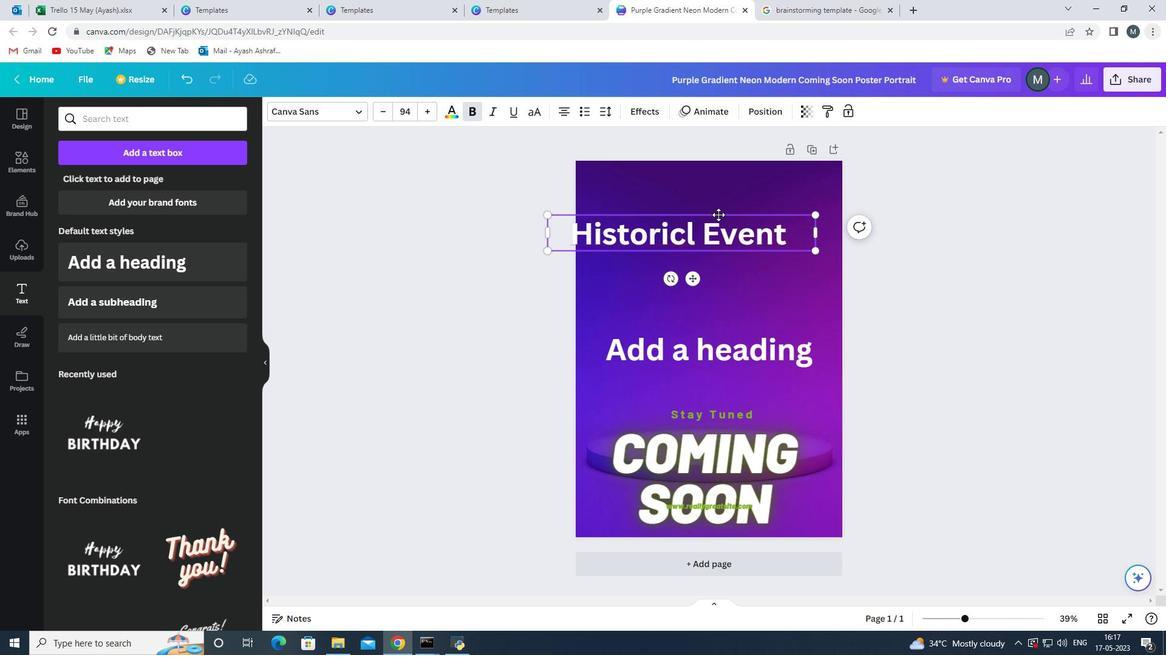 
Action: Mouse pressed left at (719, 214)
Screenshot: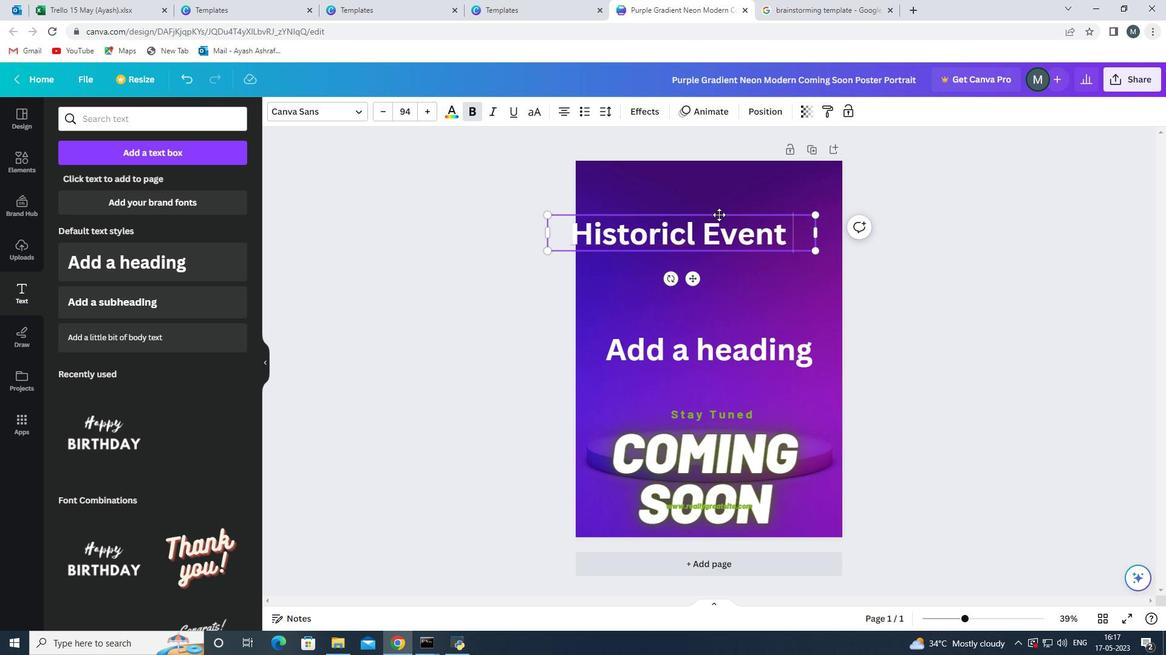 
Action: Mouse moved to (680, 354)
Screenshot: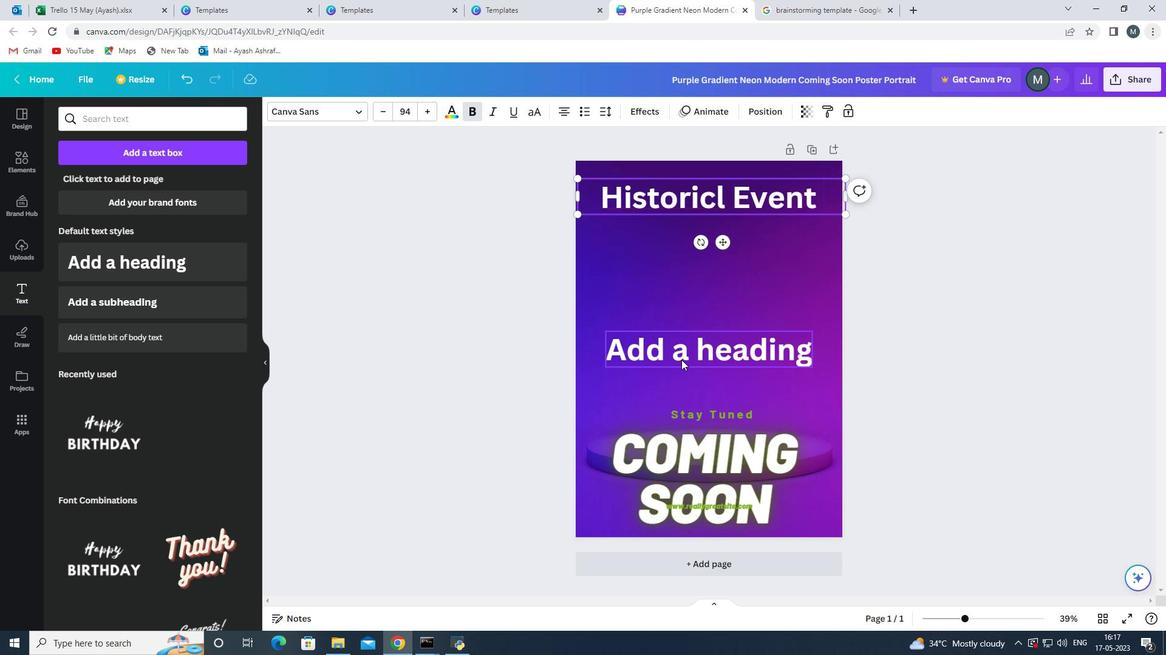 
Action: Mouse pressed left at (680, 354)
Screenshot: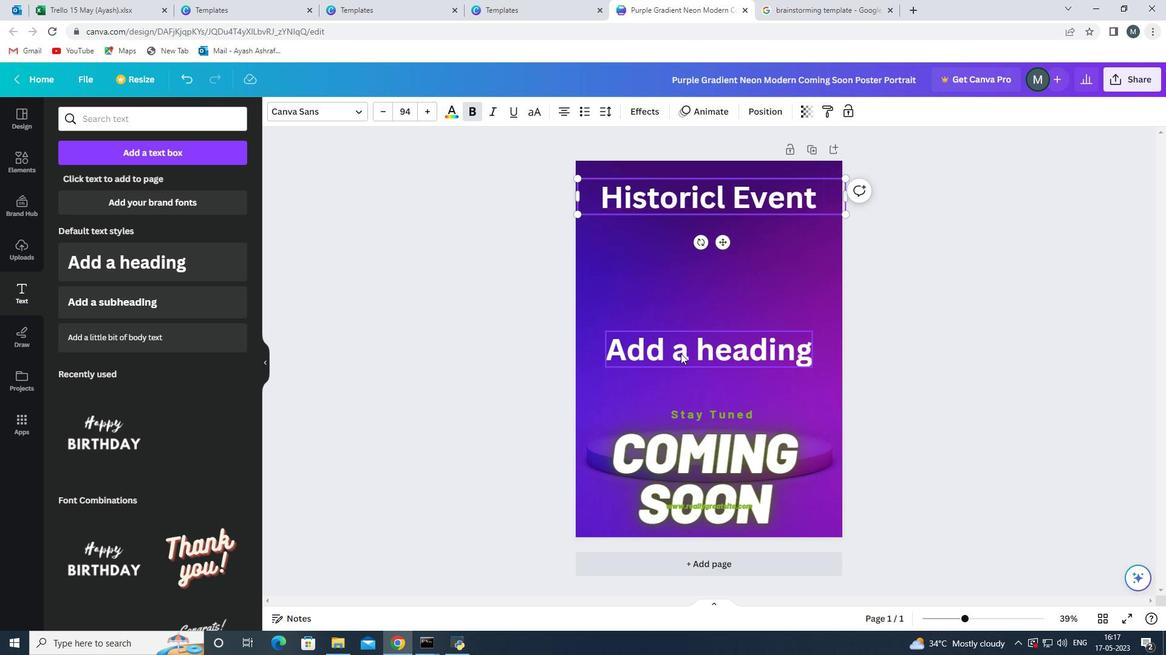 
Action: Mouse moved to (684, 278)
Screenshot: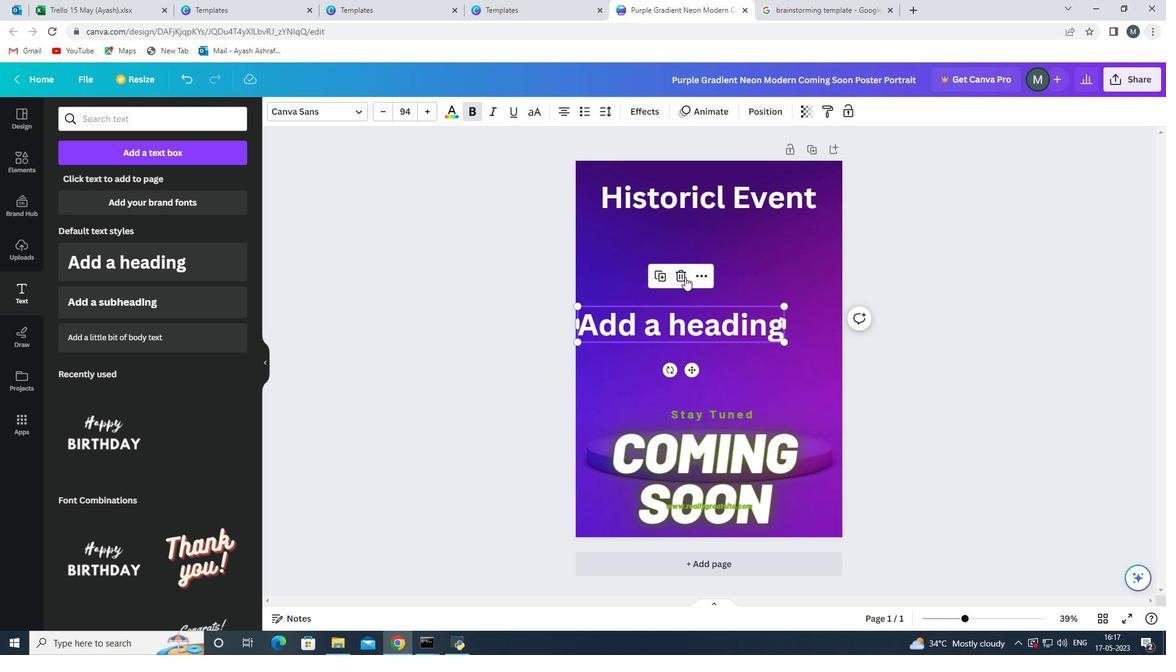 
Action: Mouse pressed left at (684, 278)
Screenshot: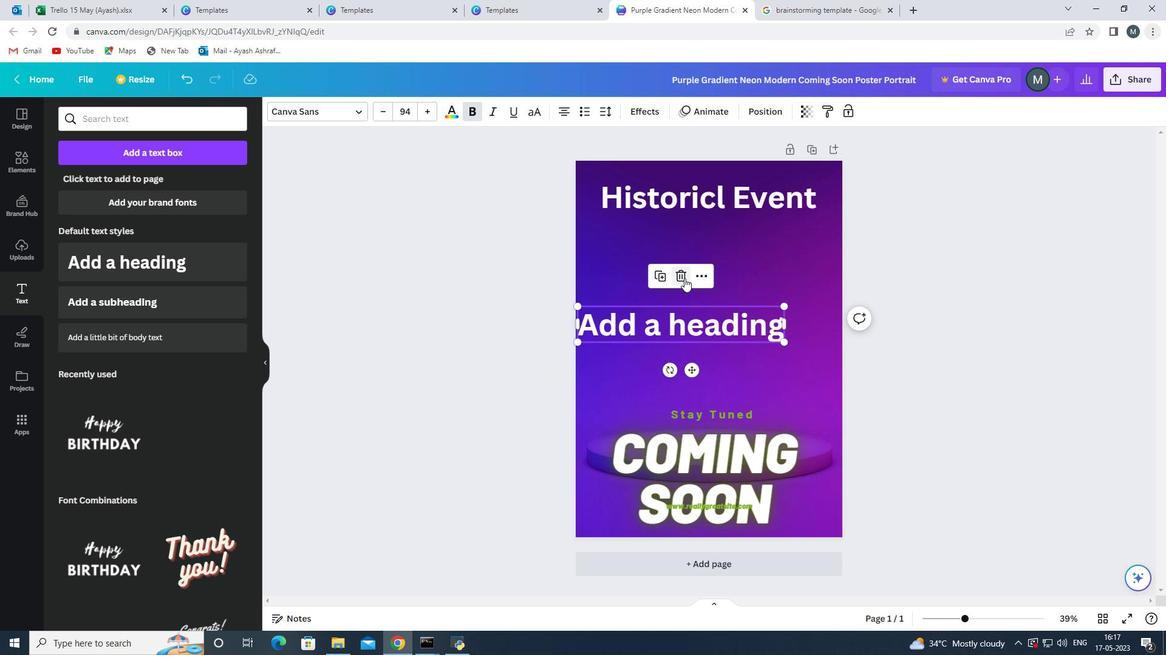 
Action: Mouse moved to (688, 439)
Screenshot: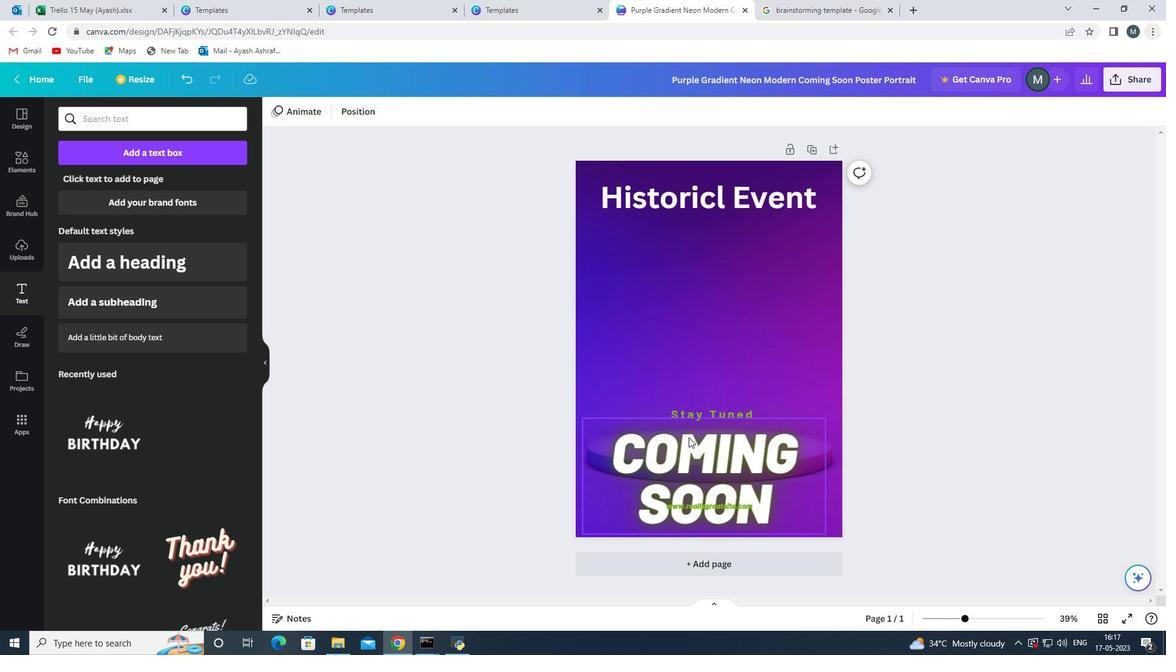 
Action: Mouse pressed left at (688, 439)
Screenshot: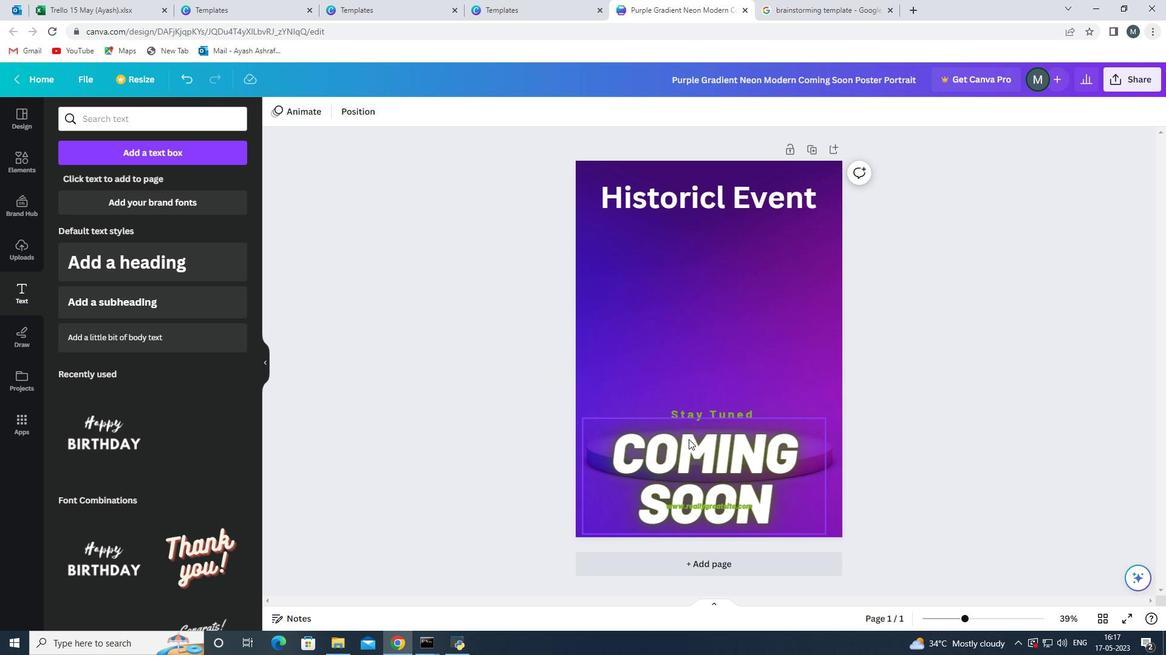 
Action: Mouse moved to (717, 408)
Screenshot: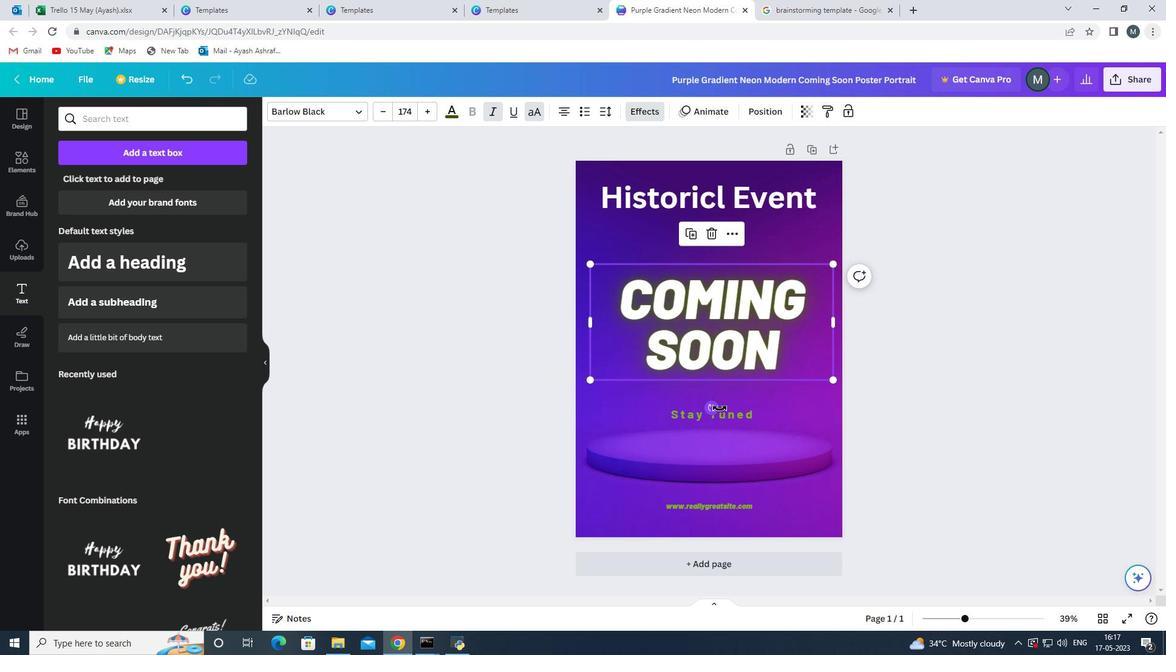 
Action: Mouse pressed left at (717, 408)
Screenshot: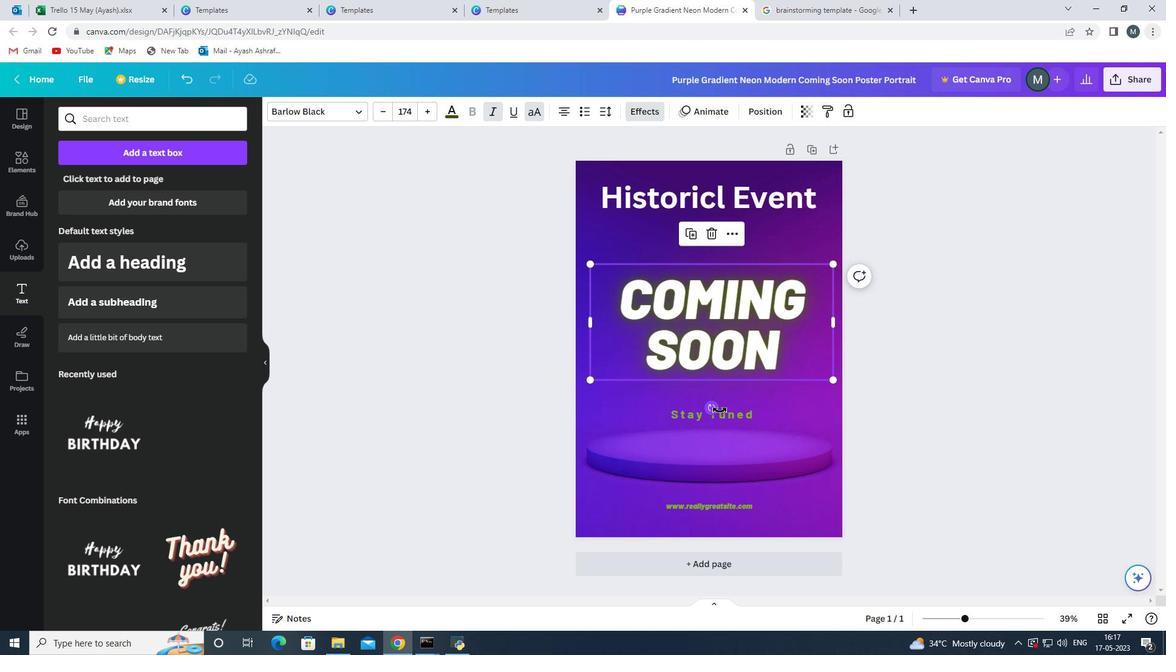 
Action: Mouse moved to (688, 502)
Screenshot: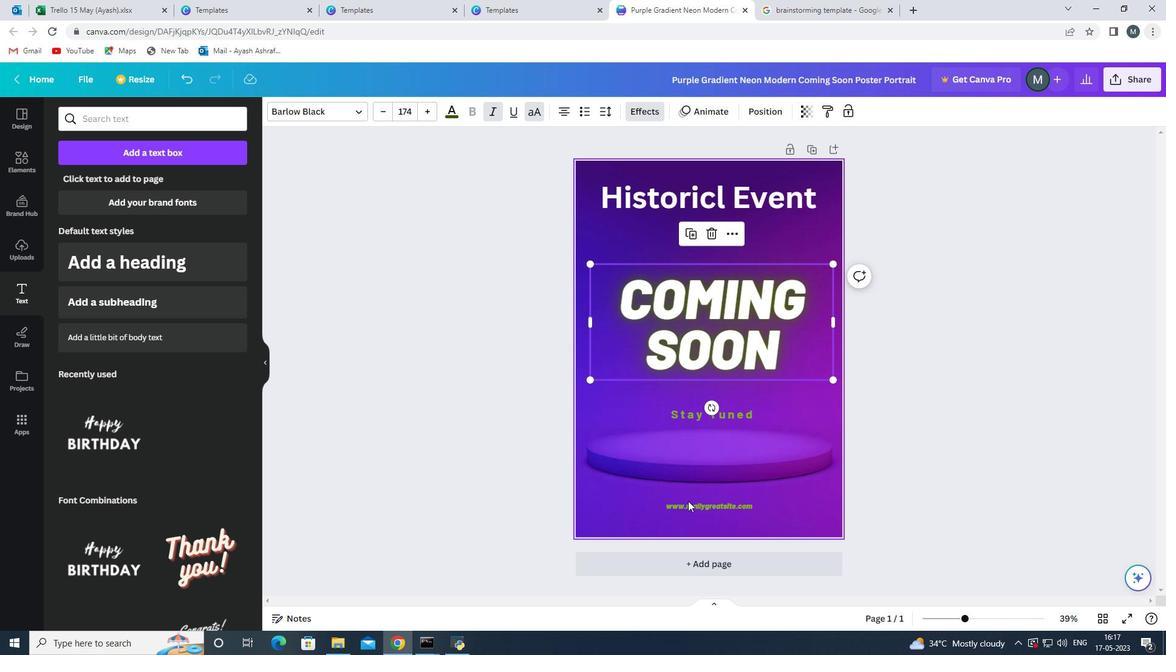 
Action: Mouse pressed left at (688, 502)
Screenshot: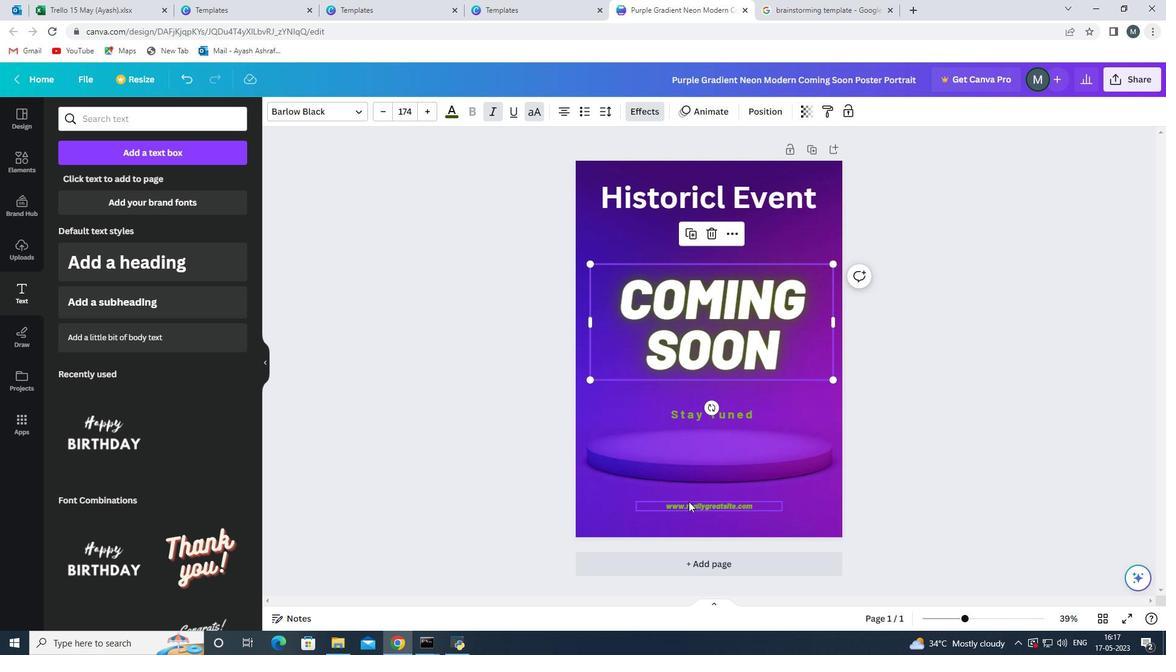 
Action: Mouse moved to (703, 474)
Screenshot: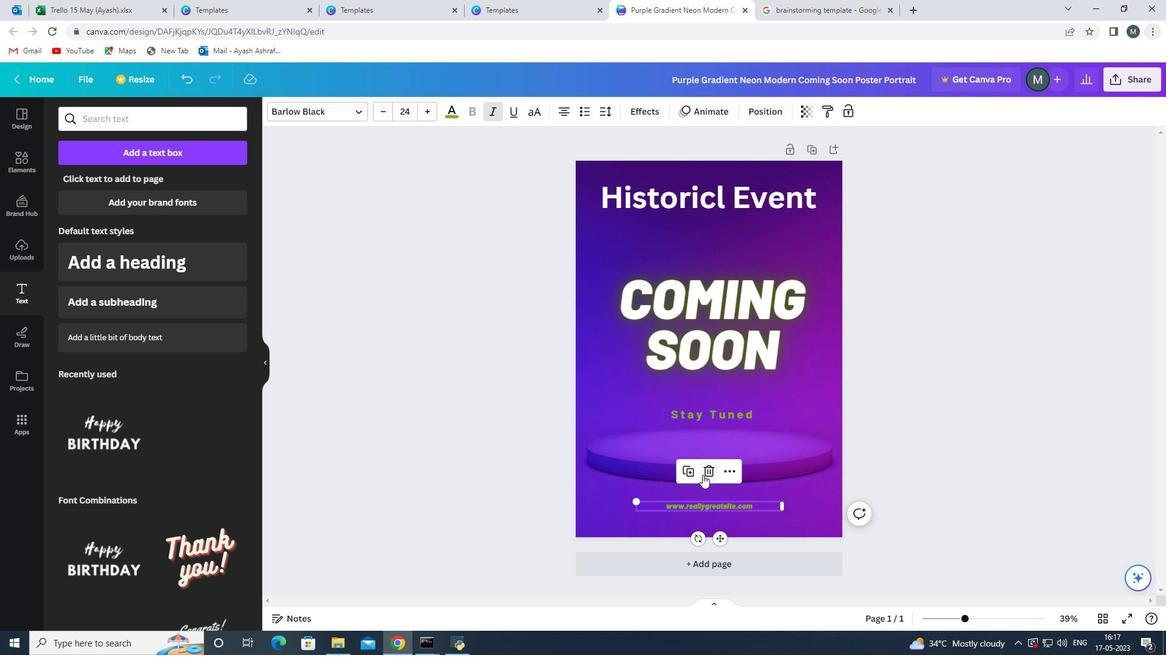 
Action: Mouse pressed left at (703, 474)
Screenshot: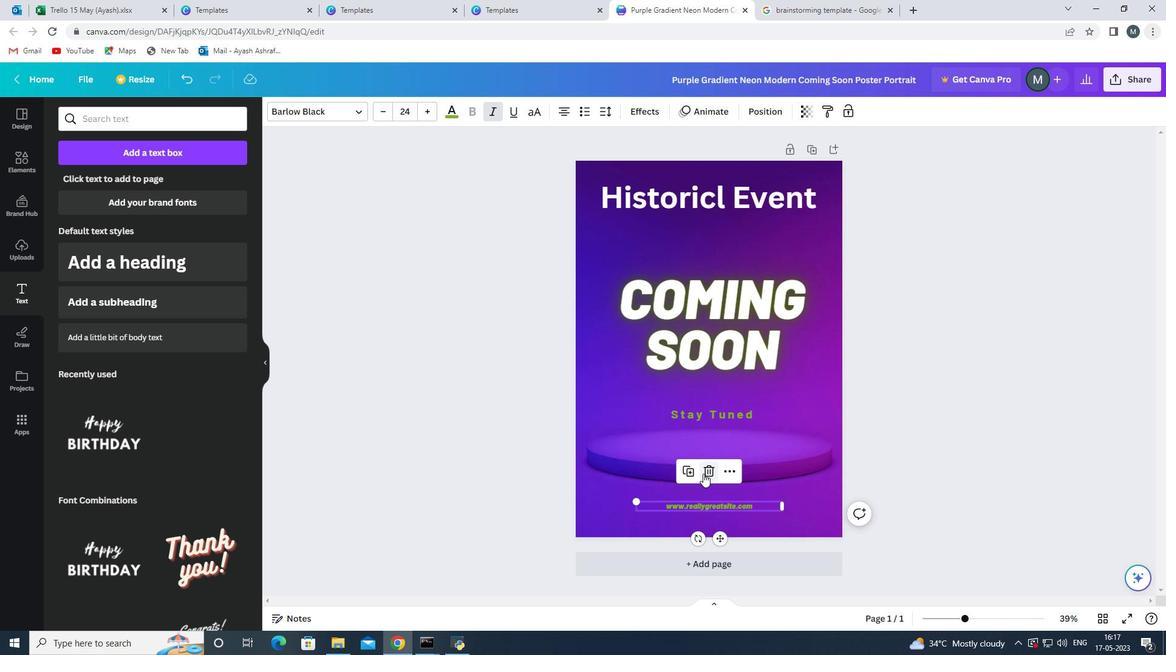 
Action: Mouse moved to (18, 162)
Screenshot: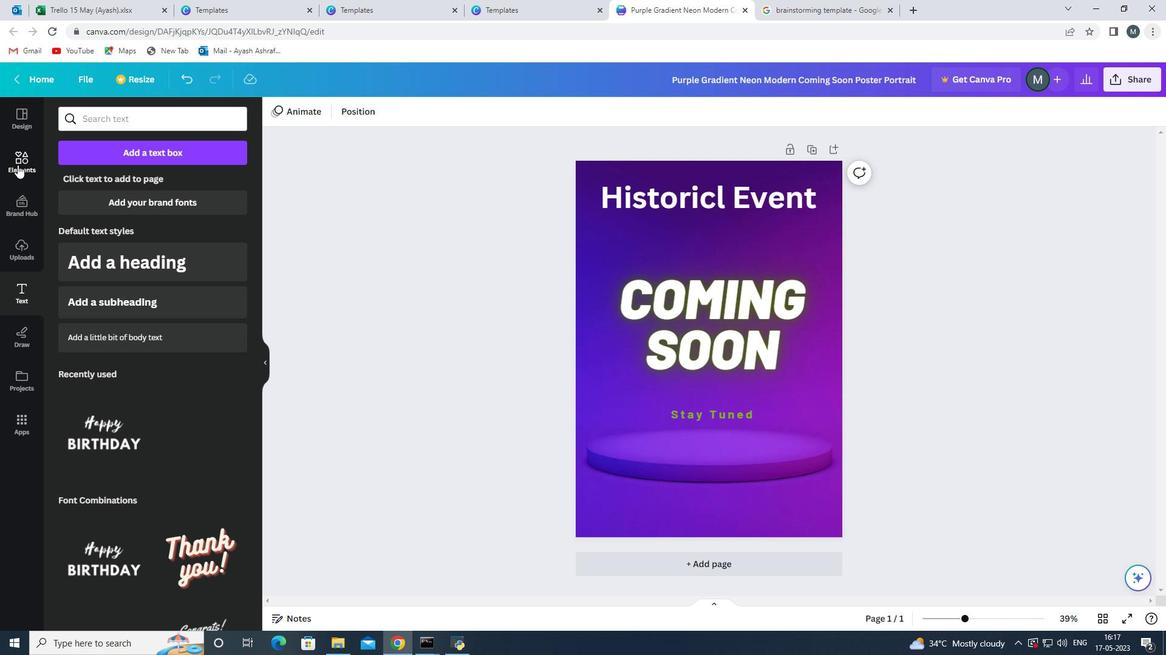 
Action: Mouse pressed left at (18, 162)
Screenshot: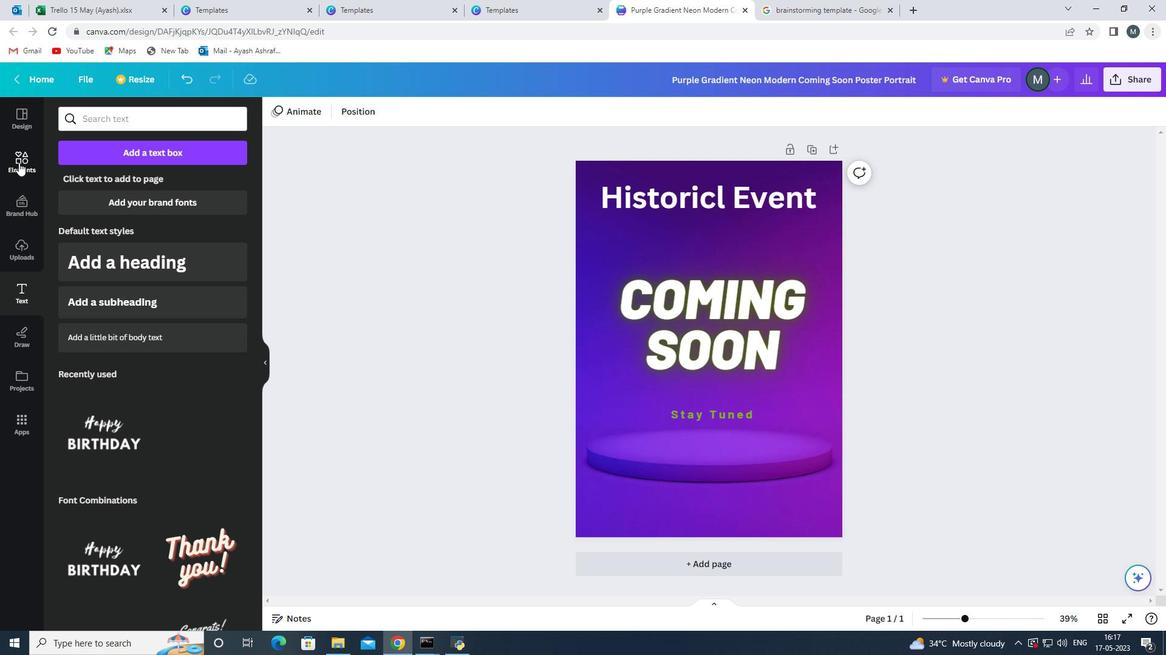 
Action: Mouse moved to (144, 121)
Screenshot: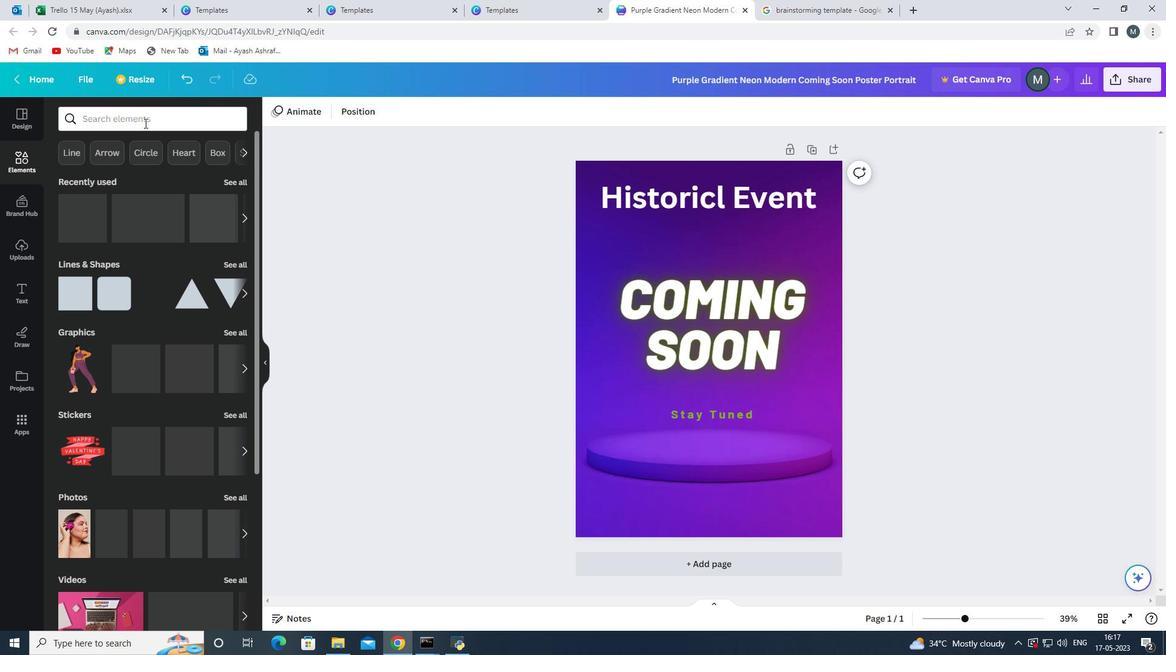 
Action: Mouse pressed left at (144, 121)
Screenshot: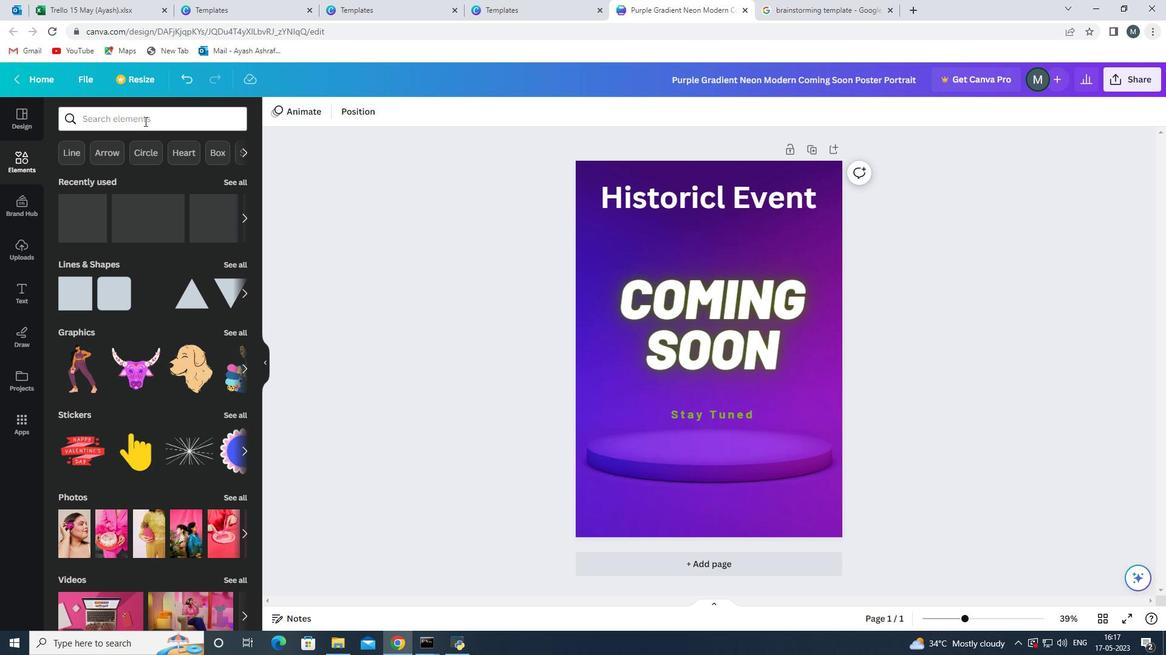 
Action: Key pressed <Key.shift><Key.shift><Key.shift><Key.shift><Key.shift><Key.shift><Key.shift><Key.shift><Key.shift><Key.shift><Key.shift><Key.shift>Historical<Key.space>event<Key.enter>
Screenshot: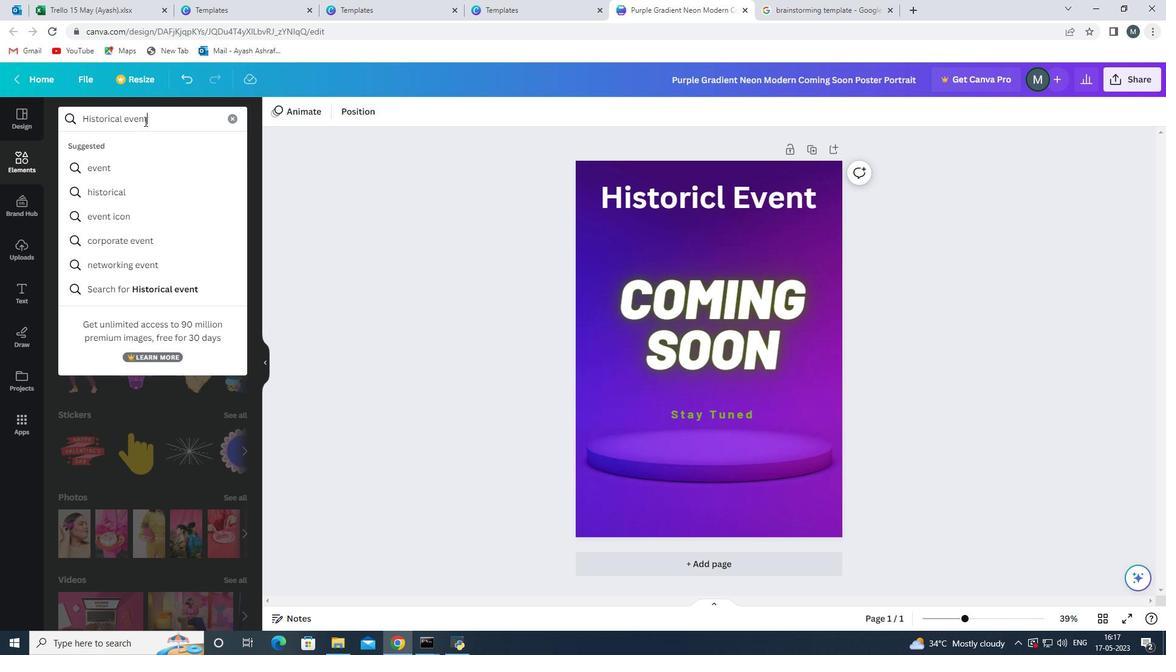 
Action: Mouse moved to (133, 328)
Screenshot: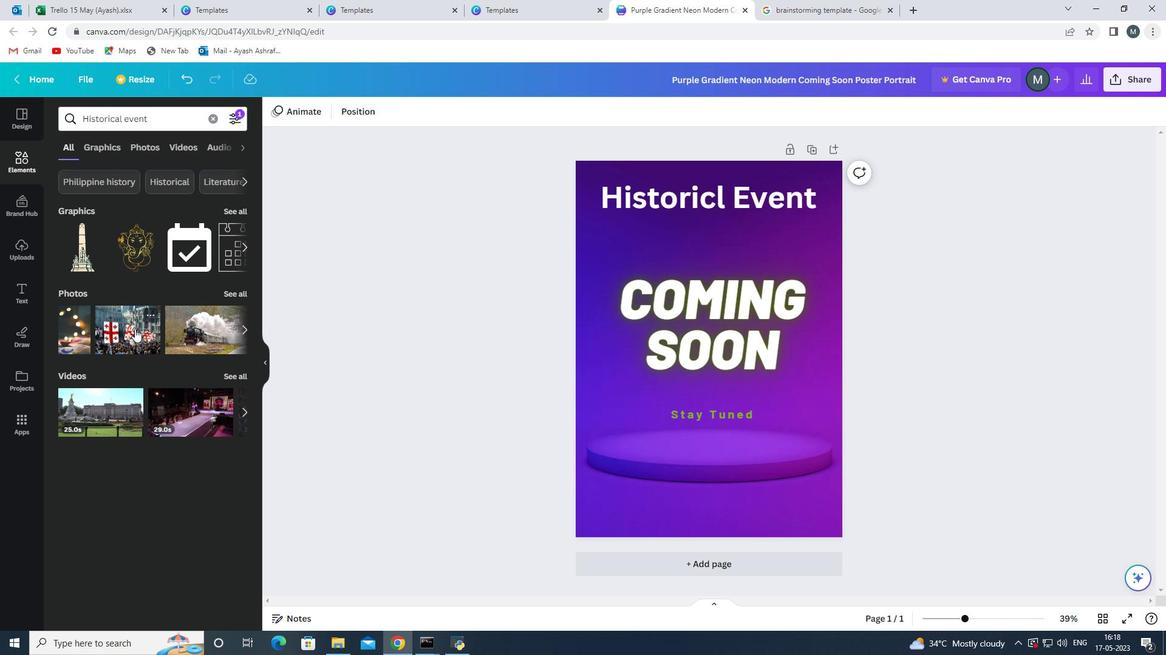 
Action: Mouse pressed left at (133, 328)
Screenshot: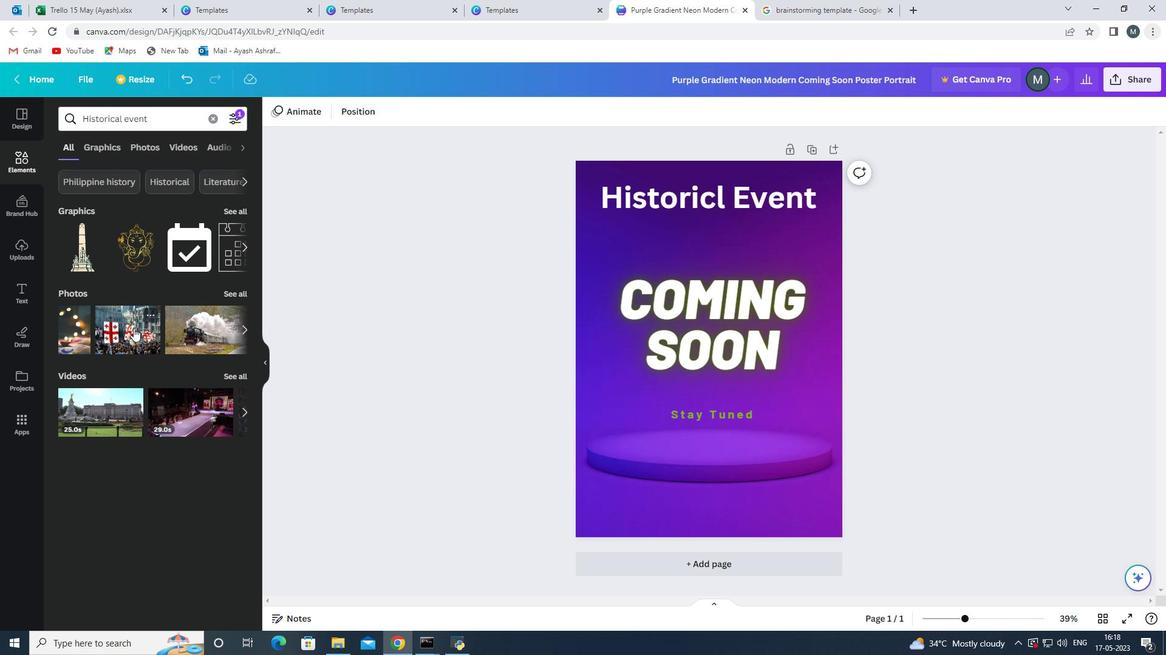 
Action: Mouse moved to (709, 351)
Screenshot: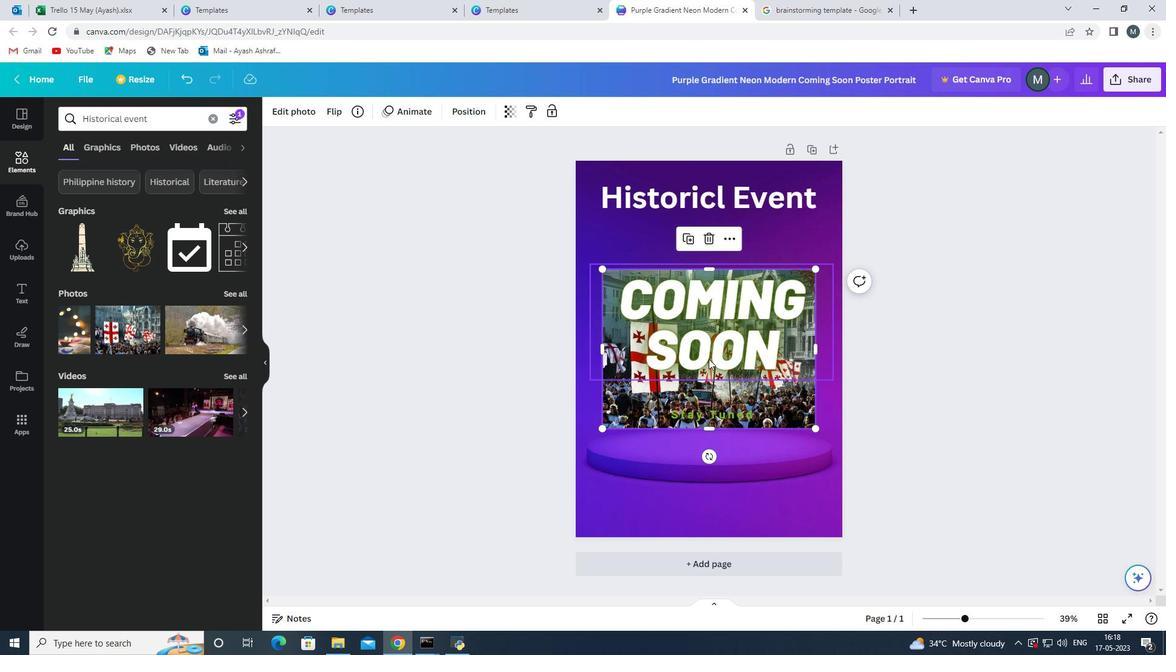 
Action: Mouse pressed left at (709, 351)
Screenshot: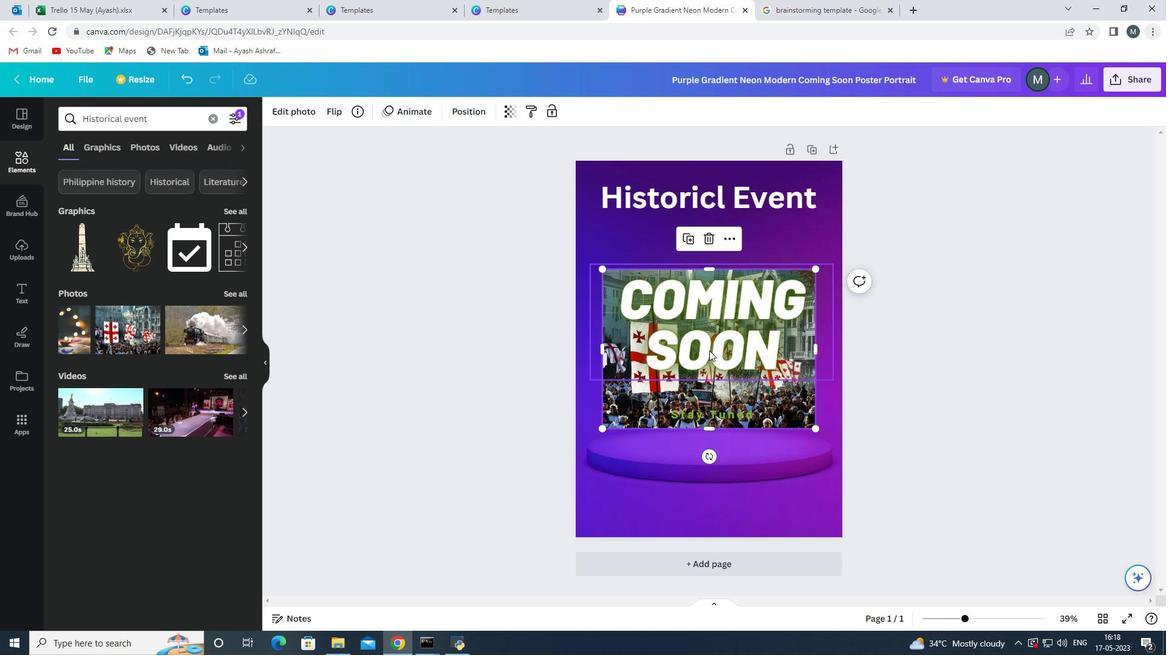 
Action: Mouse moved to (789, 476)
Screenshot: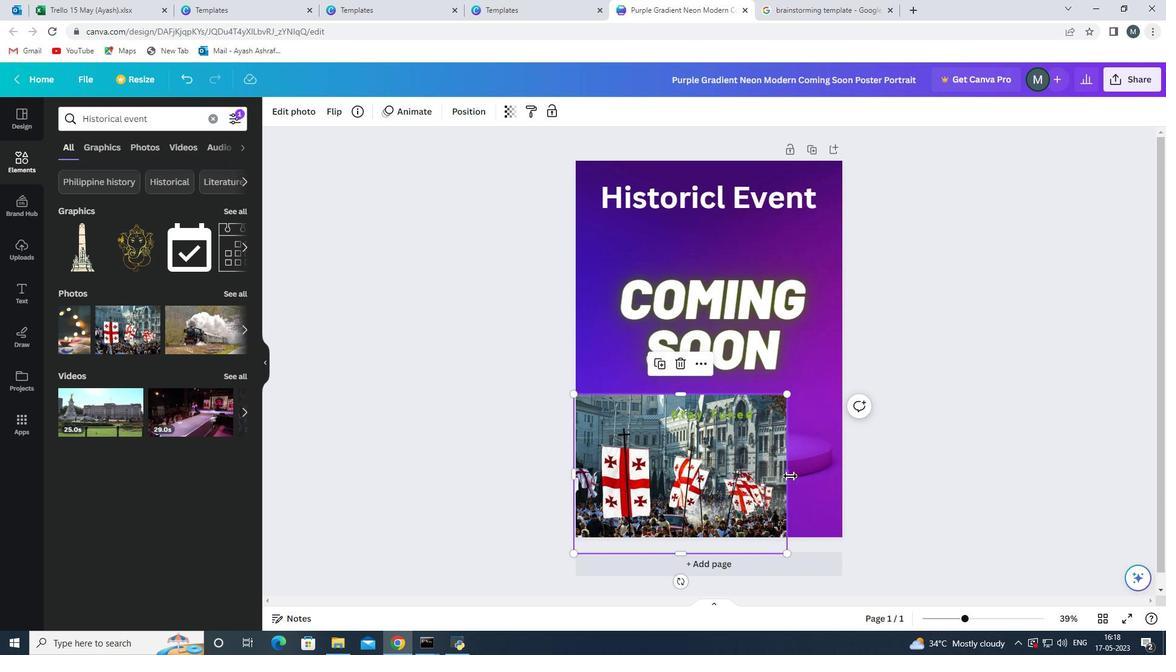 
Action: Mouse pressed left at (789, 476)
Screenshot: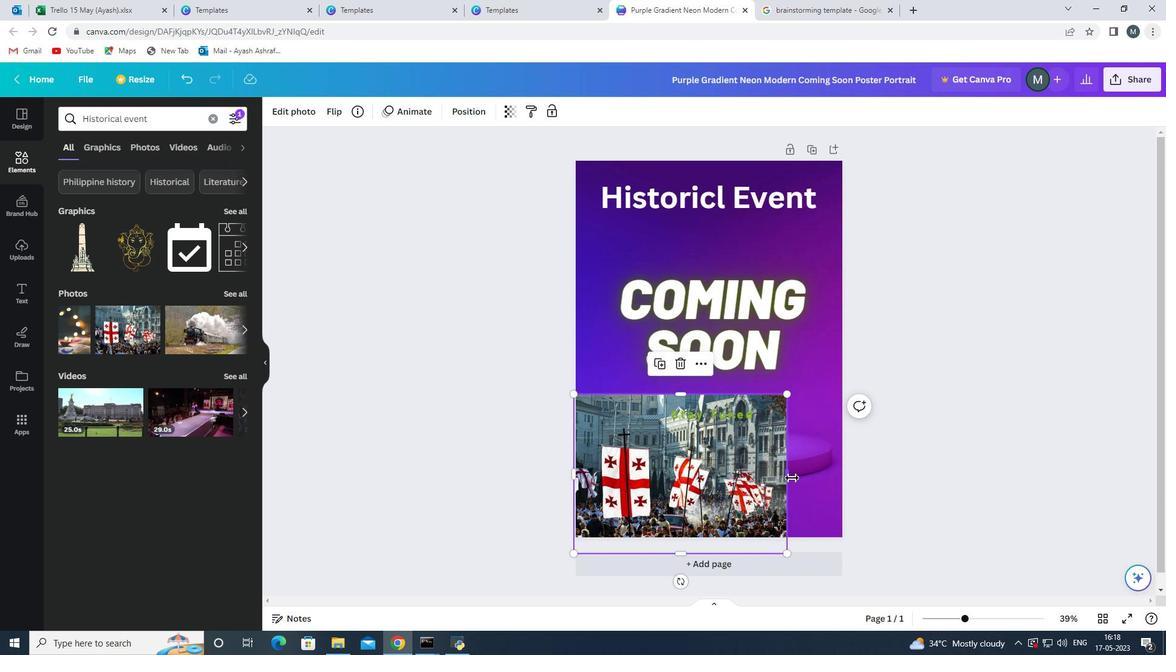 
Action: Mouse moved to (719, 553)
Screenshot: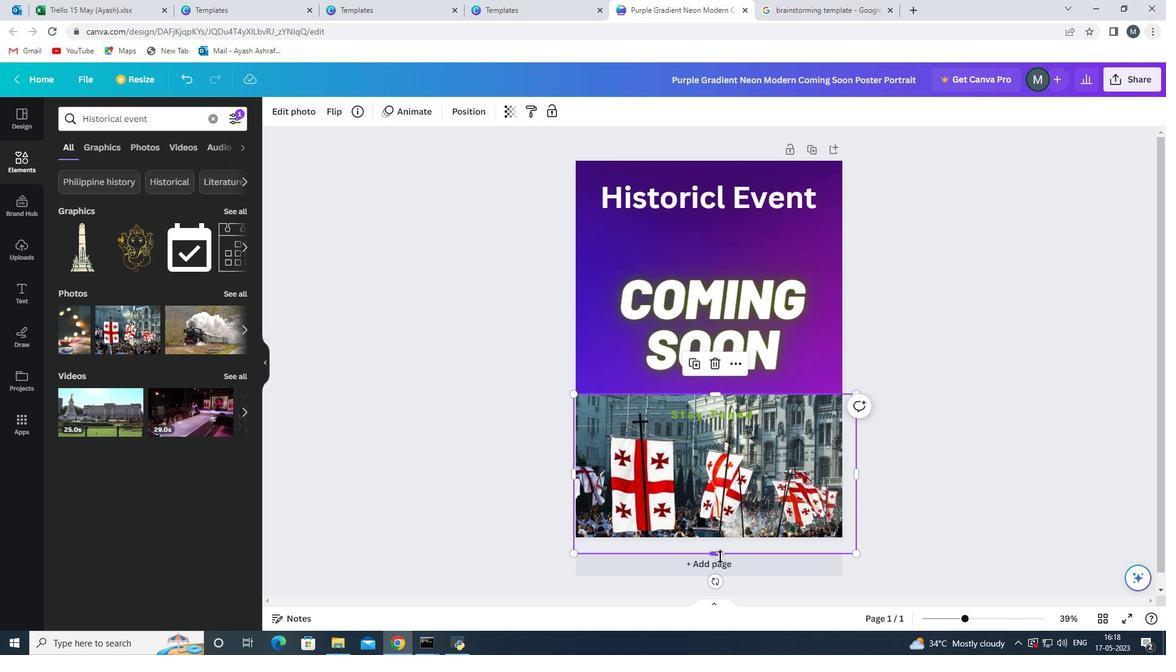 
Action: Mouse pressed left at (719, 553)
Screenshot: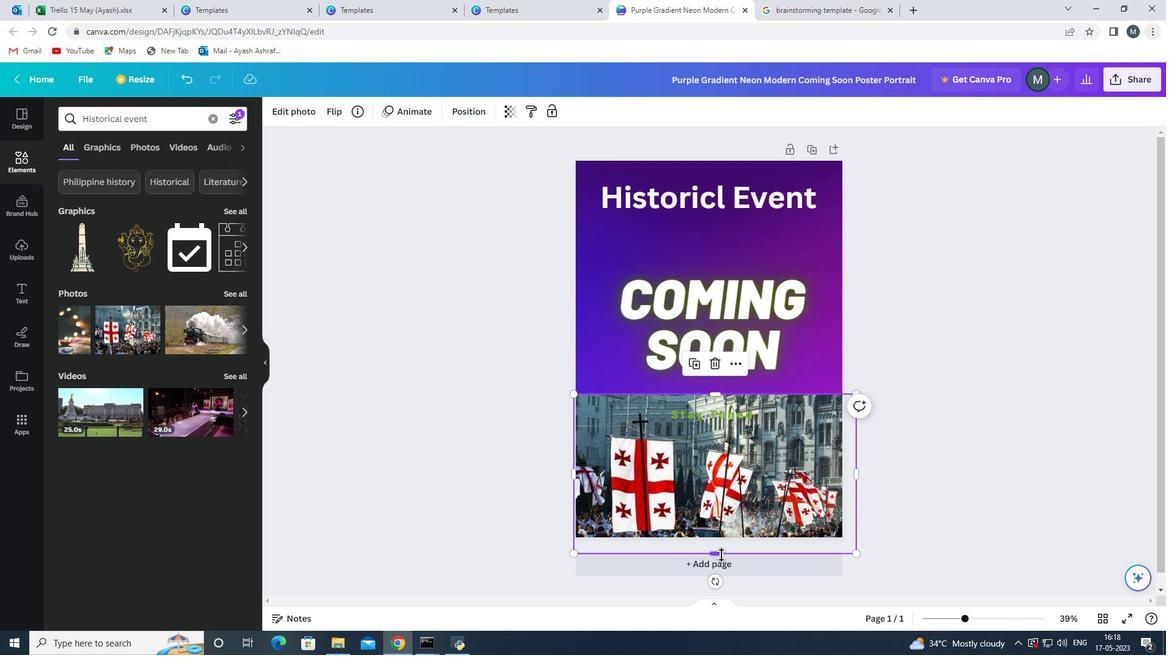 
Action: Mouse moved to (575, 341)
Screenshot: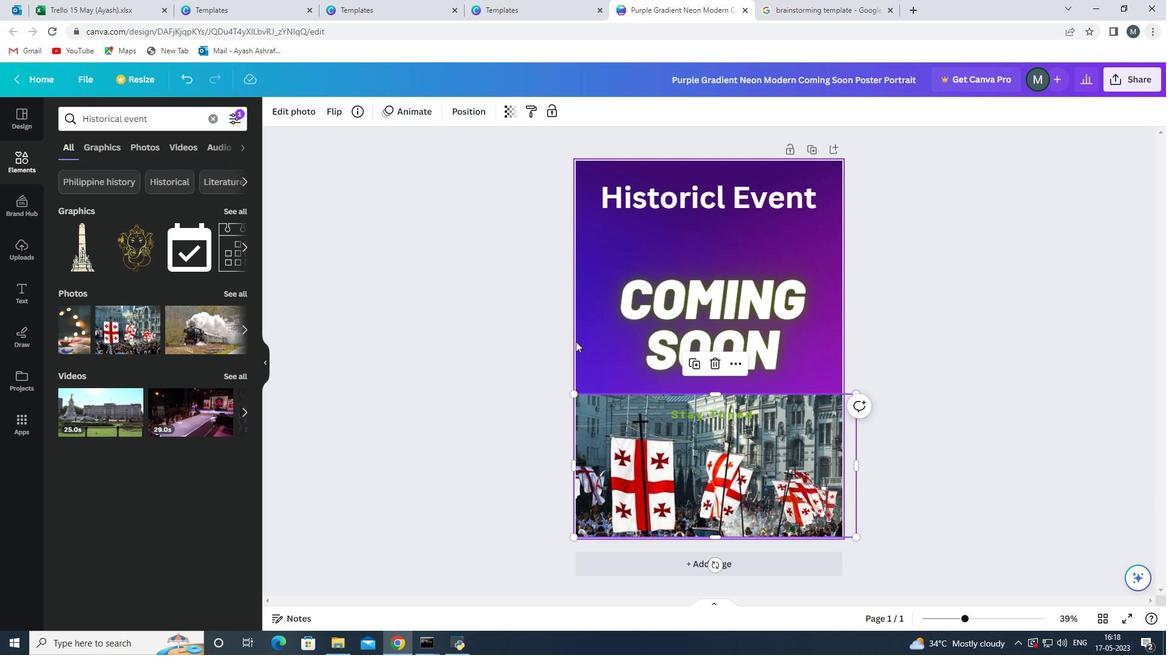
Action: Mouse pressed left at (575, 341)
Screenshot: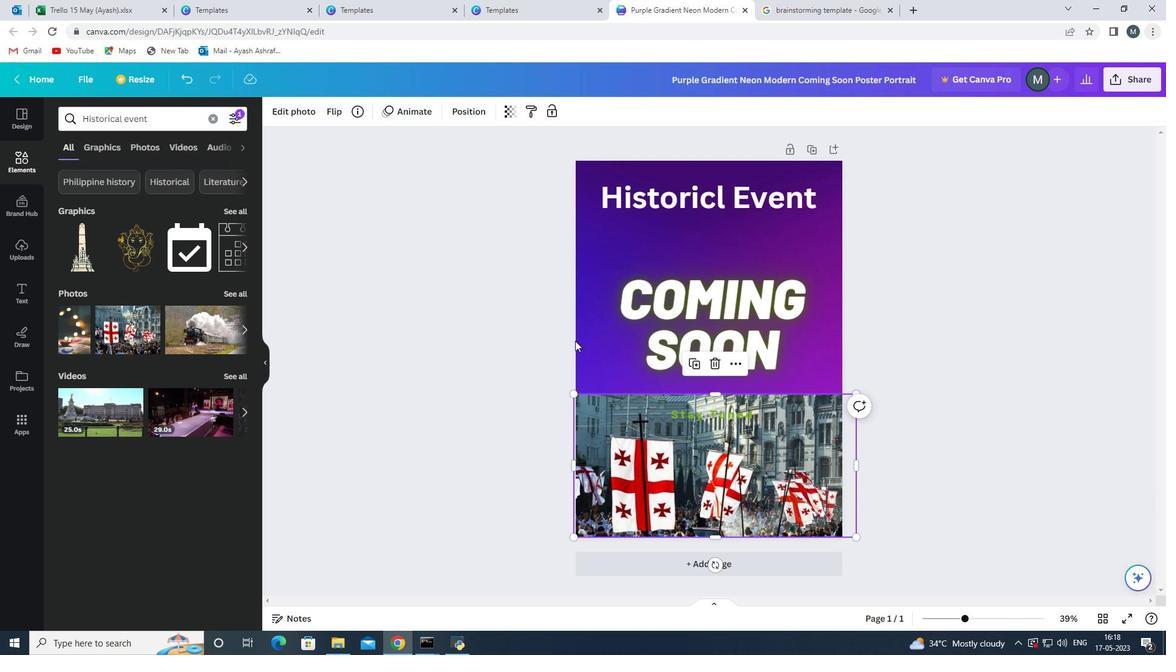 
Action: Mouse pressed left at (575, 341)
Screenshot: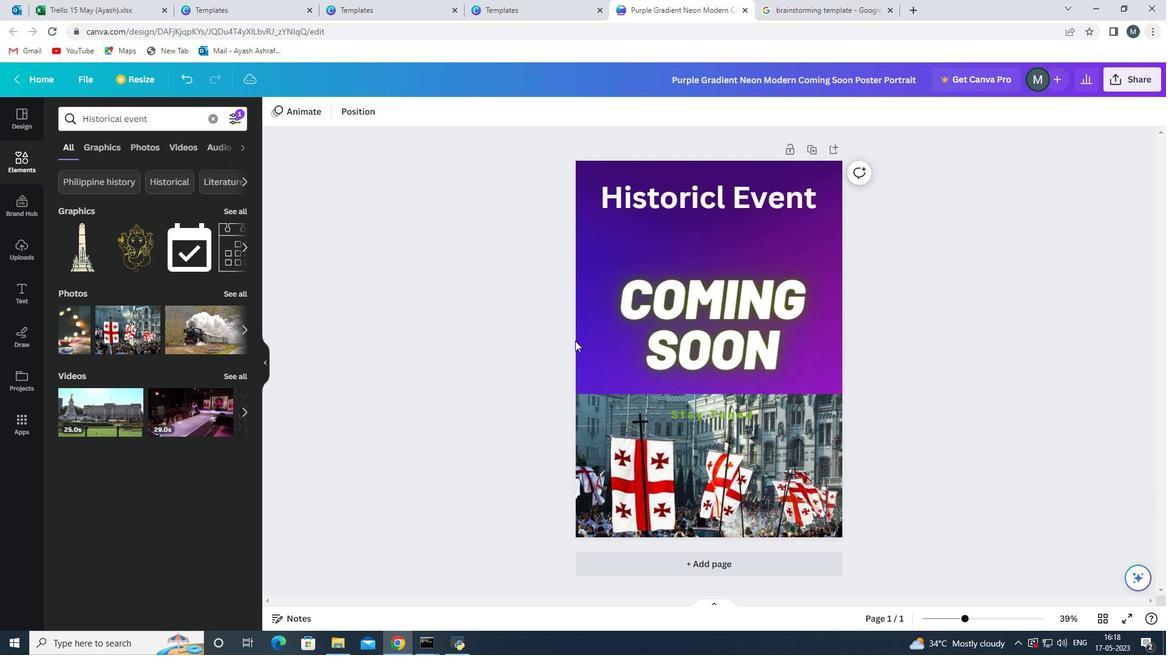 
Action: Mouse moved to (662, 242)
Screenshot: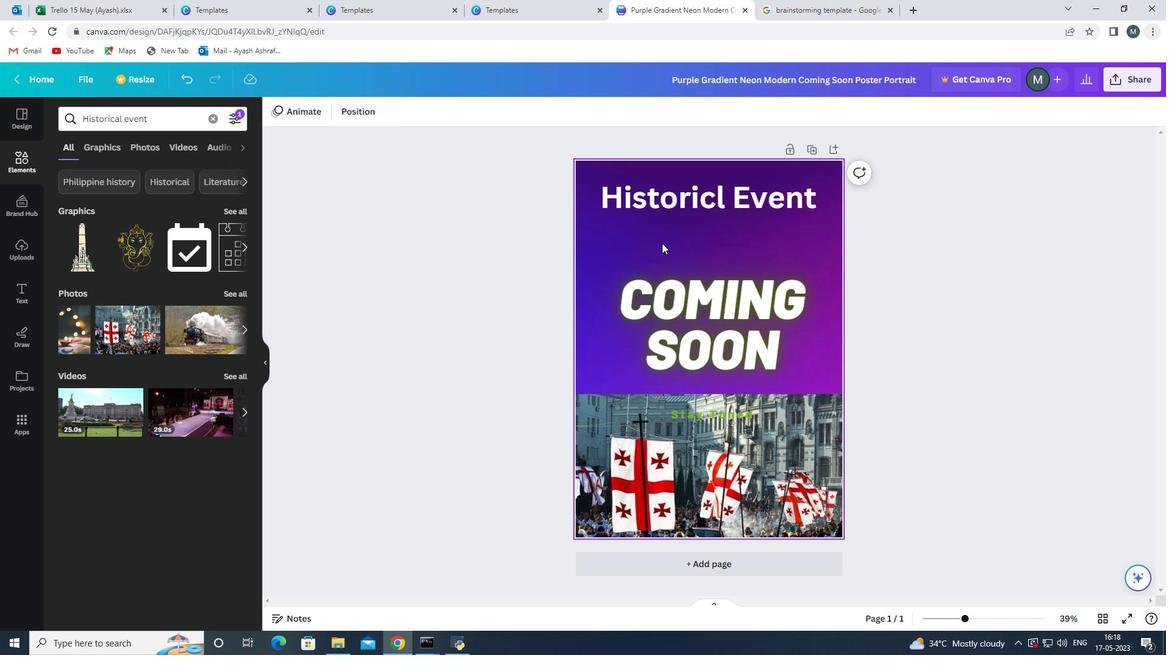 
Action: Mouse pressed left at (662, 242)
Screenshot: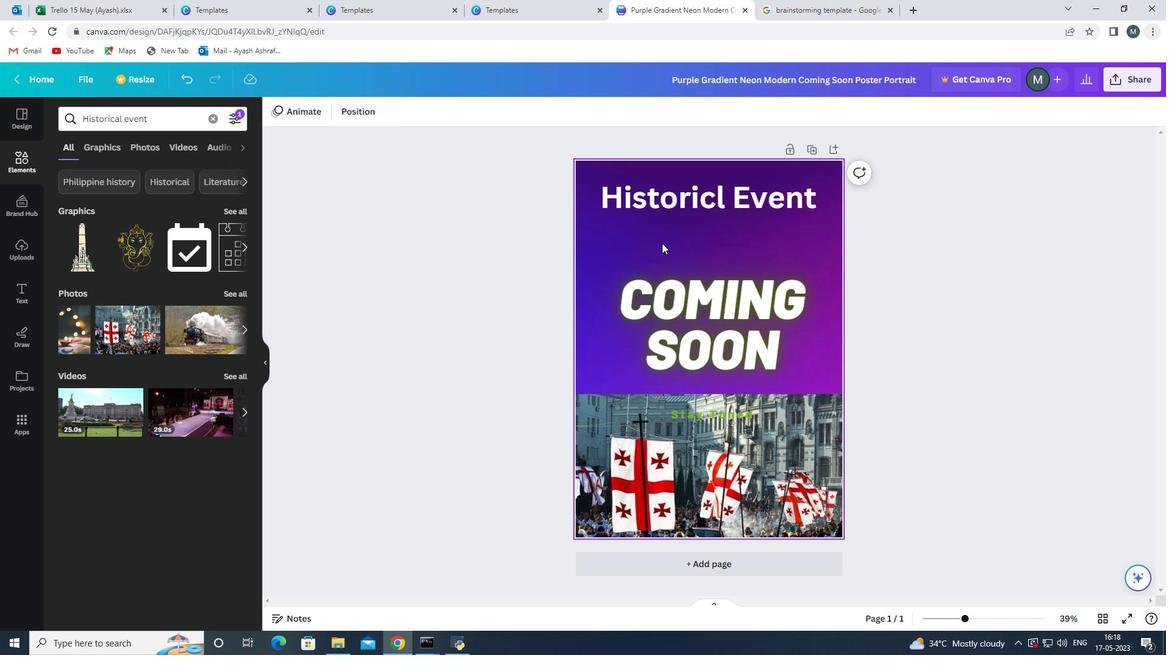 
Action: Mouse moved to (242, 245)
Screenshot: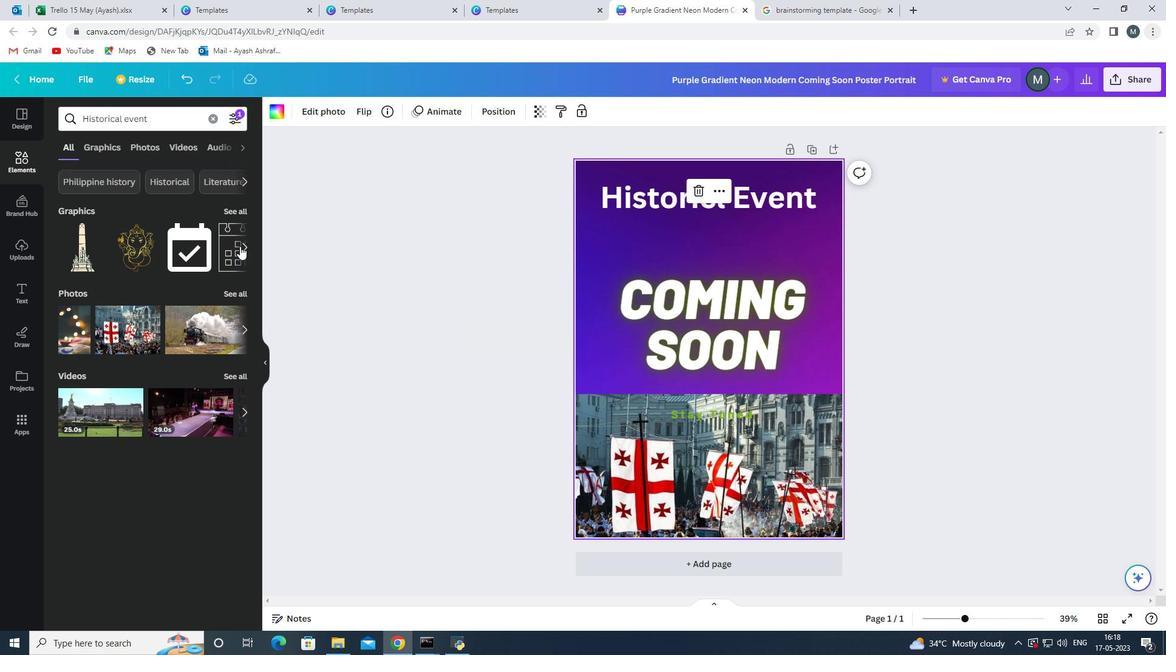 
Action: Mouse pressed left at (242, 245)
Screenshot: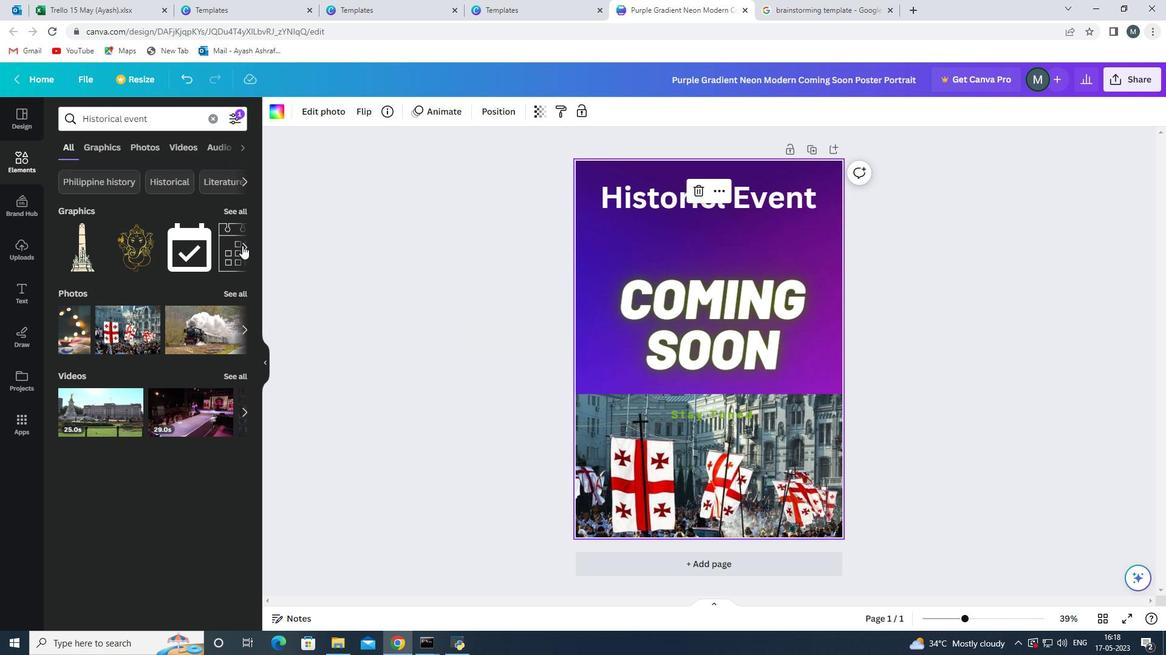 
Action: Mouse moved to (143, 248)
Screenshot: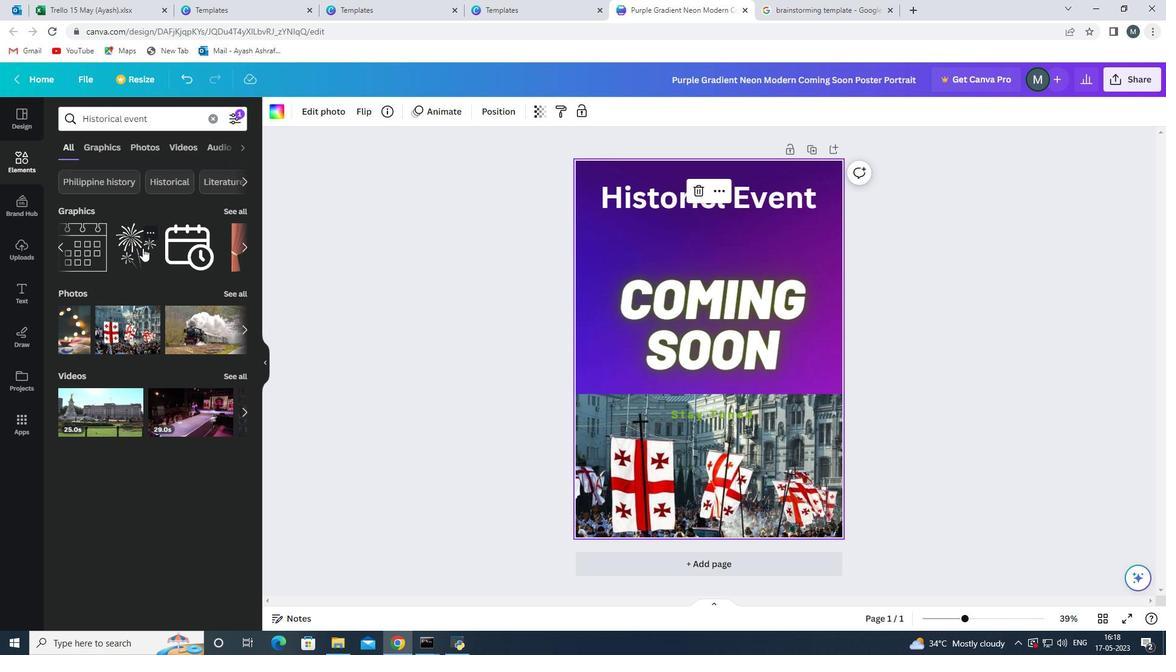 
Action: Mouse pressed left at (143, 248)
Screenshot: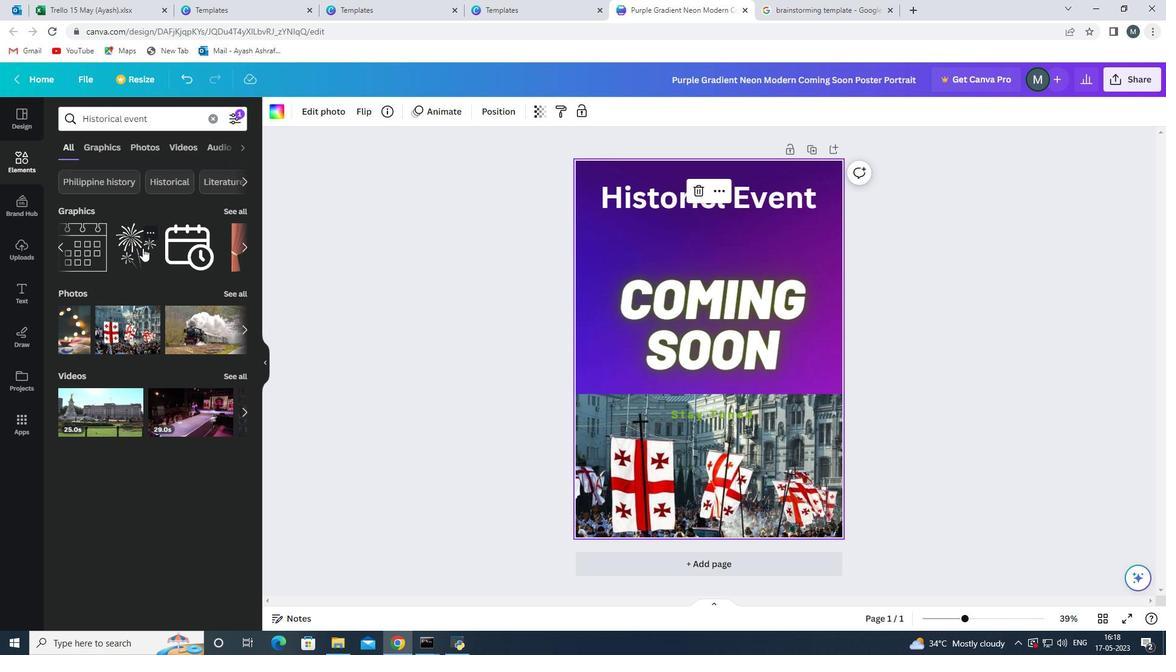 
Action: Mouse moved to (700, 336)
Screenshot: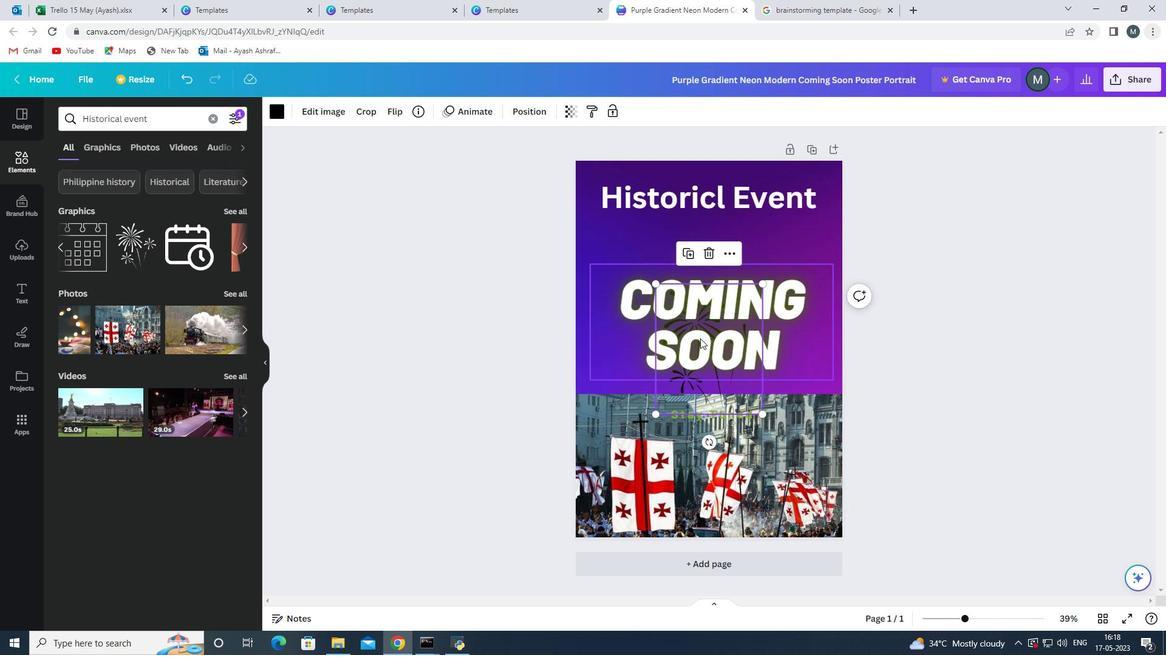 
Action: Mouse pressed left at (700, 336)
Screenshot: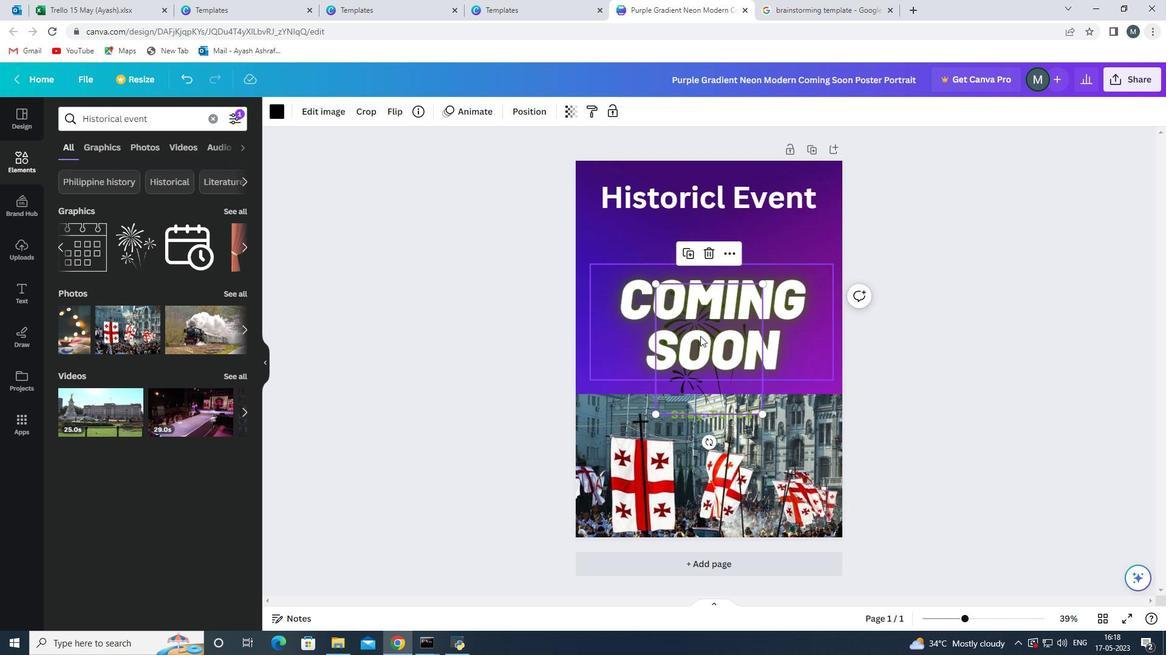 
Action: Mouse moved to (485, 322)
Screenshot: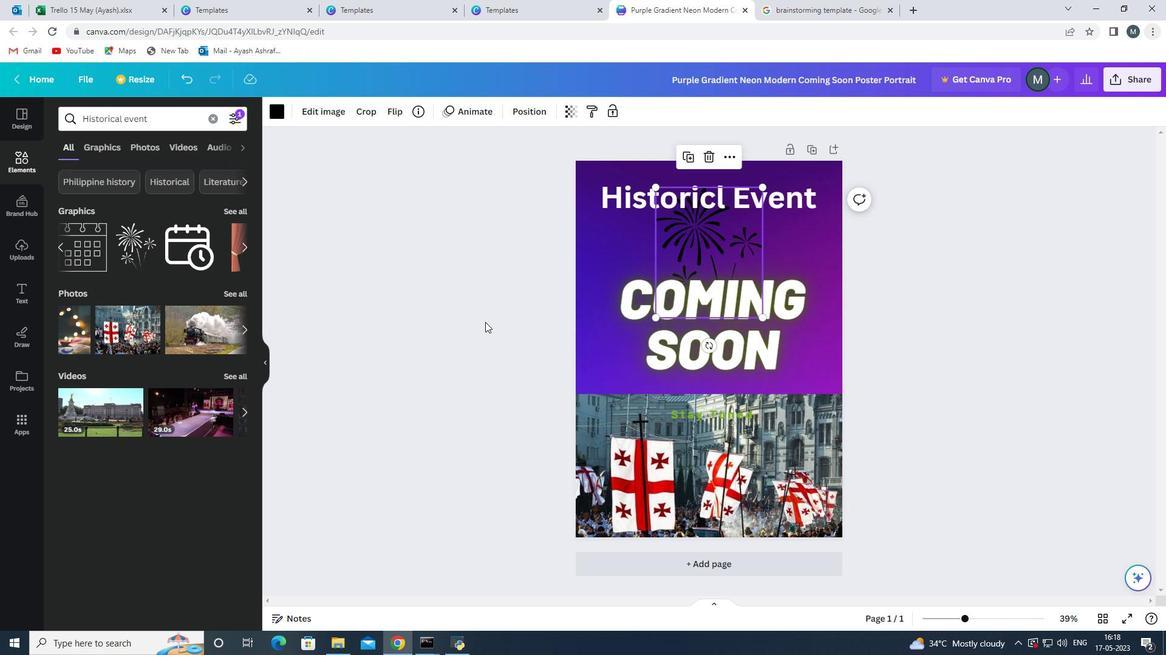 
Action: Mouse pressed left at (485, 322)
Screenshot: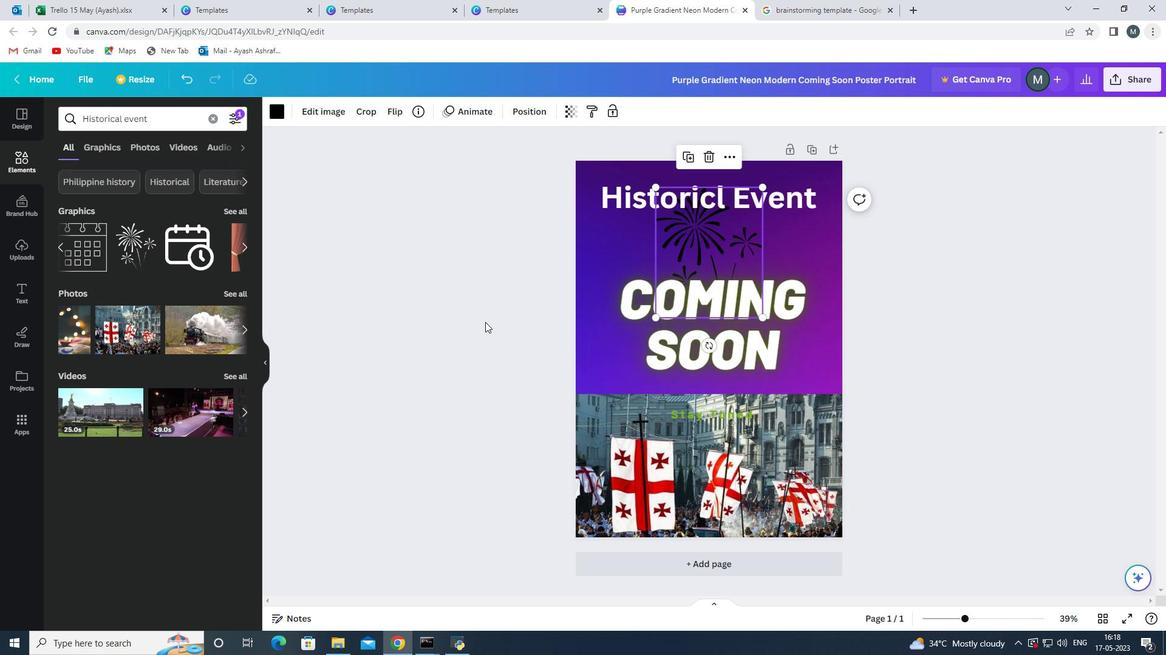 
Action: Mouse moved to (689, 303)
Screenshot: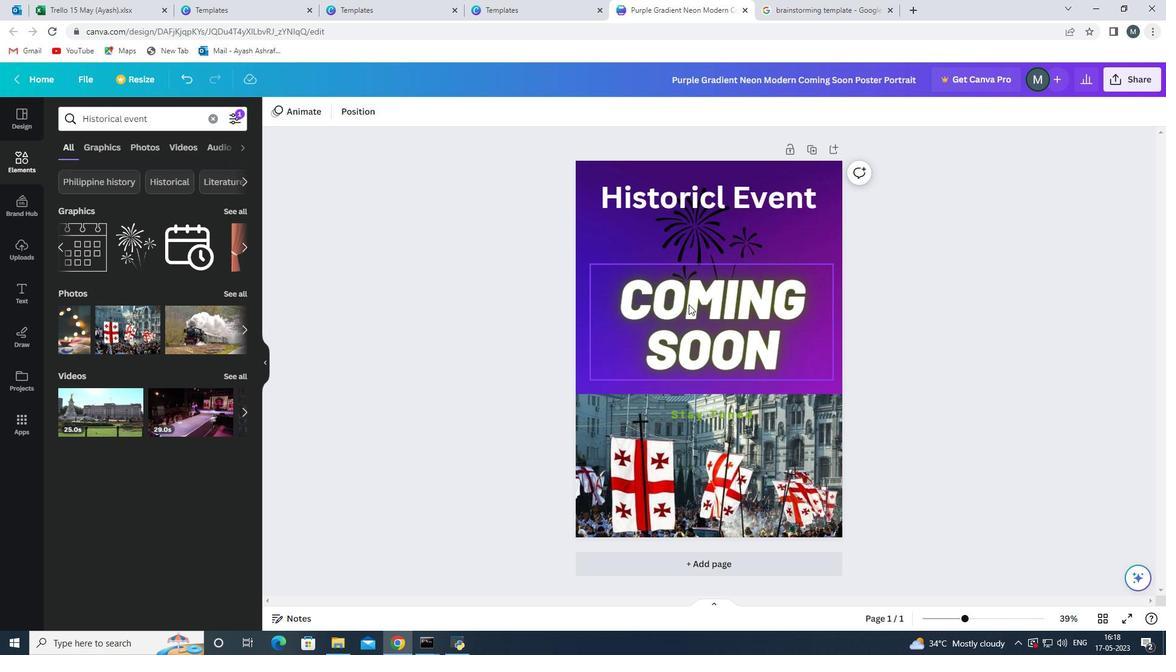 
Action: Mouse pressed left at (689, 303)
Screenshot: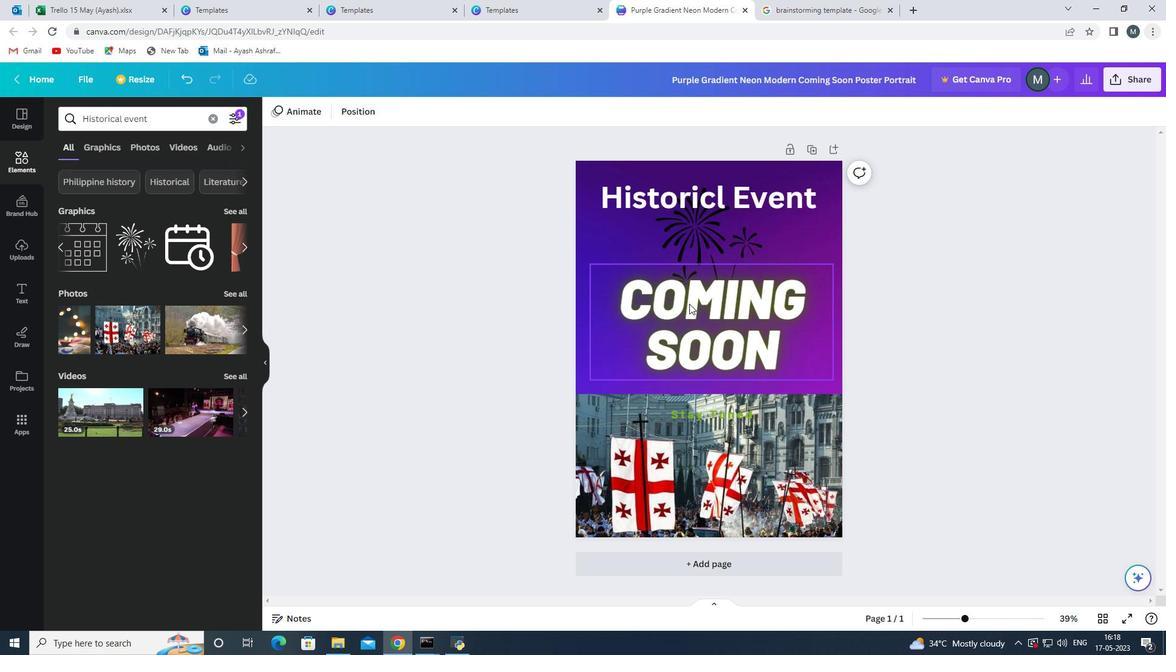 
Action: Mouse moved to (472, 114)
Screenshot: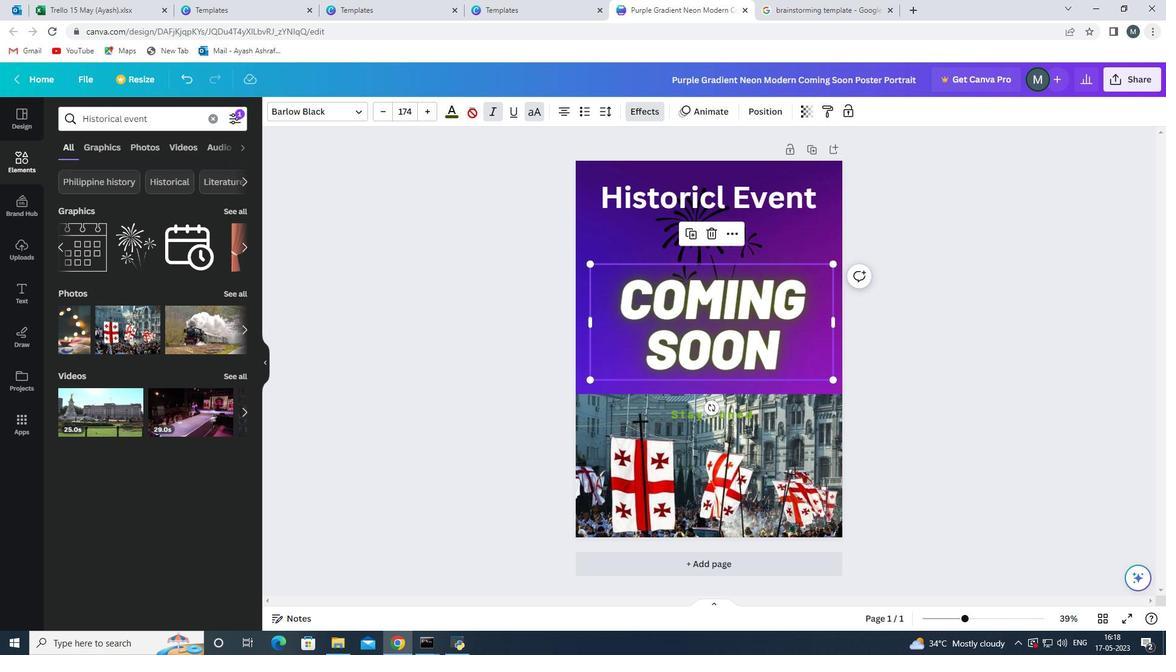 
Action: Mouse pressed left at (472, 114)
Screenshot: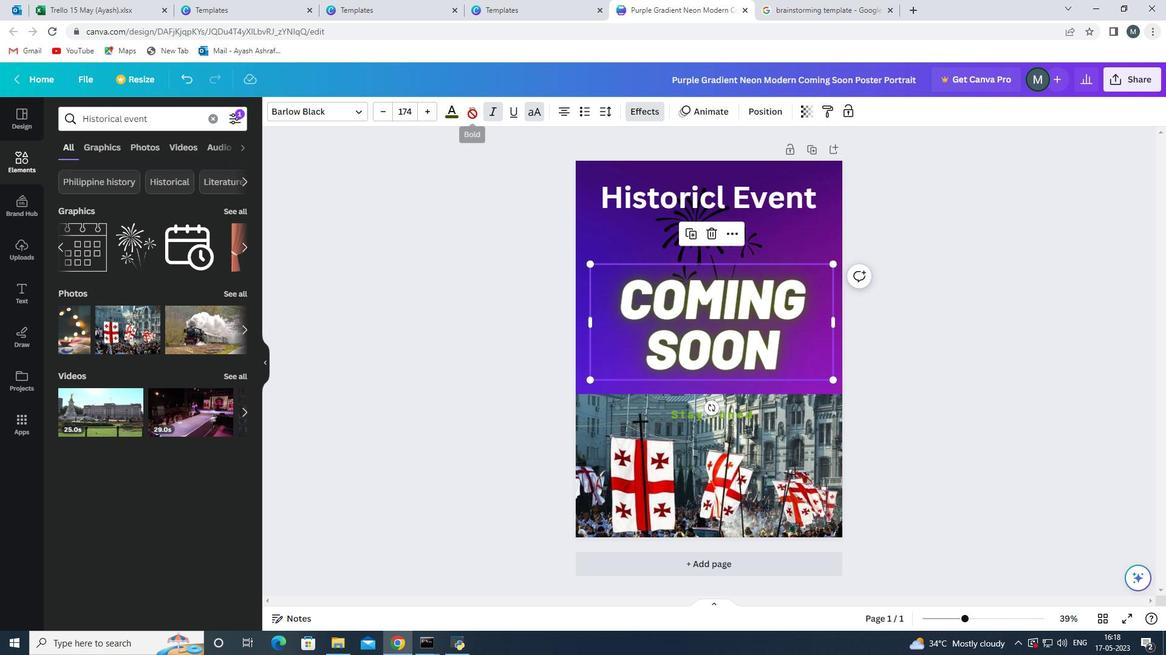 
Action: Mouse moved to (473, 115)
Screenshot: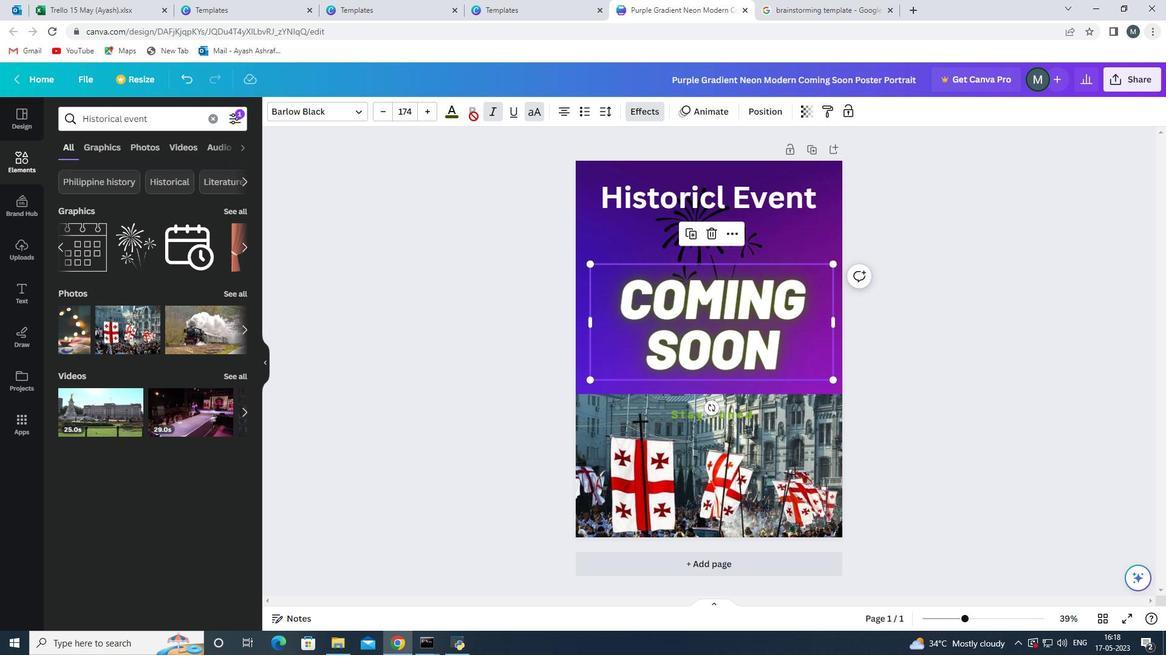 
Action: Mouse pressed left at (473, 115)
Screenshot: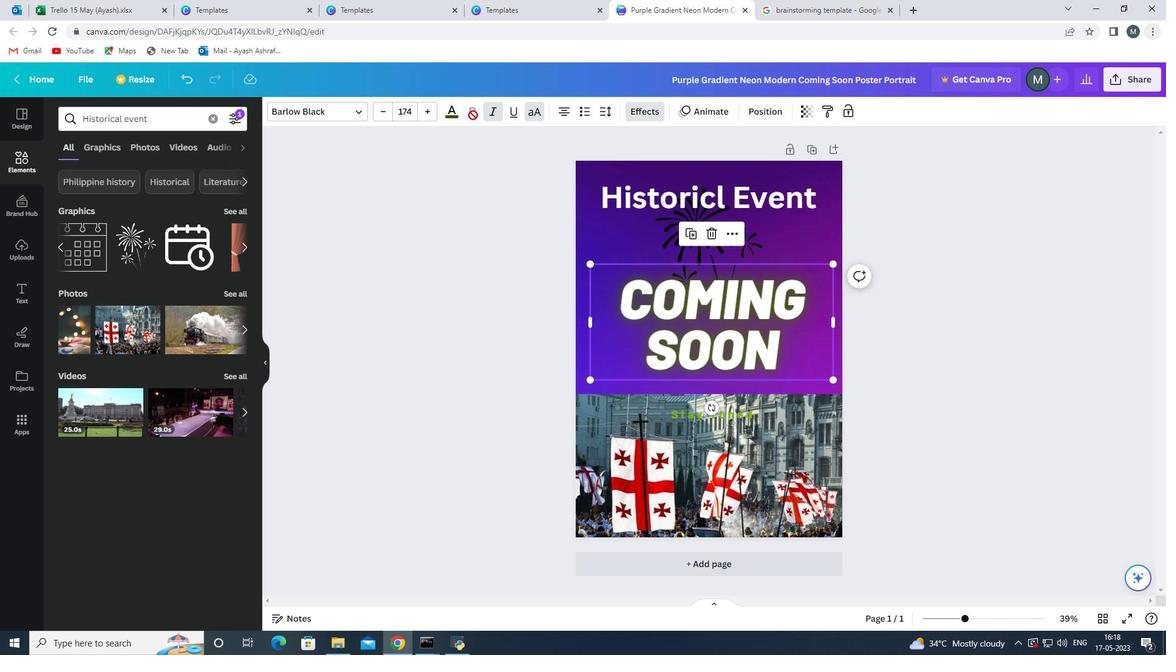 
Action: Mouse moved to (663, 300)
Screenshot: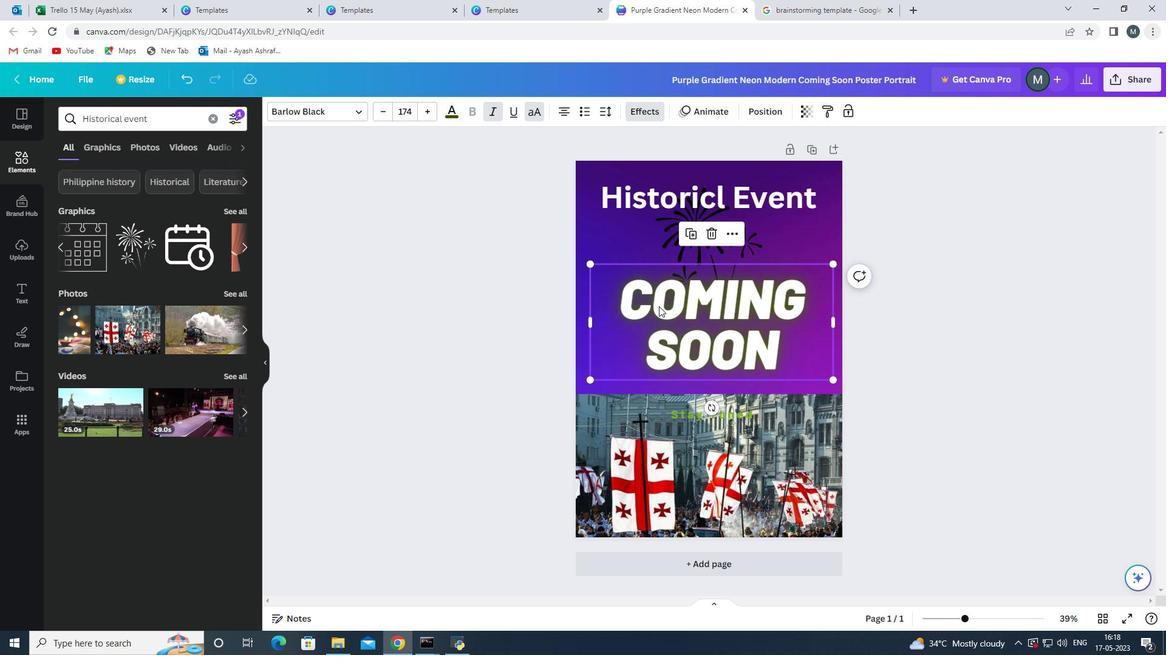 
Action: Mouse pressed left at (663, 300)
Screenshot: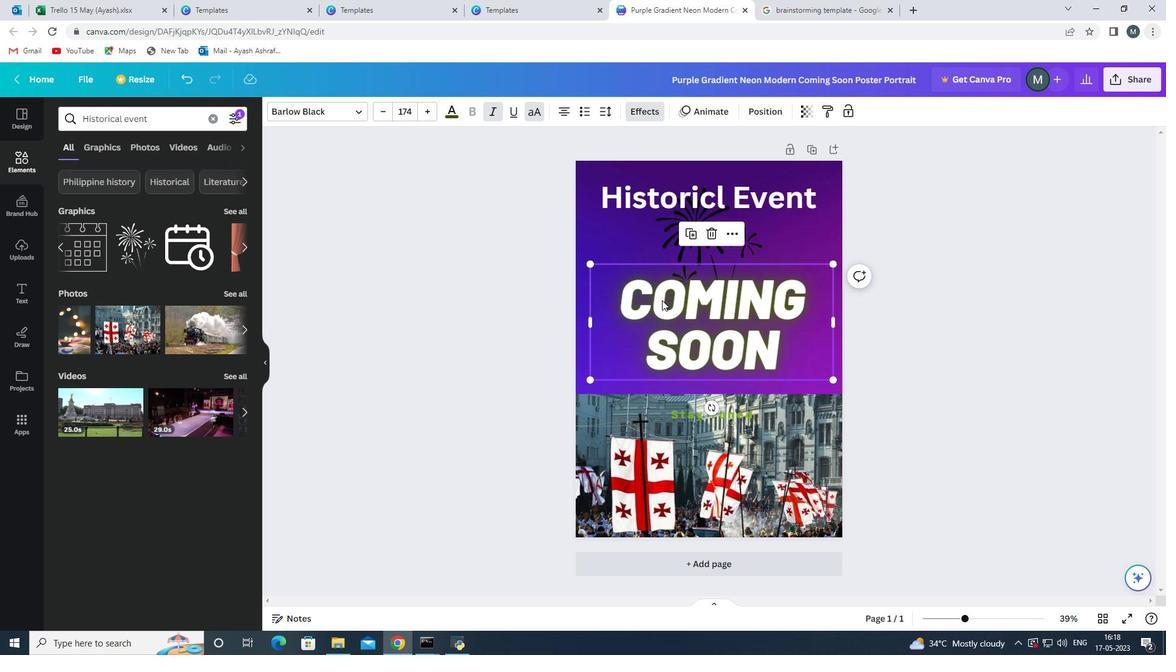 
Action: Mouse pressed left at (663, 300)
Screenshot: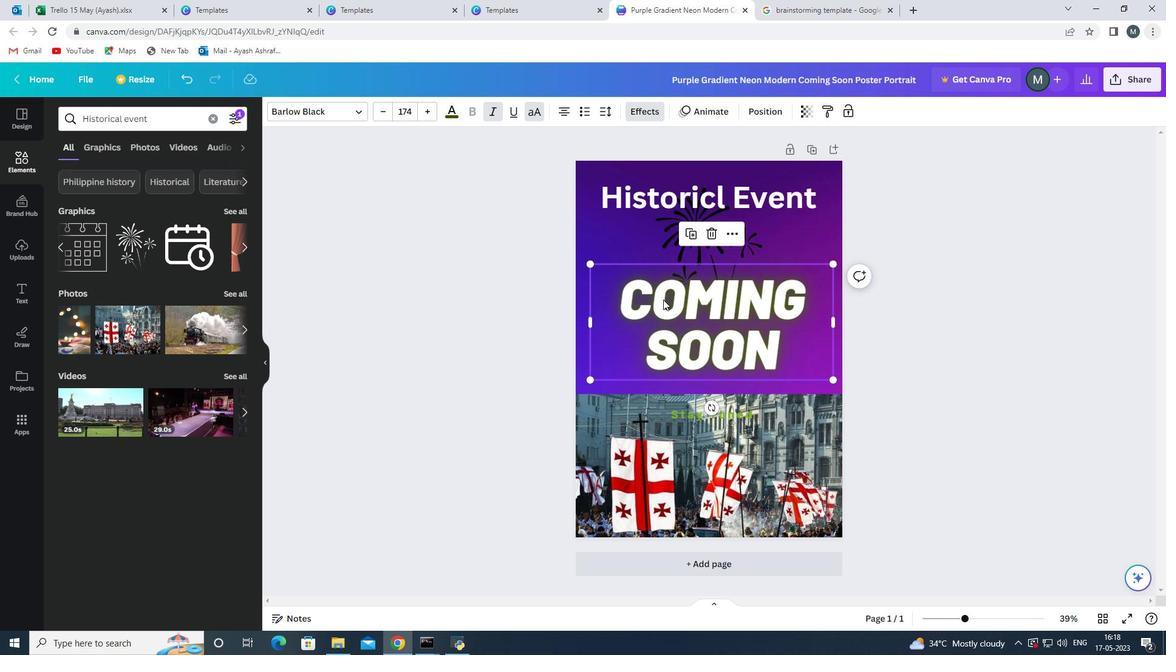 
Action: Mouse pressed left at (663, 300)
Screenshot: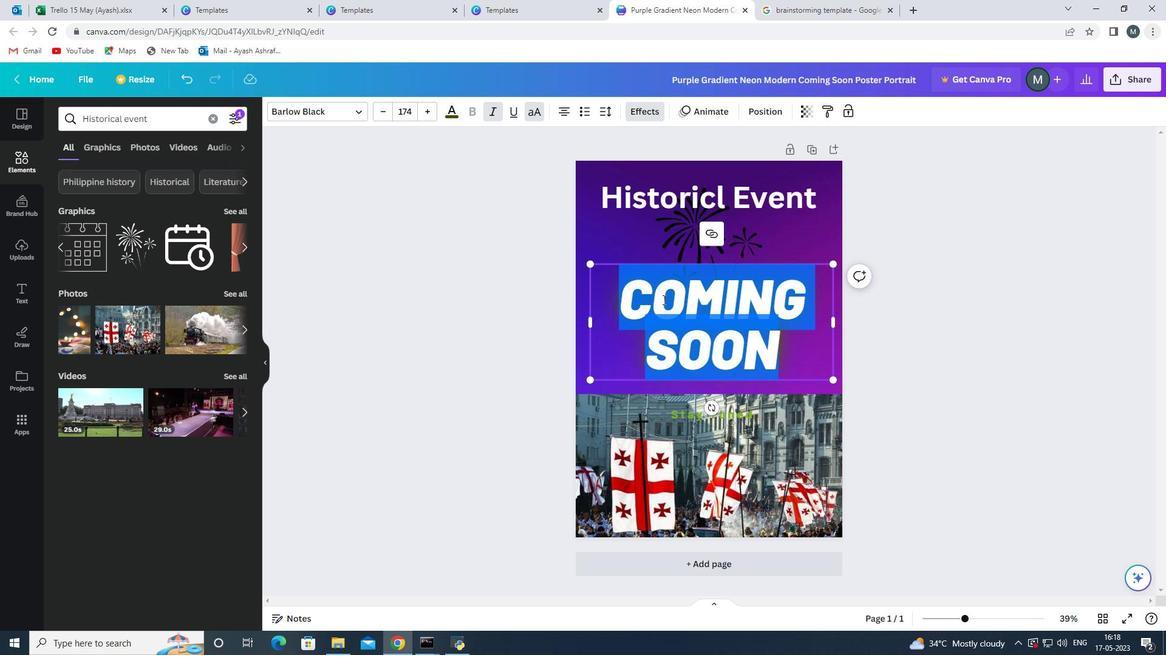 
Action: Mouse pressed left at (663, 300)
Screenshot: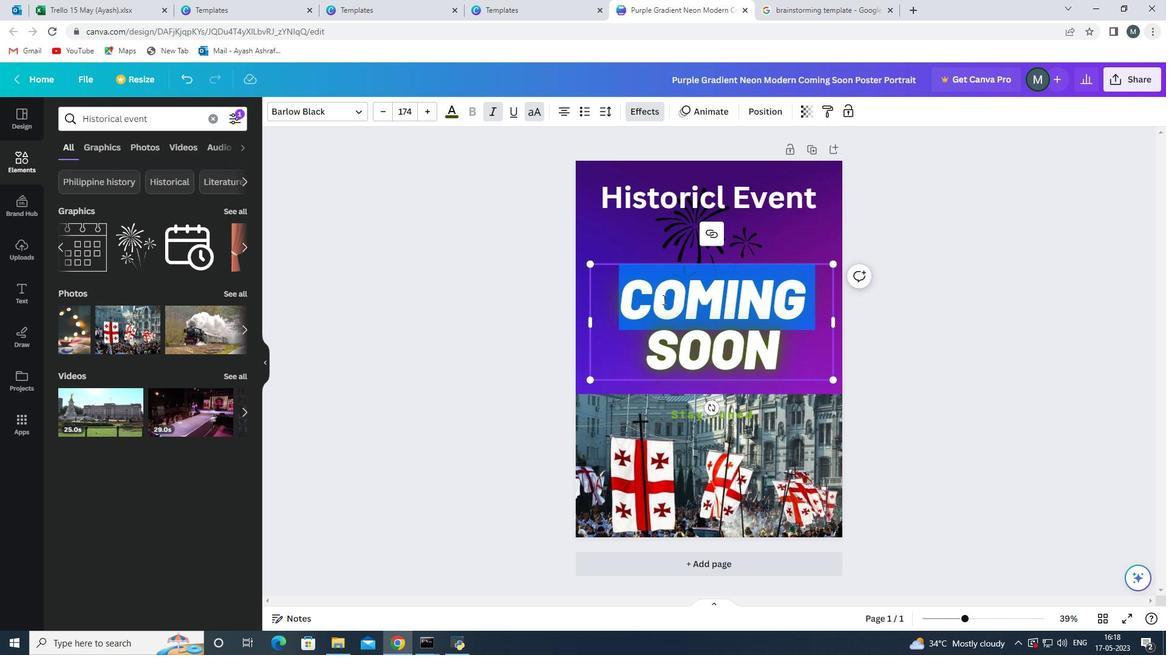 
Action: Mouse pressed left at (663, 300)
Screenshot: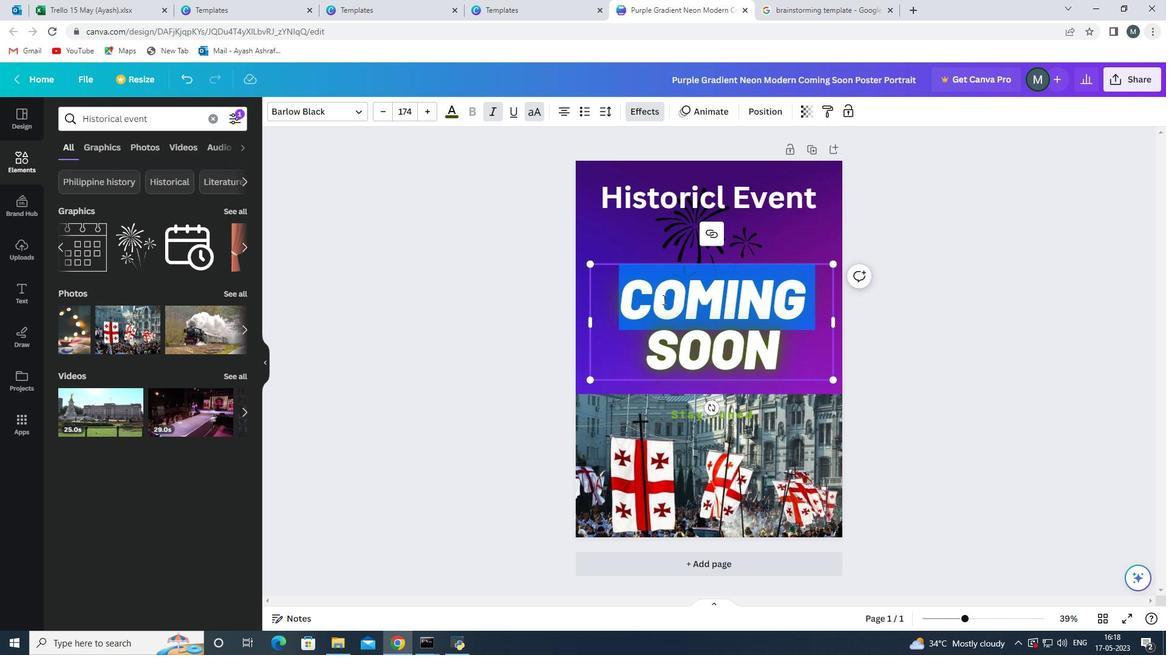
Action: Mouse pressed left at (663, 300)
Screenshot: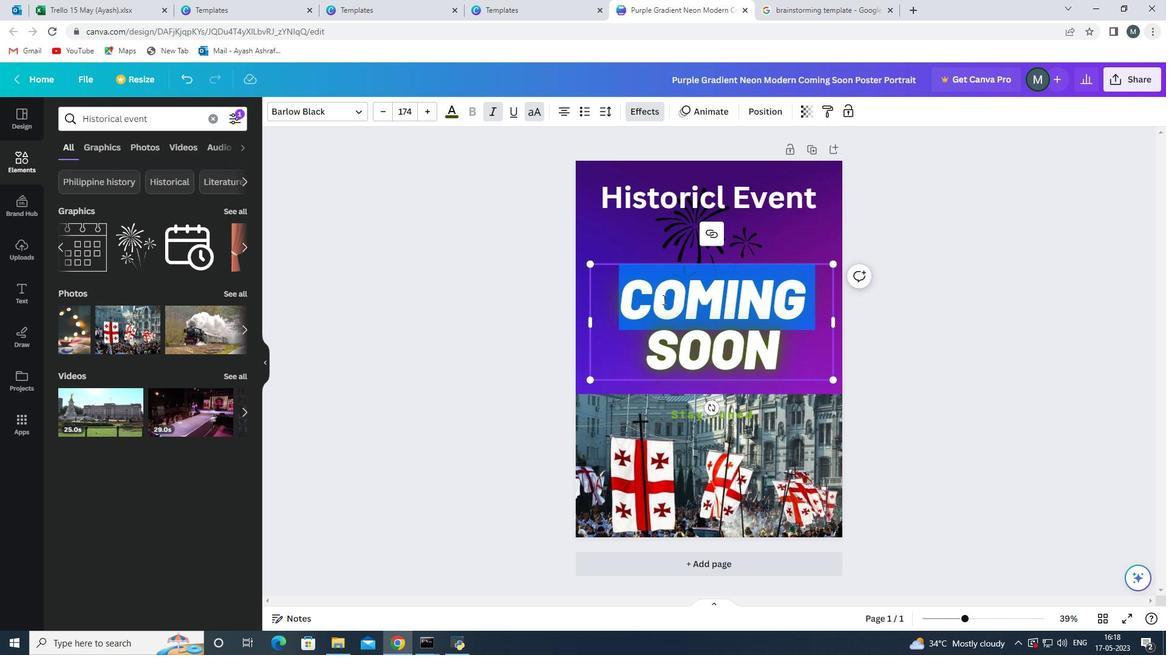 
Action: Mouse moved to (683, 338)
Screenshot: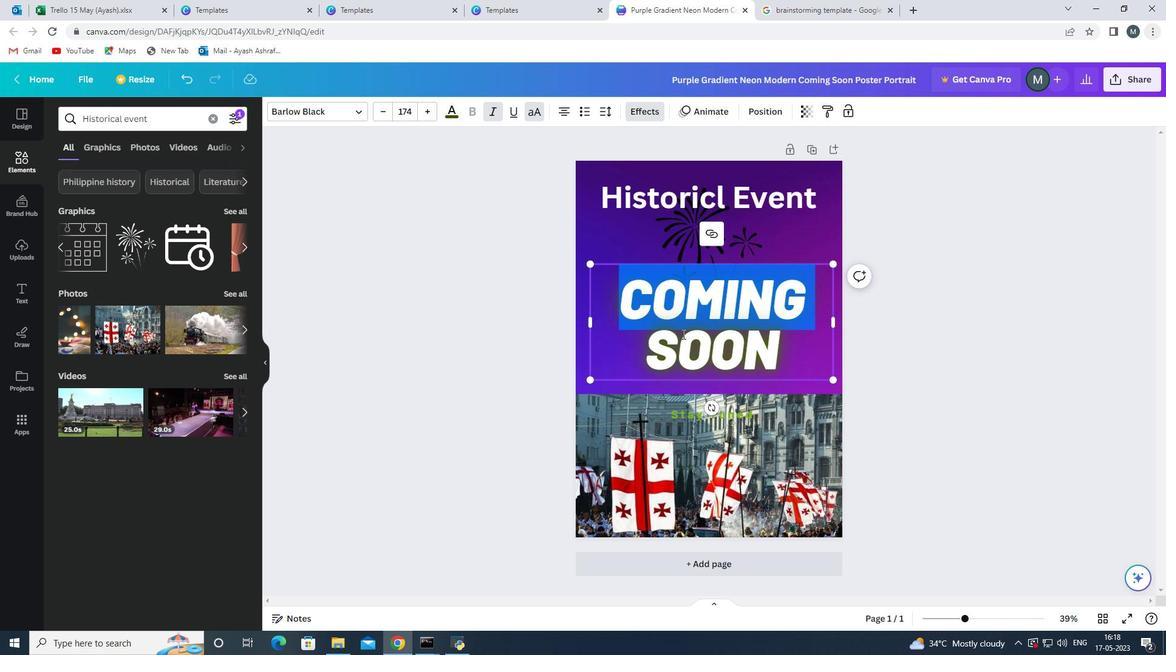 
Action: Mouse pressed left at (683, 338)
Screenshot: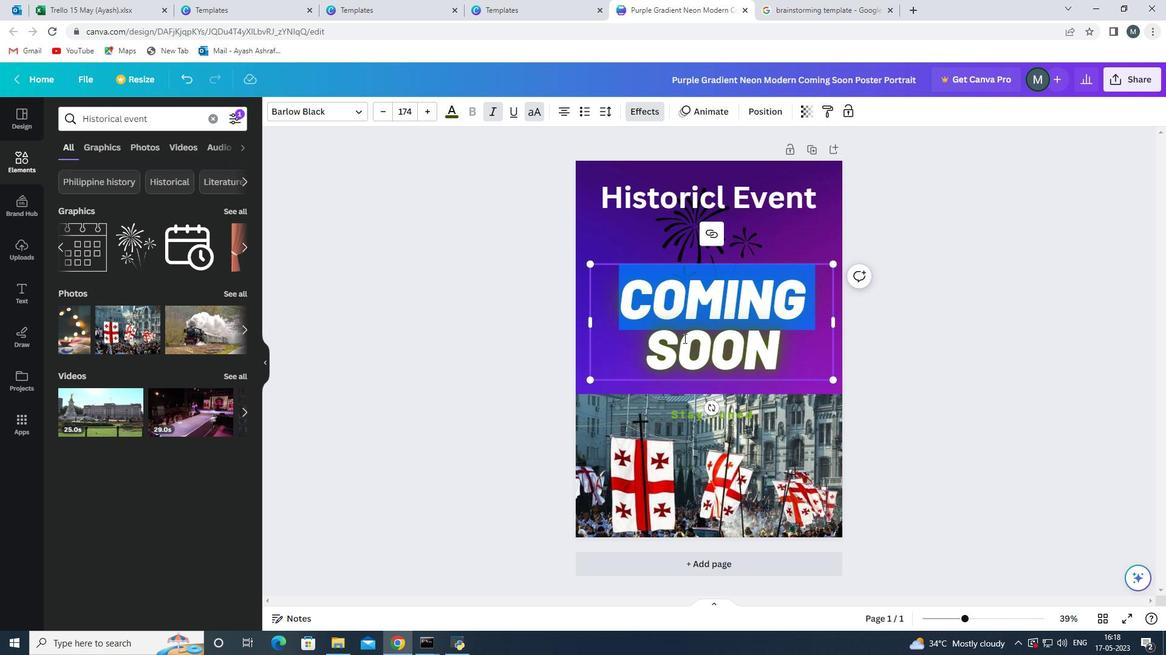 
Action: Mouse pressed left at (683, 338)
Screenshot: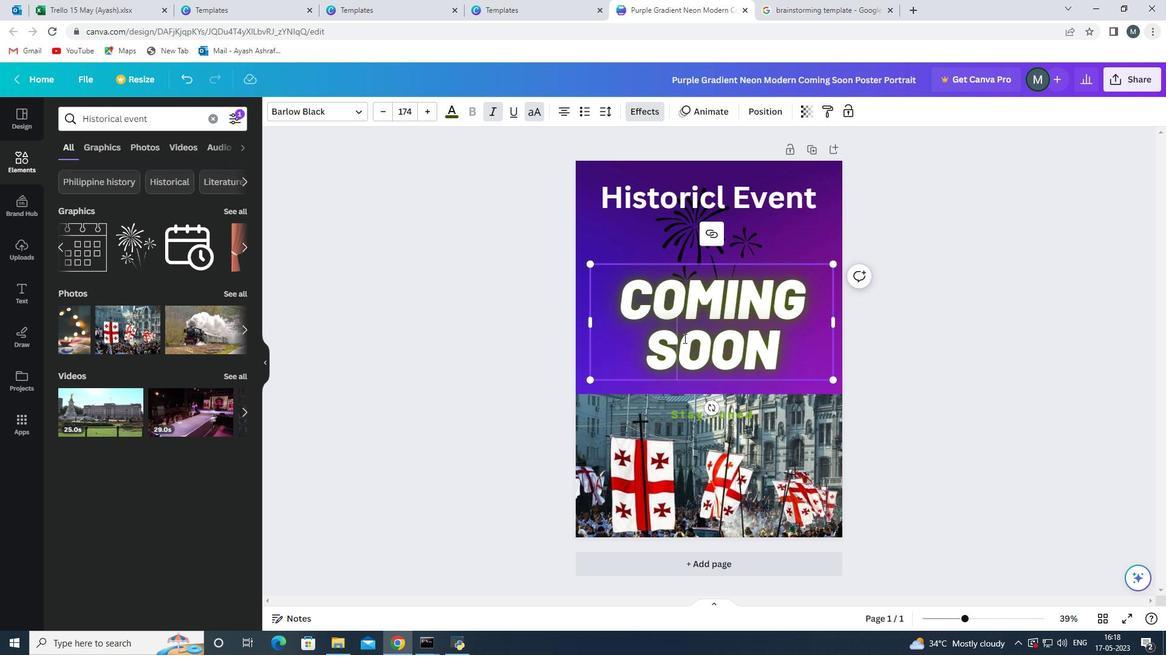
Action: Mouse moved to (680, 313)
Screenshot: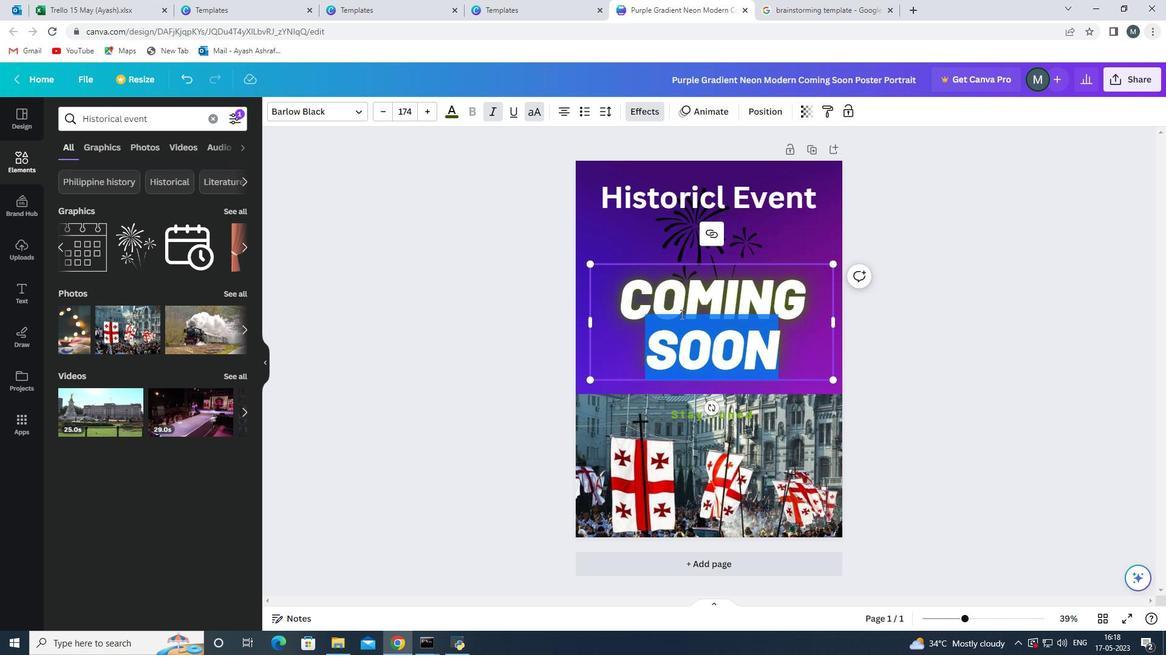 
Action: Mouse pressed left at (680, 313)
Screenshot: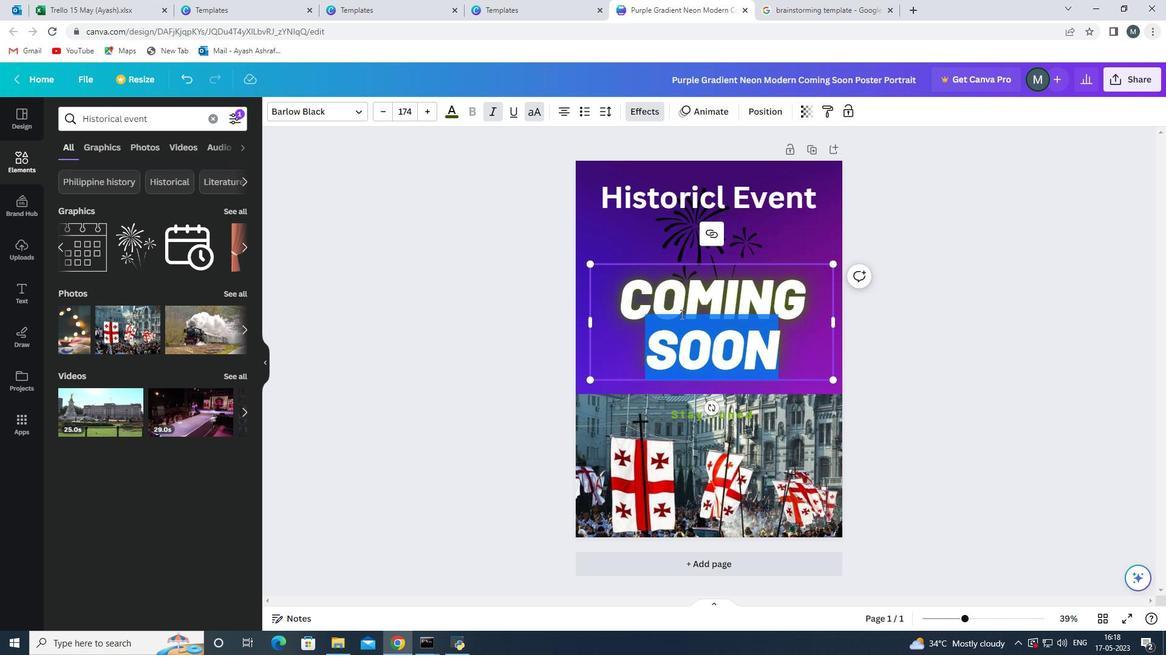 
Action: Mouse moved to (679, 313)
Screenshot: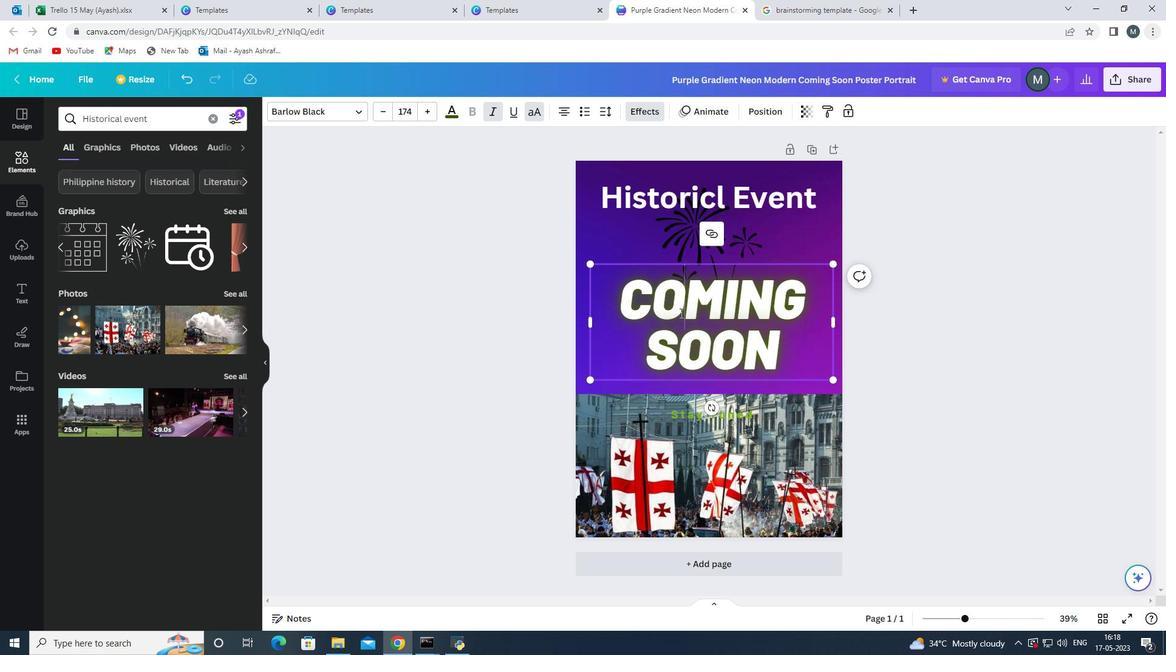 
Action: Mouse pressed left at (679, 313)
Screenshot: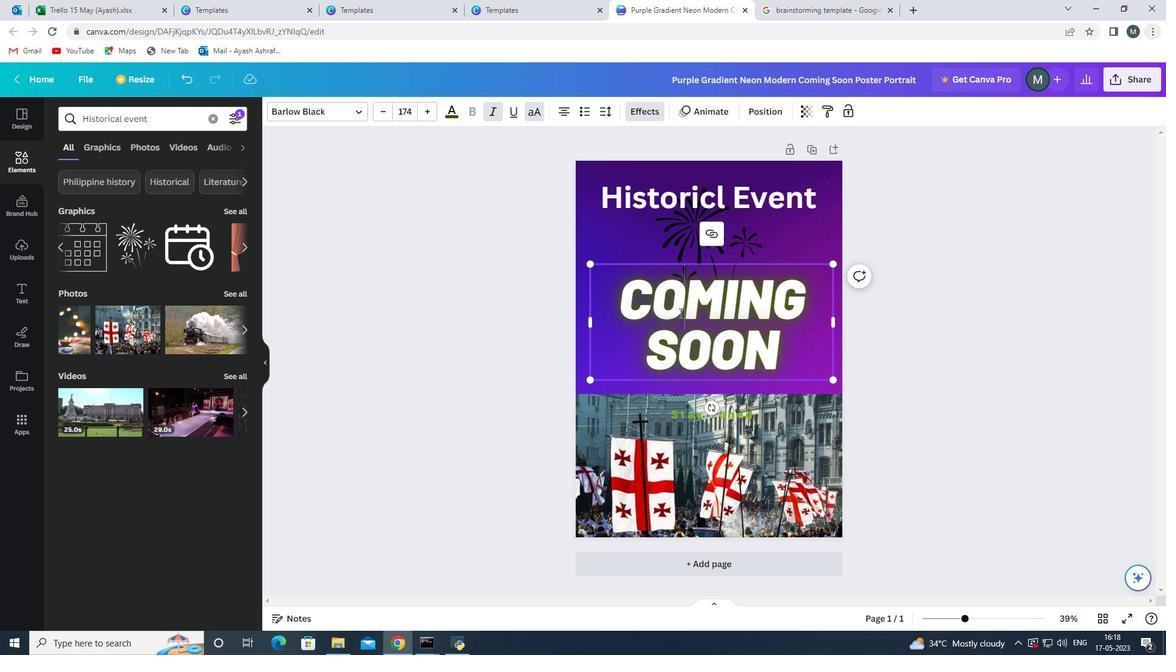 
Action: Mouse pressed left at (679, 313)
Screenshot: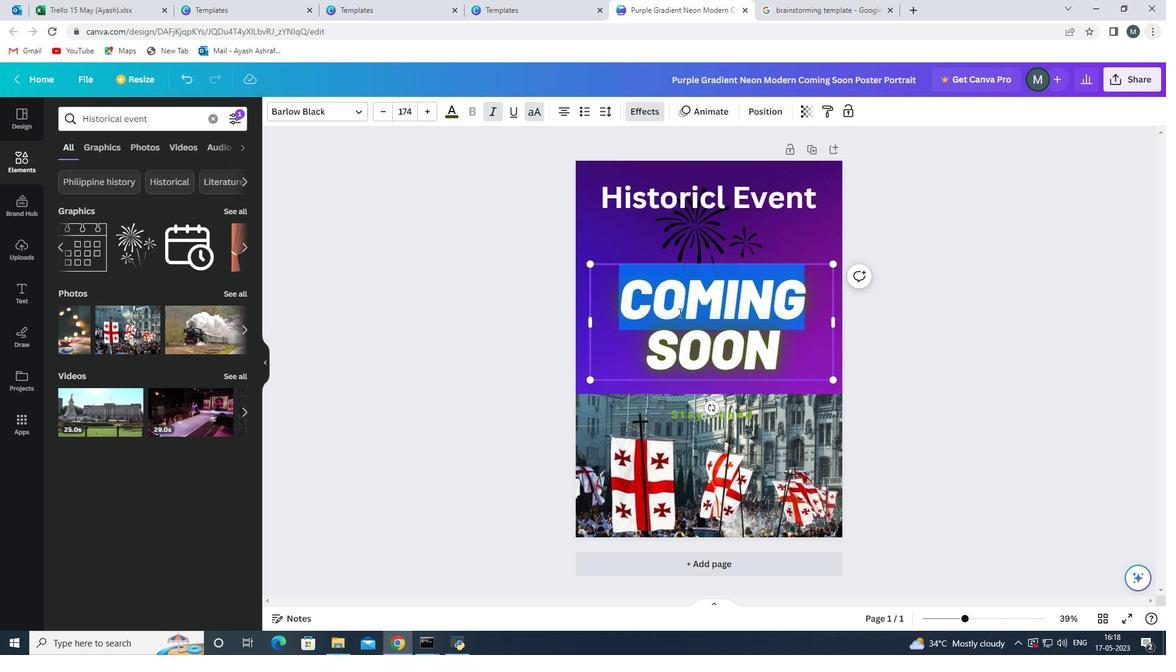 
Action: Mouse moved to (518, 117)
Screenshot: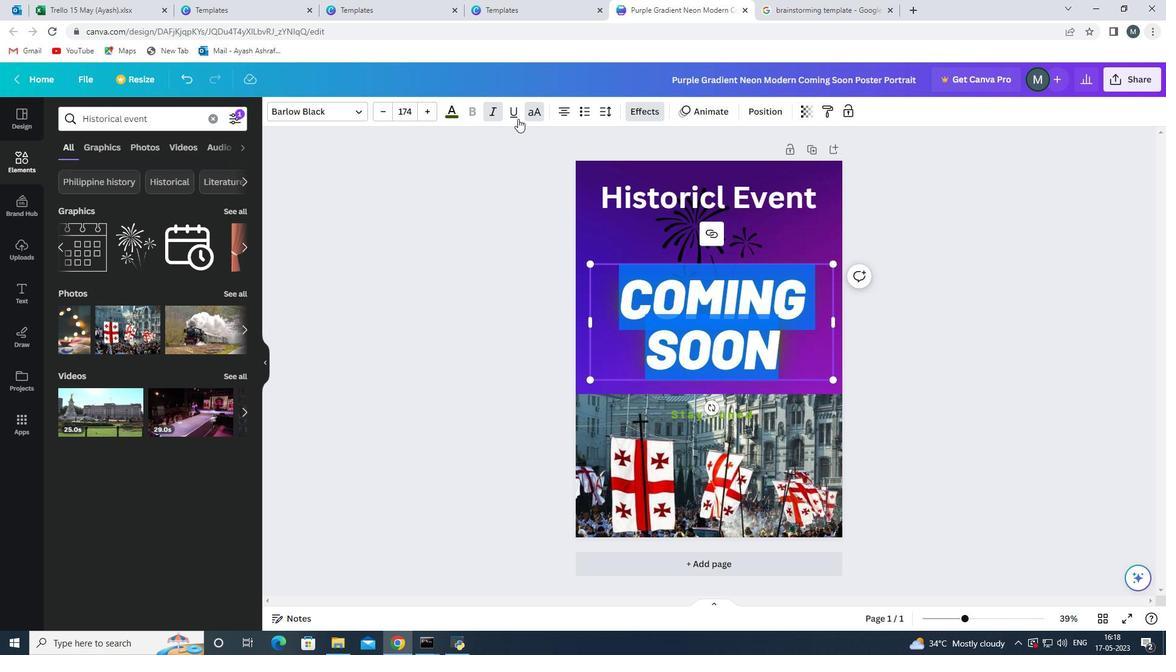 
Action: Mouse pressed left at (518, 117)
Screenshot: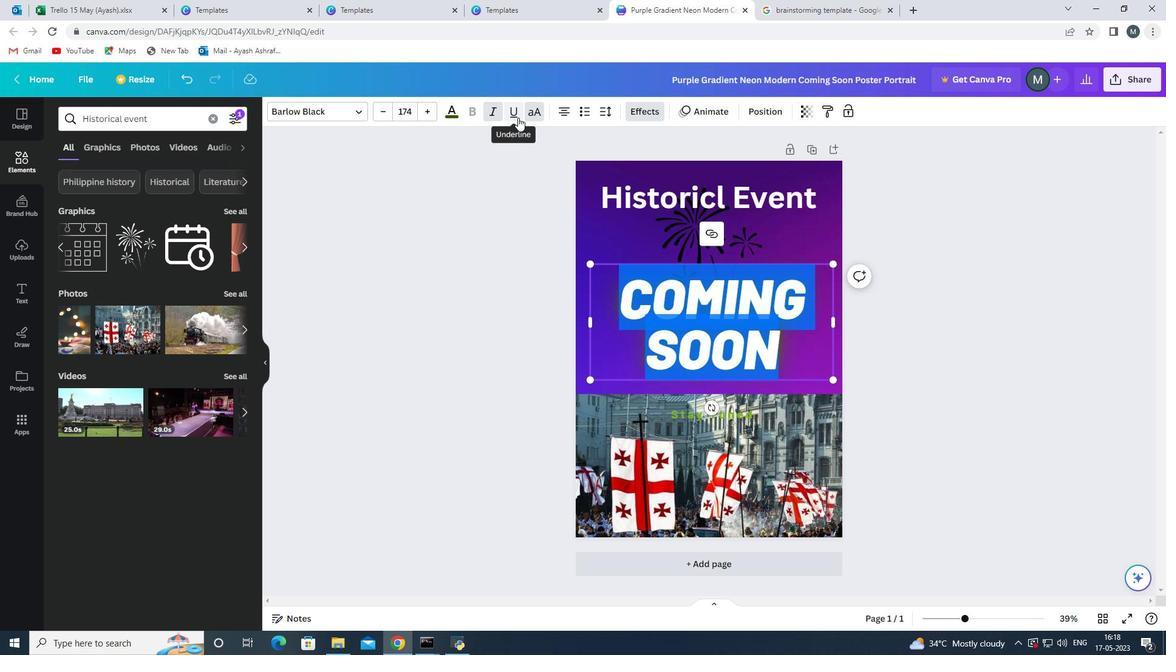 
Action: Mouse moved to (496, 116)
Screenshot: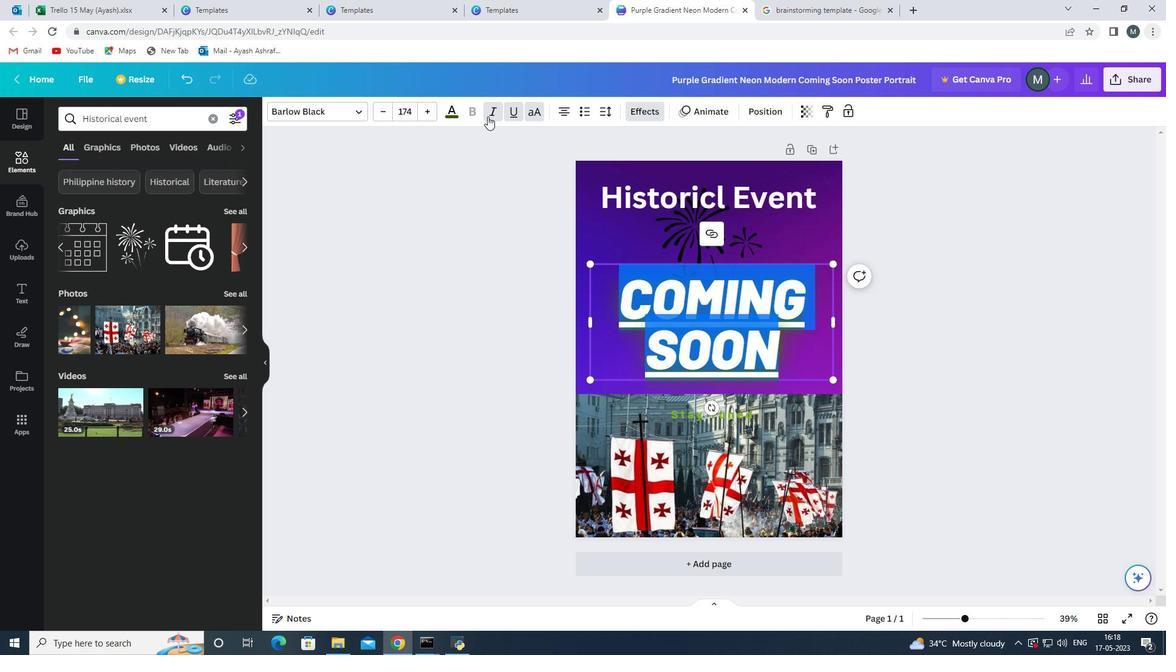 
Action: Mouse pressed left at (496, 116)
Screenshot: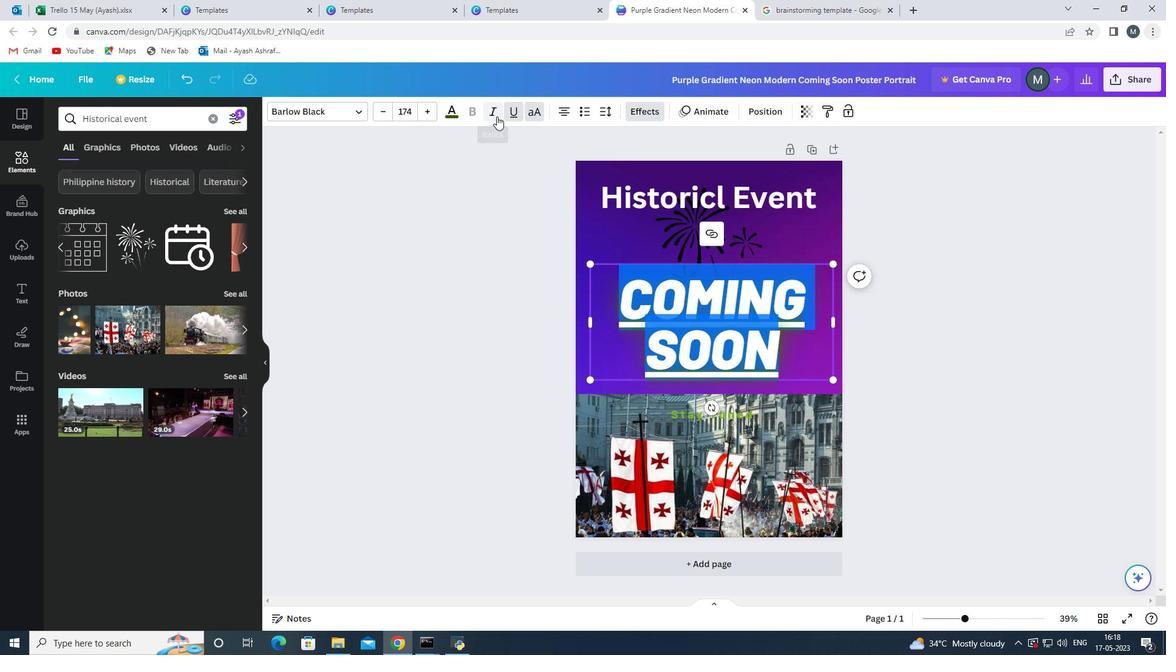
Action: Mouse moved to (519, 112)
Screenshot: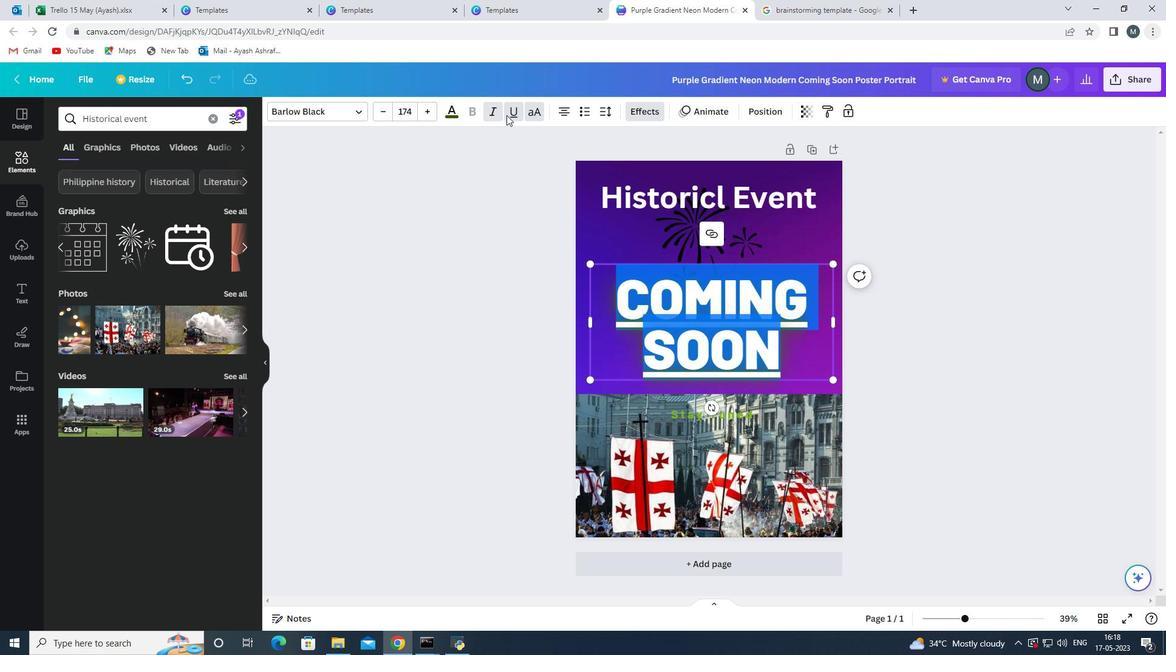 
Action: Mouse pressed left at (519, 112)
Screenshot: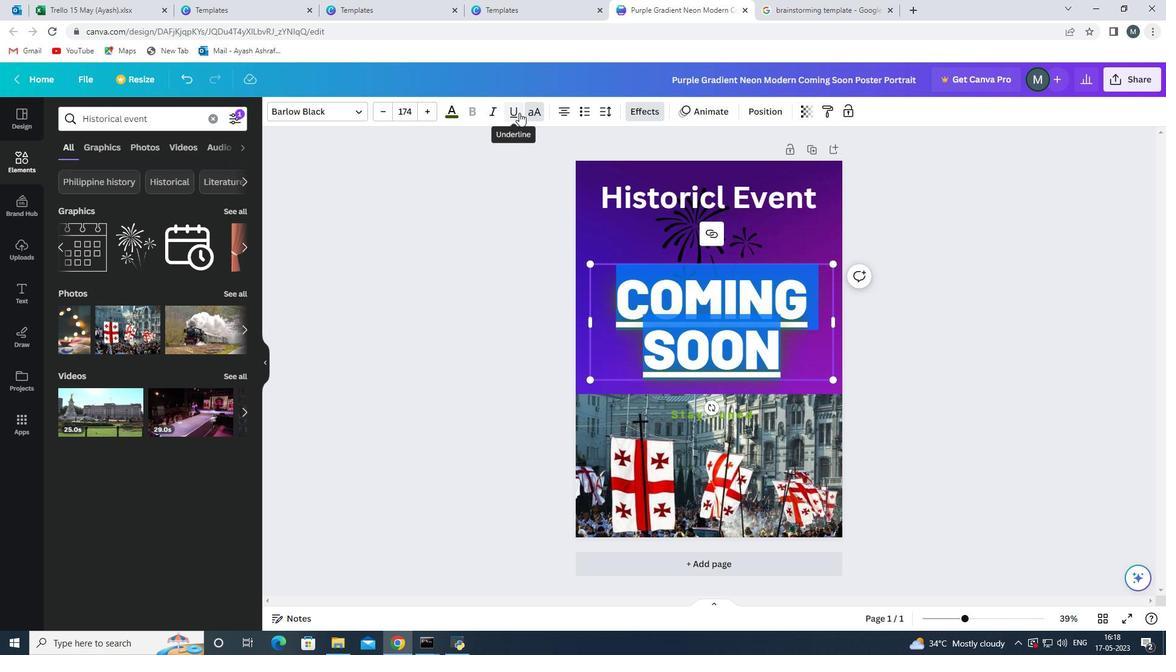 
Action: Mouse pressed left at (519, 112)
Screenshot: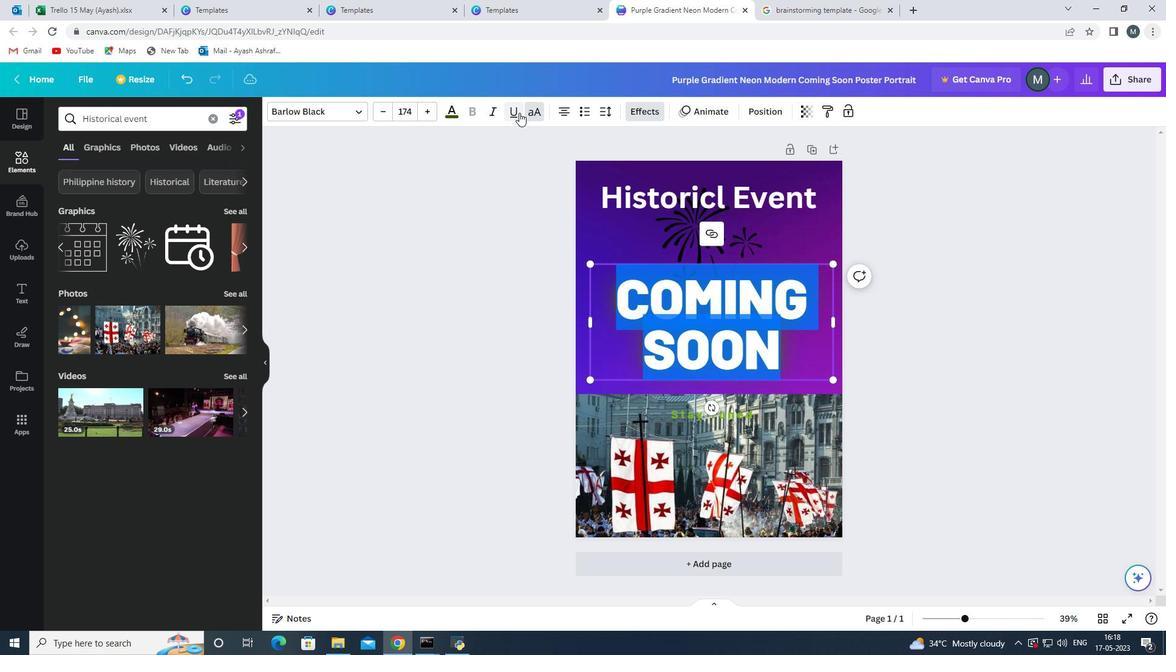 
Action: Mouse pressed left at (519, 112)
Screenshot: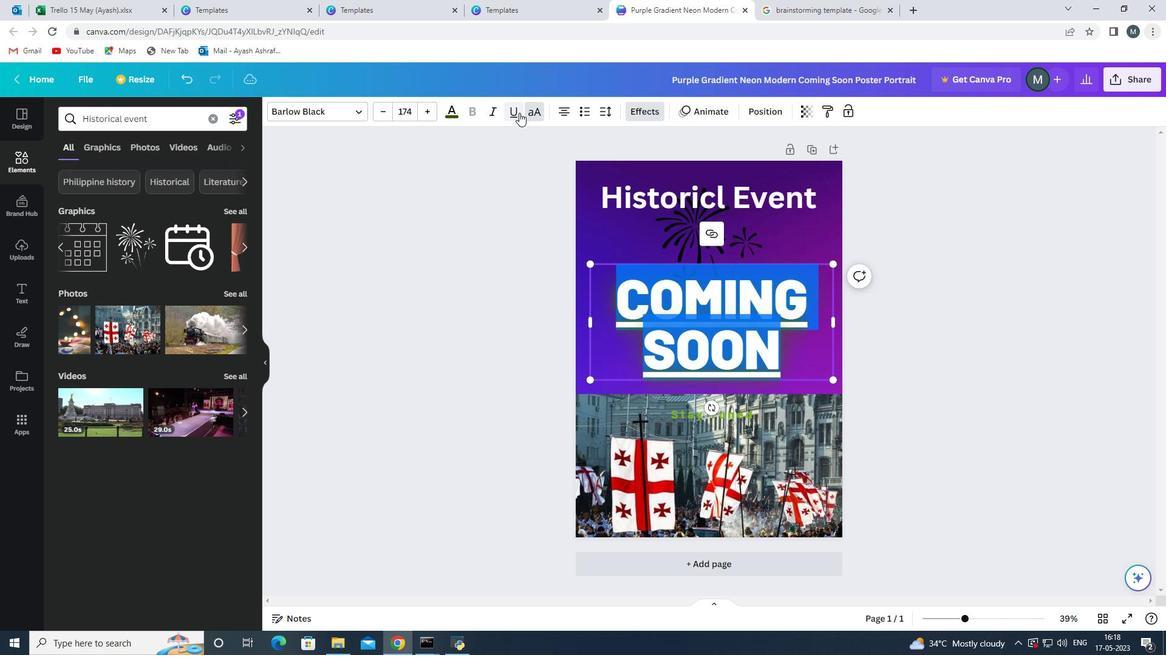
Action: Mouse moved to (446, 165)
Screenshot: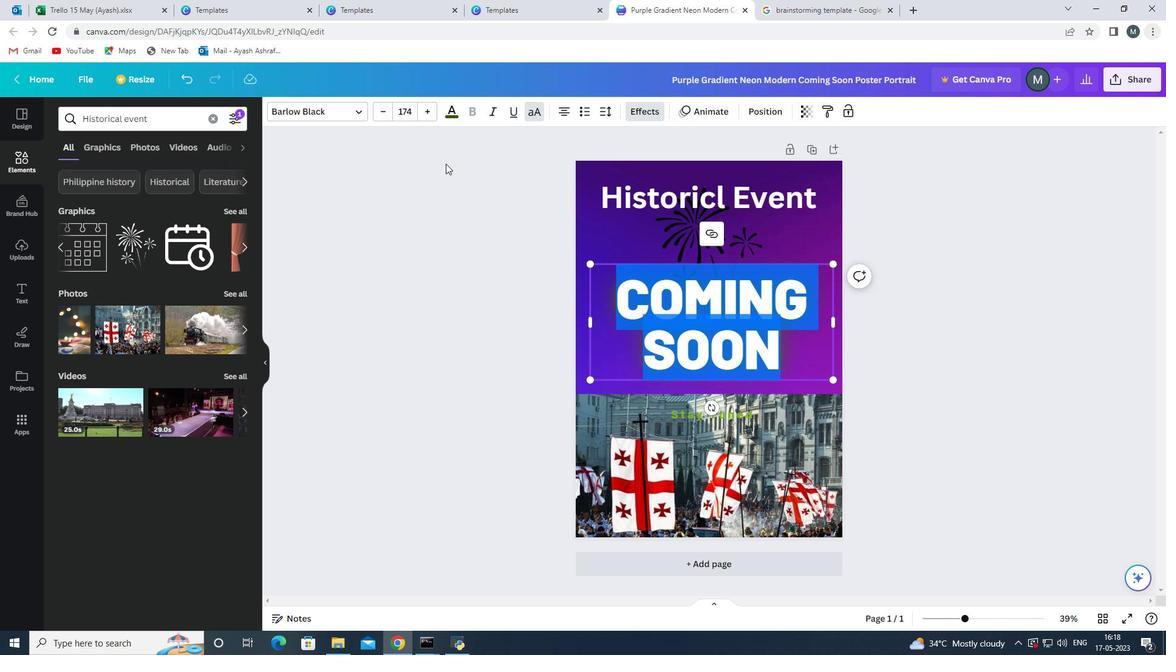 
Action: Mouse pressed left at (446, 165)
